 Task: Research Airbnb accommodation in Maldegem, Belgium from 1st December, 2023 to 8th December, 2023 for 2 adults, 1 child.1  bedroom having 1 bed and 1 bathroom. Property type can be hotel. Amenities needed are: heating. Booking option can be shelf check-in. Look for 3 properties as per requirement.
Action: Mouse moved to (429, 79)
Screenshot: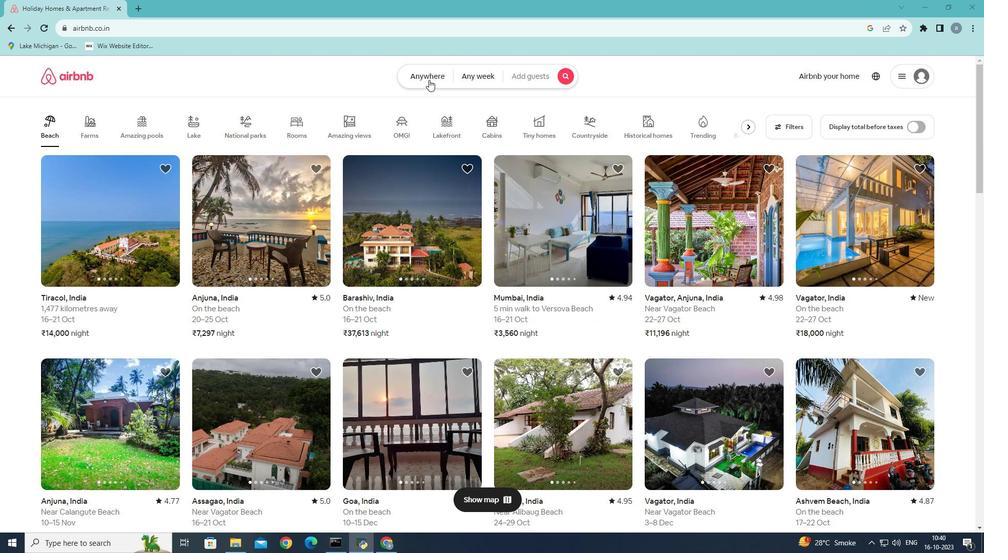 
Action: Mouse pressed left at (429, 79)
Screenshot: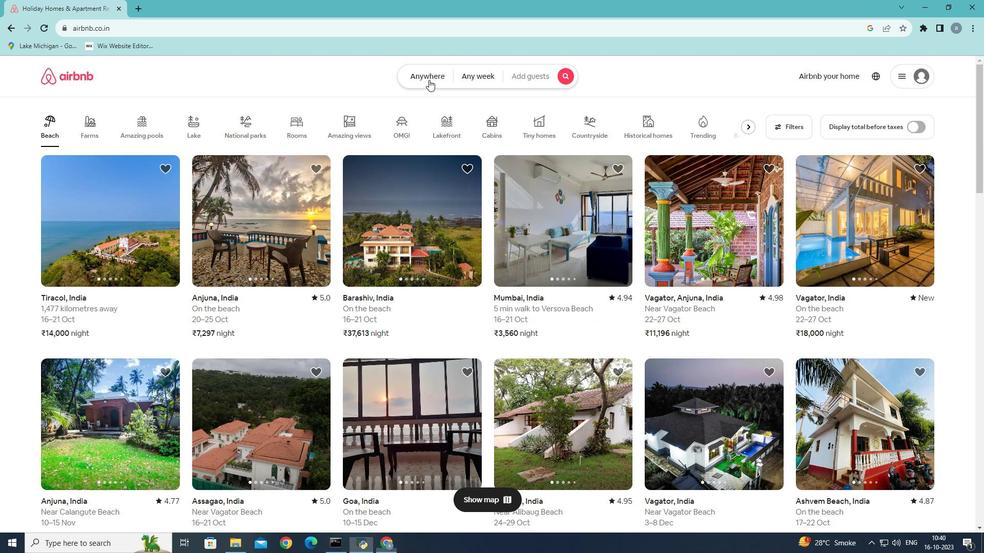 
Action: Mouse moved to (326, 116)
Screenshot: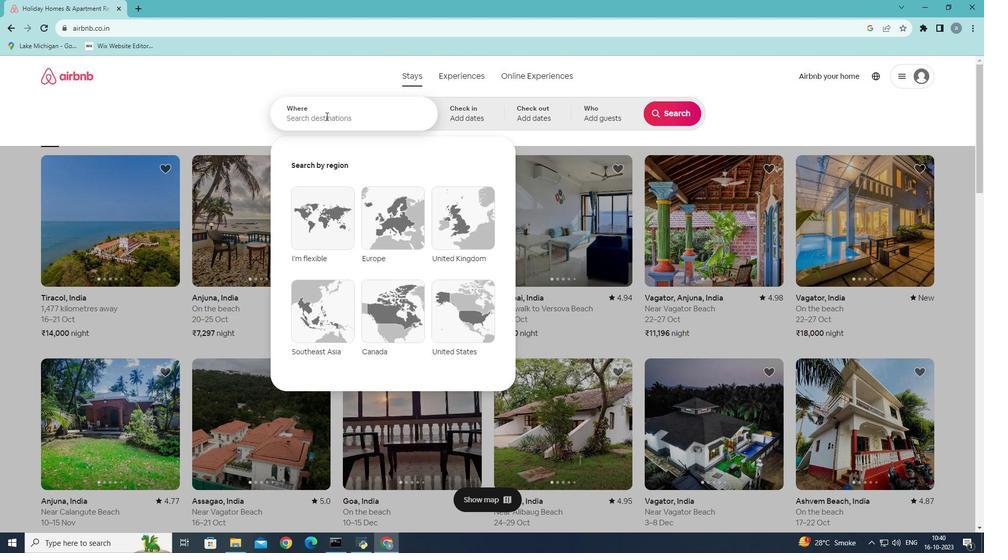 
Action: Mouse pressed left at (326, 116)
Screenshot: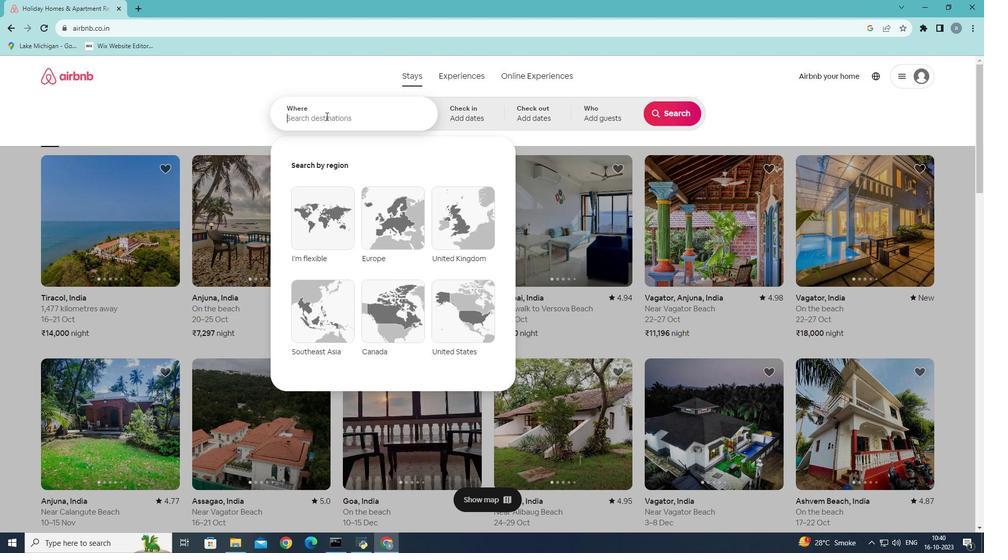 
Action: Mouse moved to (371, 101)
Screenshot: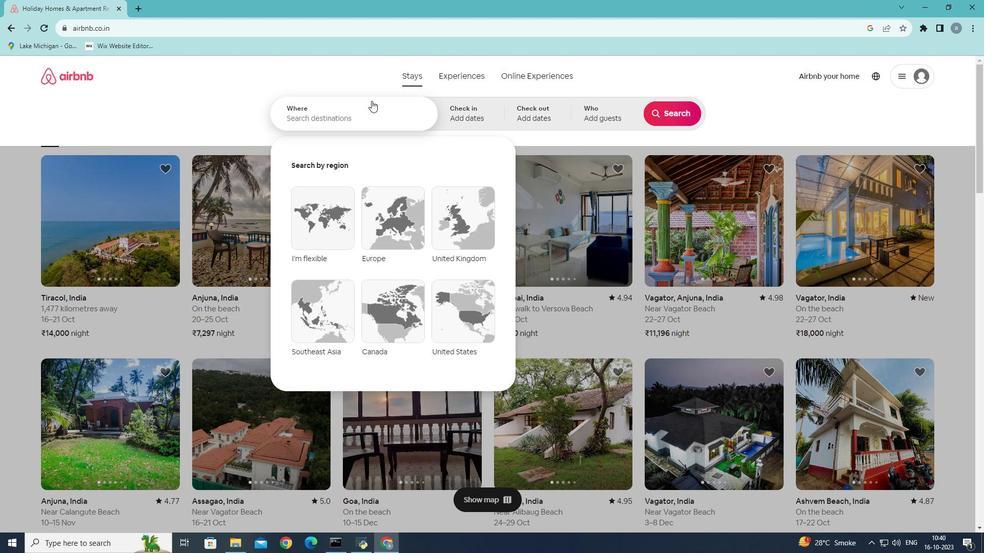 
Action: Key pressed <Key.shift>Maldegem
Screenshot: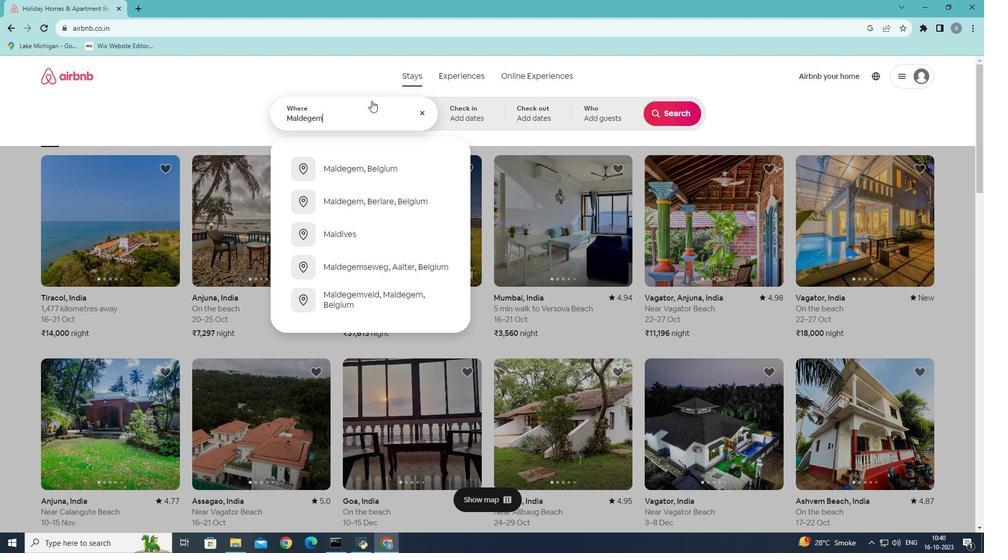 
Action: Mouse moved to (389, 202)
Screenshot: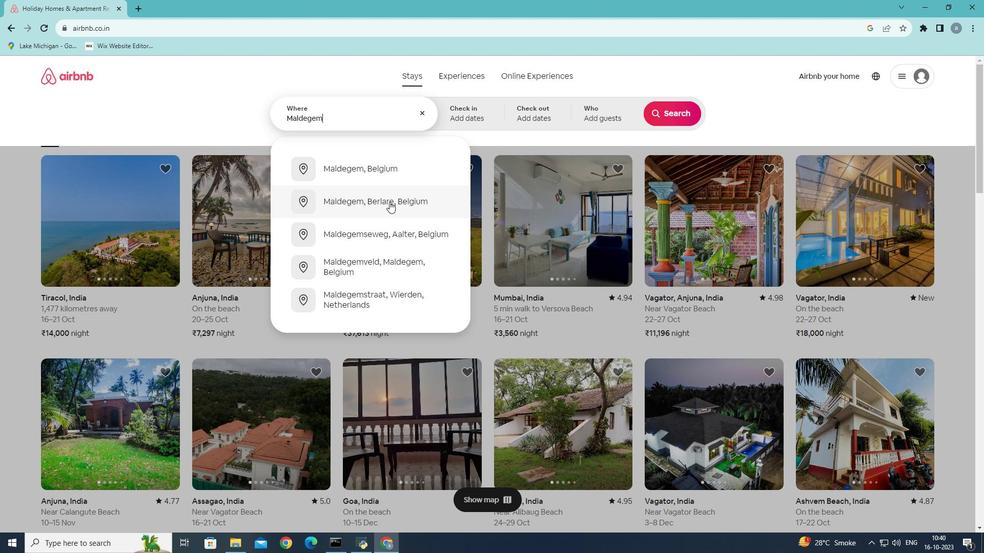 
Action: Mouse pressed left at (389, 202)
Screenshot: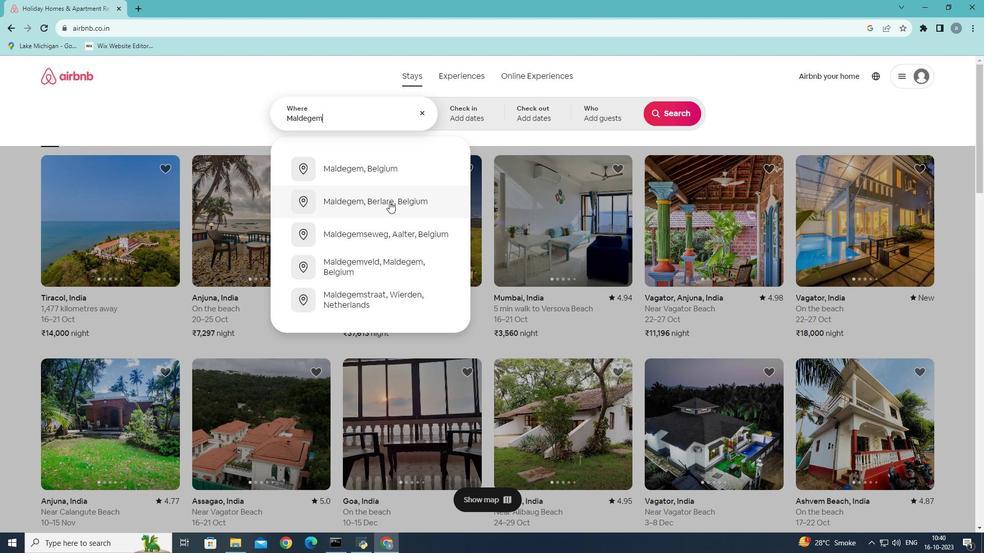 
Action: Mouse moved to (673, 196)
Screenshot: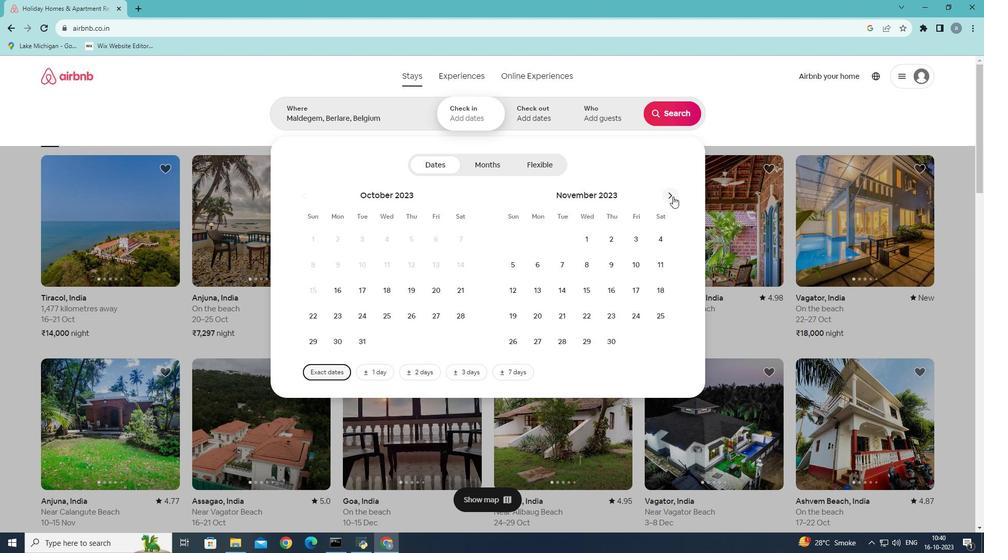 
Action: Mouse pressed left at (673, 196)
Screenshot: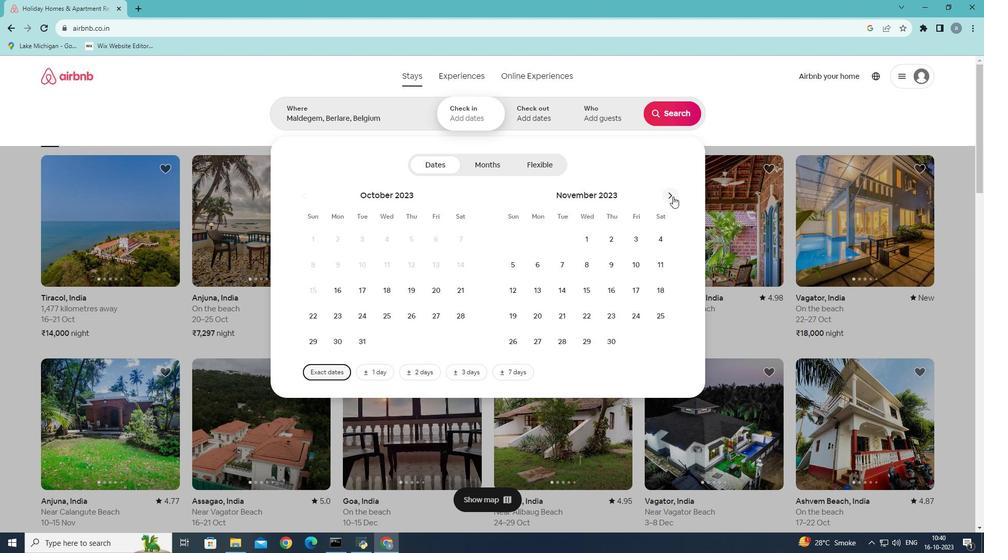 
Action: Mouse moved to (633, 237)
Screenshot: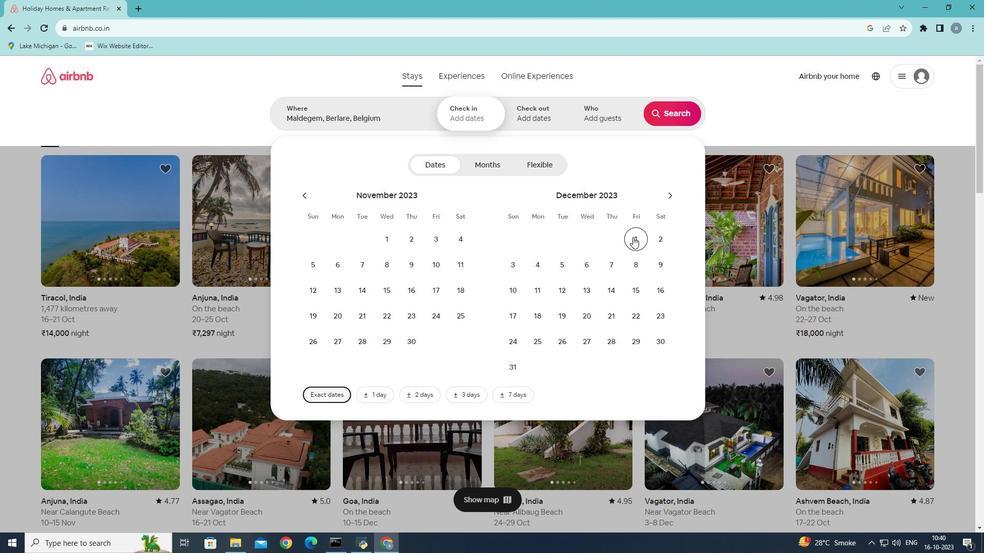 
Action: Mouse pressed left at (633, 237)
Screenshot: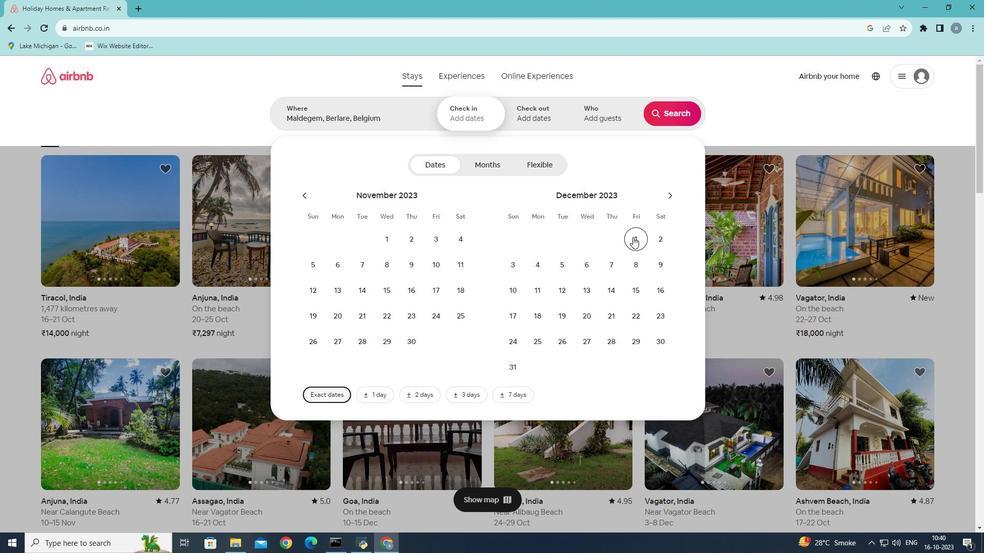 
Action: Mouse moved to (632, 266)
Screenshot: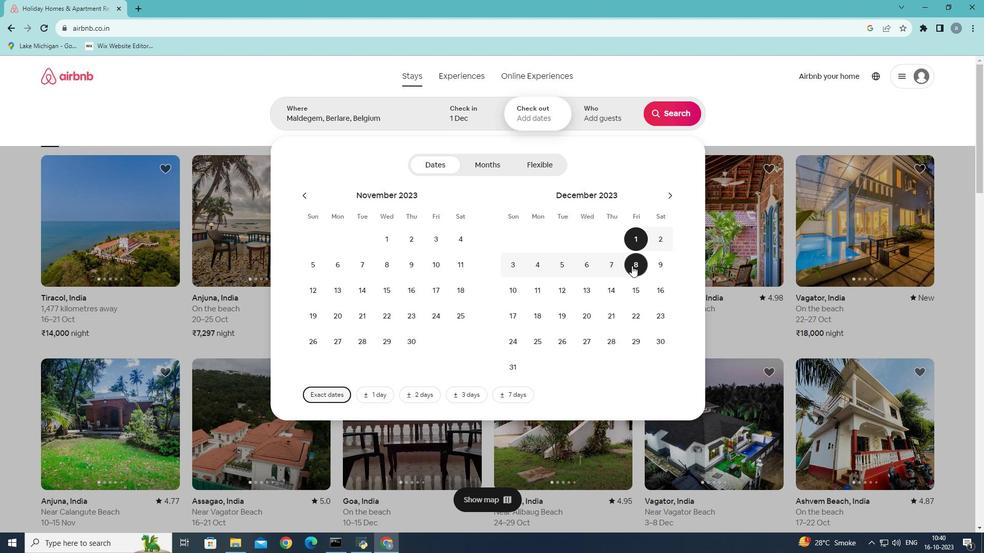 
Action: Mouse pressed left at (632, 266)
Screenshot: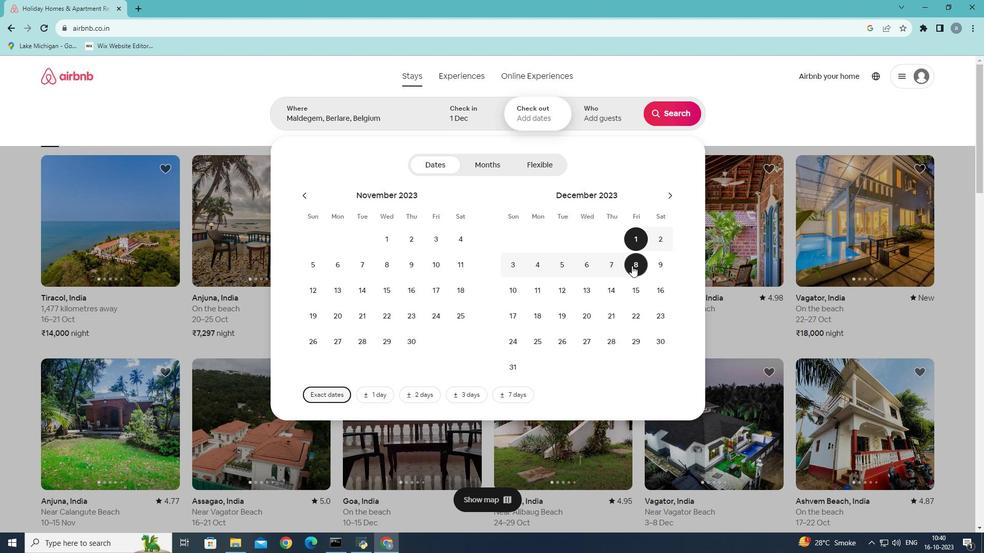 
Action: Mouse moved to (607, 122)
Screenshot: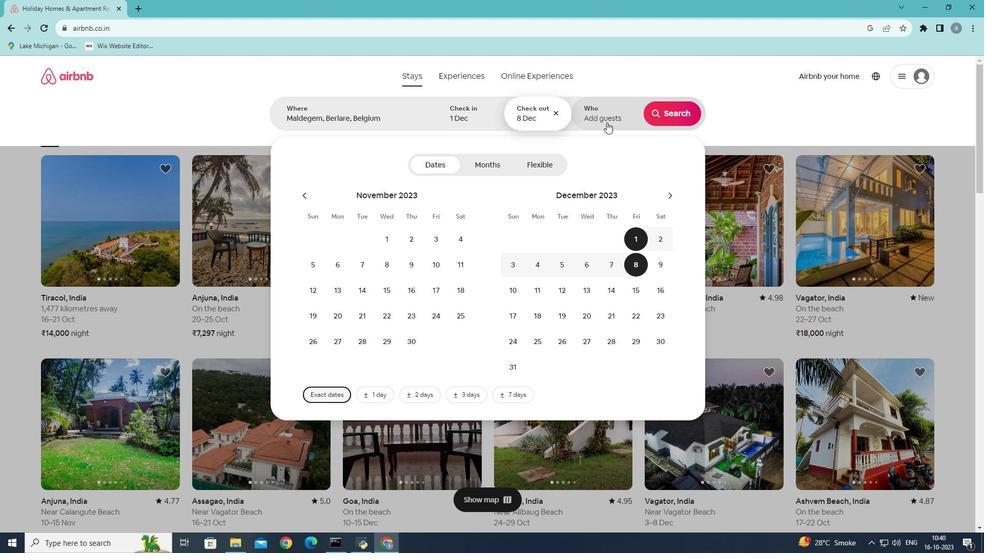 
Action: Mouse pressed left at (607, 122)
Screenshot: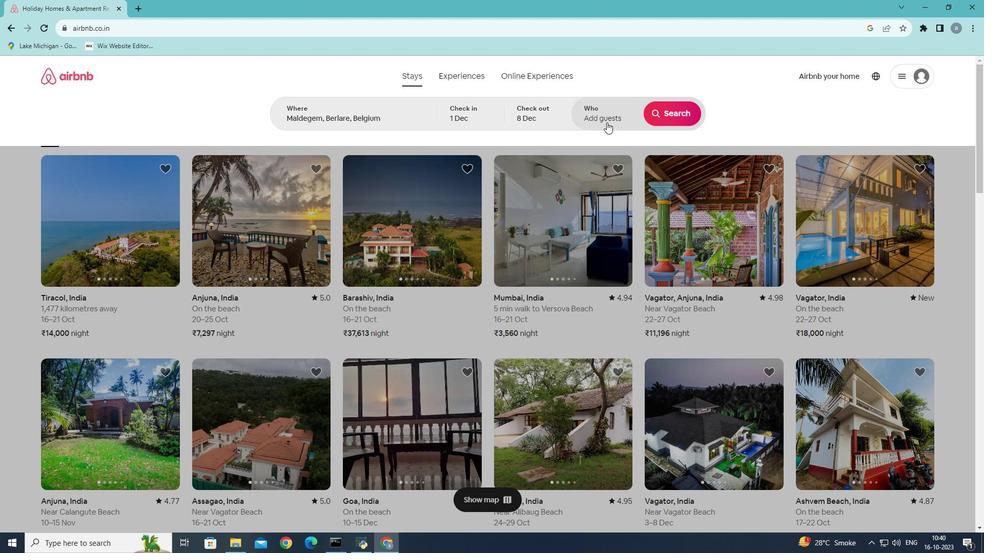 
Action: Mouse moved to (677, 165)
Screenshot: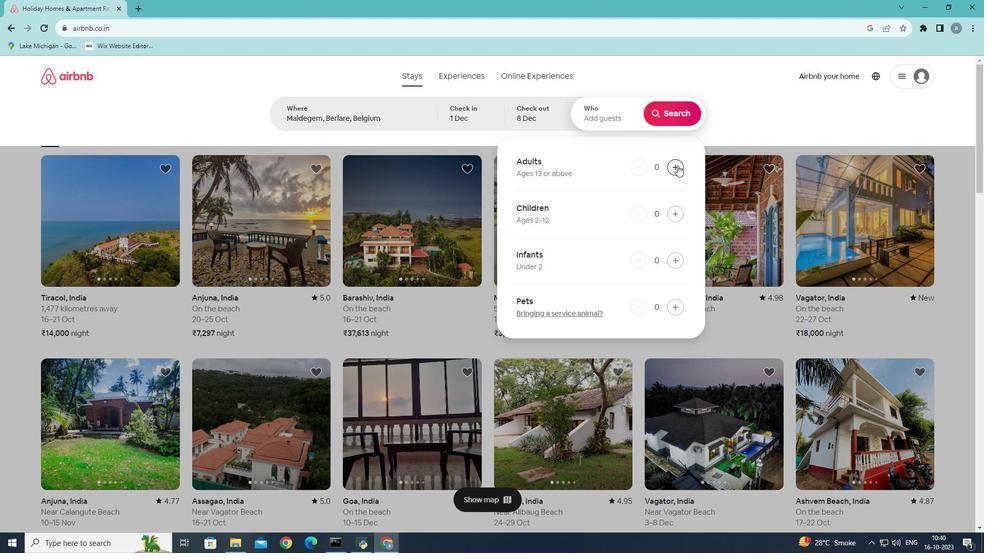 
Action: Mouse pressed left at (677, 165)
Screenshot: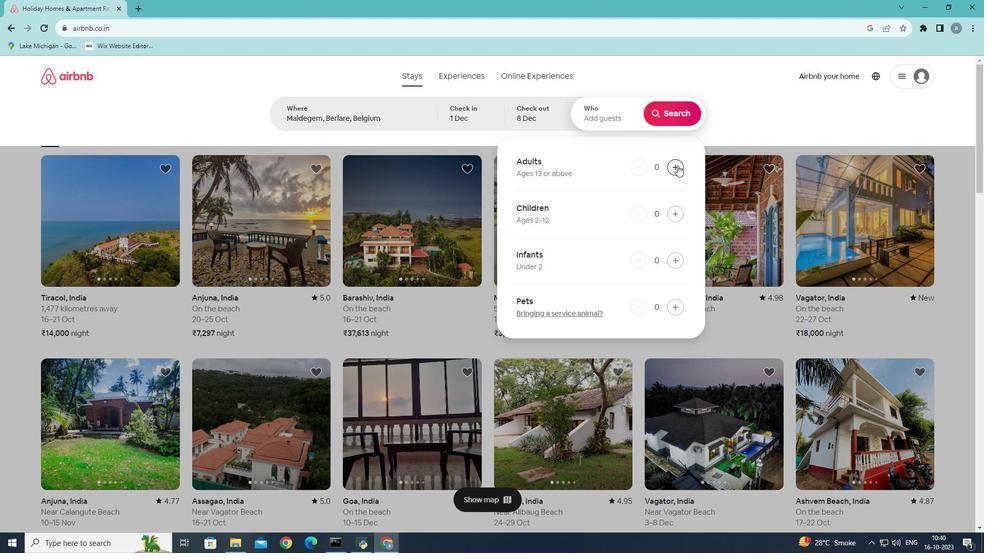 
Action: Mouse pressed left at (677, 165)
Screenshot: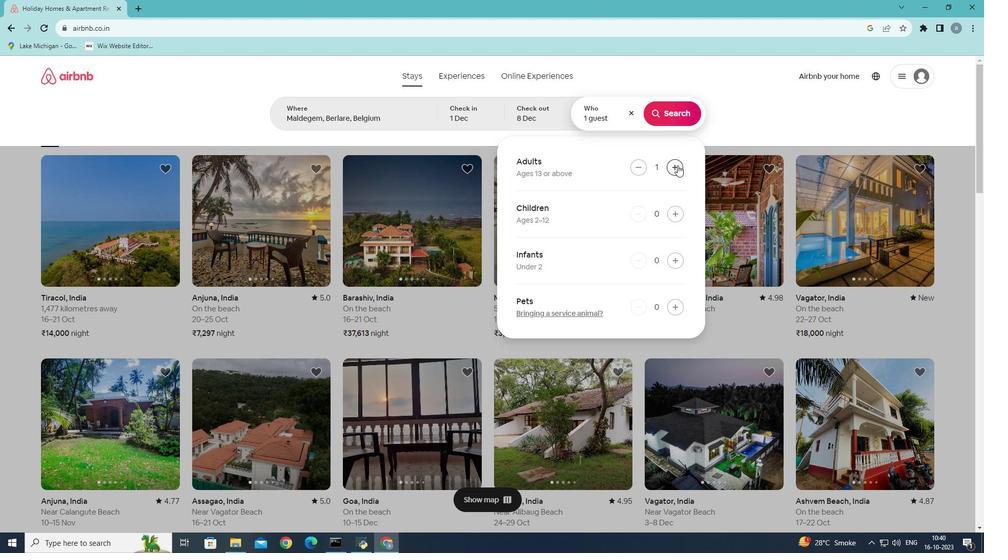 
Action: Mouse moved to (669, 217)
Screenshot: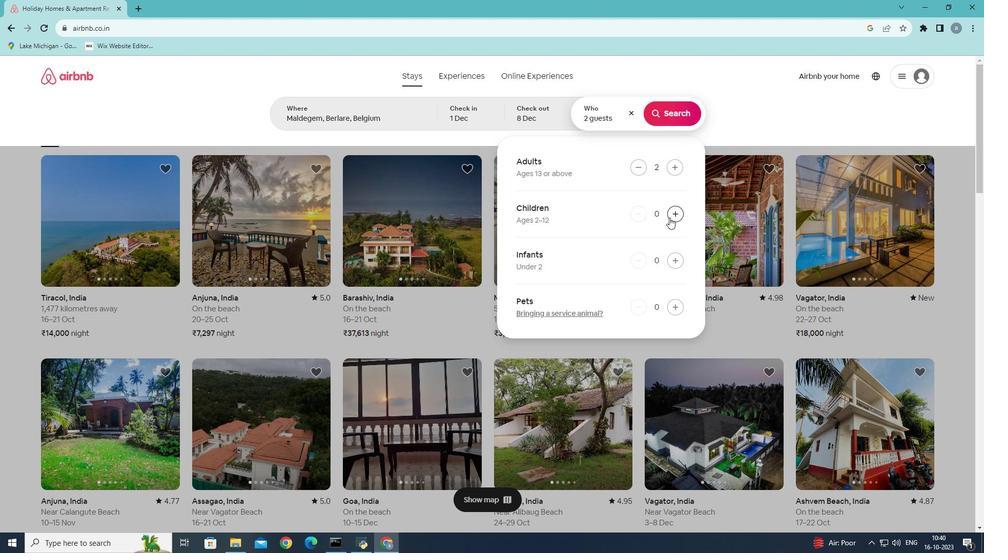 
Action: Mouse pressed left at (669, 217)
Screenshot: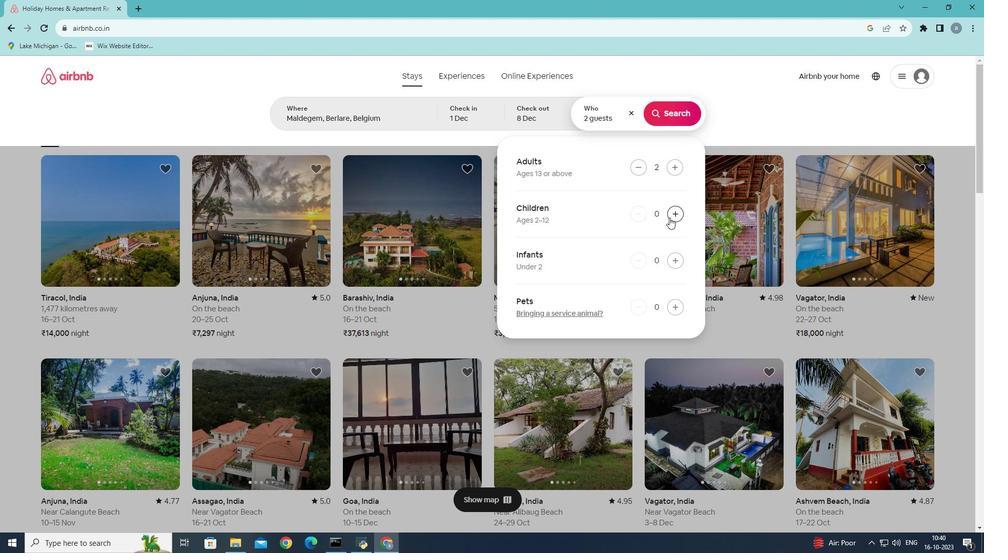 
Action: Mouse moved to (675, 116)
Screenshot: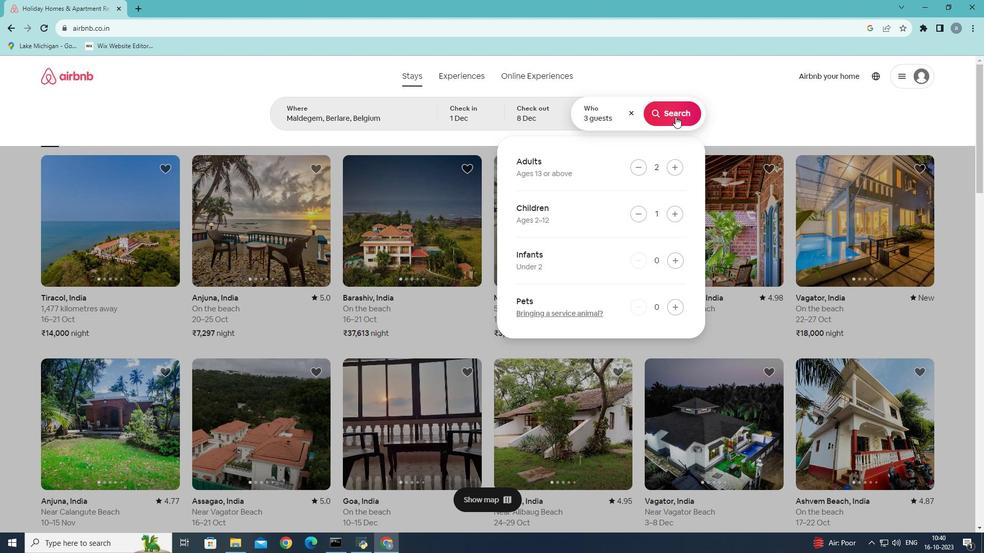 
Action: Mouse pressed left at (675, 116)
Screenshot: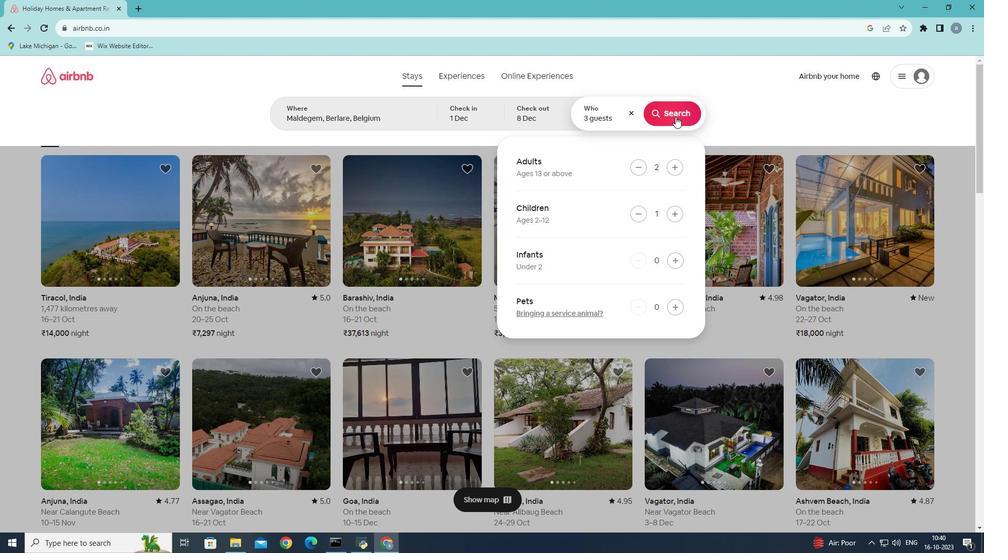 
Action: Mouse moved to (825, 118)
Screenshot: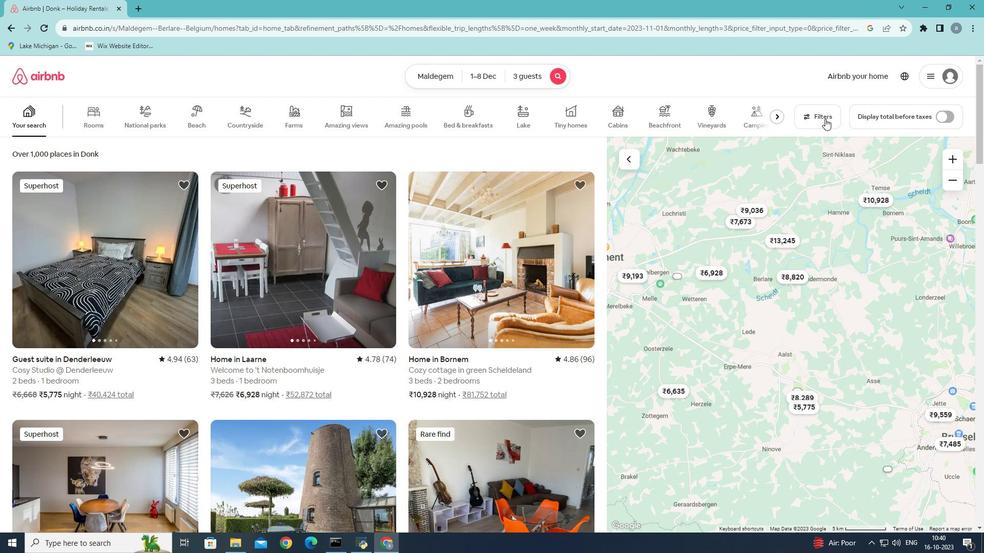 
Action: Mouse pressed left at (825, 118)
Screenshot: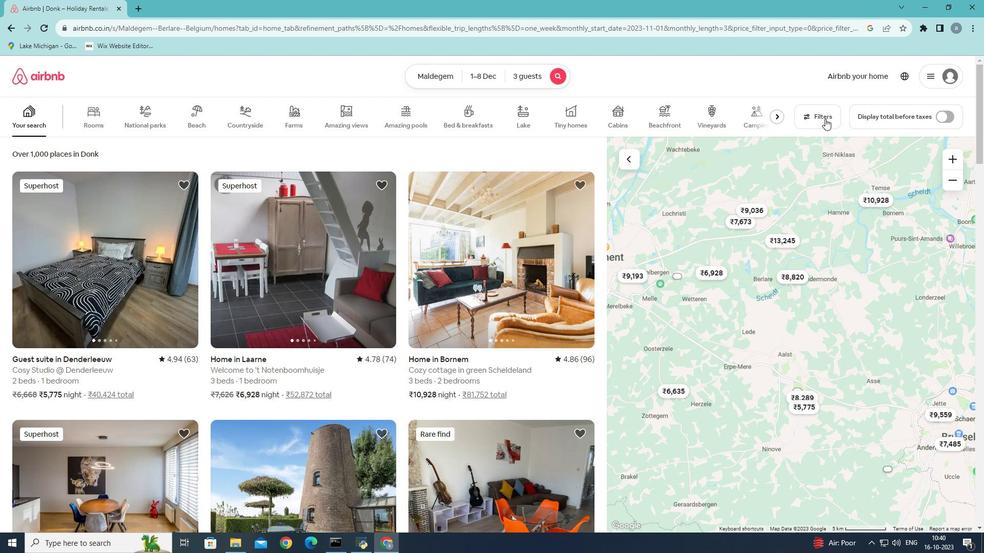 
Action: Mouse moved to (566, 257)
Screenshot: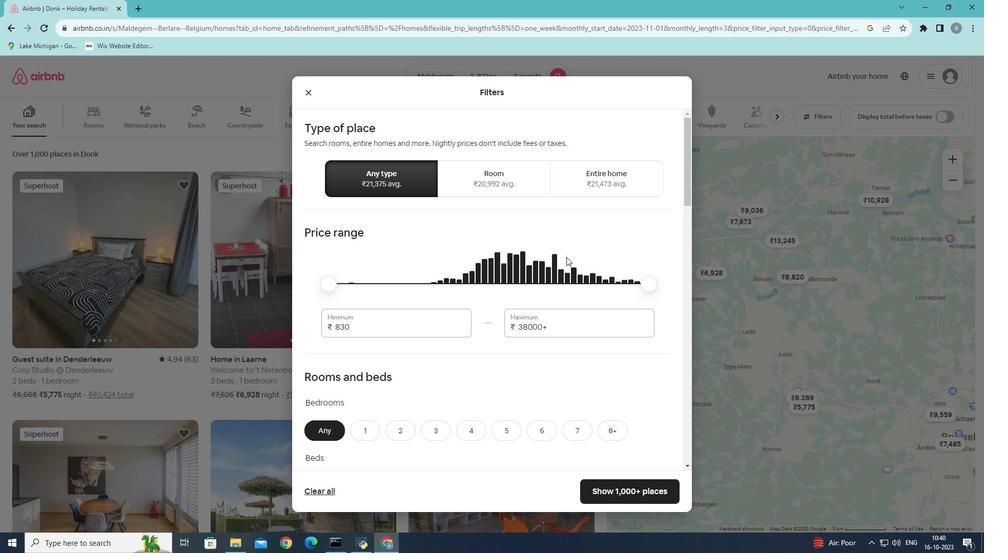 
Action: Mouse scrolled (566, 256) with delta (0, 0)
Screenshot: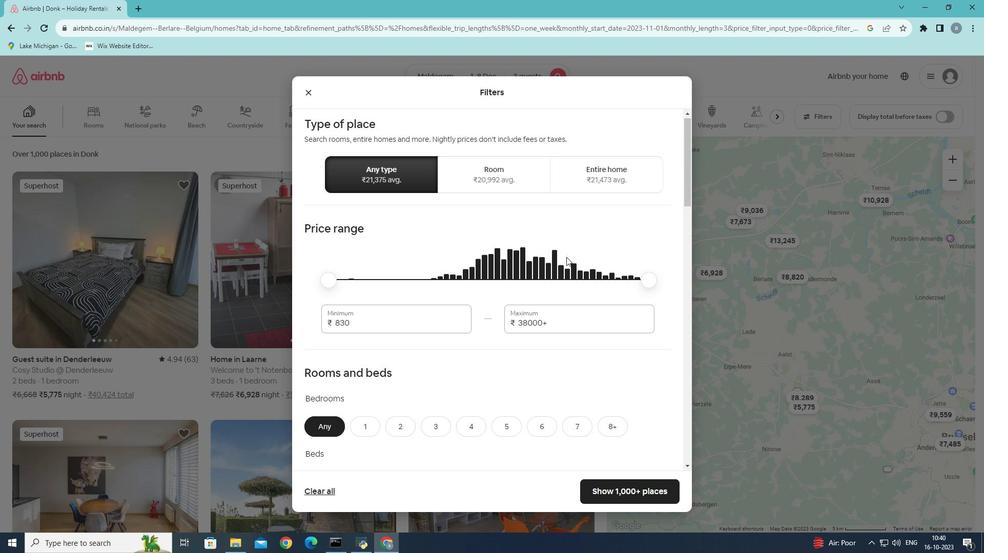 
Action: Mouse scrolled (566, 256) with delta (0, 0)
Screenshot: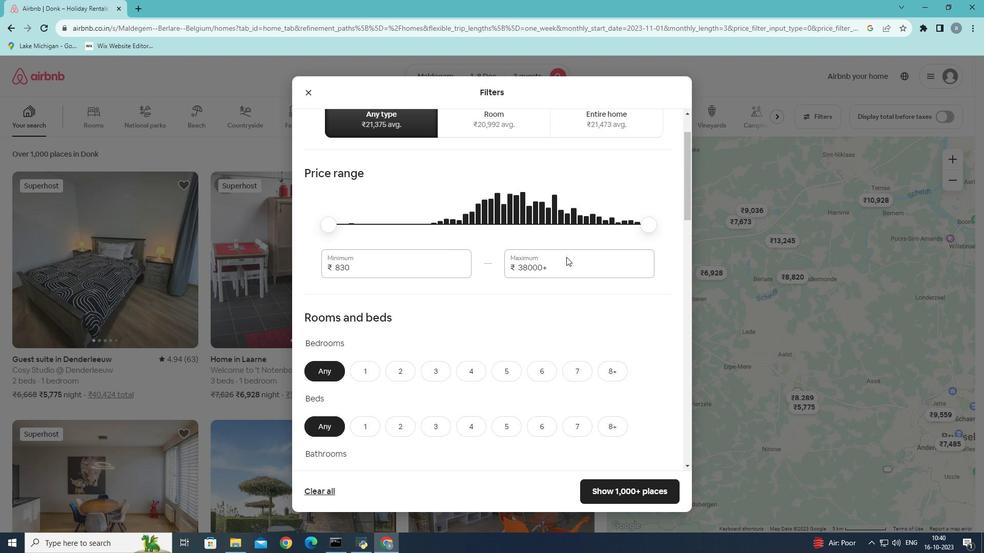 
Action: Mouse moved to (563, 257)
Screenshot: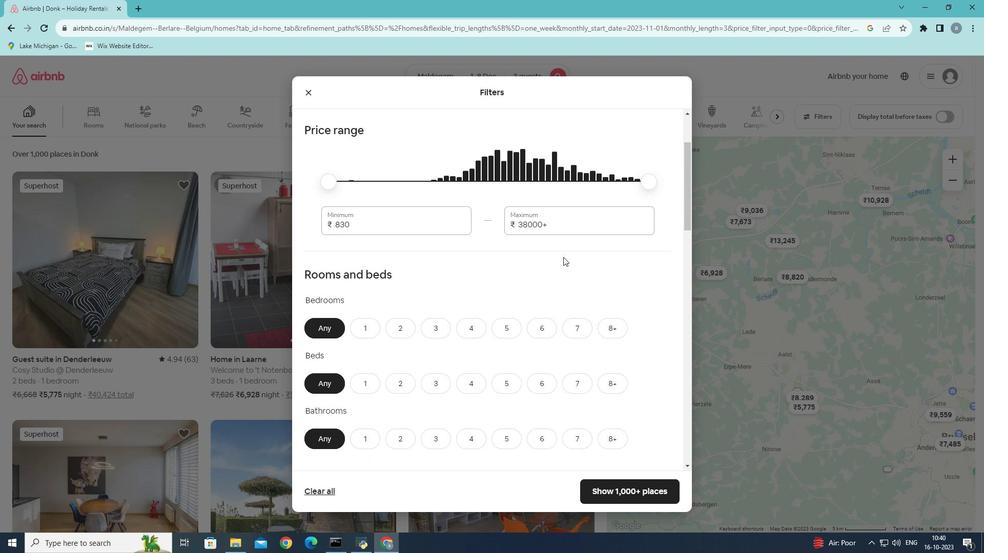 
Action: Mouse scrolled (563, 256) with delta (0, 0)
Screenshot: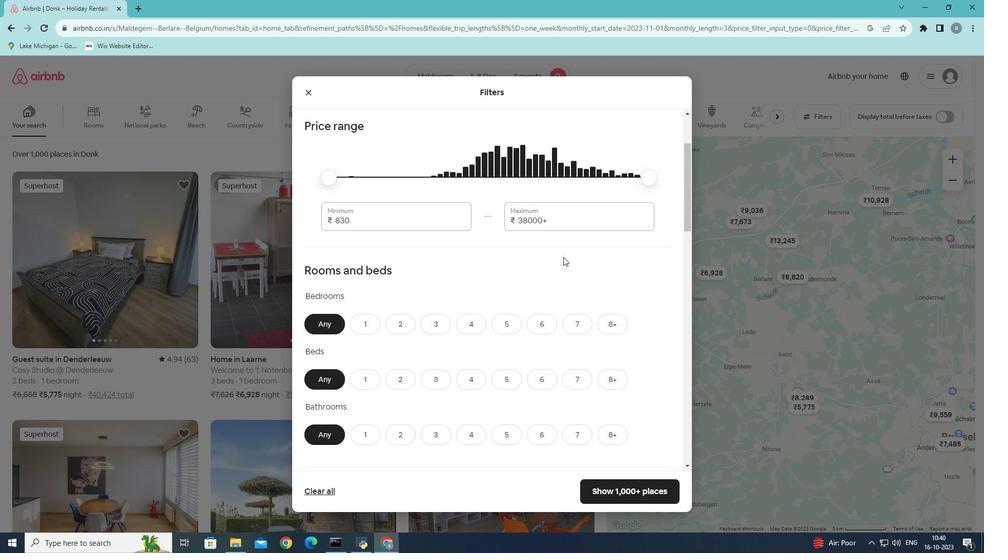 
Action: Mouse scrolled (563, 256) with delta (0, 0)
Screenshot: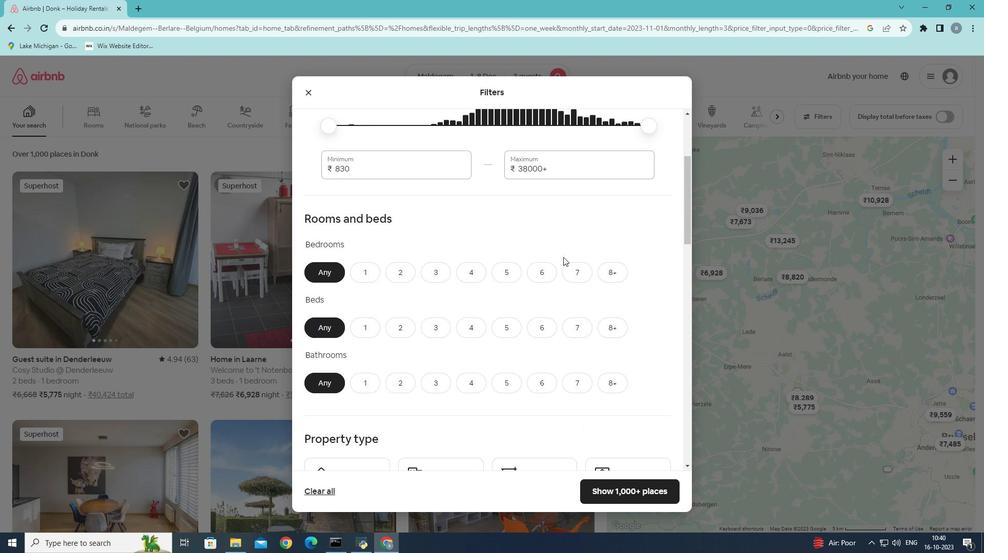 
Action: Mouse scrolled (563, 256) with delta (0, 0)
Screenshot: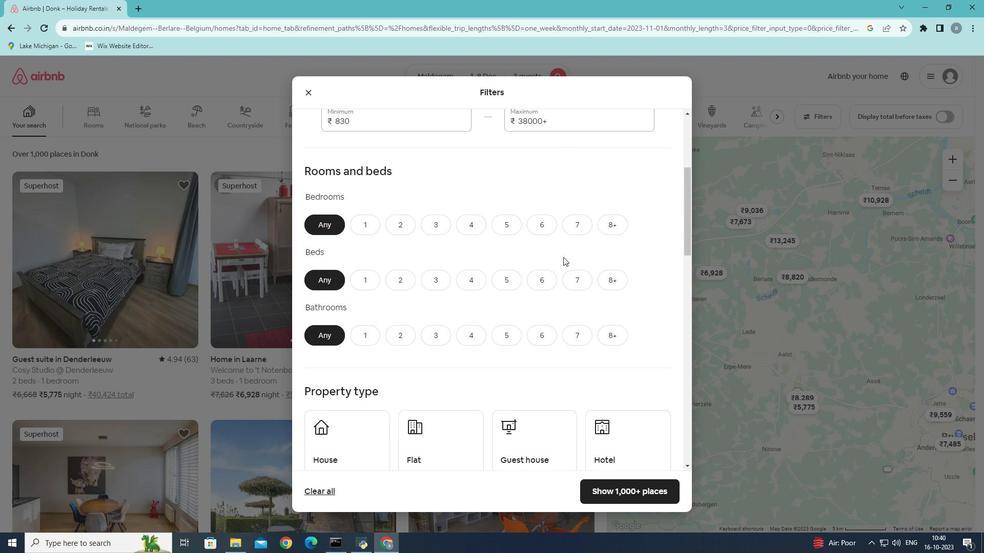 
Action: Mouse scrolled (563, 256) with delta (0, 0)
Screenshot: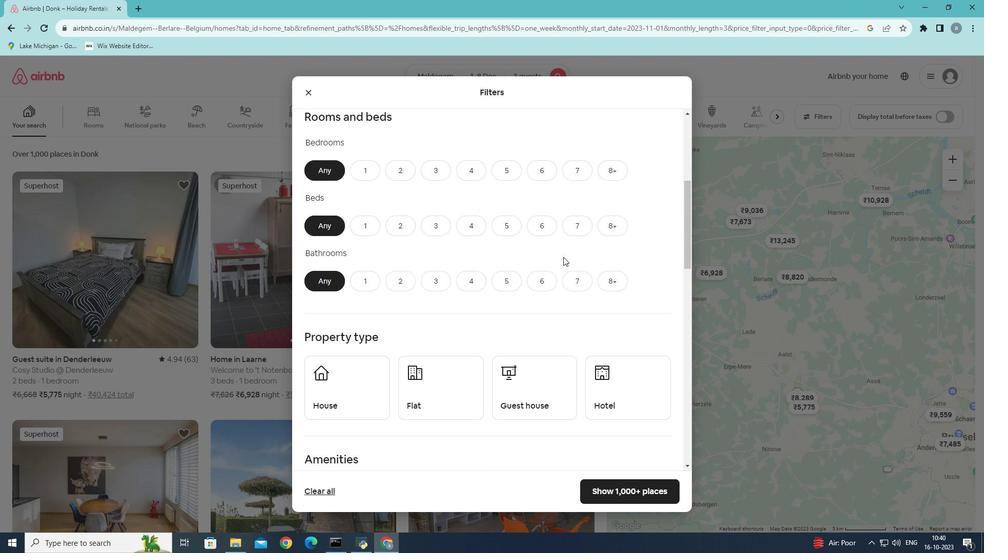 
Action: Mouse scrolled (563, 256) with delta (0, 0)
Screenshot: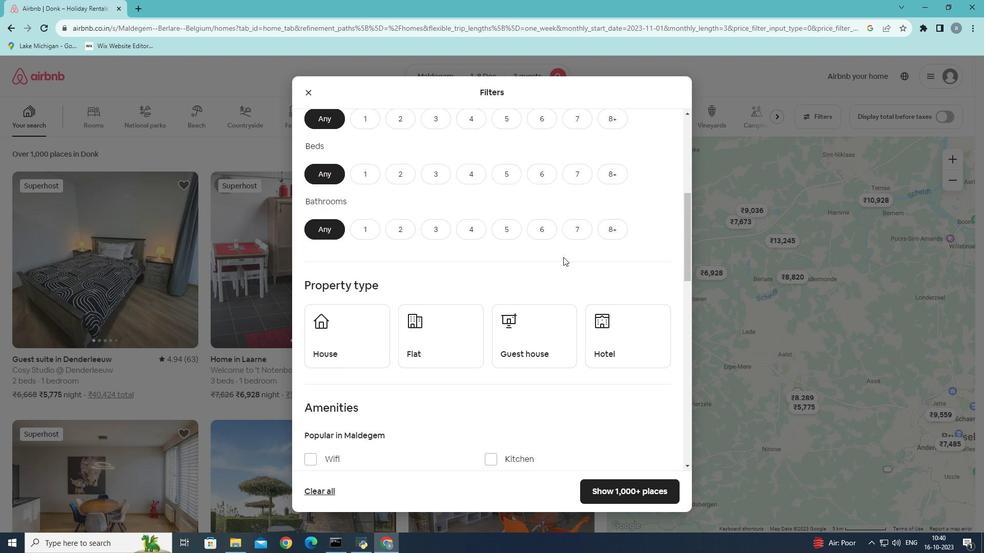 
Action: Mouse scrolled (563, 256) with delta (0, 0)
Screenshot: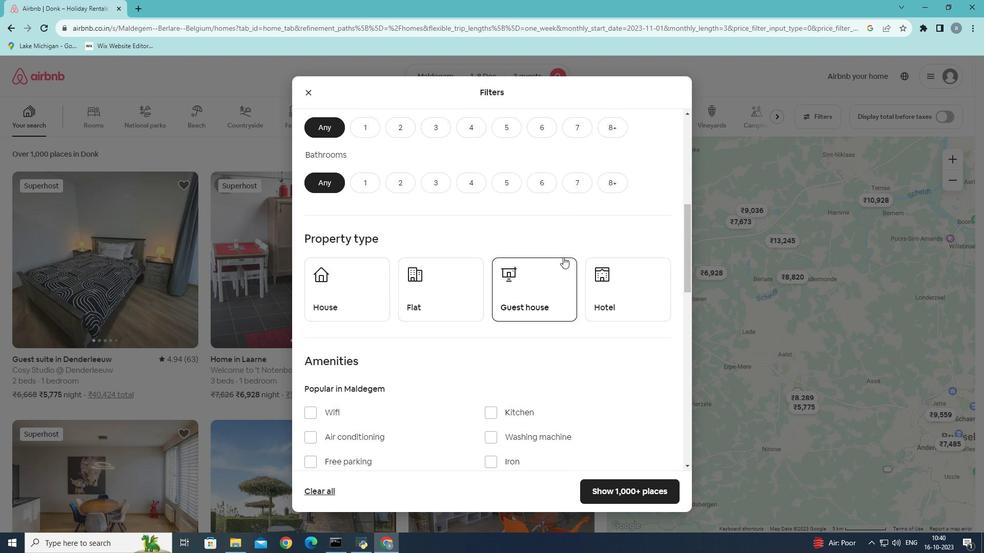 
Action: Mouse moved to (403, 213)
Screenshot: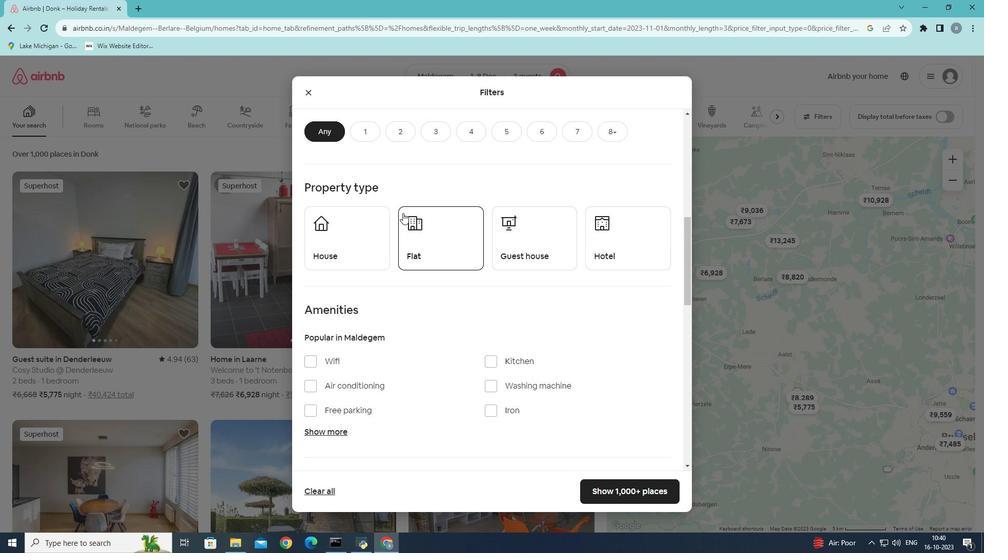 
Action: Mouse scrolled (403, 213) with delta (0, 0)
Screenshot: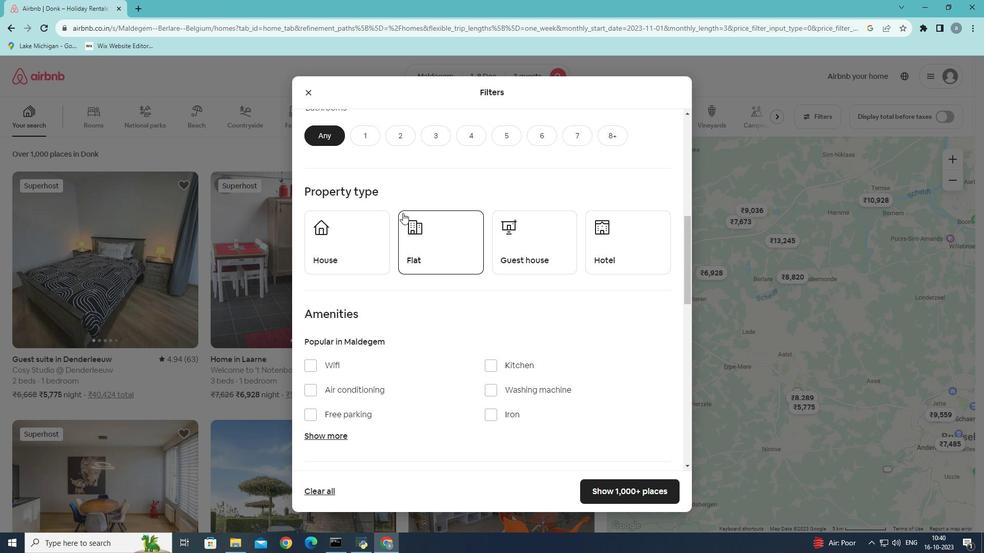 
Action: Mouse scrolled (403, 213) with delta (0, 0)
Screenshot: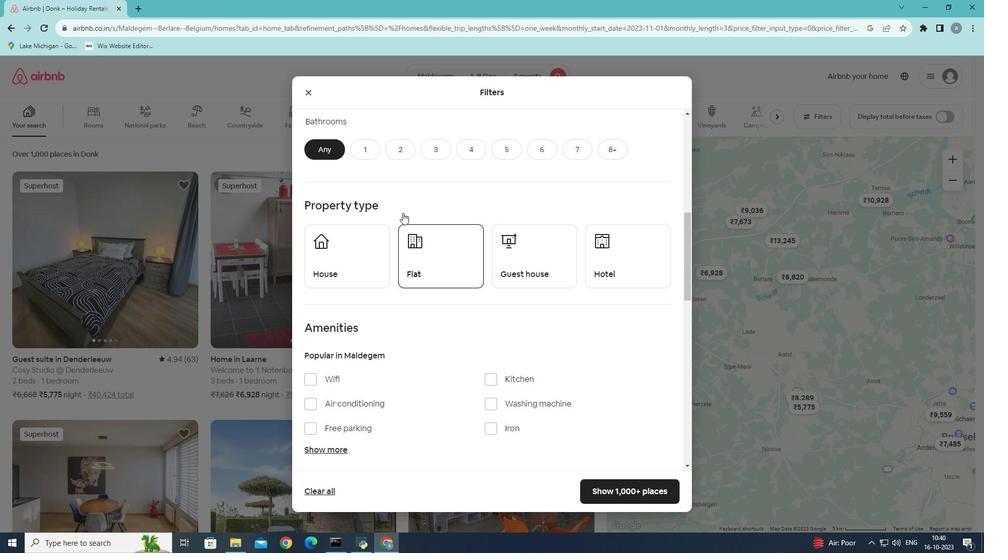 
Action: Mouse scrolled (403, 213) with delta (0, 0)
Screenshot: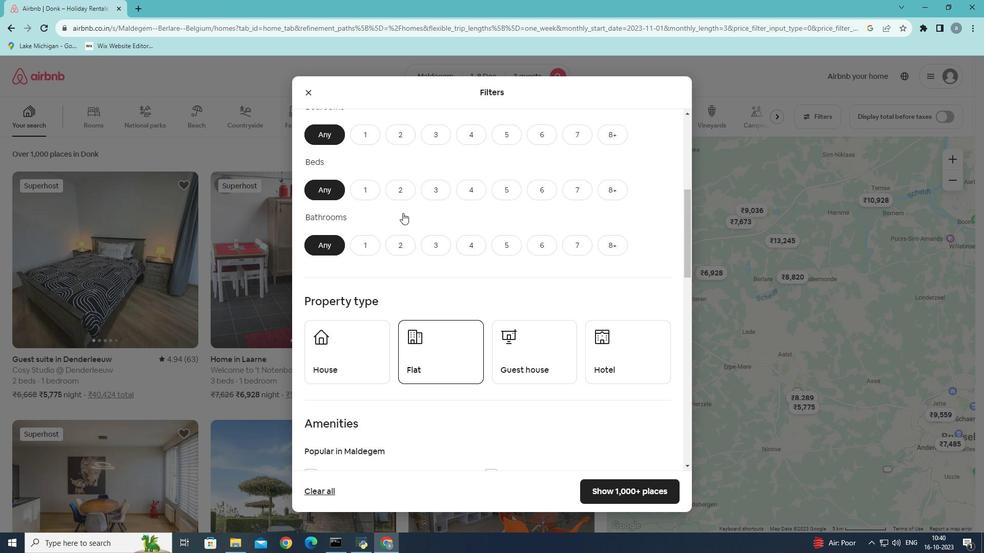 
Action: Mouse scrolled (403, 213) with delta (0, 0)
Screenshot: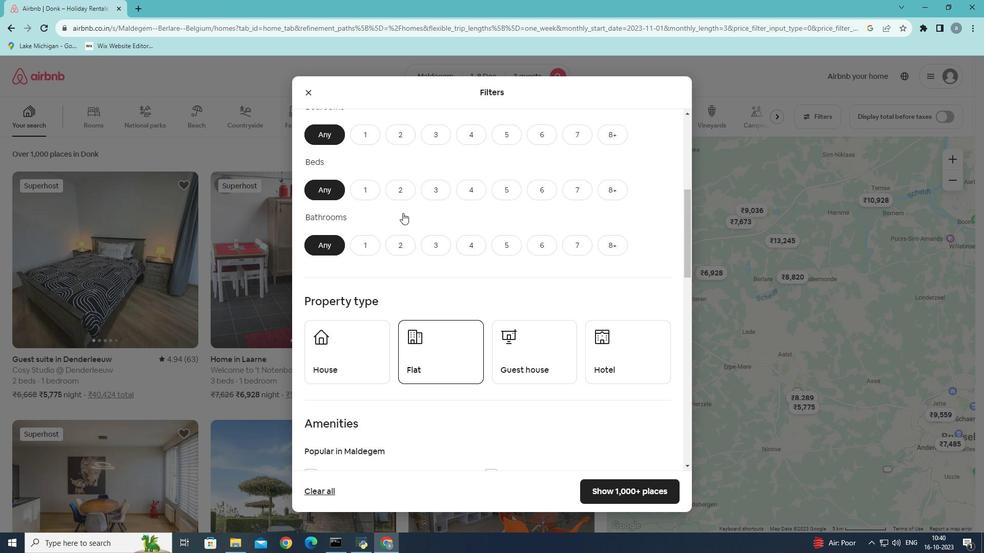 
Action: Mouse scrolled (403, 213) with delta (0, 0)
Screenshot: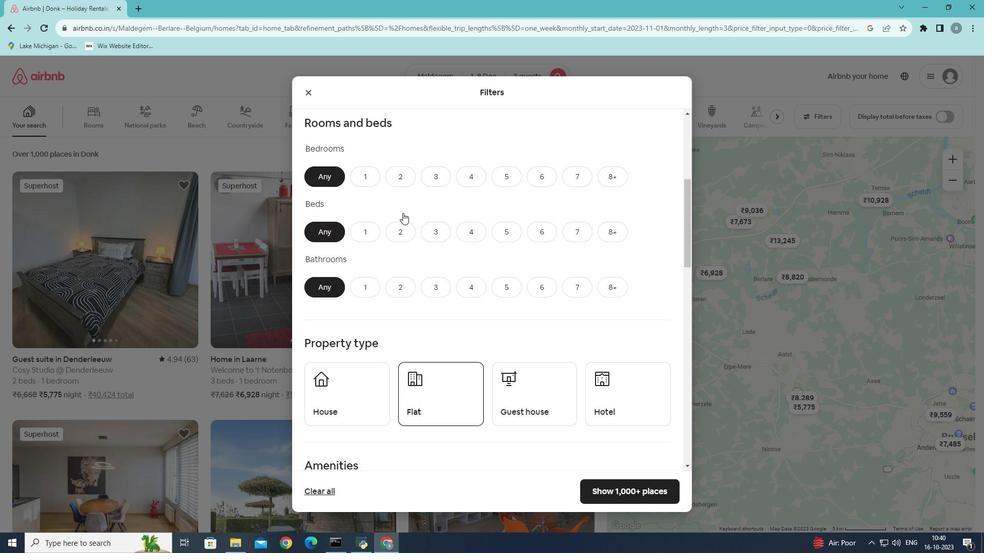 
Action: Mouse moved to (370, 273)
Screenshot: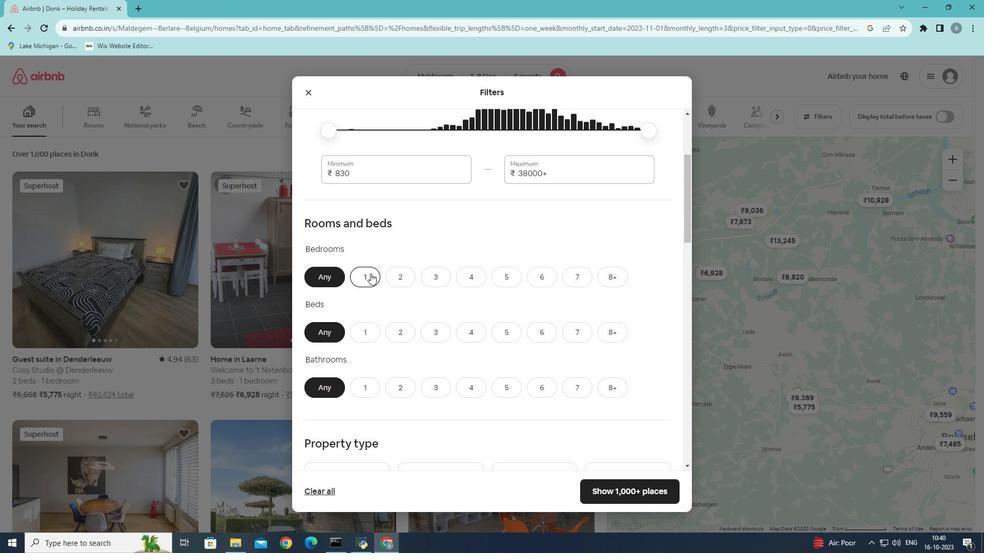 
Action: Mouse pressed left at (370, 273)
Screenshot: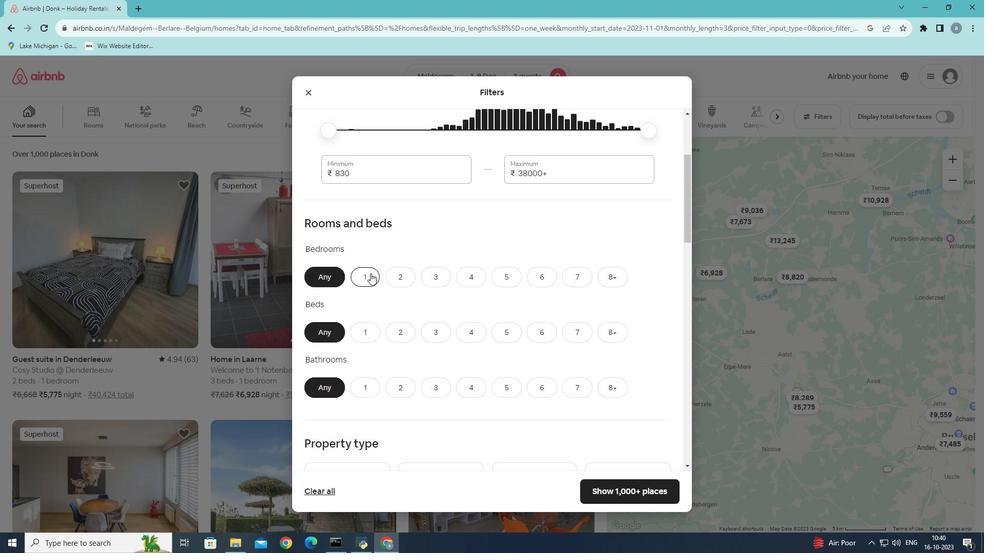 
Action: Mouse moved to (362, 334)
Screenshot: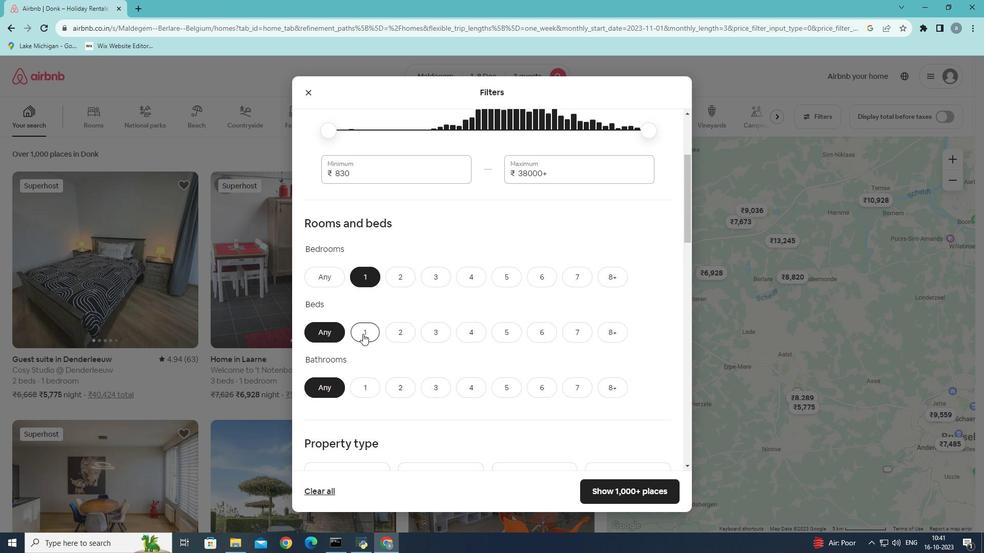 
Action: Mouse pressed left at (362, 334)
Screenshot: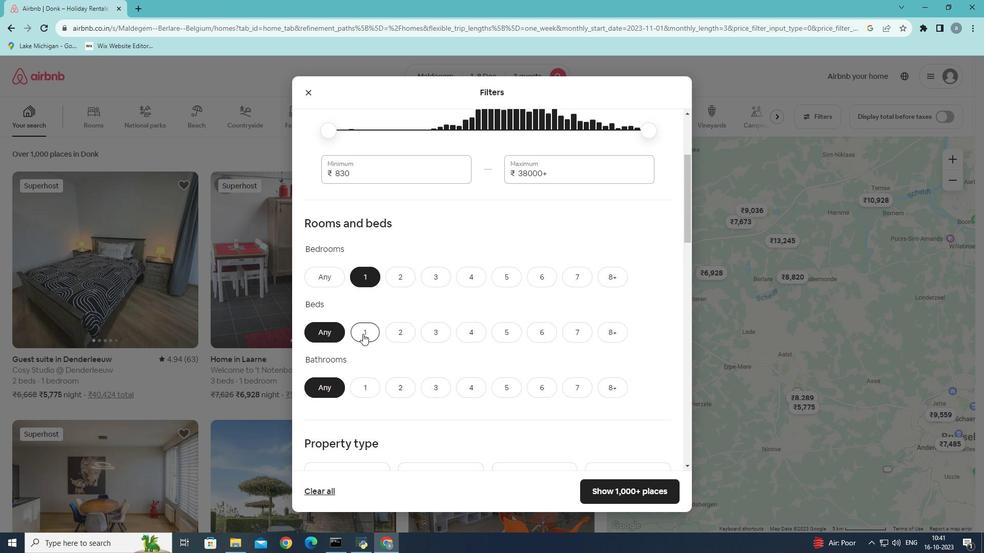 
Action: Mouse moved to (370, 387)
Screenshot: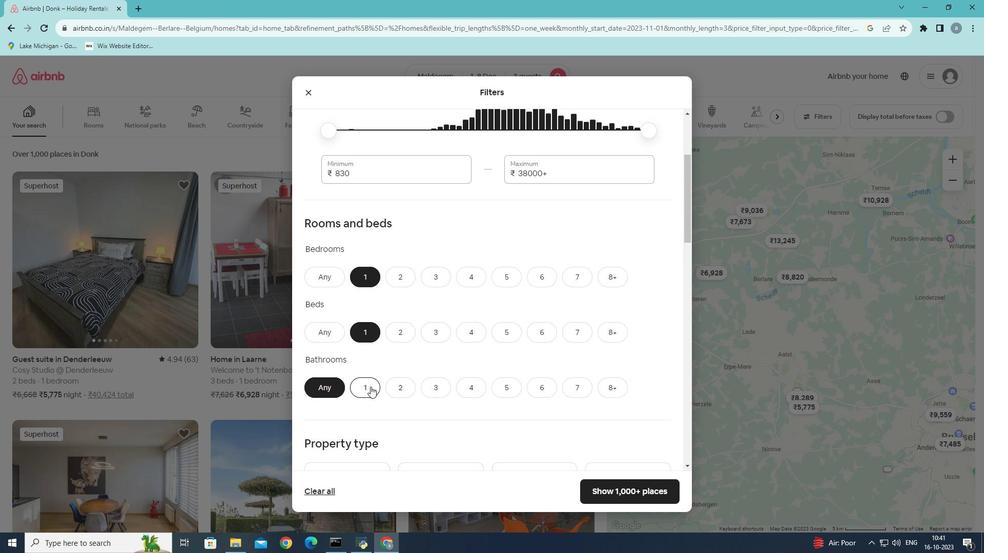 
Action: Mouse pressed left at (370, 387)
Screenshot: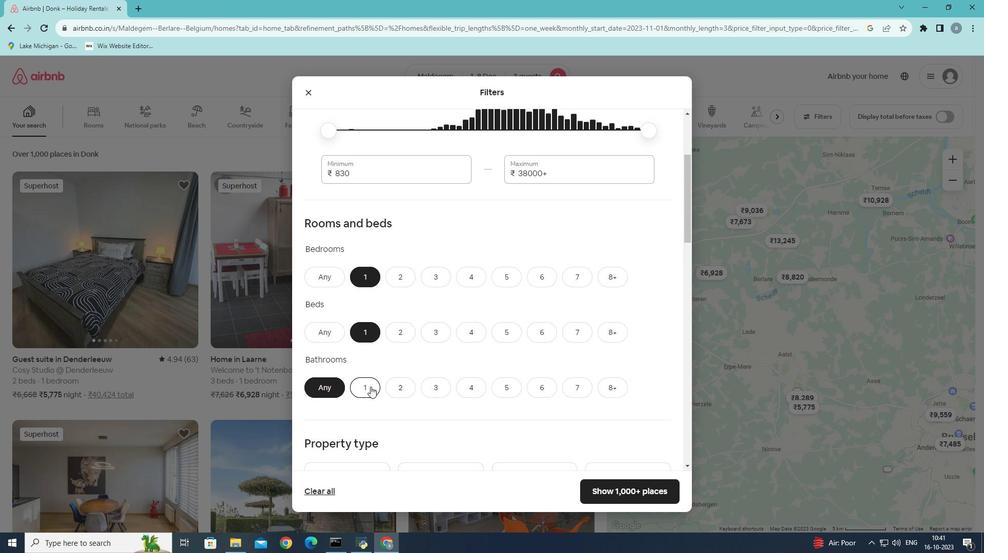 
Action: Mouse moved to (420, 319)
Screenshot: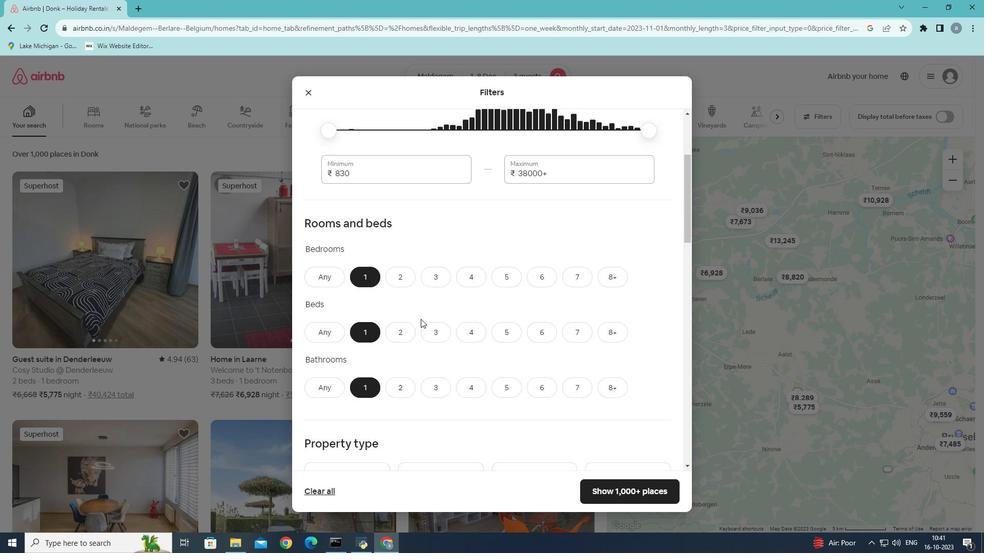 
Action: Mouse scrolled (420, 318) with delta (0, 0)
Screenshot: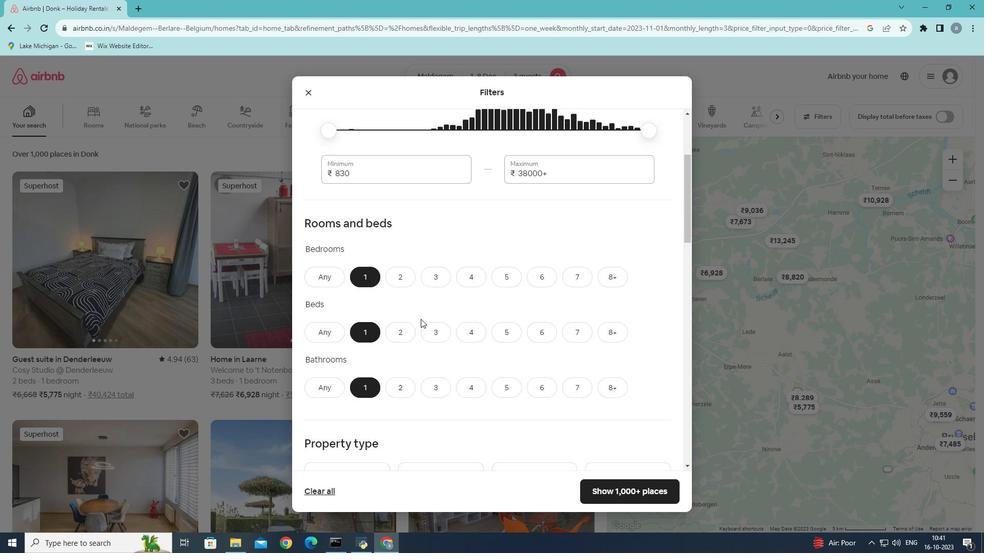 
Action: Mouse scrolled (420, 318) with delta (0, 0)
Screenshot: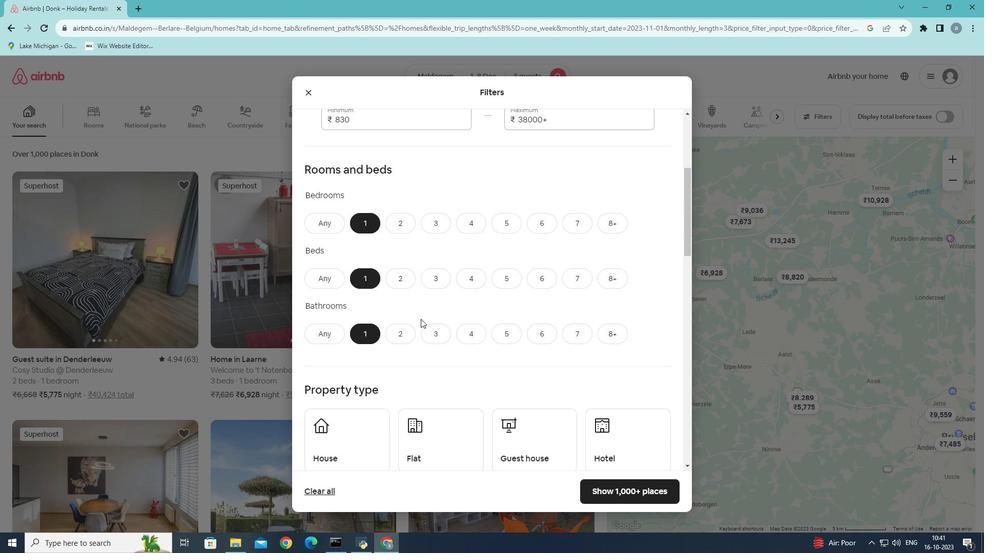 
Action: Mouse scrolled (420, 318) with delta (0, 0)
Screenshot: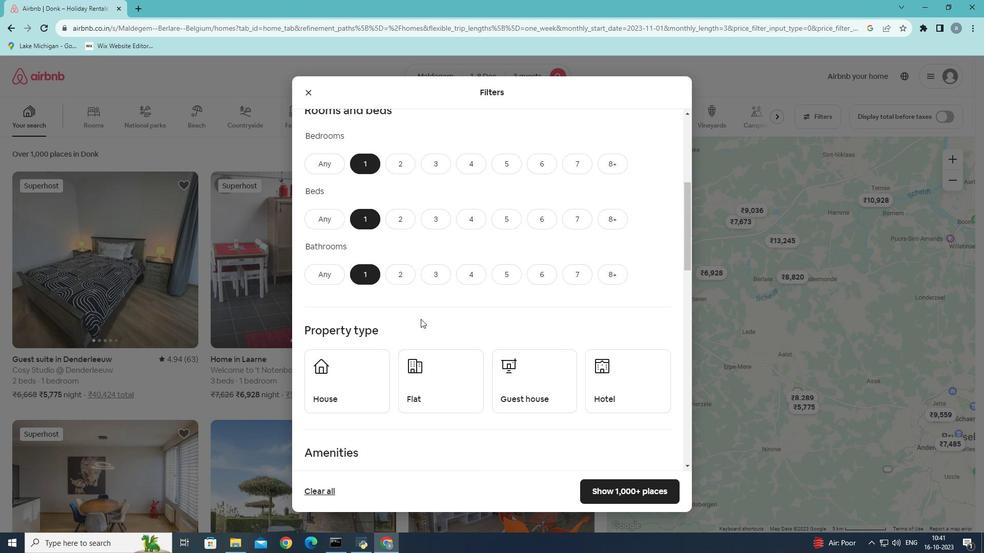 
Action: Mouse moved to (613, 333)
Screenshot: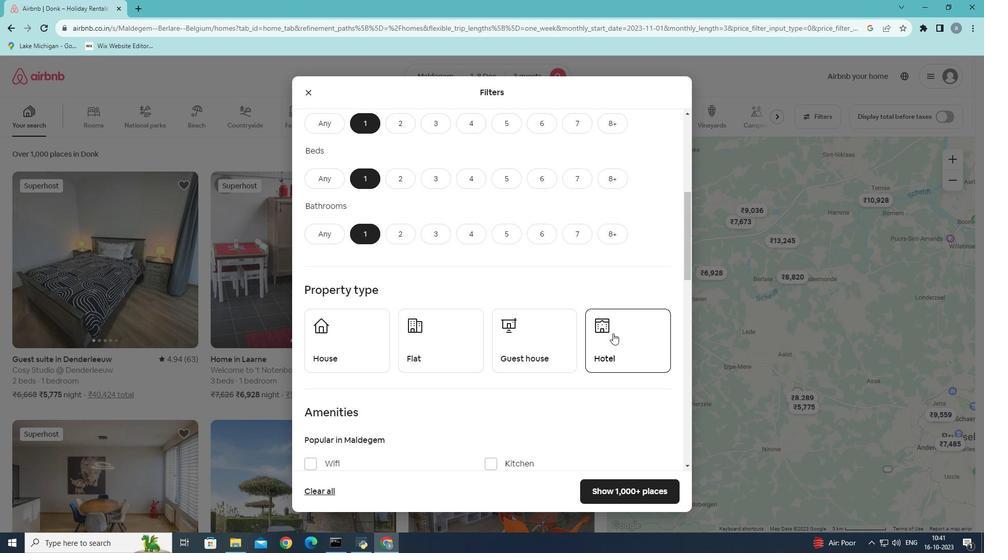 
Action: Mouse pressed left at (613, 333)
Screenshot: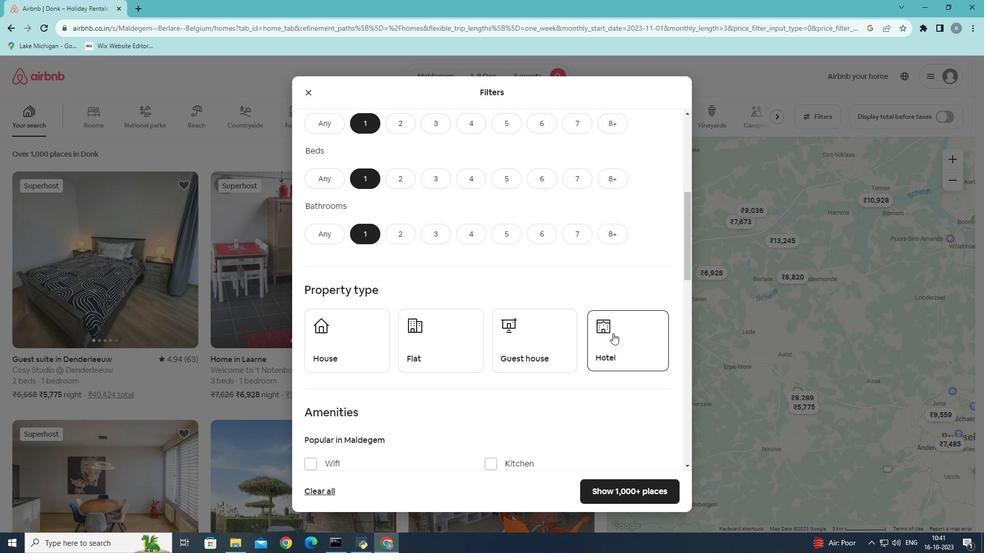 
Action: Mouse moved to (476, 324)
Screenshot: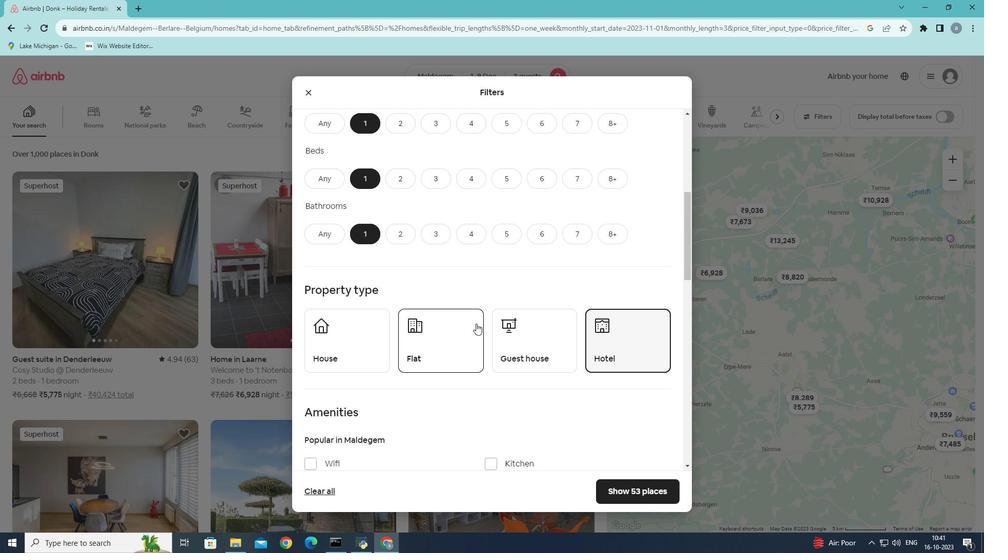 
Action: Mouse scrolled (476, 323) with delta (0, 0)
Screenshot: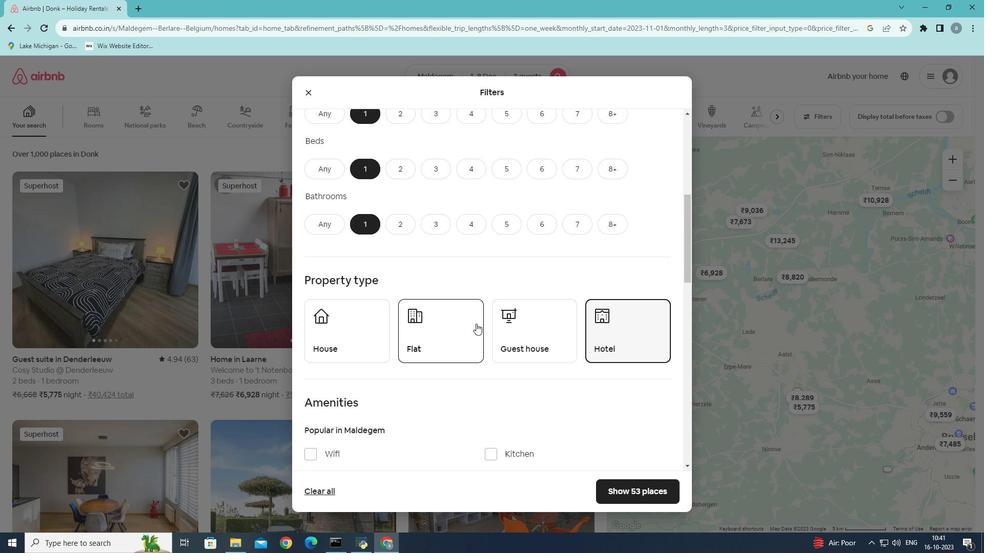 
Action: Mouse scrolled (476, 323) with delta (0, 0)
Screenshot: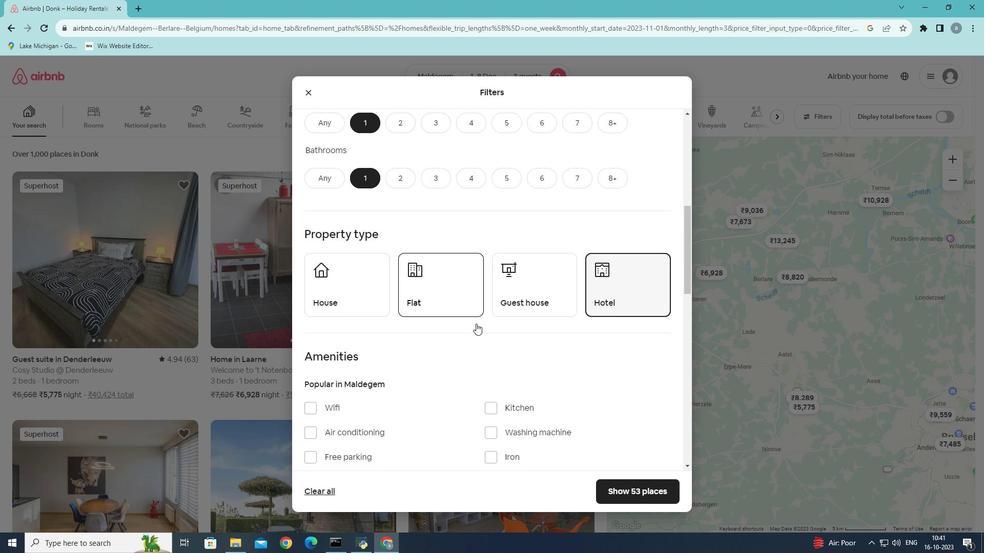 
Action: Mouse scrolled (476, 323) with delta (0, 0)
Screenshot: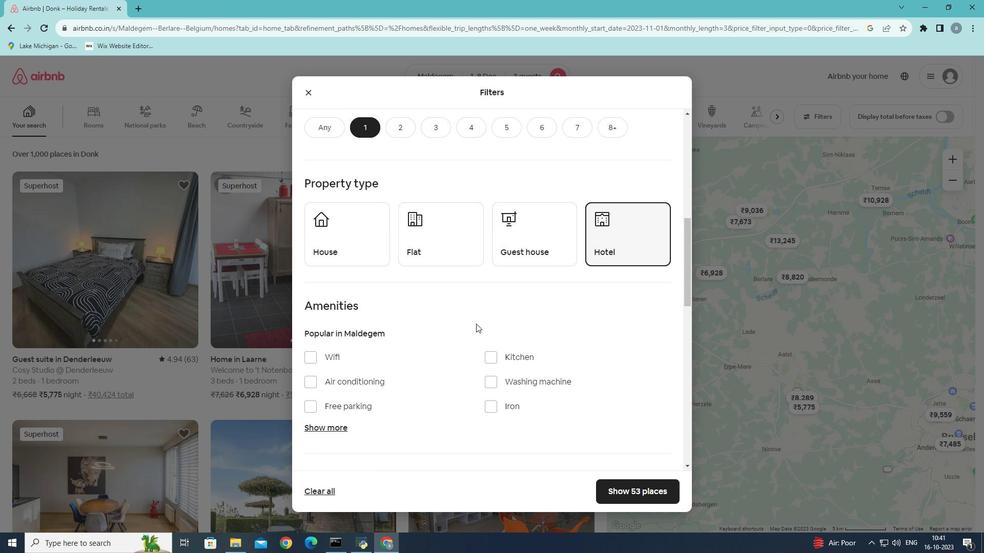 
Action: Mouse moved to (331, 378)
Screenshot: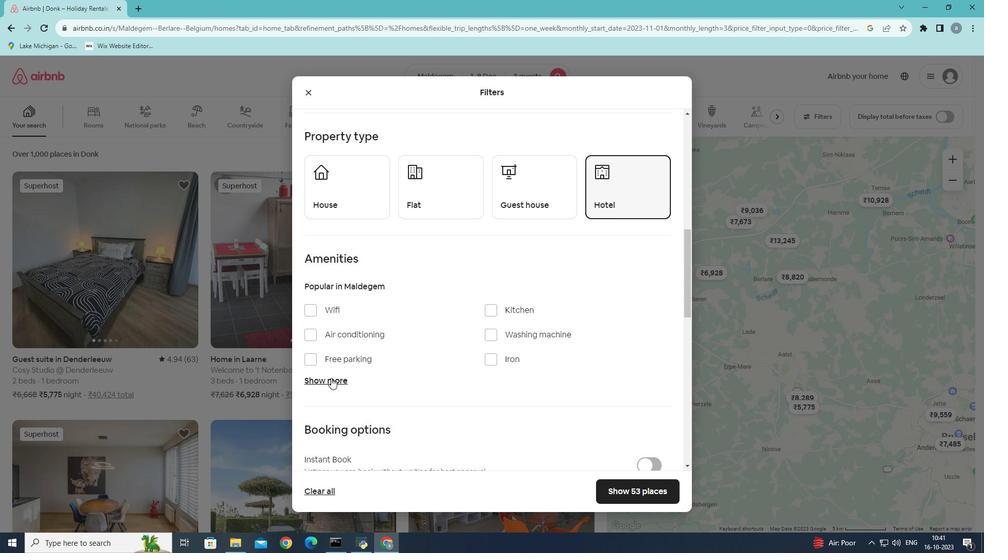 
Action: Mouse pressed left at (331, 378)
Screenshot: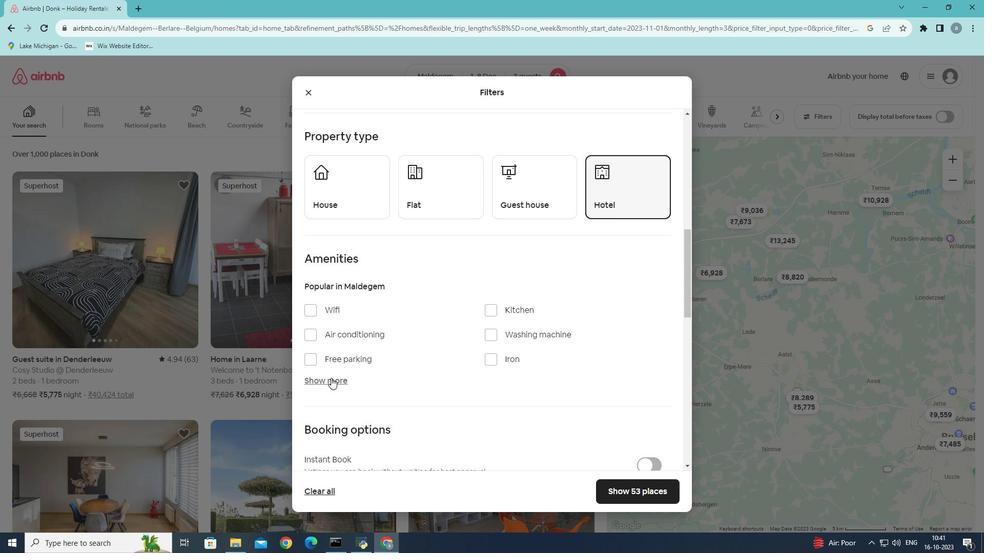 
Action: Mouse moved to (490, 416)
Screenshot: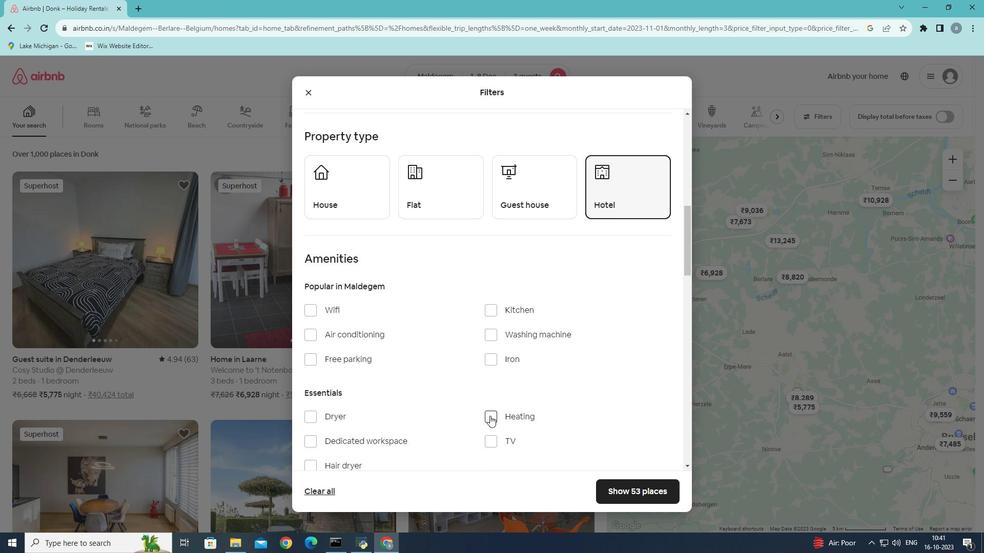 
Action: Mouse pressed left at (490, 416)
Screenshot: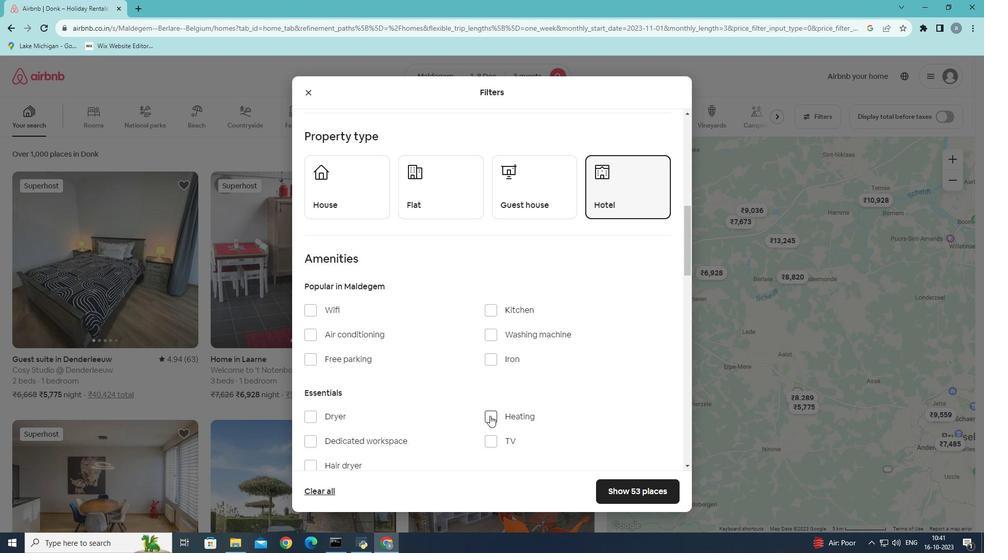 
Action: Mouse moved to (455, 363)
Screenshot: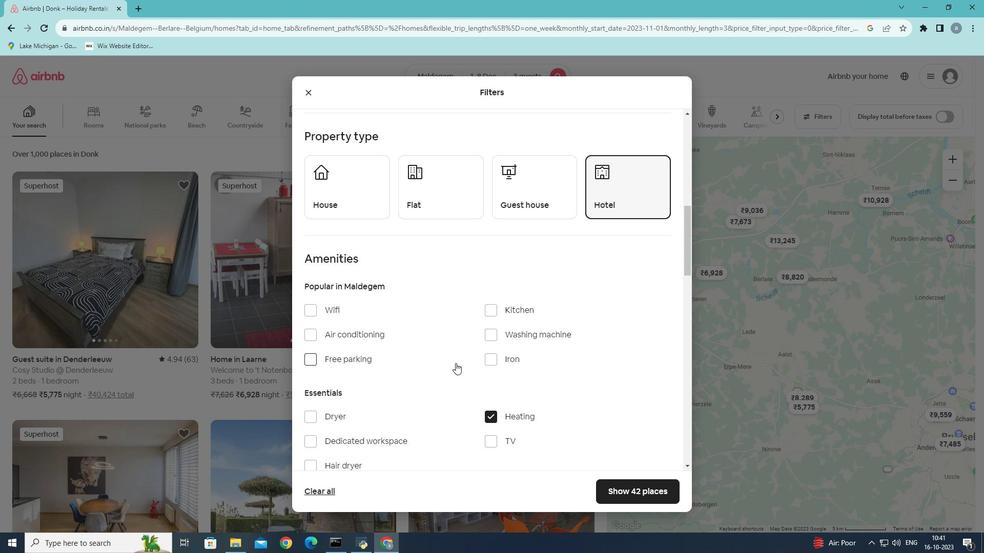 
Action: Mouse scrolled (455, 363) with delta (0, 0)
Screenshot: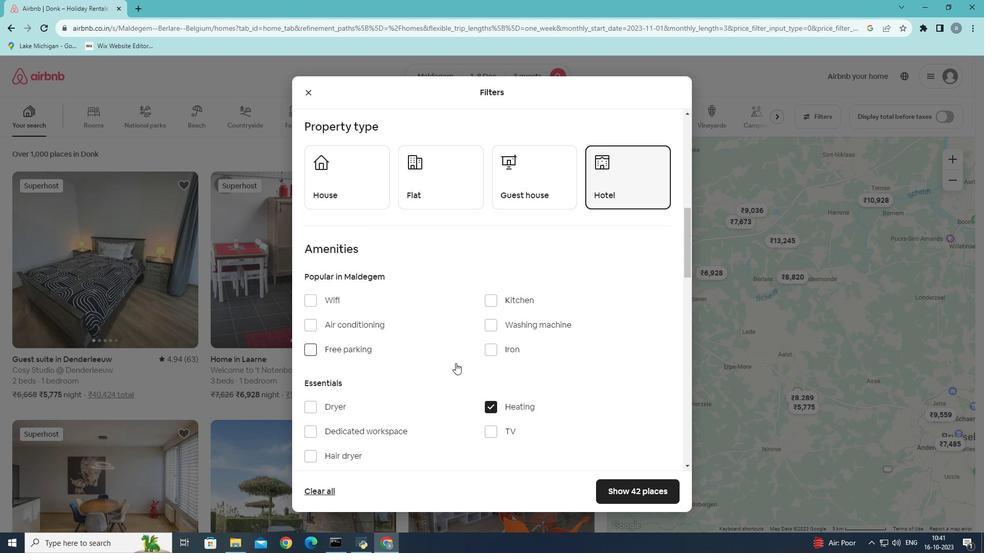 
Action: Mouse scrolled (455, 363) with delta (0, 0)
Screenshot: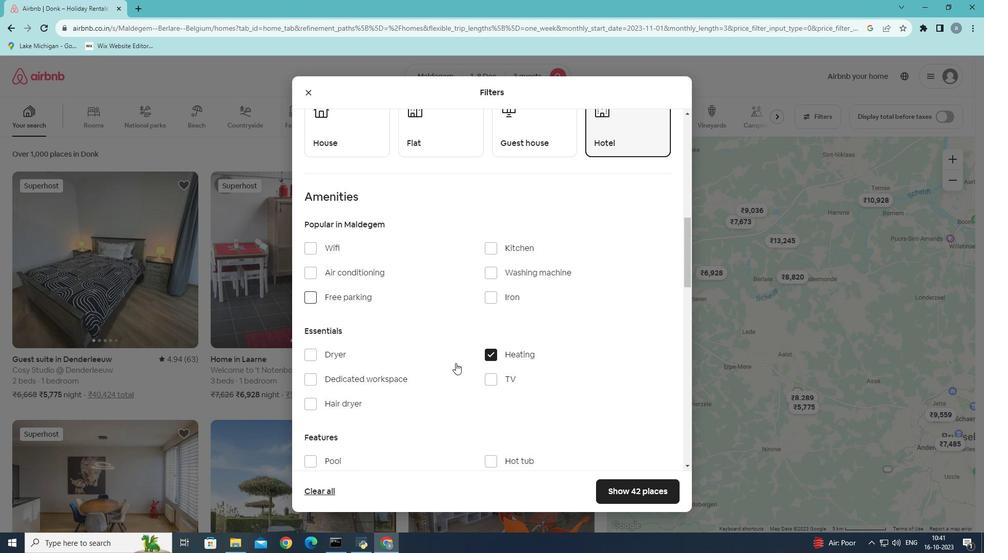 
Action: Mouse scrolled (455, 363) with delta (0, 0)
Screenshot: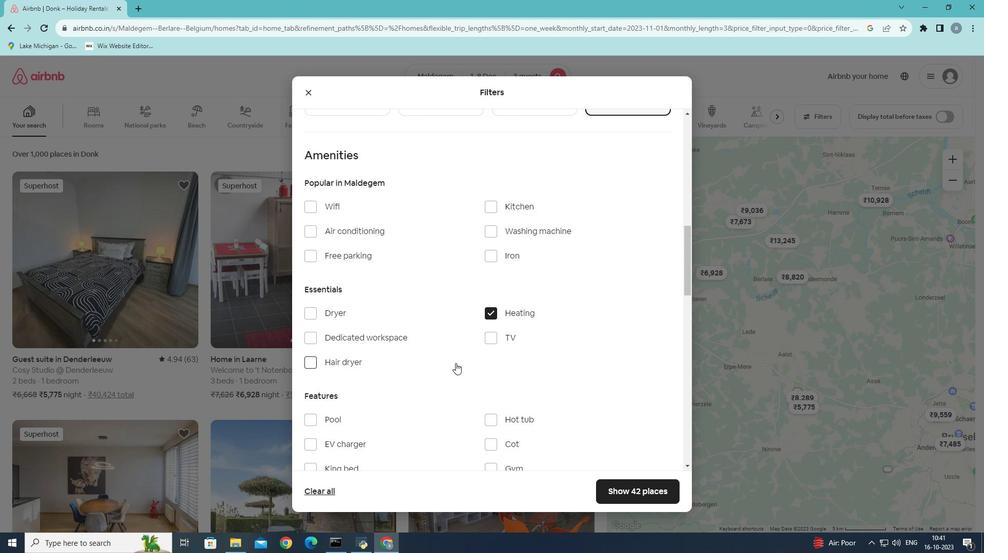 
Action: Mouse scrolled (455, 363) with delta (0, 0)
Screenshot: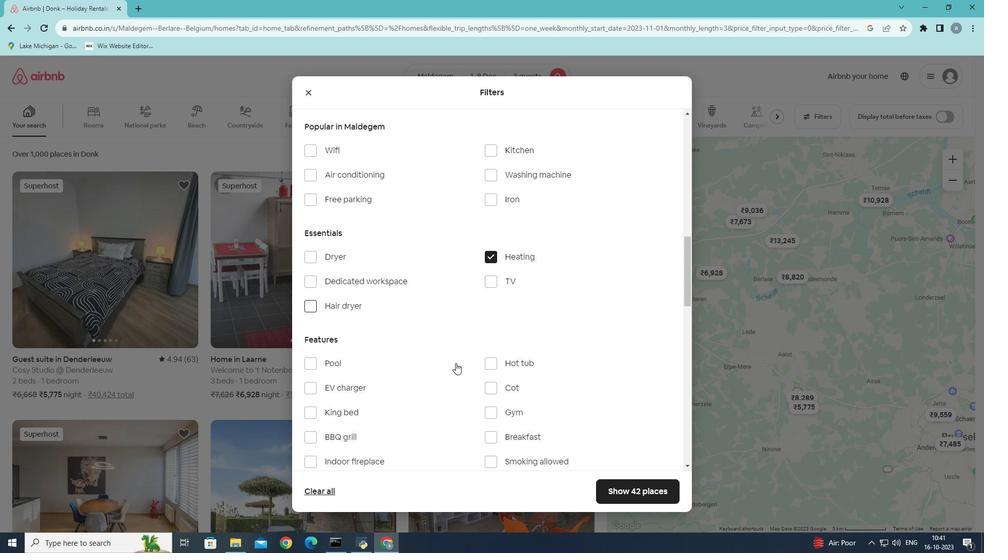 
Action: Mouse scrolled (455, 363) with delta (0, 0)
Screenshot: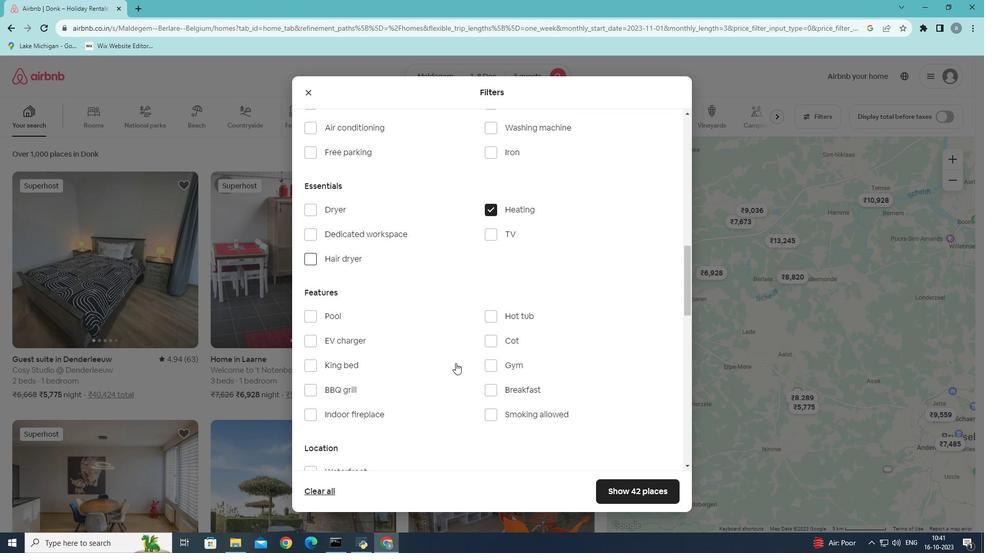 
Action: Mouse moved to (469, 339)
Screenshot: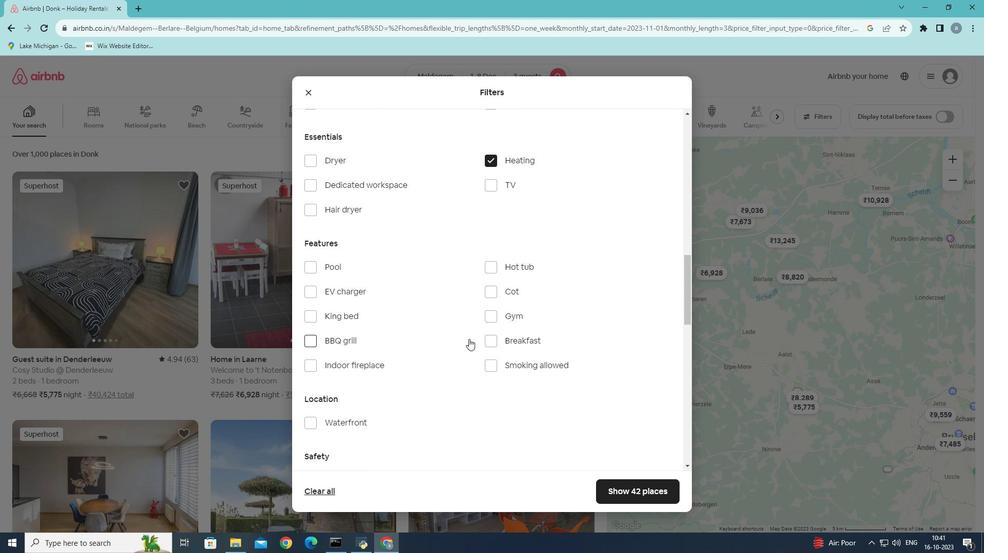 
Action: Mouse scrolled (469, 338) with delta (0, 0)
Screenshot: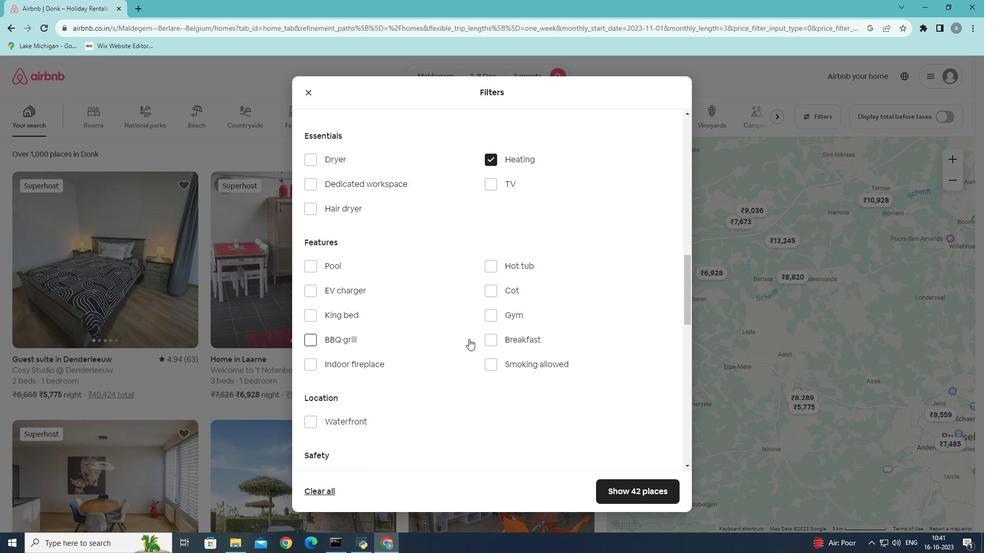
Action: Mouse scrolled (469, 338) with delta (0, 0)
Screenshot: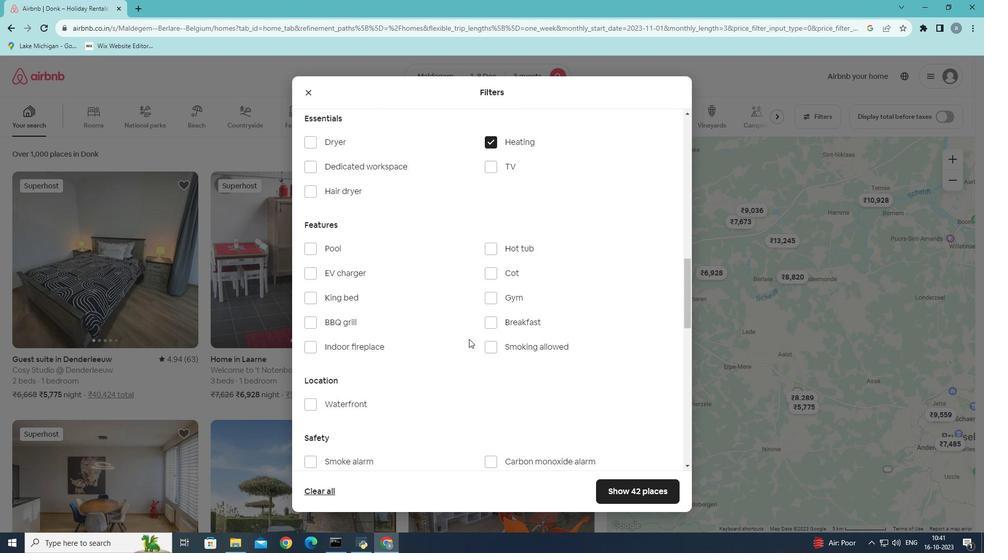 
Action: Mouse scrolled (469, 338) with delta (0, 0)
Screenshot: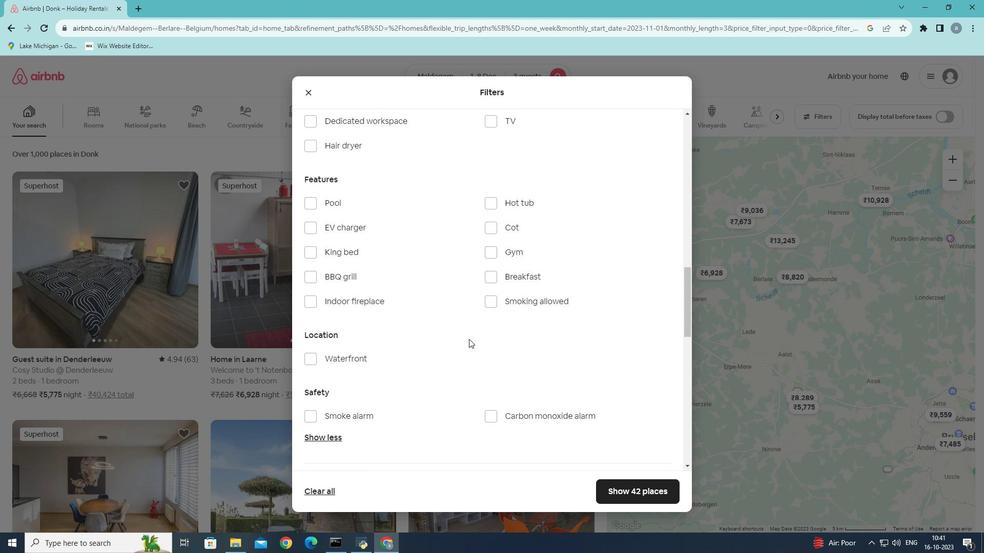 
Action: Mouse moved to (487, 339)
Screenshot: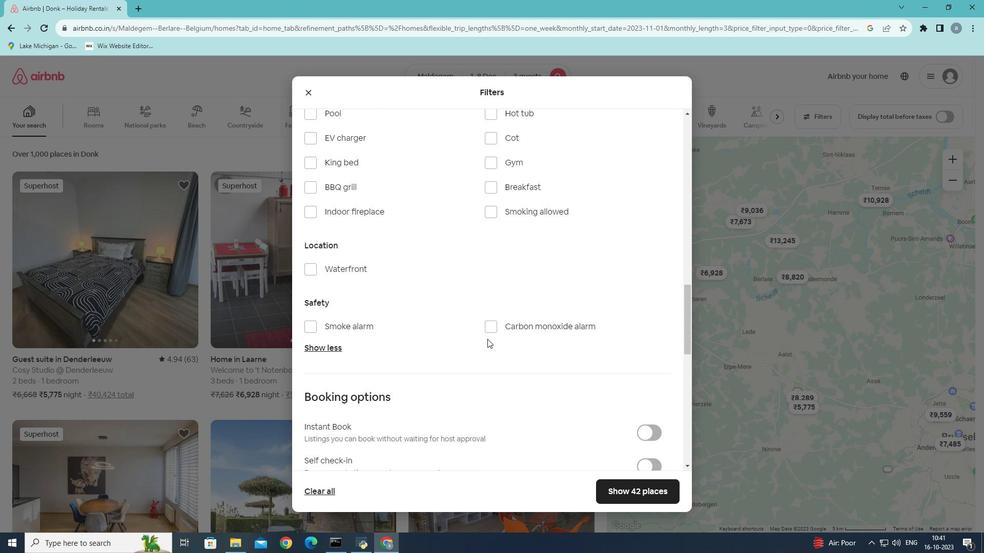 
Action: Mouse scrolled (487, 338) with delta (0, 0)
Screenshot: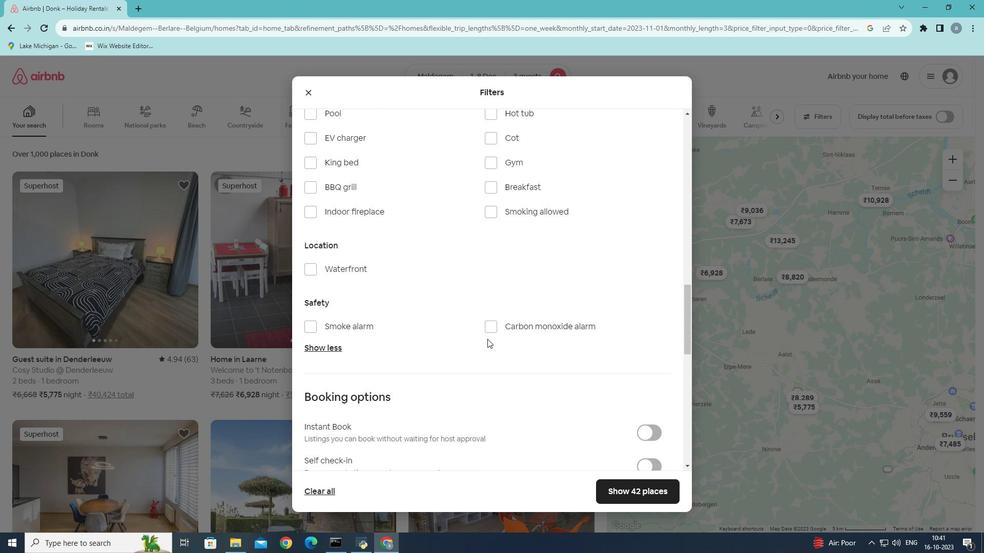 
Action: Mouse scrolled (487, 338) with delta (0, 0)
Screenshot: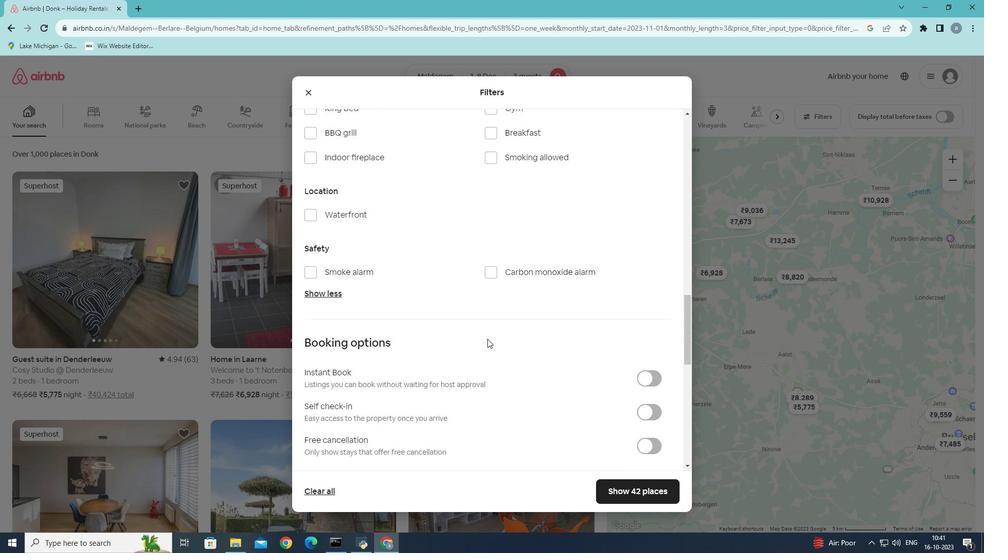 
Action: Mouse scrolled (487, 338) with delta (0, 0)
Screenshot: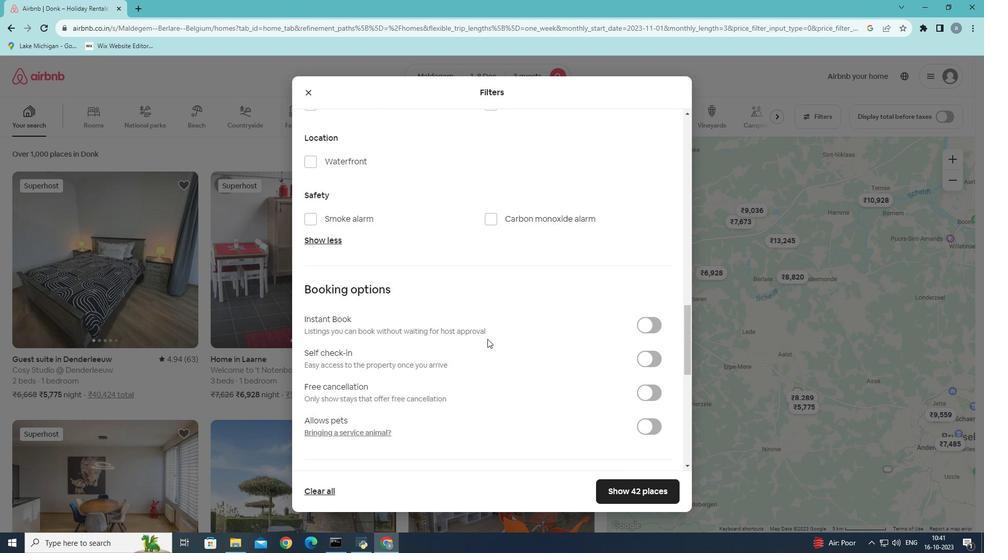 
Action: Mouse moved to (657, 315)
Screenshot: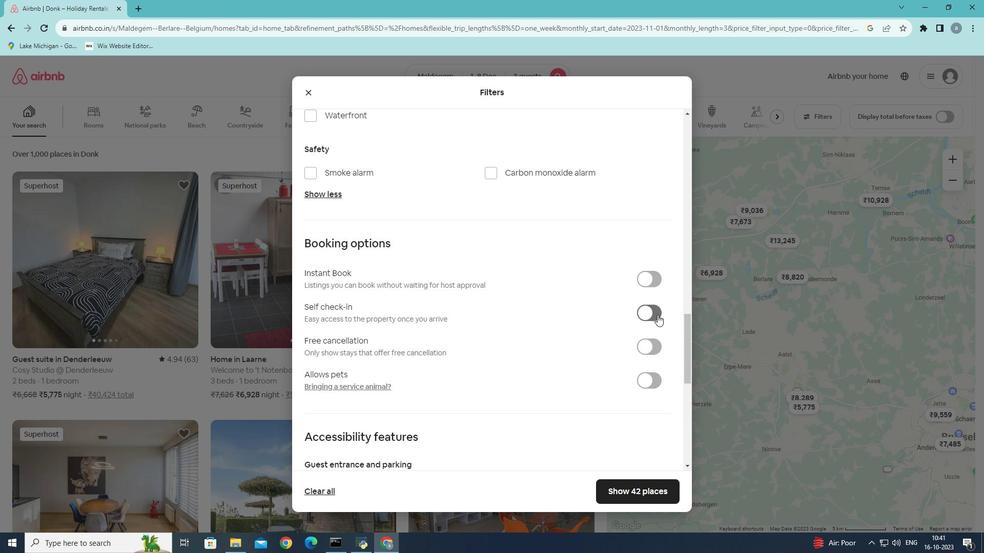 
Action: Mouse pressed left at (657, 315)
Screenshot: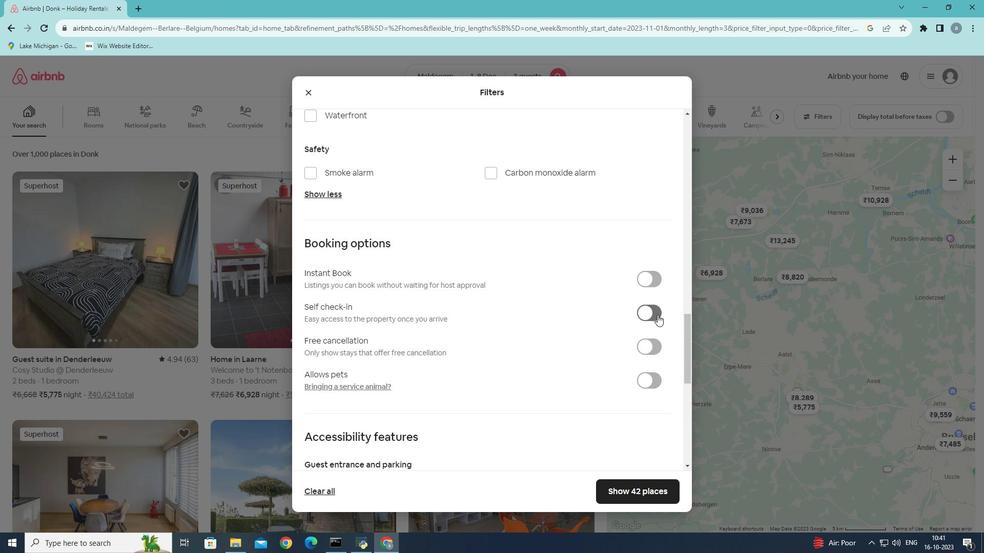 
Action: Mouse moved to (632, 493)
Screenshot: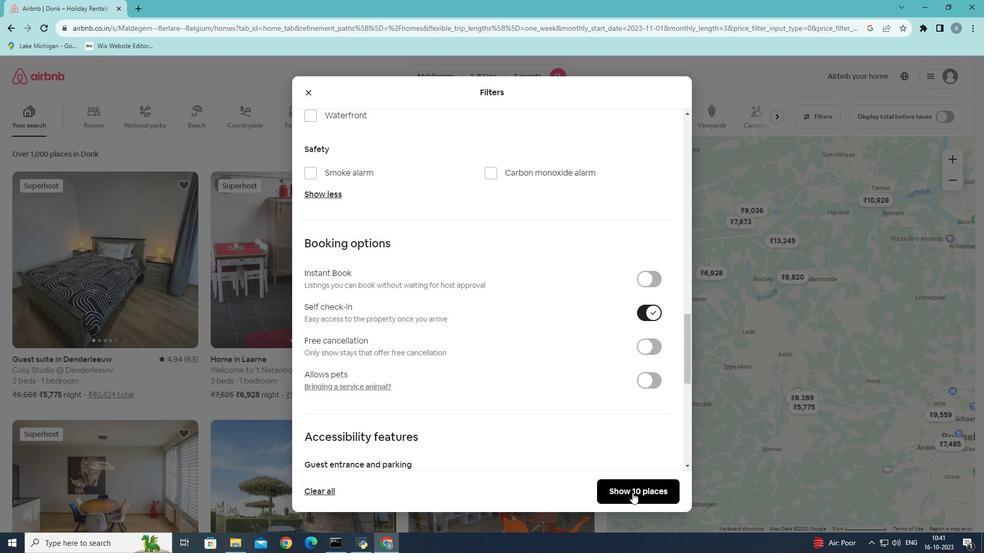 
Action: Mouse pressed left at (632, 493)
Screenshot: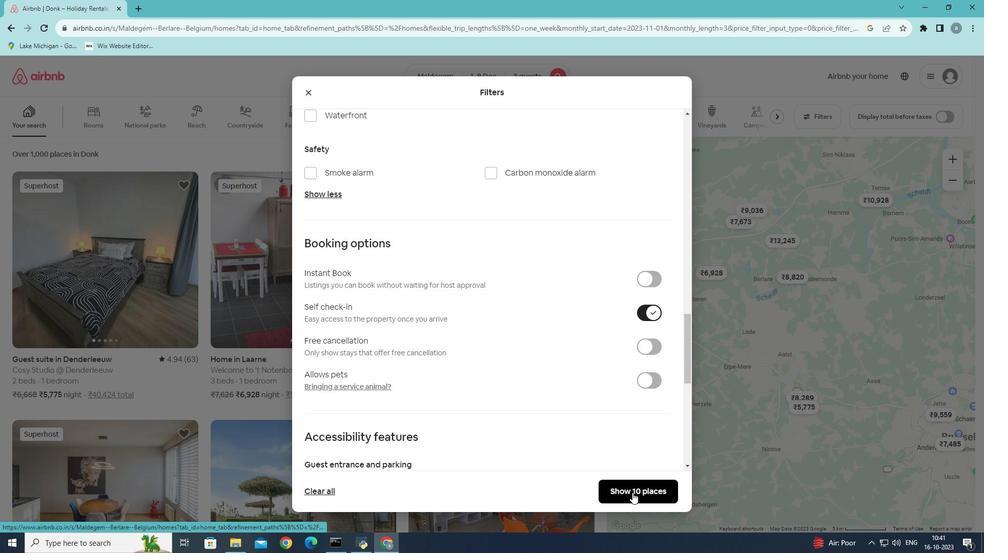 
Action: Mouse moved to (608, 490)
Screenshot: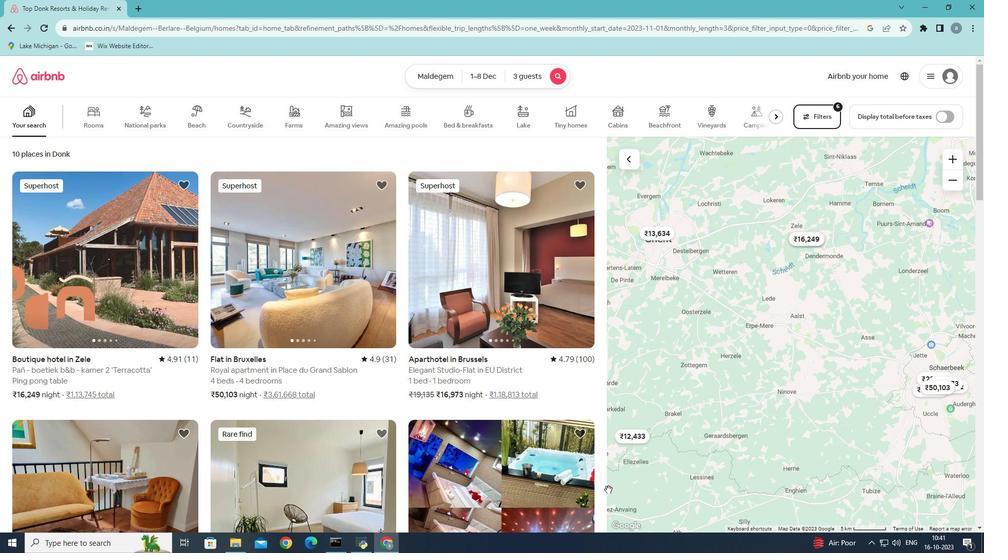 
Action: Mouse scrolled (608, 489) with delta (0, 0)
Screenshot: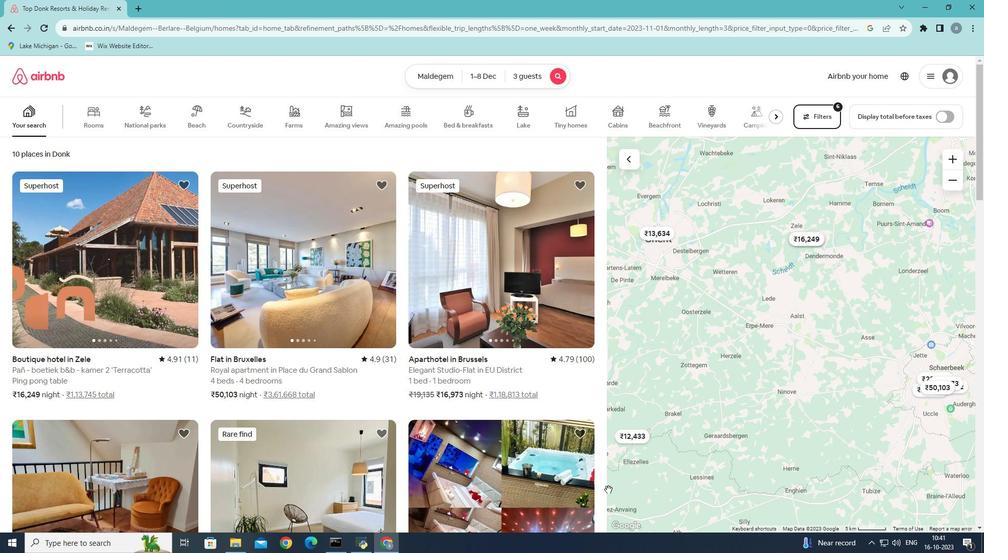 
Action: Mouse scrolled (608, 489) with delta (0, 0)
Screenshot: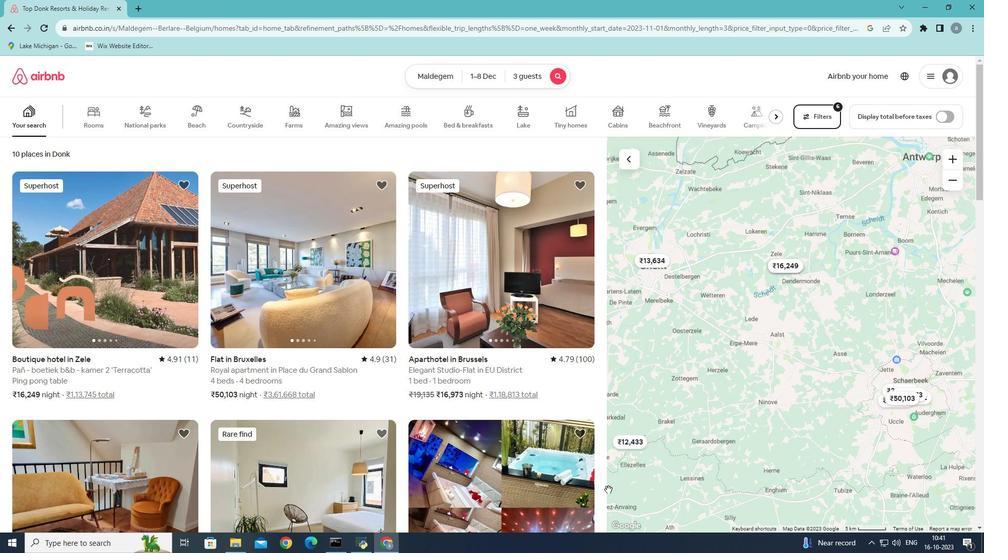 
Action: Mouse moved to (436, 386)
Screenshot: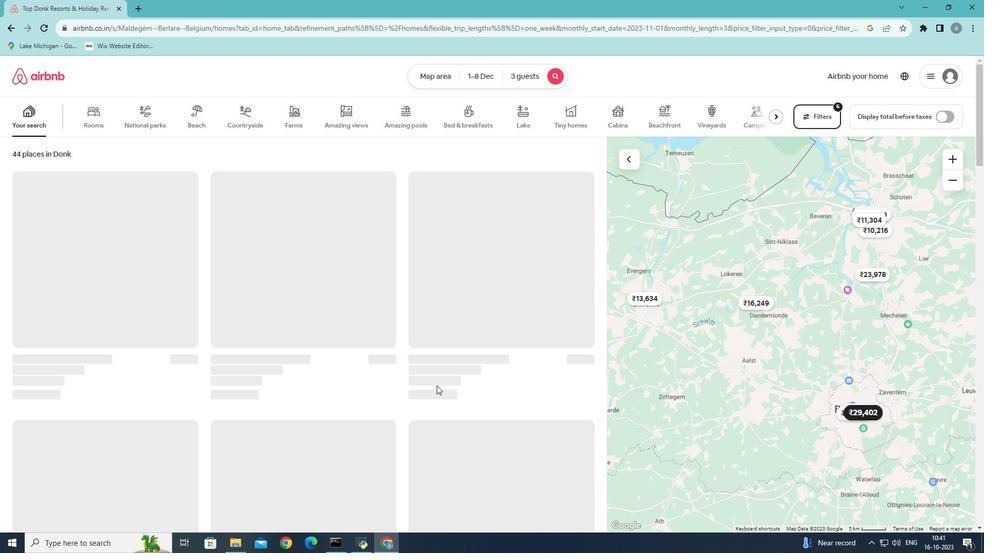 
Action: Mouse scrolled (436, 386) with delta (0, 0)
Screenshot: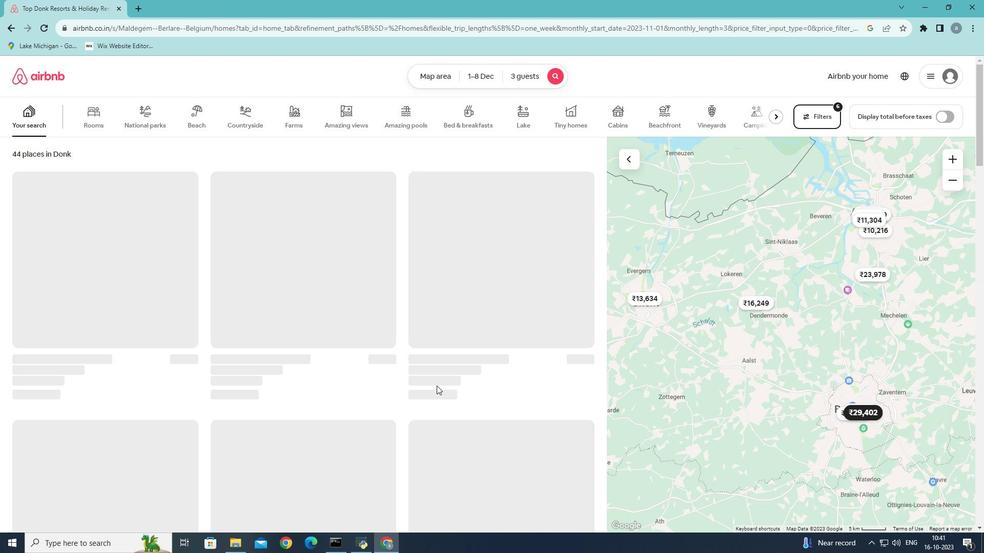 
Action: Mouse scrolled (436, 386) with delta (0, 0)
Screenshot: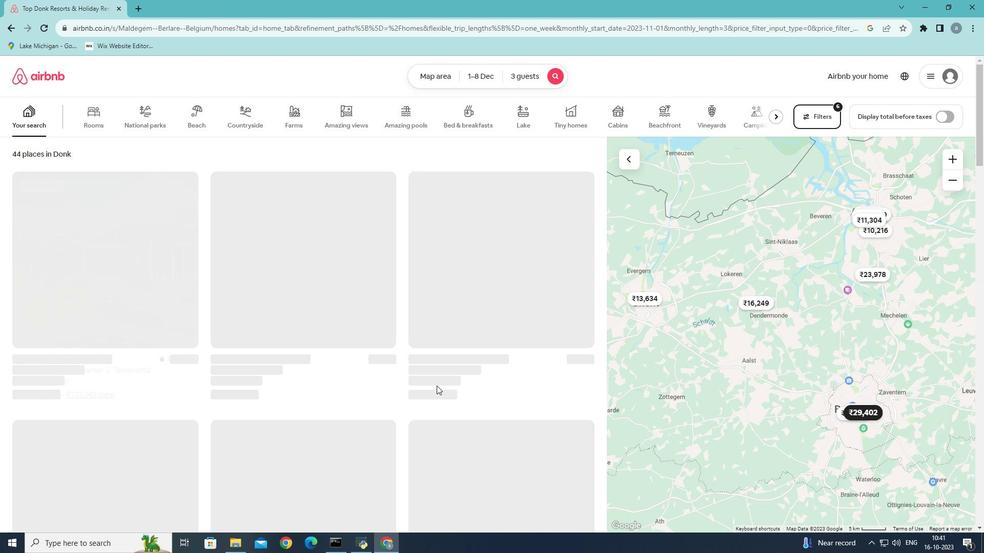 
Action: Mouse moved to (109, 320)
Screenshot: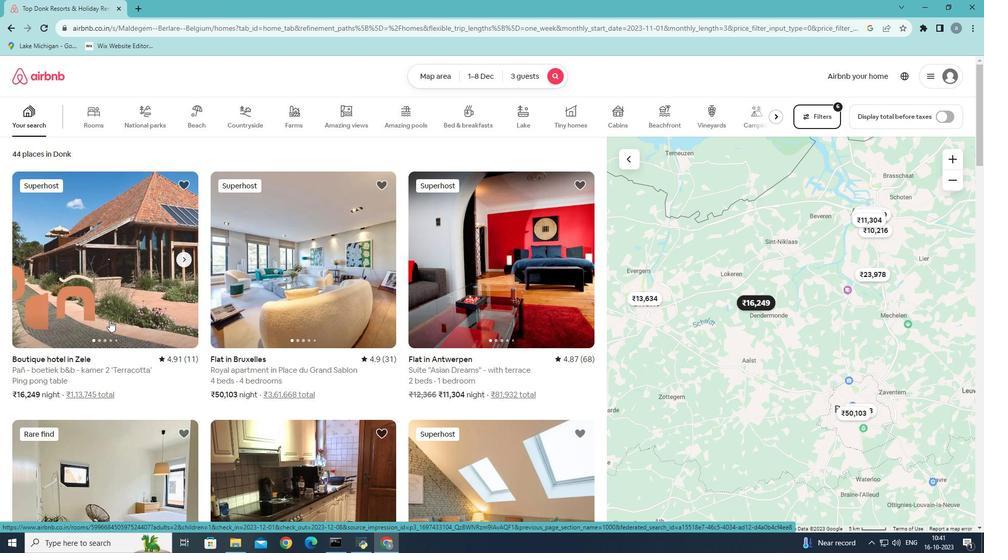 
Action: Mouse scrolled (109, 320) with delta (0, 0)
Screenshot: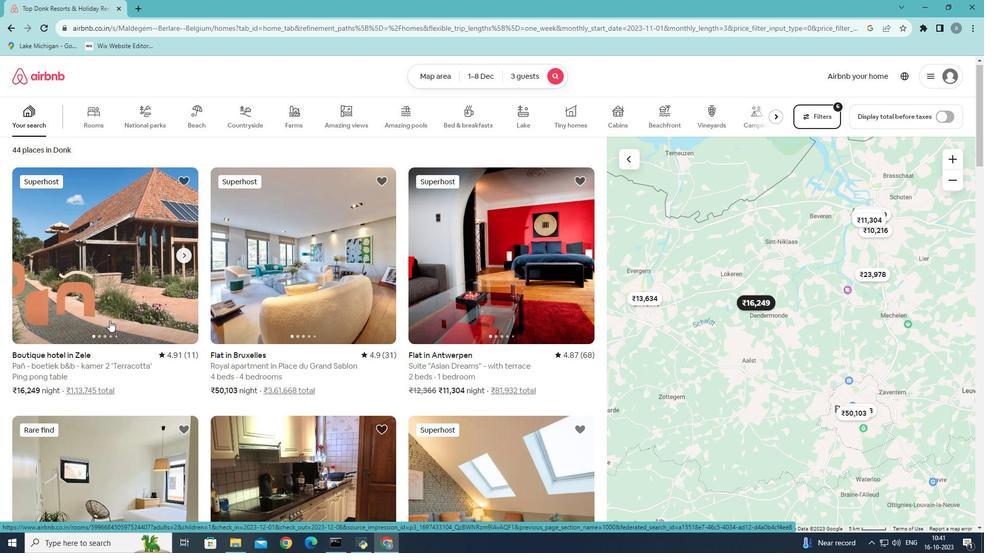 
Action: Mouse moved to (126, 266)
Screenshot: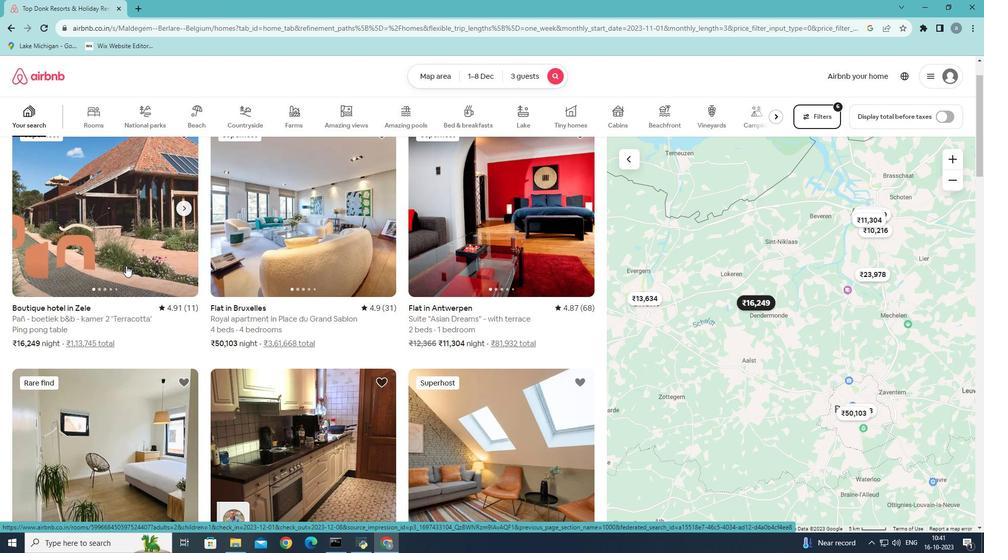 
Action: Mouse pressed left at (126, 266)
Screenshot: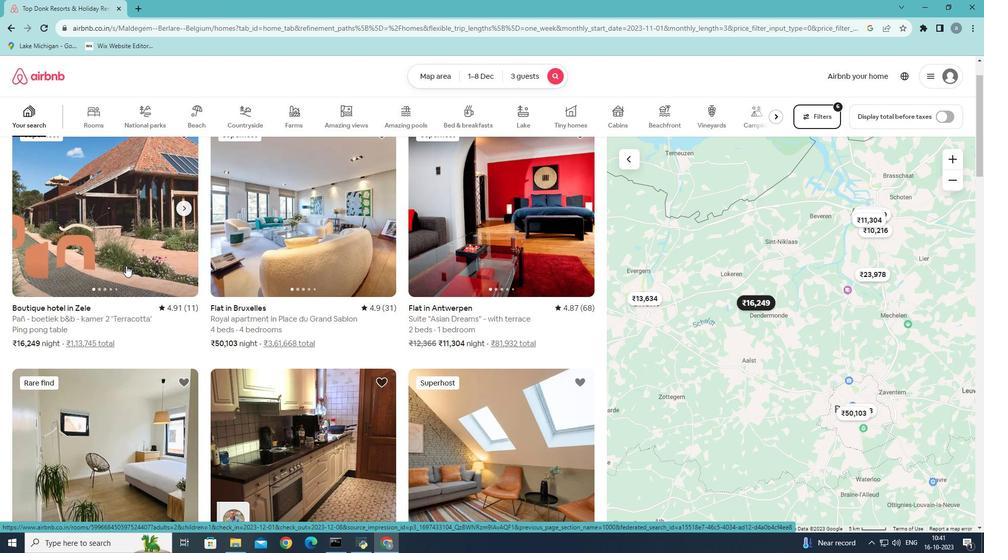 
Action: Mouse moved to (721, 381)
Screenshot: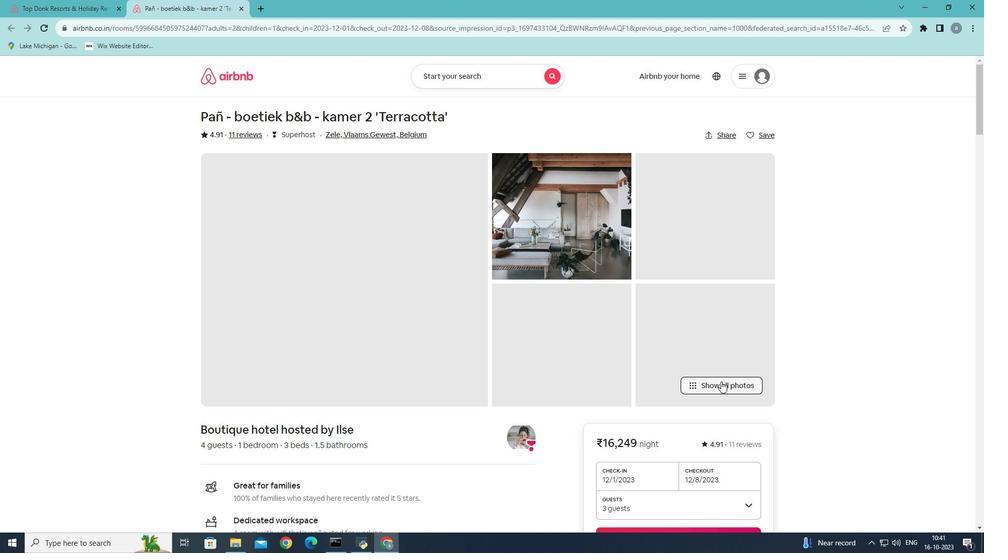 
Action: Mouse pressed left at (721, 381)
Screenshot: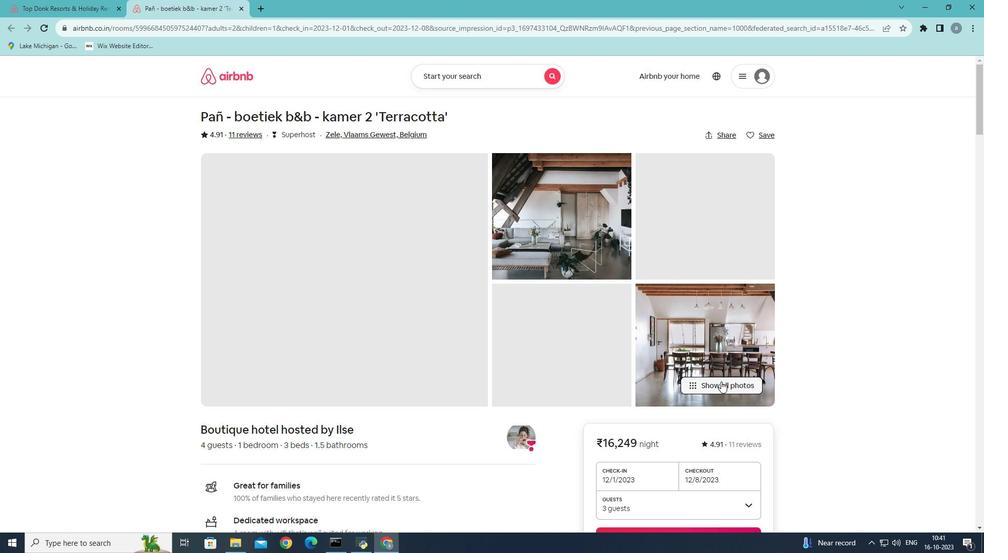 
Action: Mouse moved to (634, 294)
Screenshot: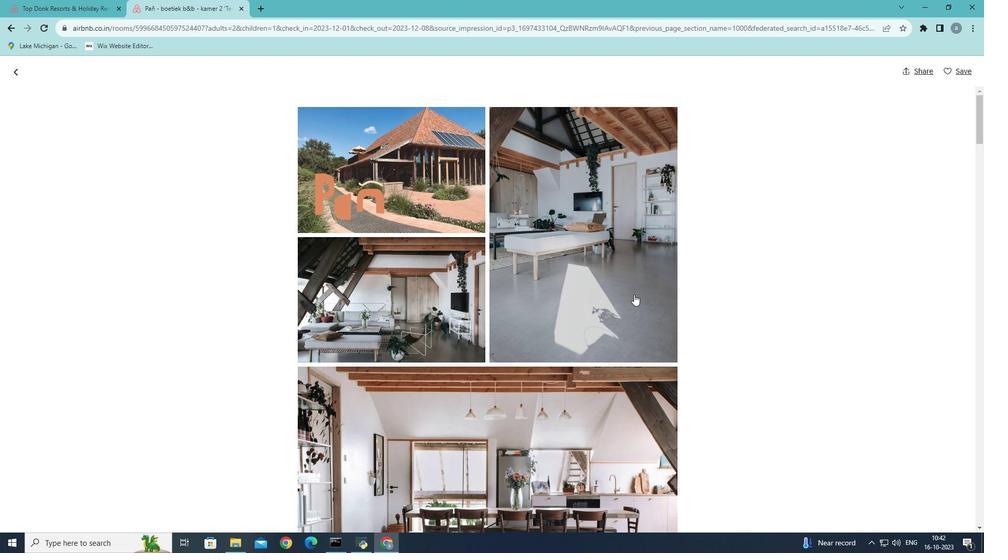 
Action: Mouse scrolled (634, 294) with delta (0, 0)
Screenshot: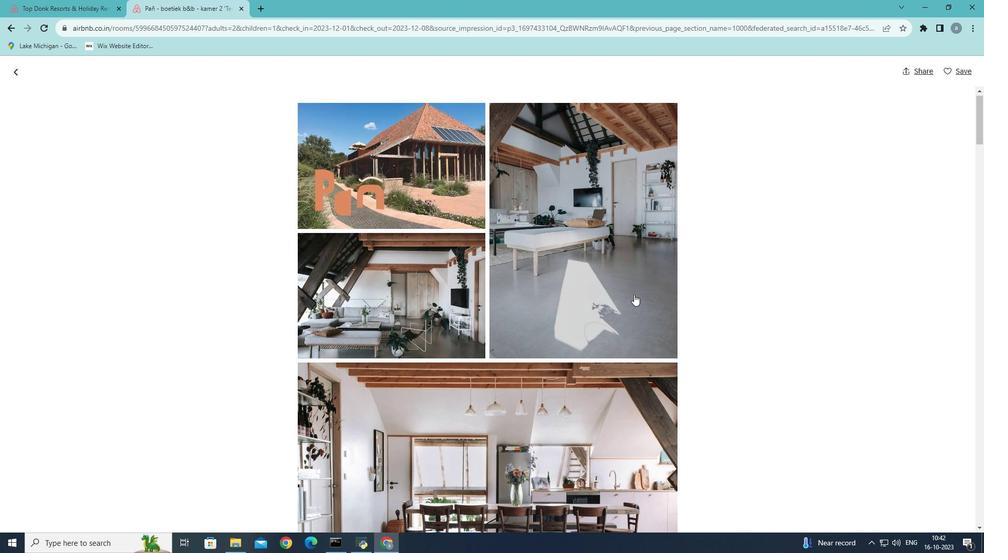
Action: Mouse scrolled (634, 294) with delta (0, 0)
Screenshot: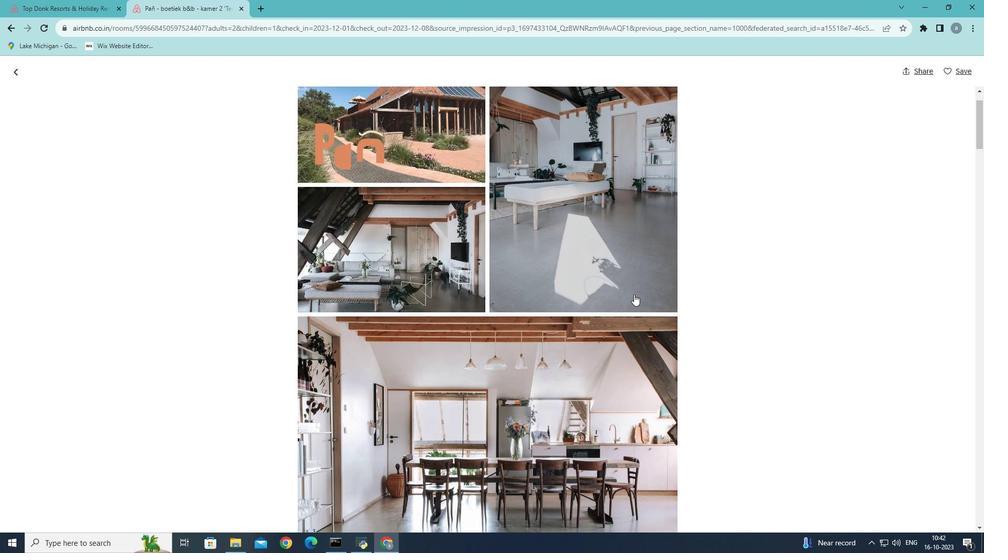 
Action: Mouse scrolled (634, 294) with delta (0, 0)
Screenshot: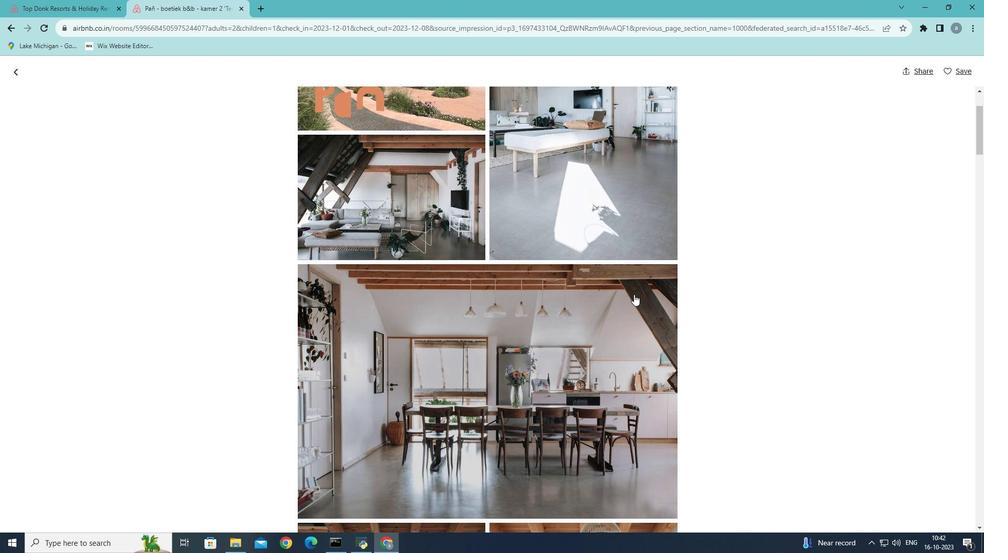 
Action: Mouse scrolled (634, 294) with delta (0, 0)
Screenshot: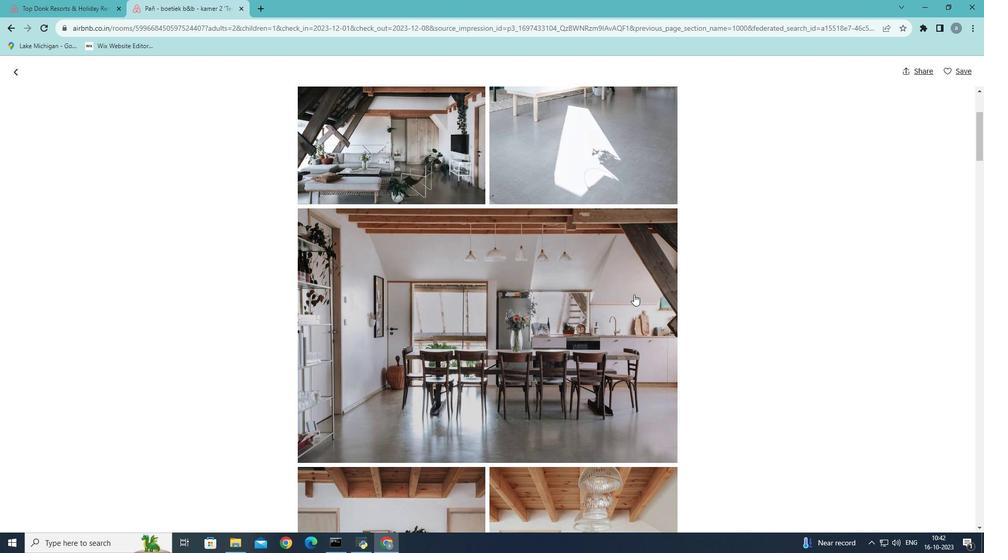 
Action: Mouse scrolled (634, 294) with delta (0, 0)
Screenshot: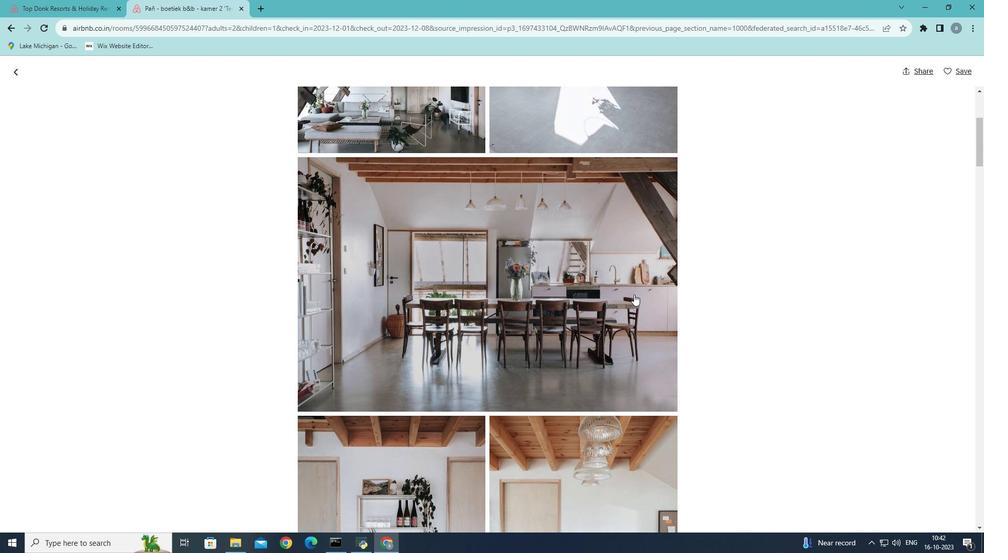 
Action: Mouse scrolled (634, 294) with delta (0, 0)
Screenshot: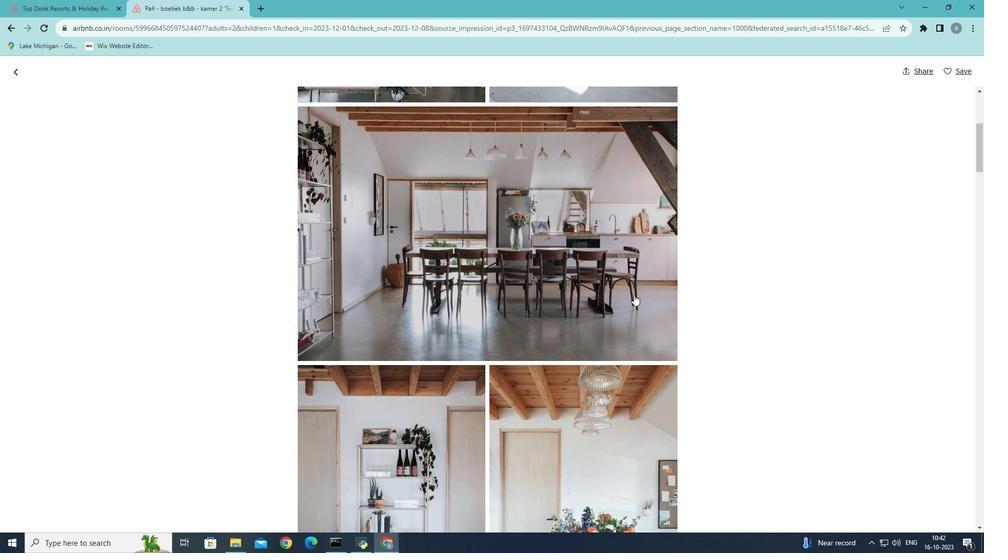 
Action: Mouse scrolled (634, 294) with delta (0, 0)
Screenshot: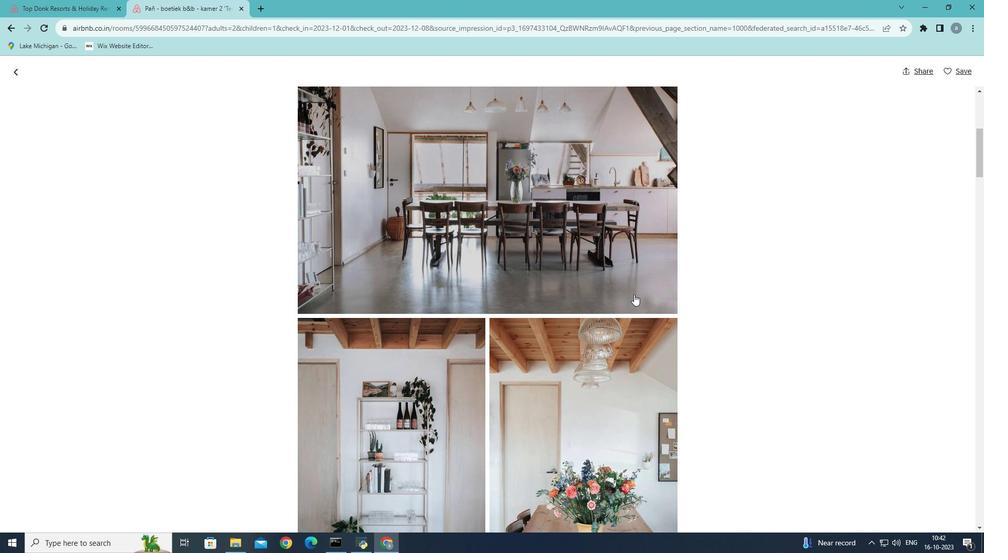 
Action: Mouse scrolled (634, 294) with delta (0, 0)
Screenshot: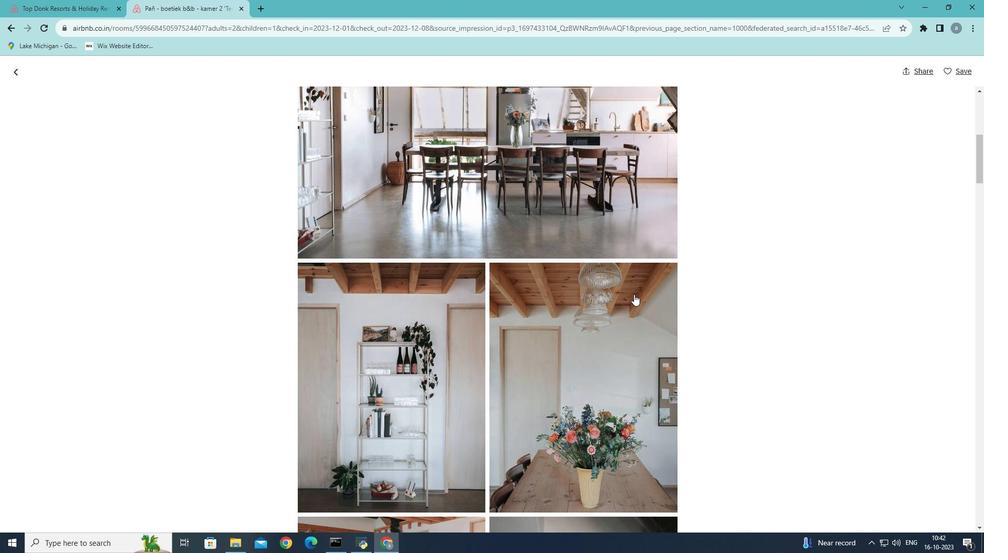 
Action: Mouse scrolled (634, 294) with delta (0, 0)
Screenshot: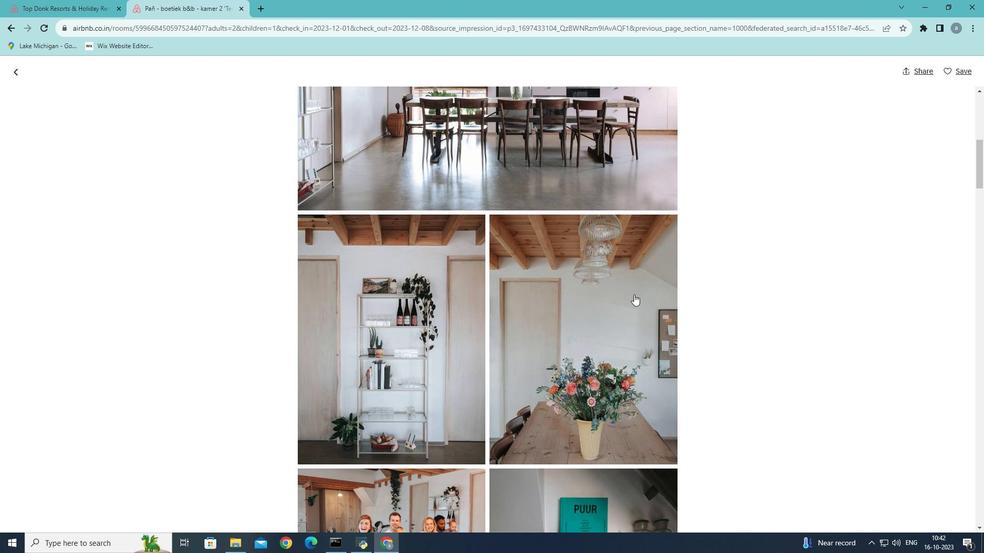 
Action: Mouse scrolled (634, 294) with delta (0, 0)
Screenshot: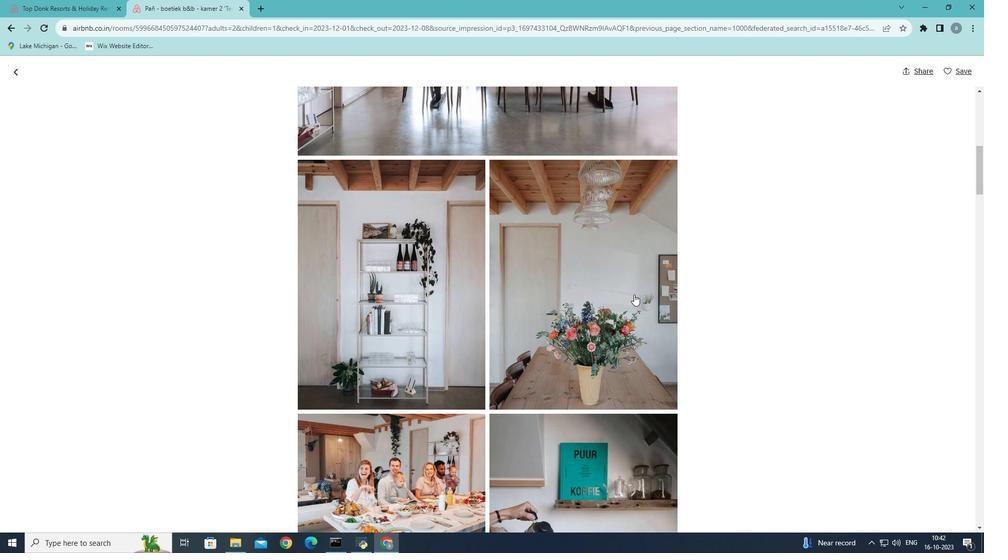 
Action: Mouse scrolled (634, 294) with delta (0, 0)
Screenshot: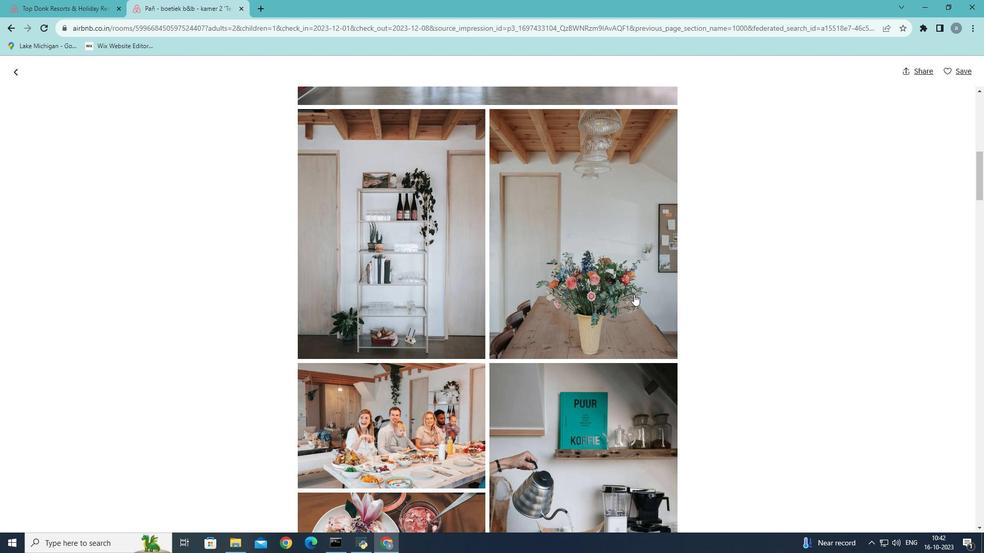
Action: Mouse scrolled (634, 294) with delta (0, 0)
Screenshot: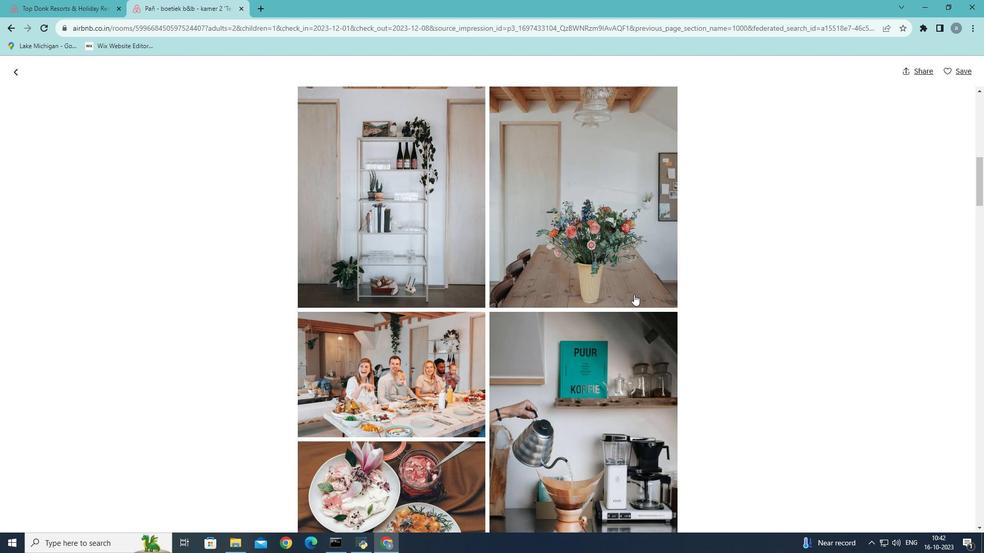 
Action: Mouse scrolled (634, 294) with delta (0, 0)
Screenshot: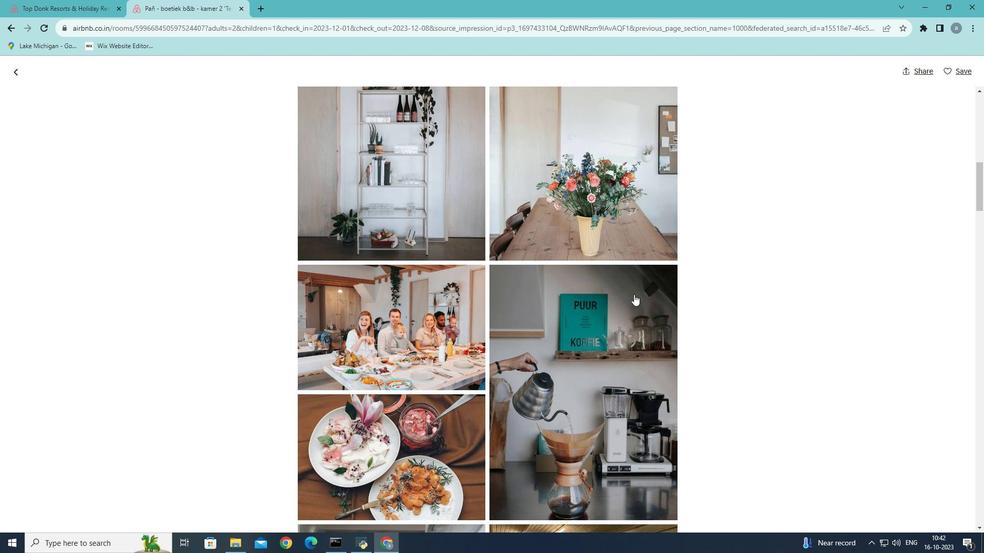 
Action: Mouse scrolled (634, 294) with delta (0, 0)
Screenshot: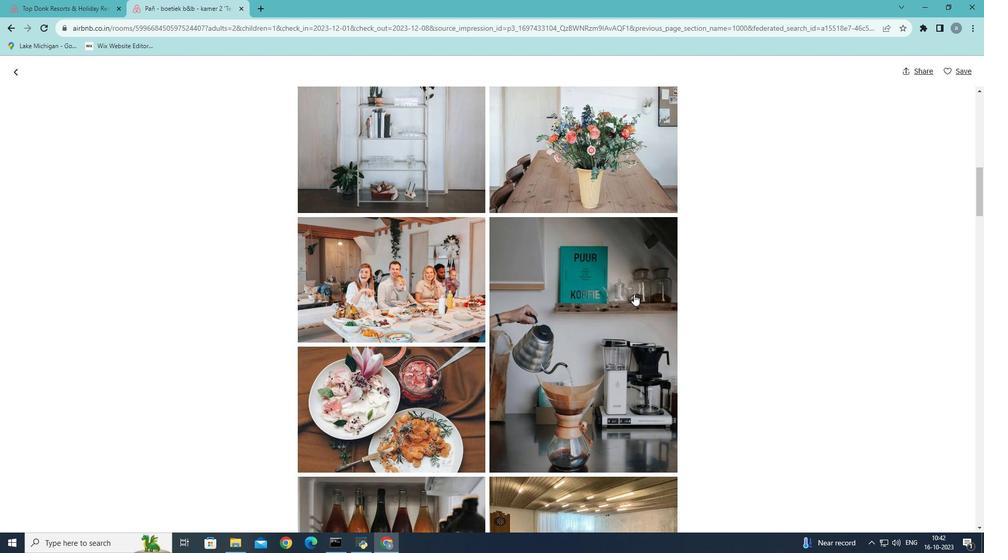 
Action: Mouse scrolled (634, 294) with delta (0, 0)
Screenshot: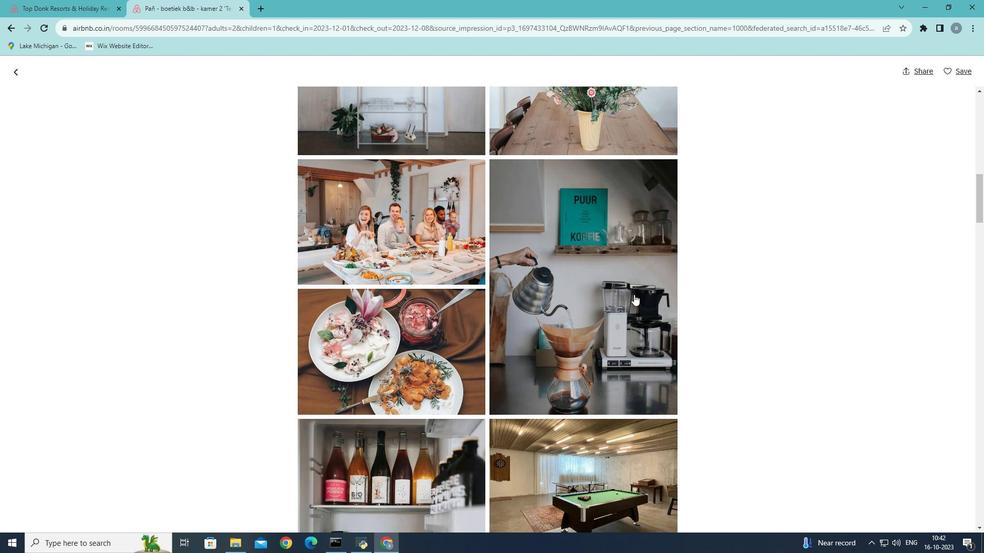 
Action: Mouse scrolled (634, 294) with delta (0, 0)
Screenshot: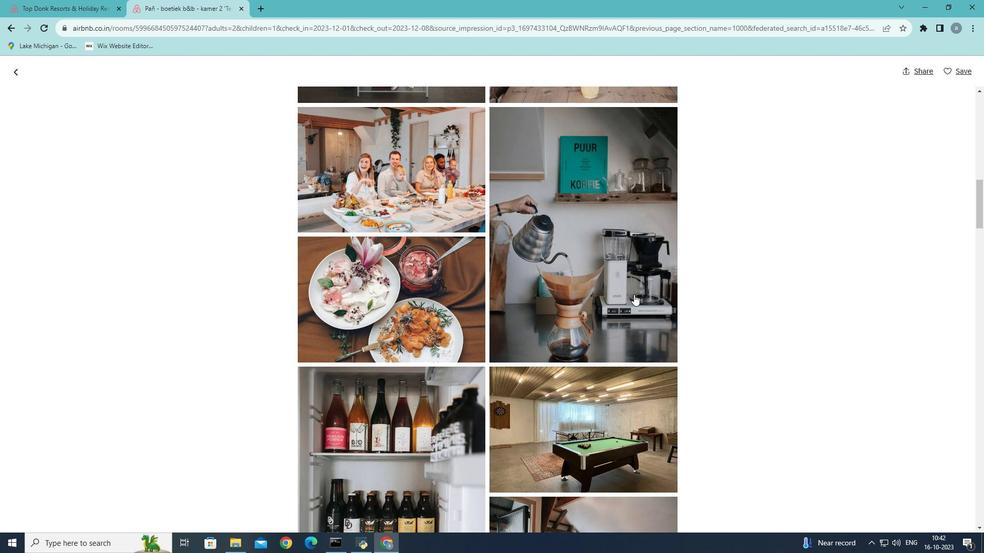 
Action: Mouse scrolled (634, 294) with delta (0, 0)
Screenshot: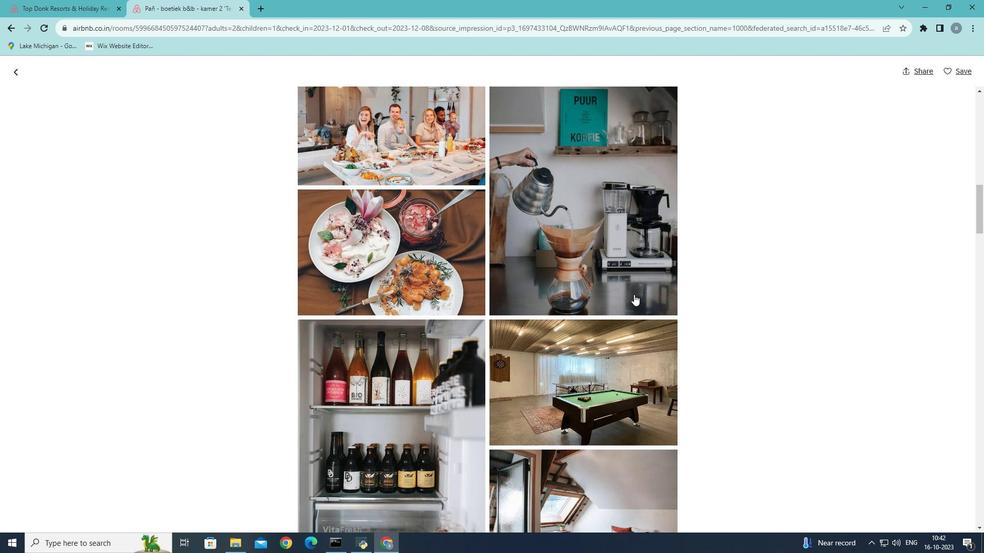 
Action: Mouse scrolled (634, 294) with delta (0, 0)
Screenshot: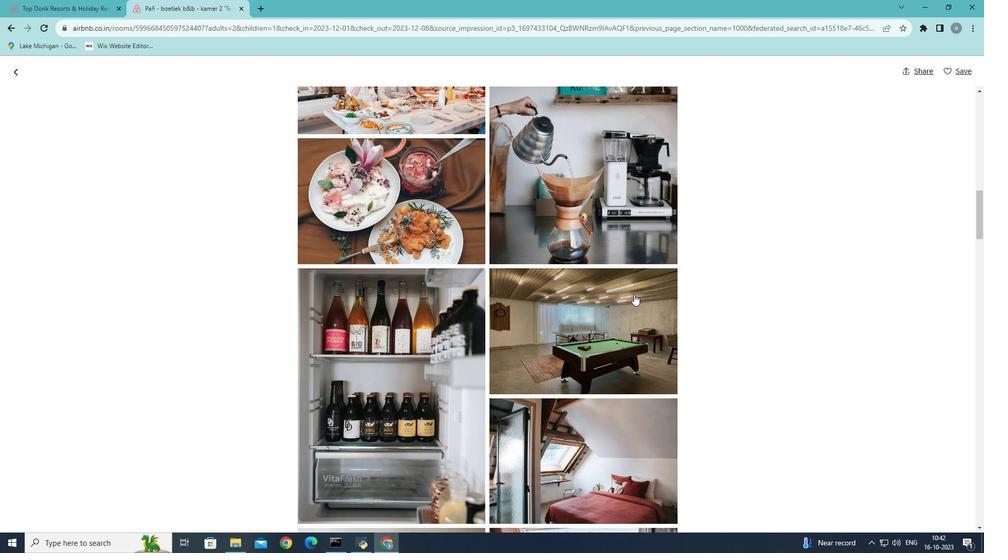 
Action: Mouse scrolled (634, 294) with delta (0, 0)
Screenshot: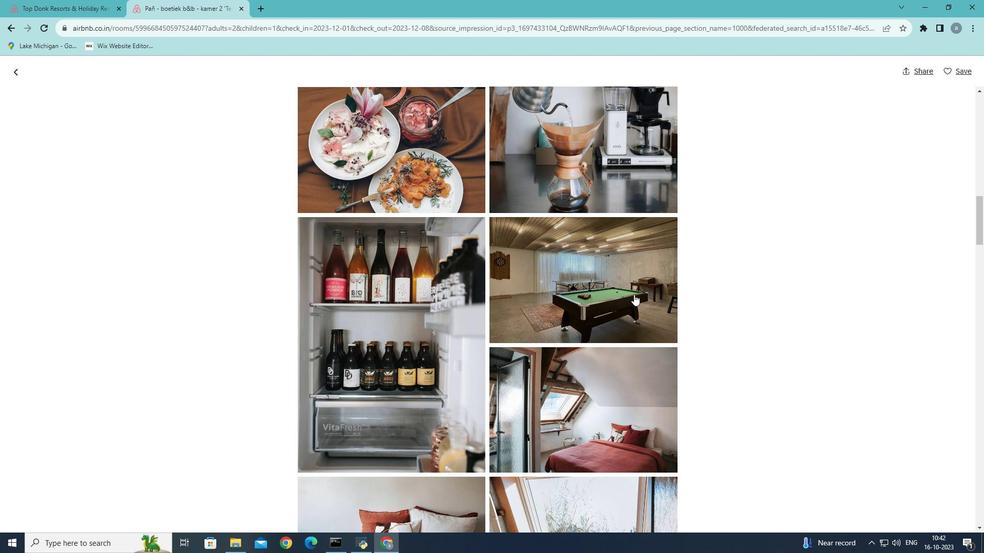 
Action: Mouse scrolled (634, 294) with delta (0, 0)
Screenshot: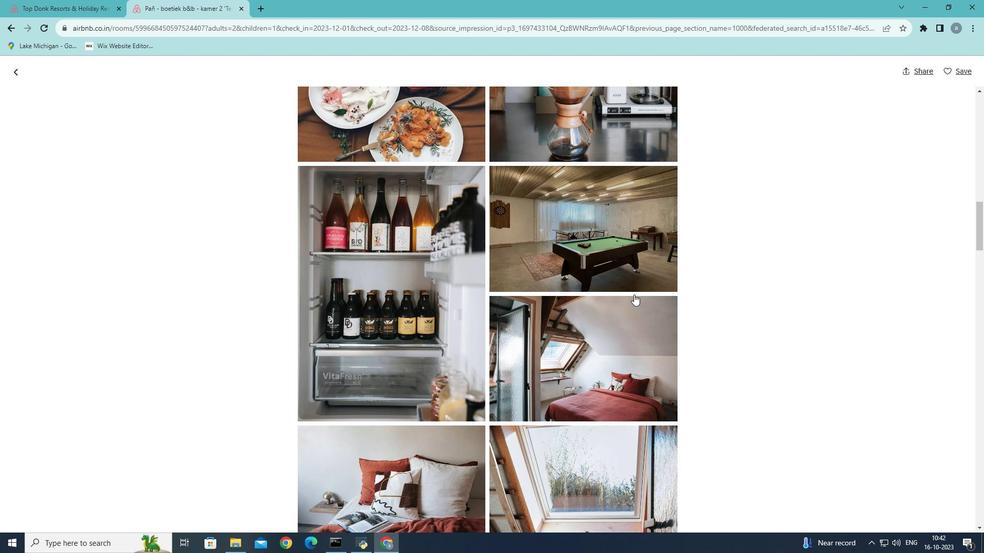 
Action: Mouse scrolled (634, 294) with delta (0, 0)
Screenshot: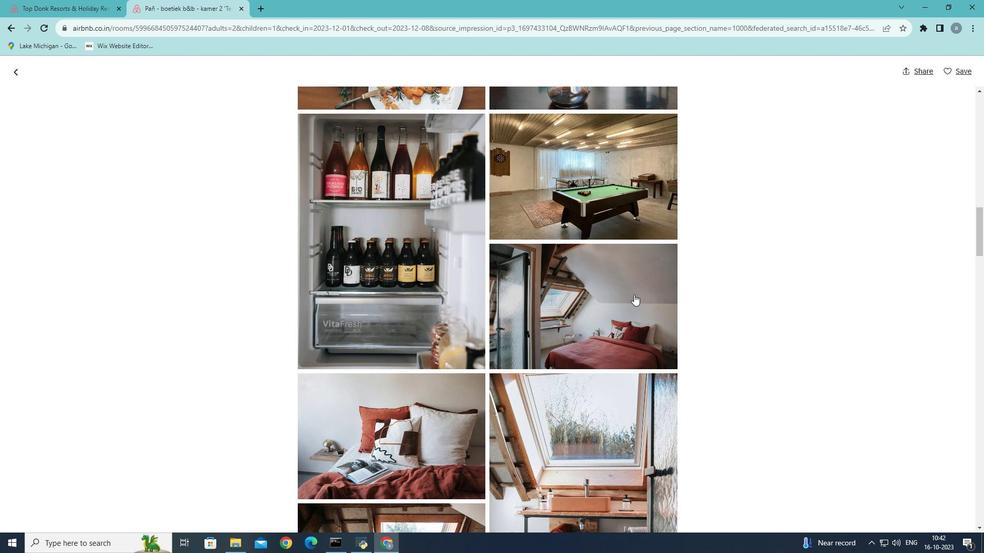 
Action: Mouse scrolled (634, 294) with delta (0, 0)
Screenshot: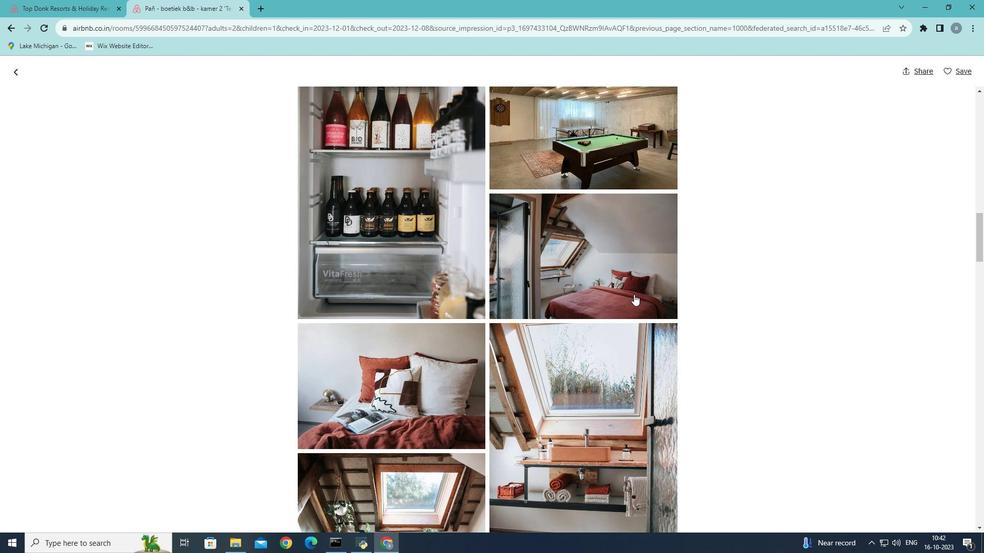 
Action: Mouse scrolled (634, 294) with delta (0, 0)
Screenshot: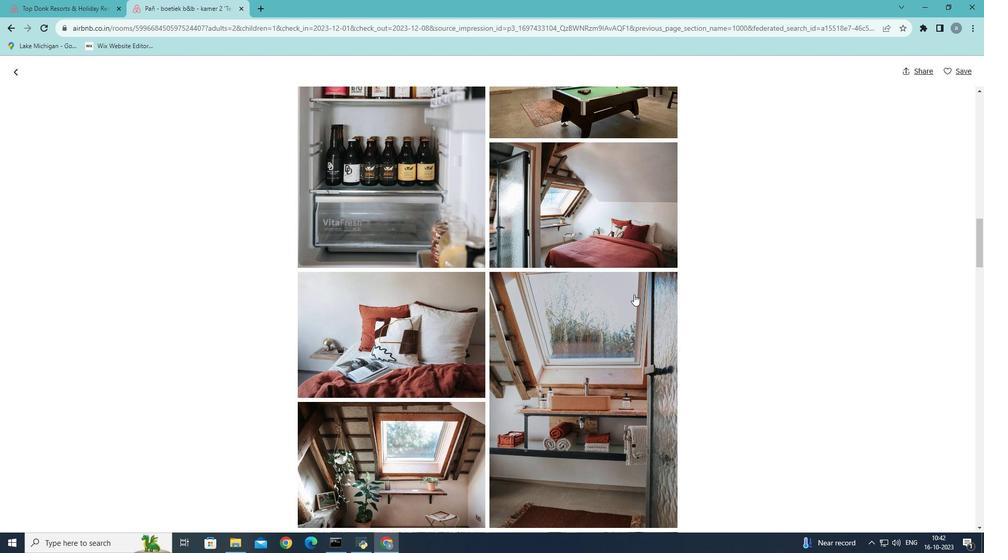 
Action: Mouse scrolled (634, 294) with delta (0, 0)
Screenshot: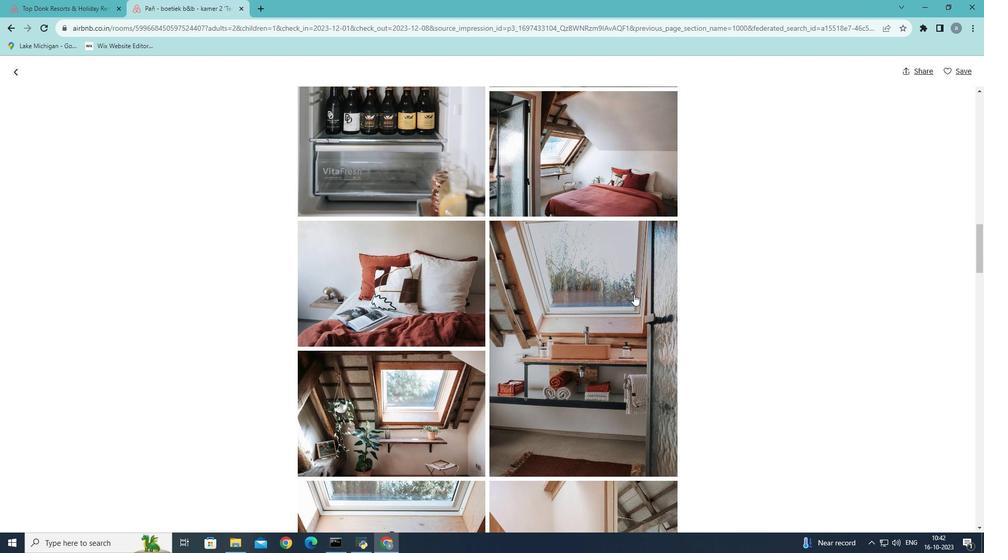 
Action: Mouse scrolled (634, 294) with delta (0, 0)
Screenshot: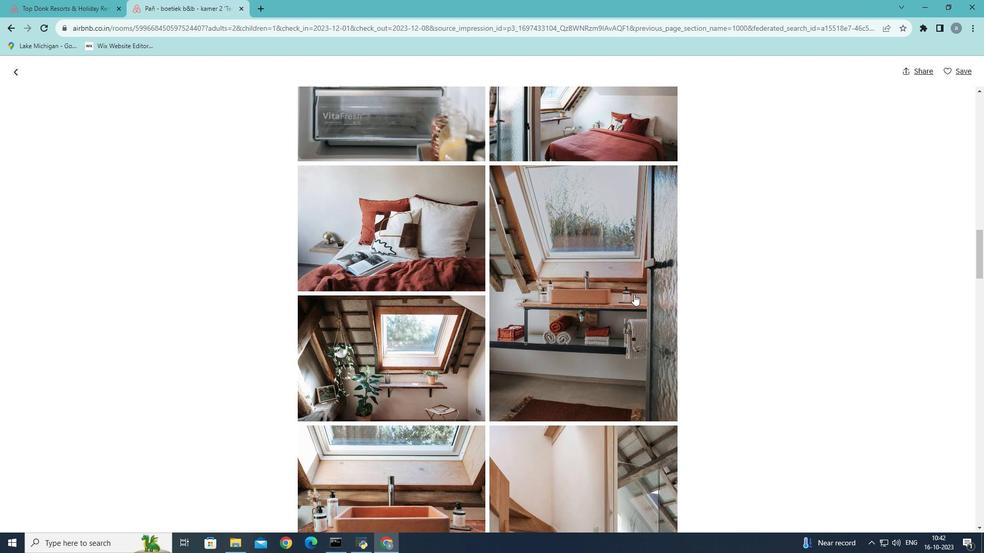
Action: Mouse scrolled (634, 294) with delta (0, 0)
Screenshot: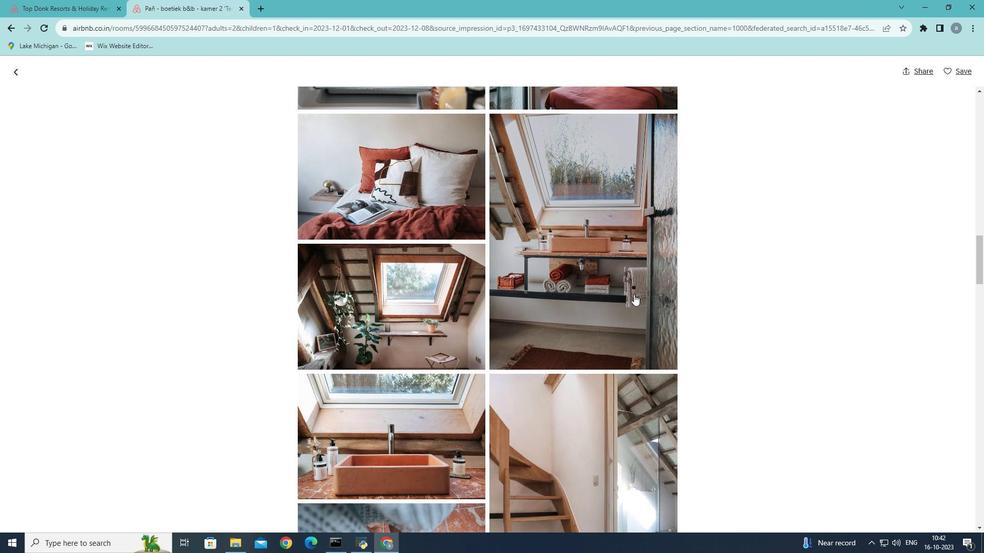 
Action: Mouse scrolled (634, 294) with delta (0, 0)
Screenshot: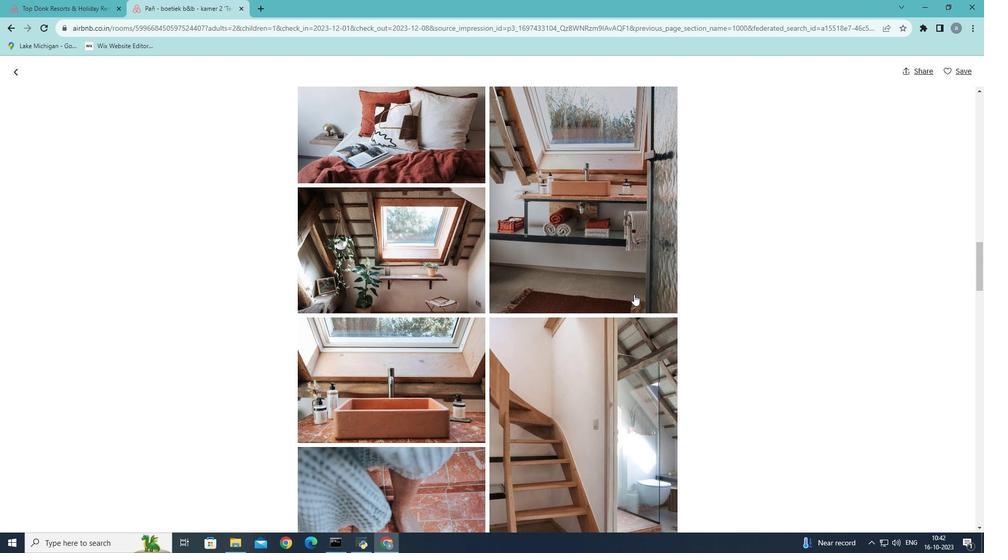 
Action: Mouse scrolled (634, 294) with delta (0, 0)
Screenshot: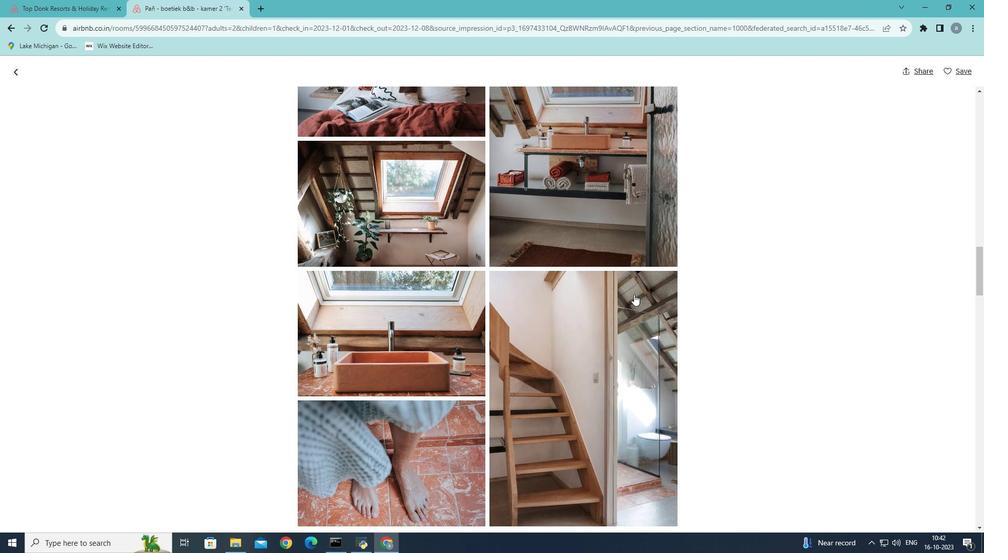
Action: Mouse scrolled (634, 294) with delta (0, 0)
Screenshot: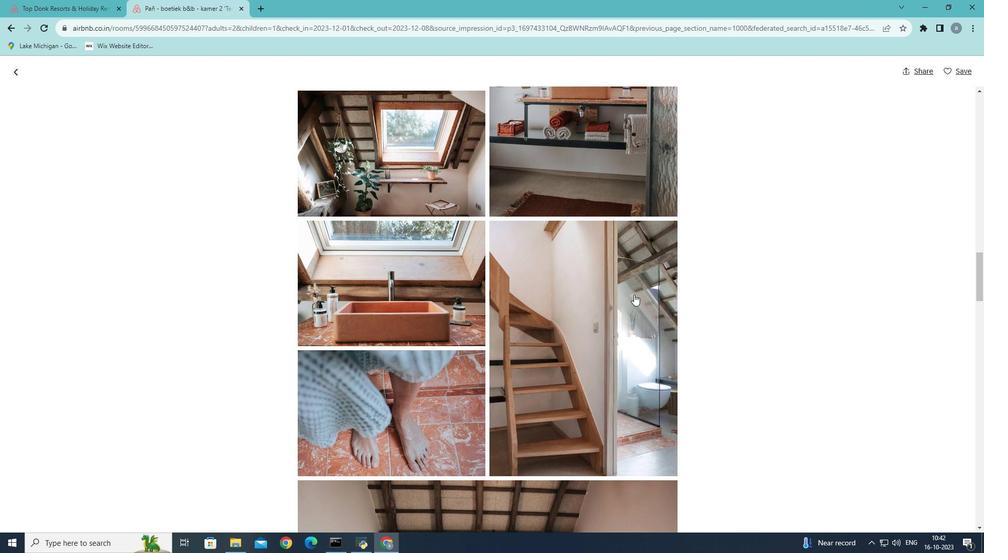 
Action: Mouse scrolled (634, 294) with delta (0, 0)
Screenshot: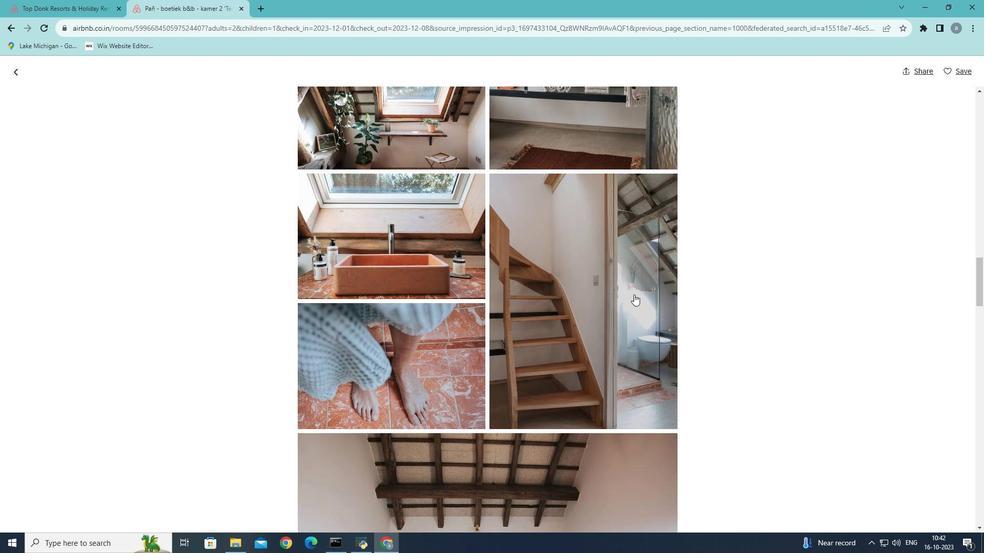 
Action: Mouse scrolled (634, 294) with delta (0, 0)
Screenshot: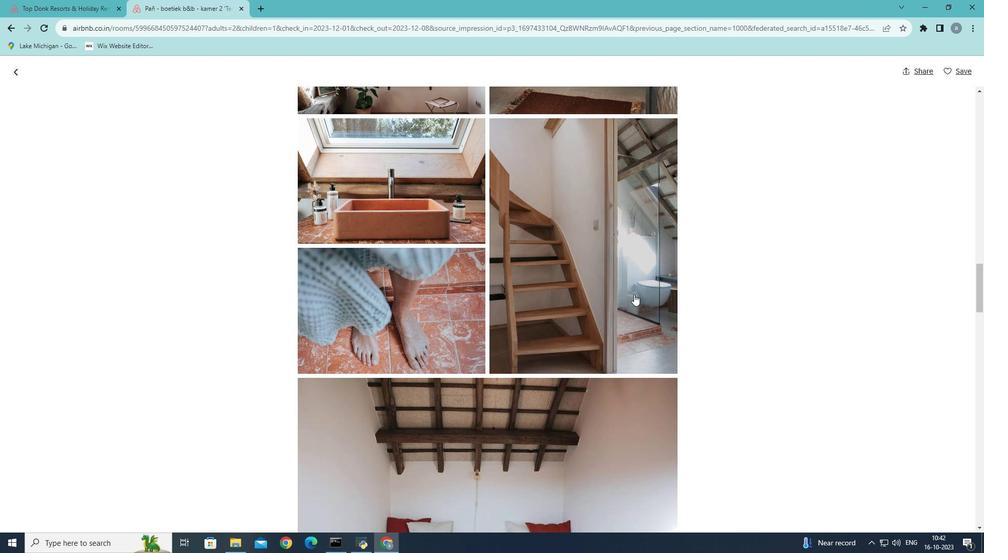 
Action: Mouse scrolled (634, 294) with delta (0, 0)
Screenshot: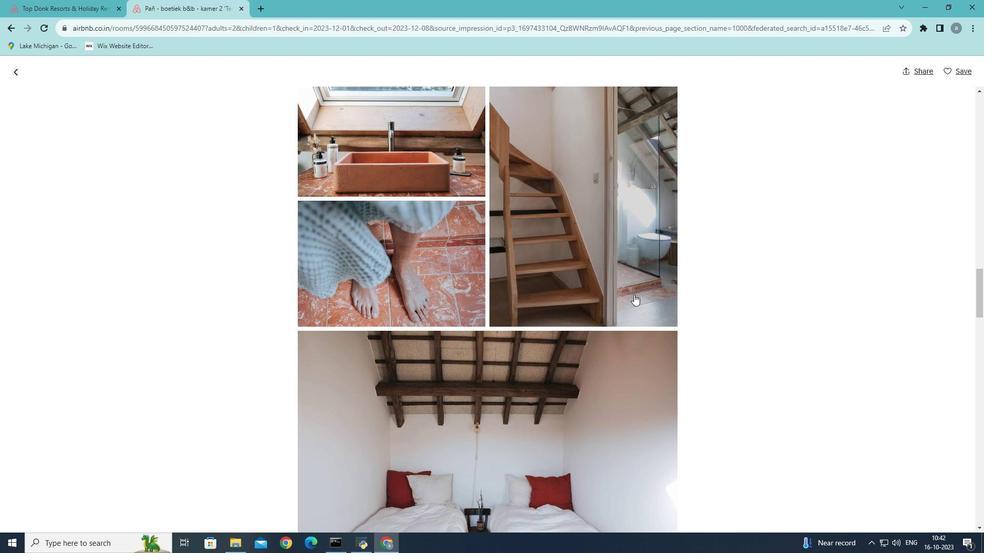 
Action: Mouse scrolled (634, 294) with delta (0, 0)
Screenshot: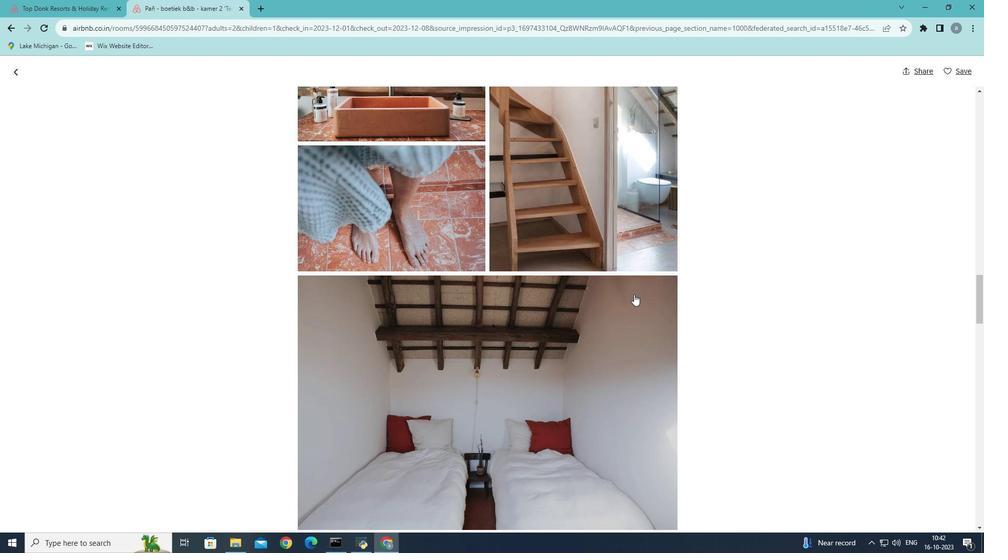 
Action: Mouse scrolled (634, 294) with delta (0, 0)
Screenshot: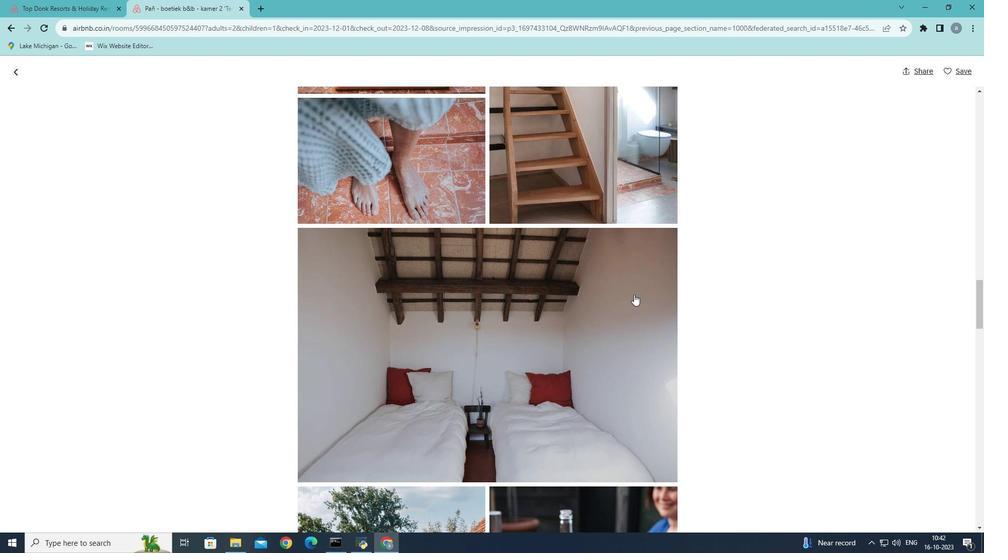 
Action: Mouse scrolled (634, 294) with delta (0, 0)
Screenshot: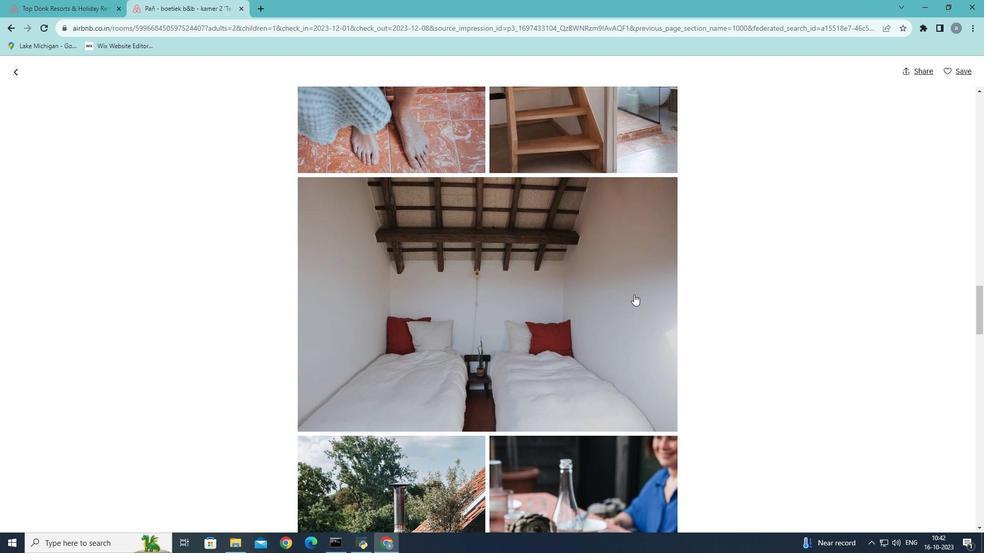 
Action: Mouse scrolled (634, 294) with delta (0, 0)
Screenshot: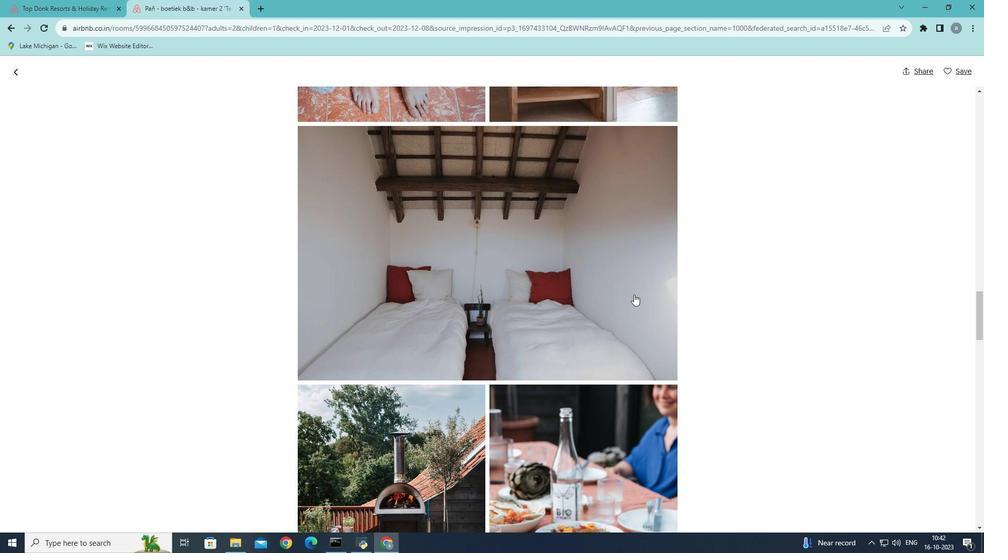 
Action: Mouse scrolled (634, 294) with delta (0, 0)
Screenshot: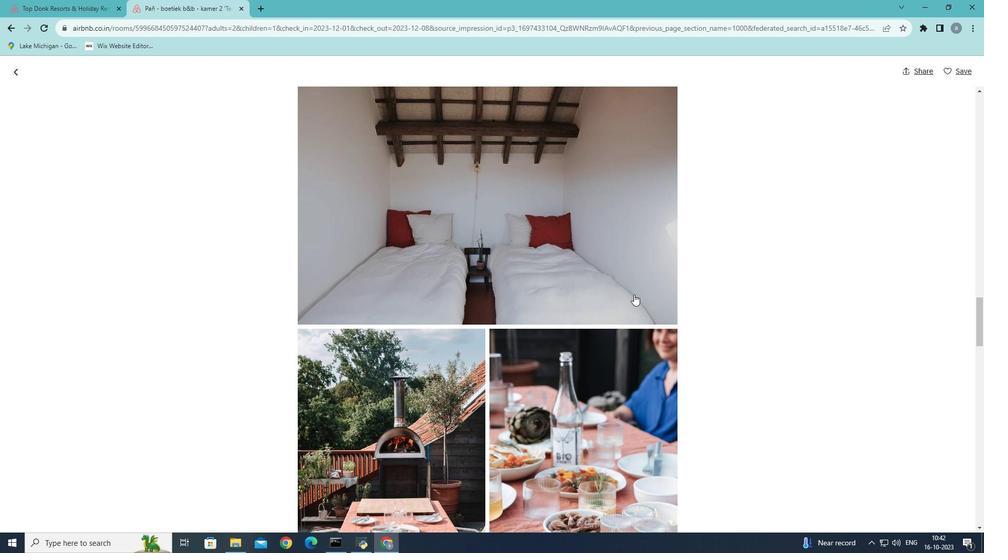 
Action: Mouse scrolled (634, 294) with delta (0, 0)
Screenshot: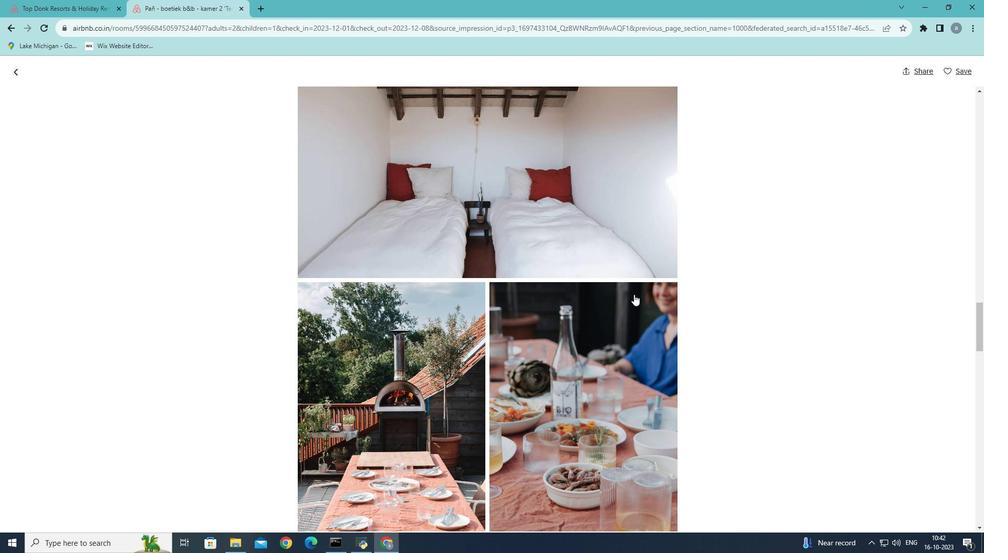 
Action: Mouse scrolled (634, 294) with delta (0, 0)
Screenshot: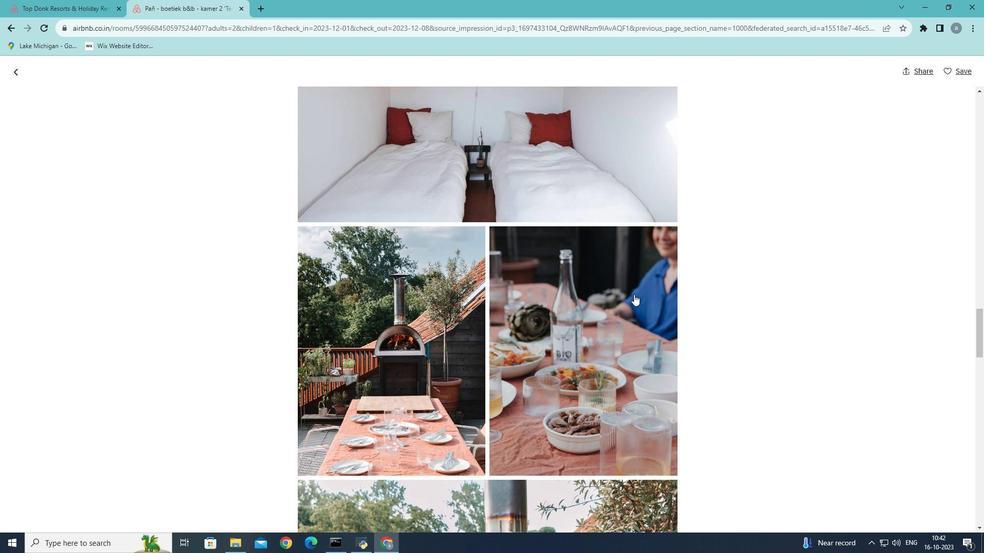 
Action: Mouse scrolled (634, 294) with delta (0, 0)
Screenshot: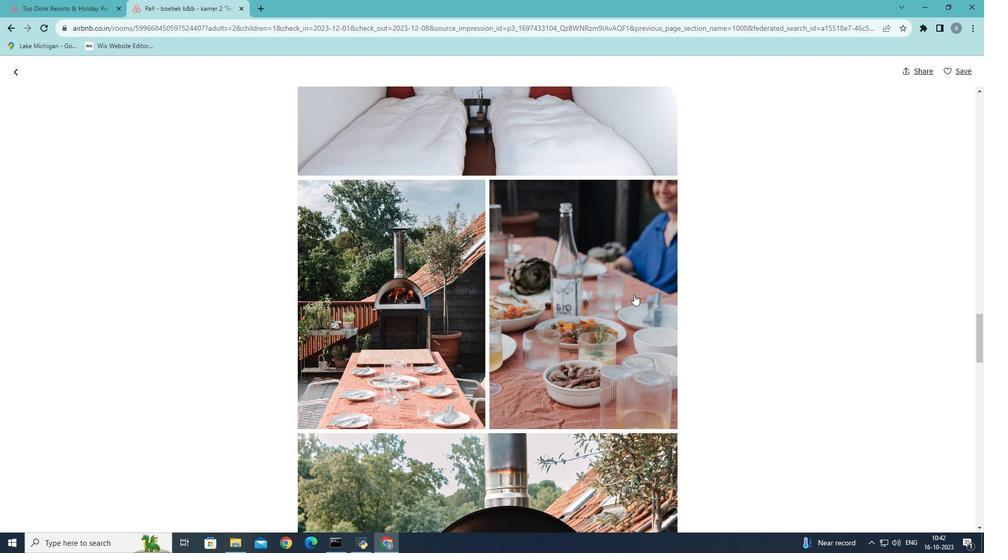 
Action: Mouse scrolled (634, 294) with delta (0, 0)
Screenshot: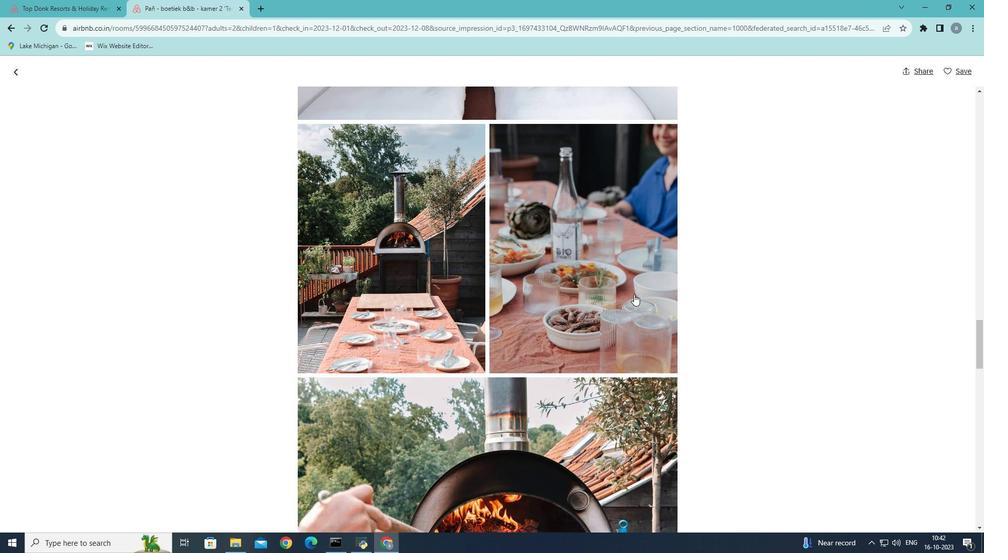 
Action: Mouse scrolled (634, 294) with delta (0, 0)
Screenshot: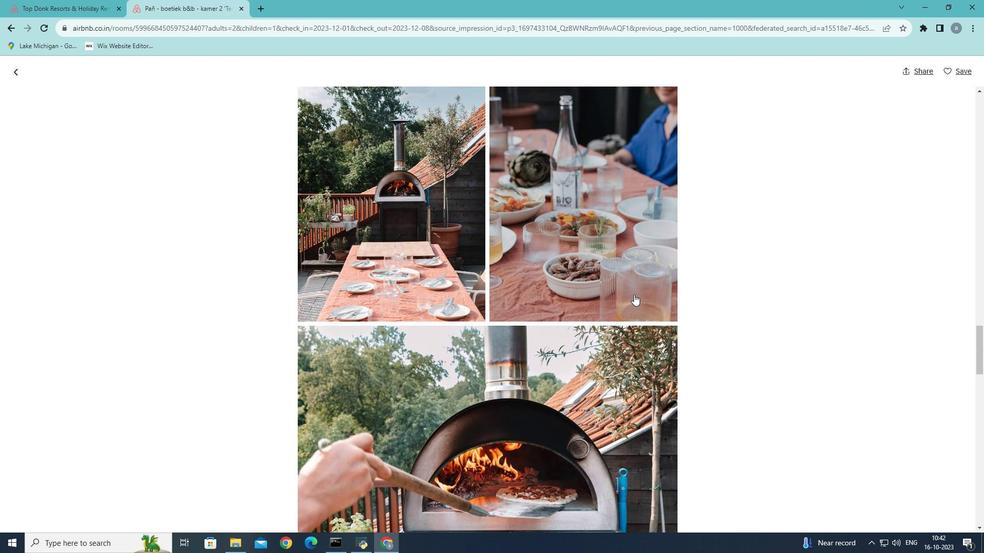 
Action: Mouse scrolled (634, 294) with delta (0, 0)
Screenshot: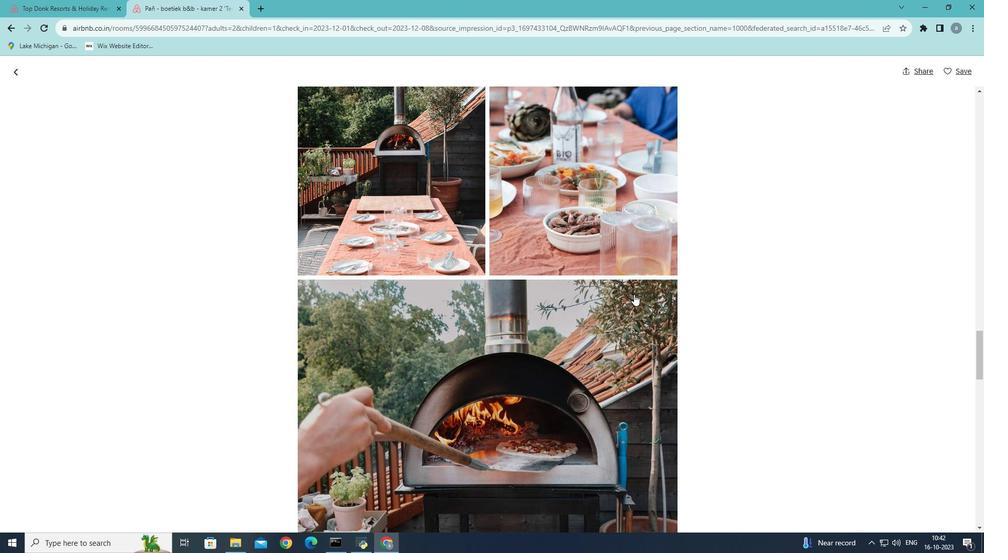 
Action: Mouse scrolled (634, 294) with delta (0, 0)
Screenshot: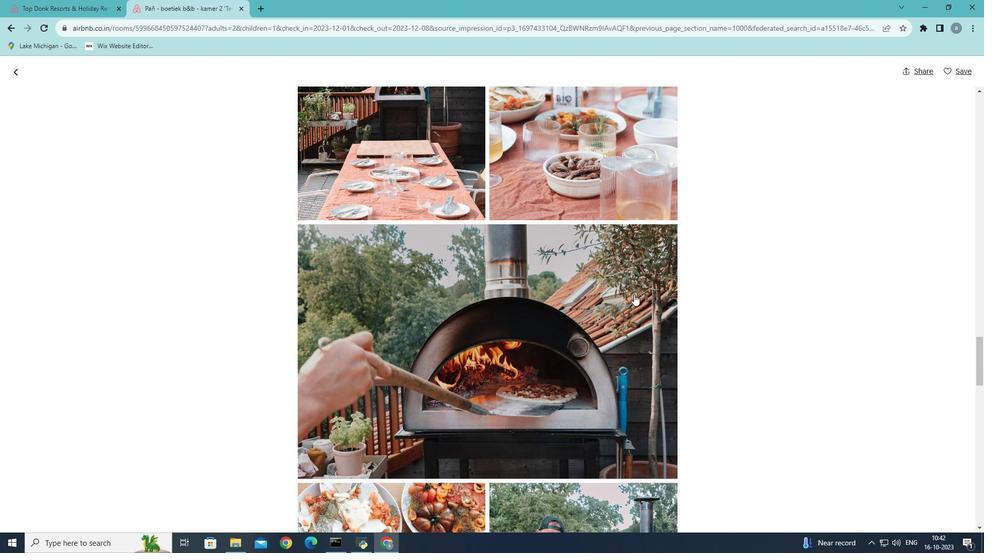 
Action: Mouse scrolled (634, 294) with delta (0, 0)
Screenshot: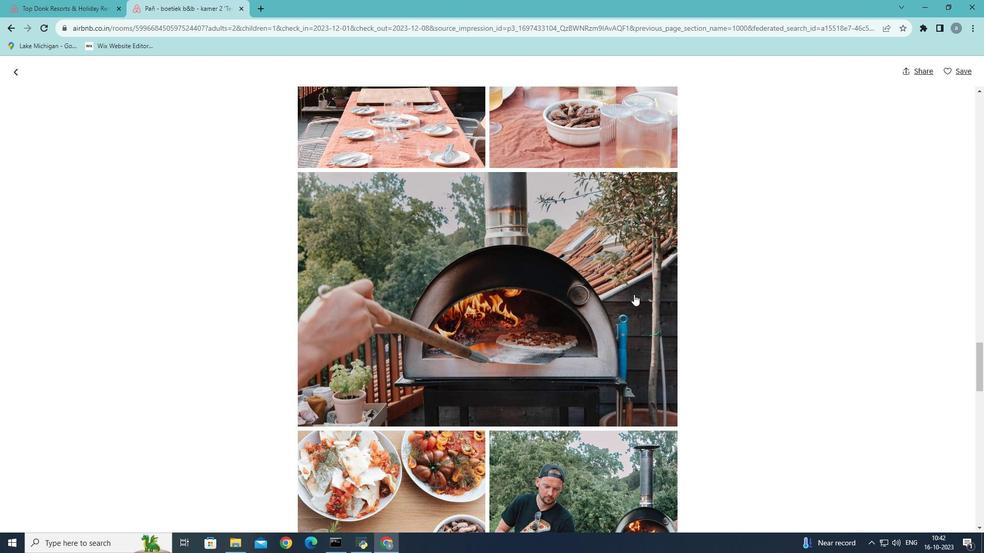 
Action: Mouse scrolled (634, 294) with delta (0, 0)
Screenshot: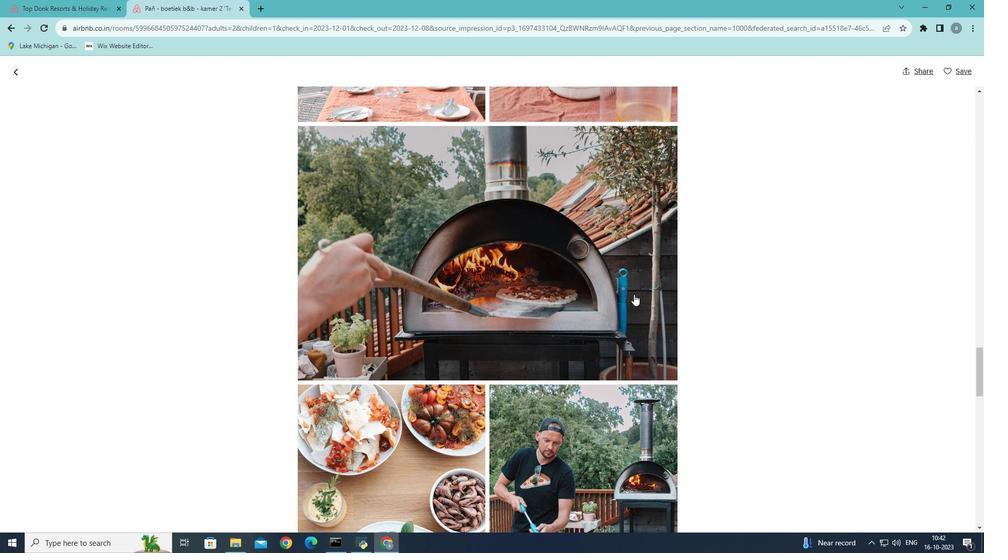 
Action: Mouse scrolled (634, 294) with delta (0, 0)
Screenshot: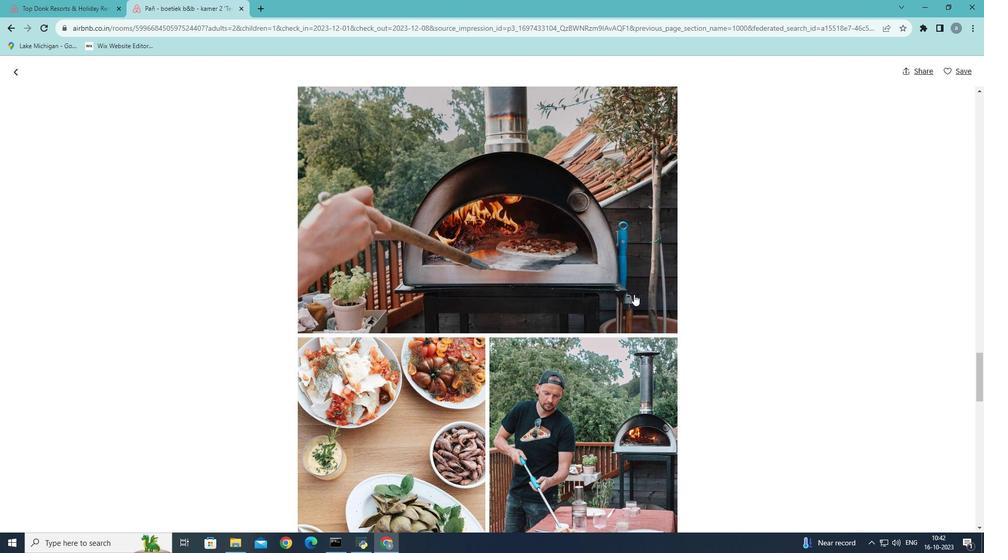 
Action: Mouse scrolled (634, 294) with delta (0, 0)
Screenshot: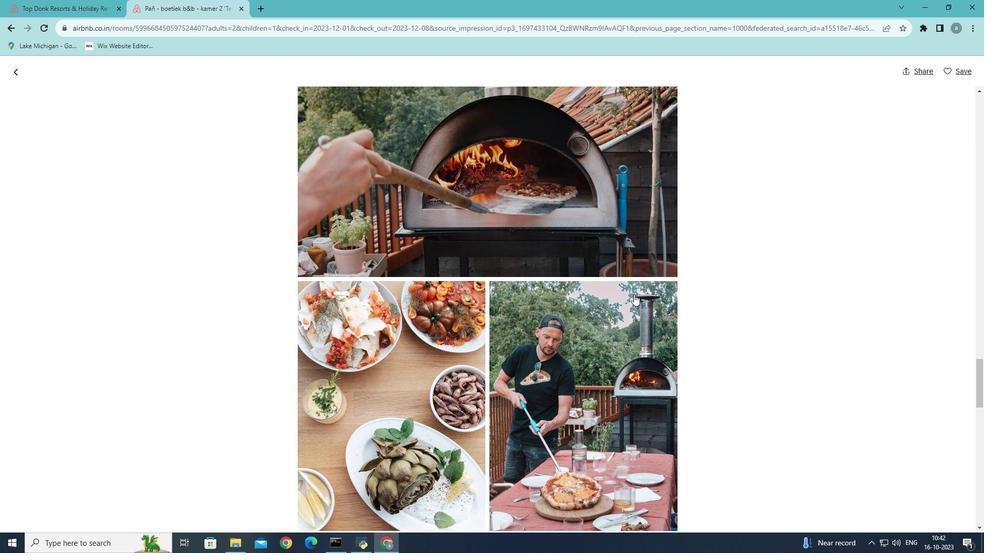 
Action: Mouse scrolled (634, 294) with delta (0, 0)
Screenshot: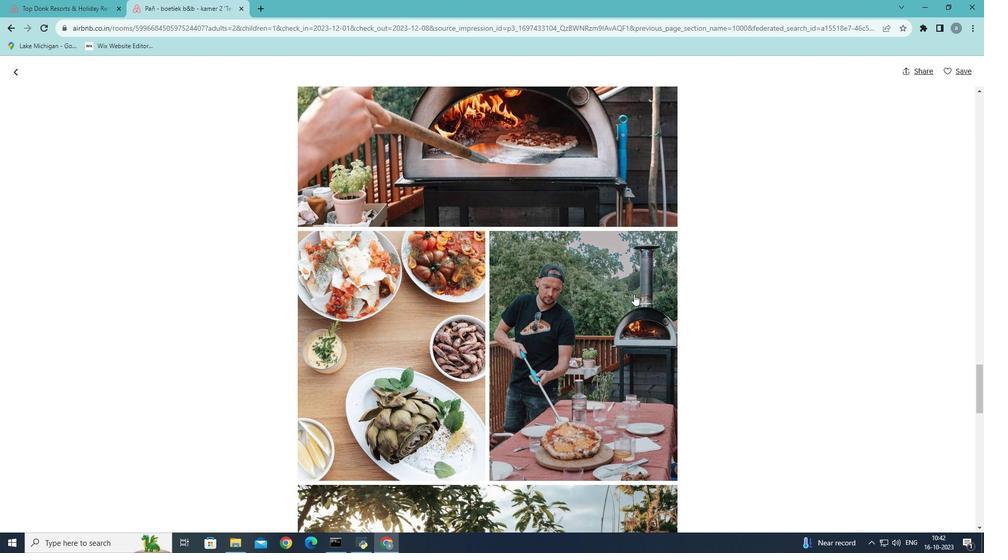 
Action: Mouse scrolled (634, 294) with delta (0, 0)
Screenshot: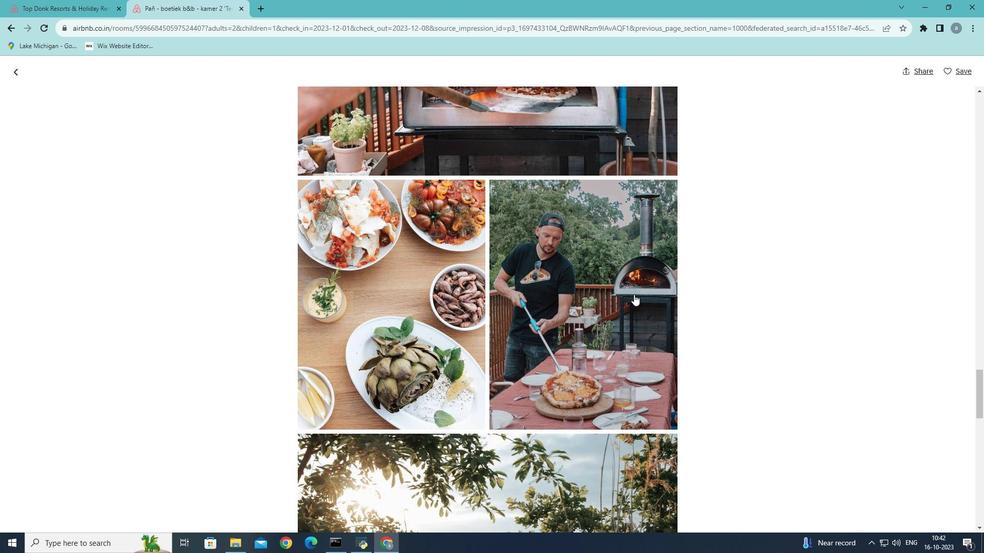 
Action: Mouse scrolled (634, 294) with delta (0, 0)
Screenshot: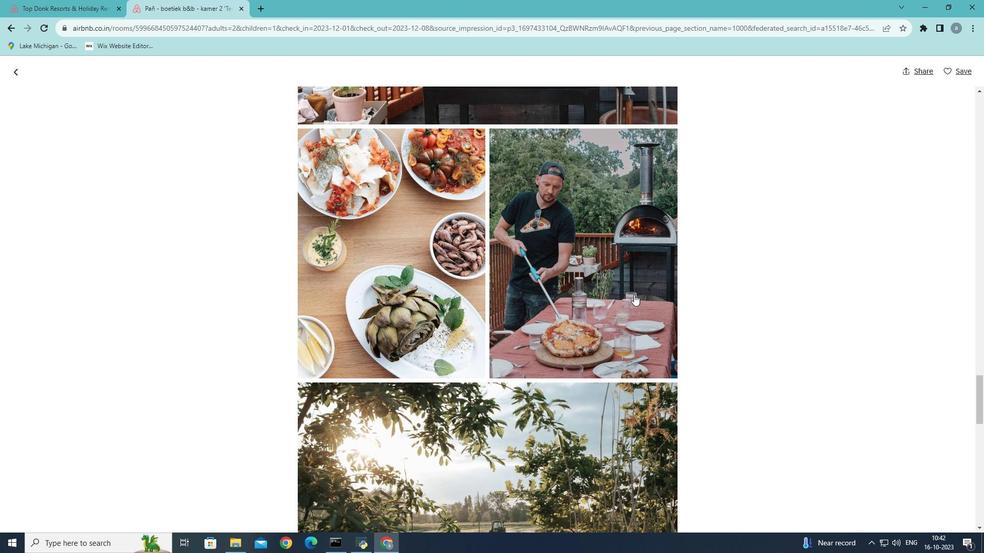 
Action: Mouse scrolled (634, 294) with delta (0, 0)
Screenshot: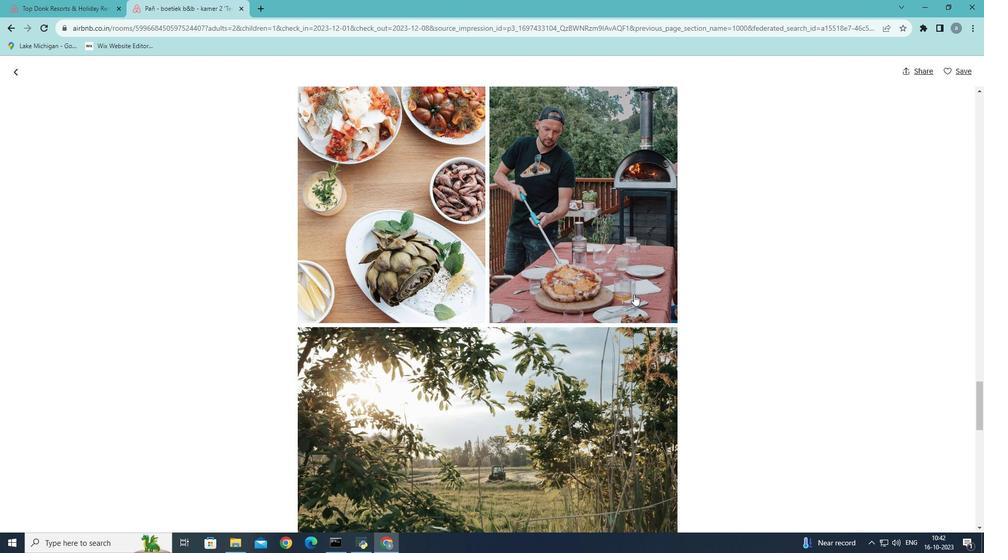 
Action: Mouse scrolled (634, 294) with delta (0, 0)
Screenshot: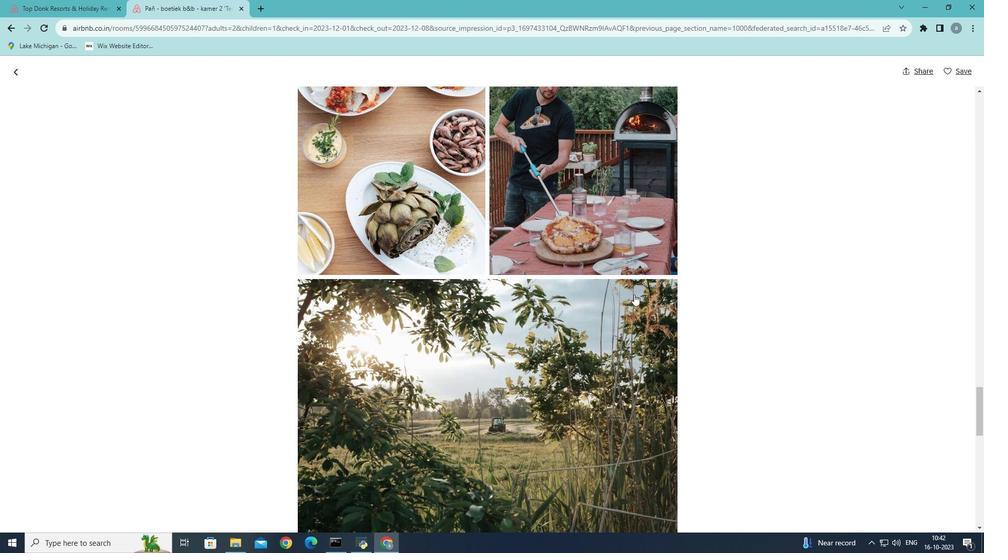 
Action: Mouse moved to (634, 298)
Screenshot: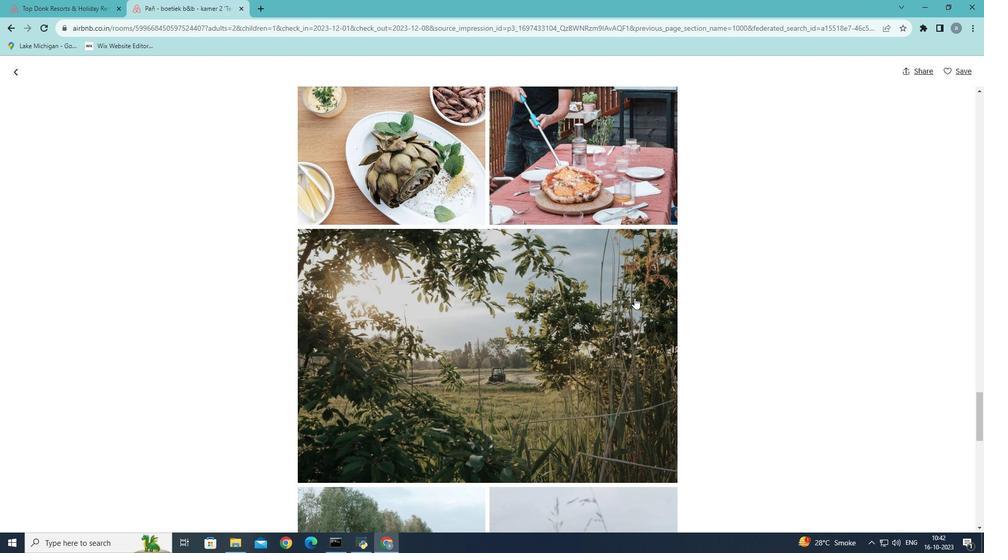 
Action: Mouse scrolled (634, 297) with delta (0, 0)
Screenshot: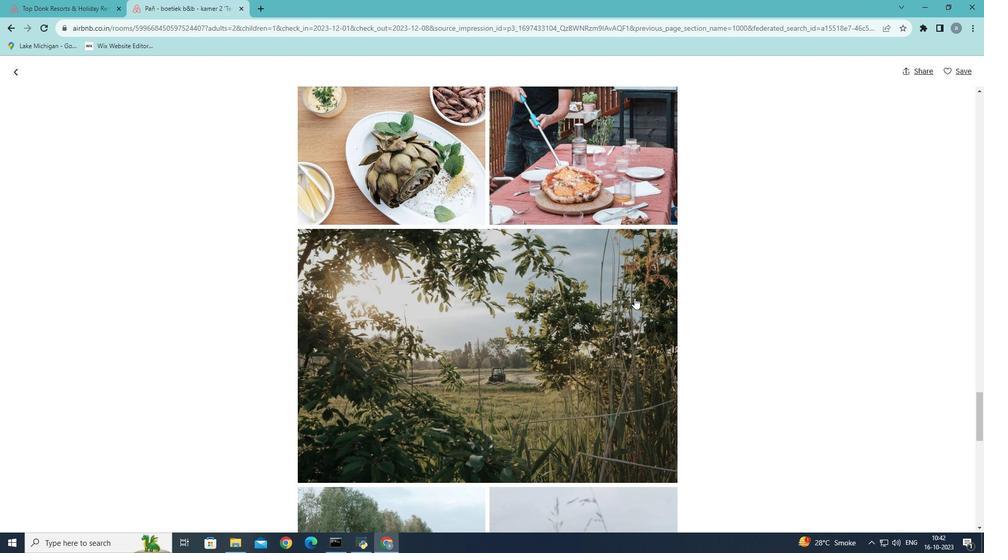 
Action: Mouse scrolled (634, 297) with delta (0, 0)
Screenshot: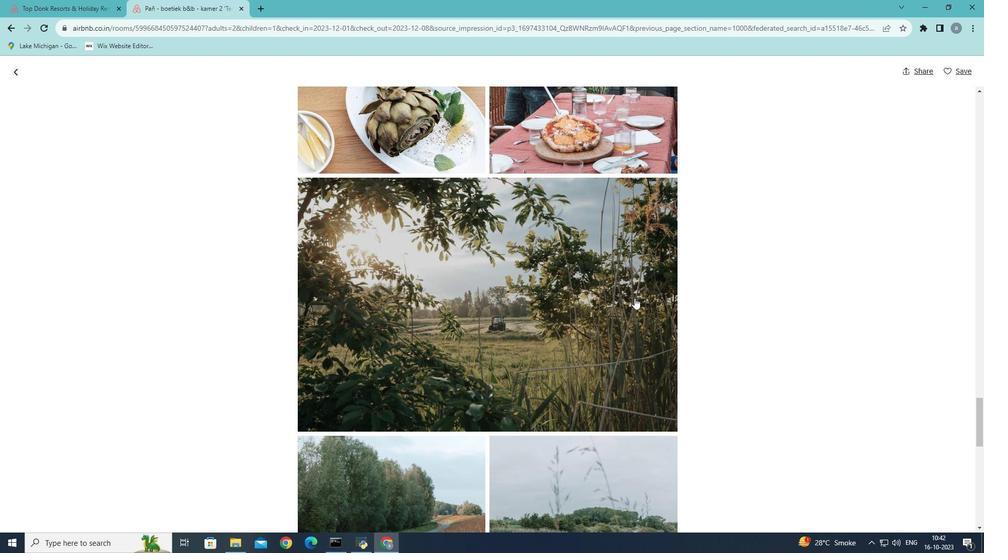 
Action: Mouse scrolled (634, 297) with delta (0, 0)
Screenshot: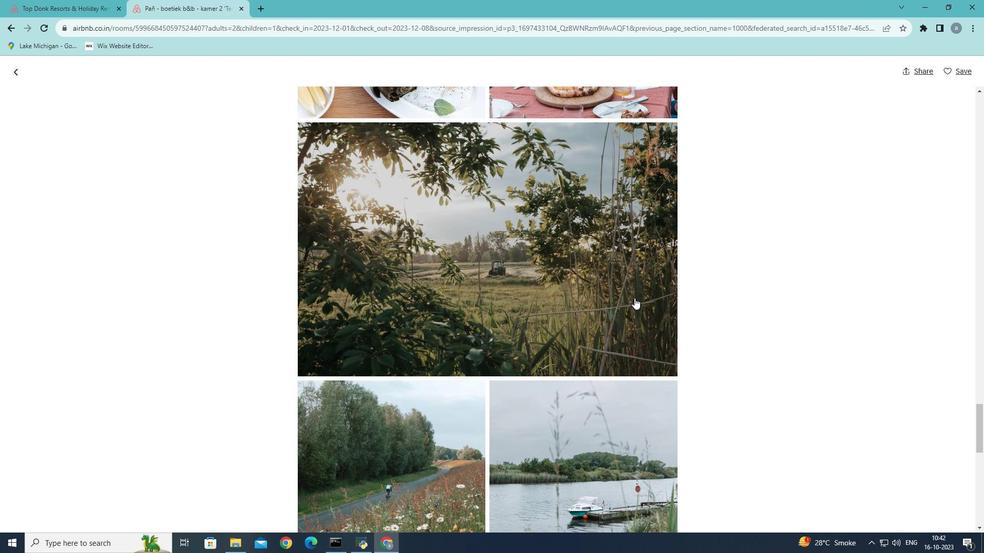 
Action: Mouse scrolled (634, 297) with delta (0, 0)
Screenshot: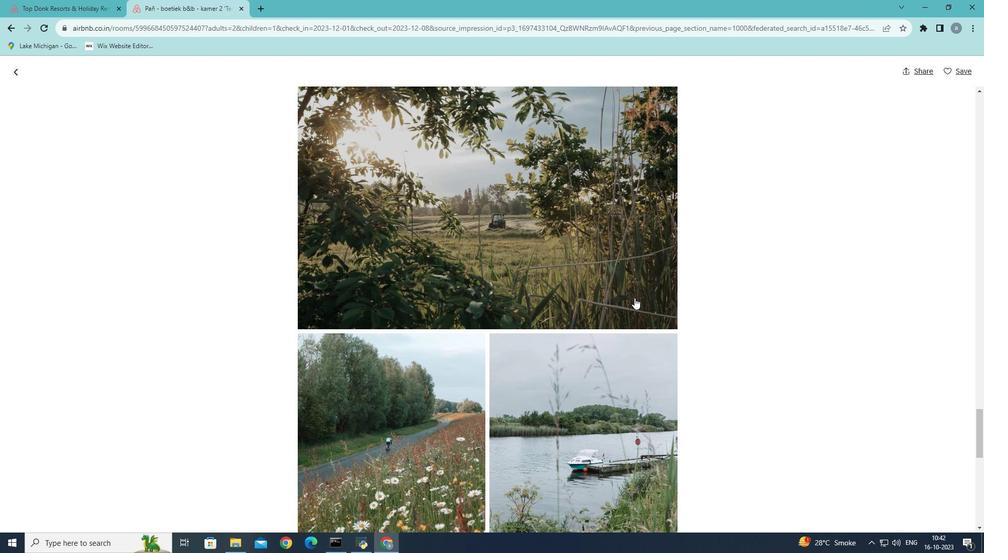 
Action: Mouse scrolled (634, 297) with delta (0, 0)
Screenshot: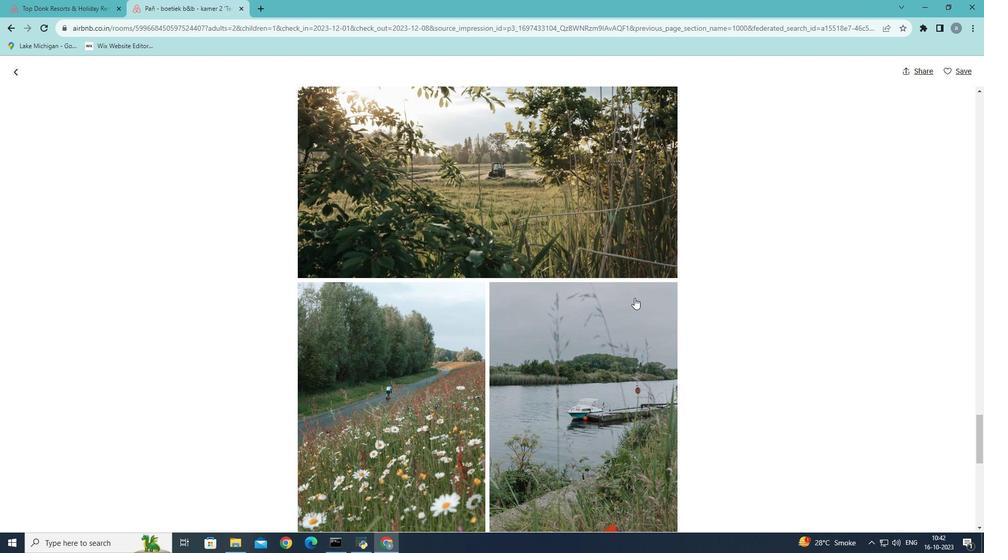 
Action: Mouse scrolled (634, 297) with delta (0, 0)
Screenshot: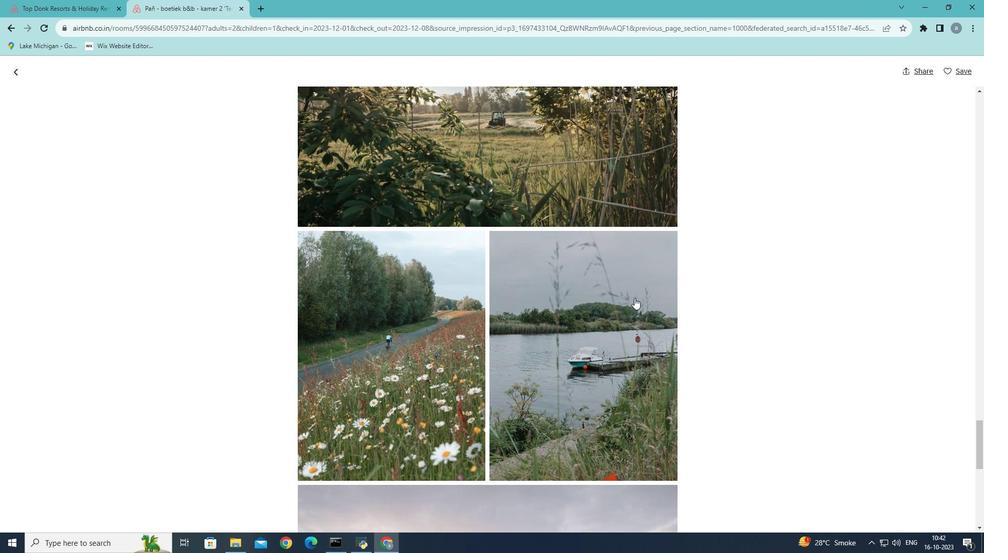 
Action: Mouse scrolled (634, 297) with delta (0, 0)
Screenshot: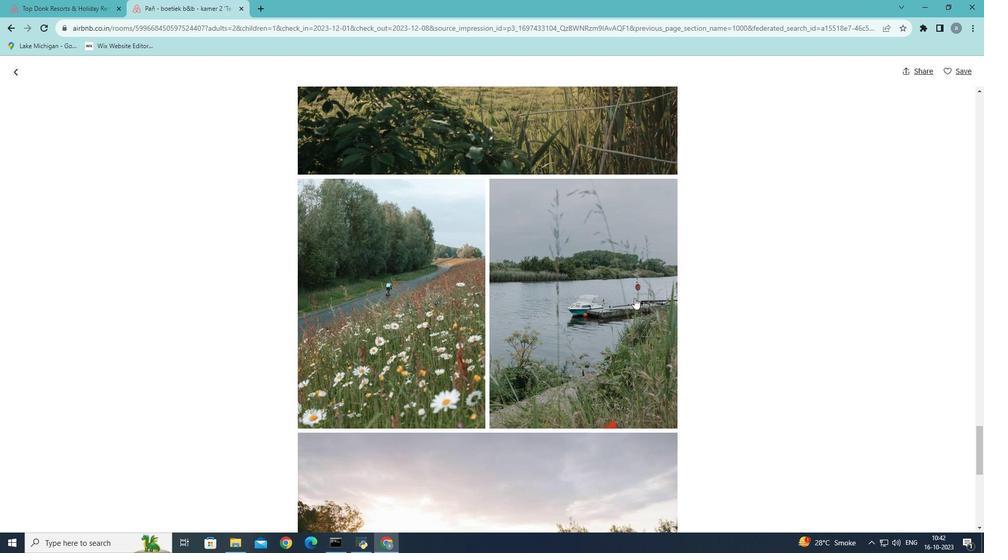
Action: Mouse scrolled (634, 297) with delta (0, 0)
Screenshot: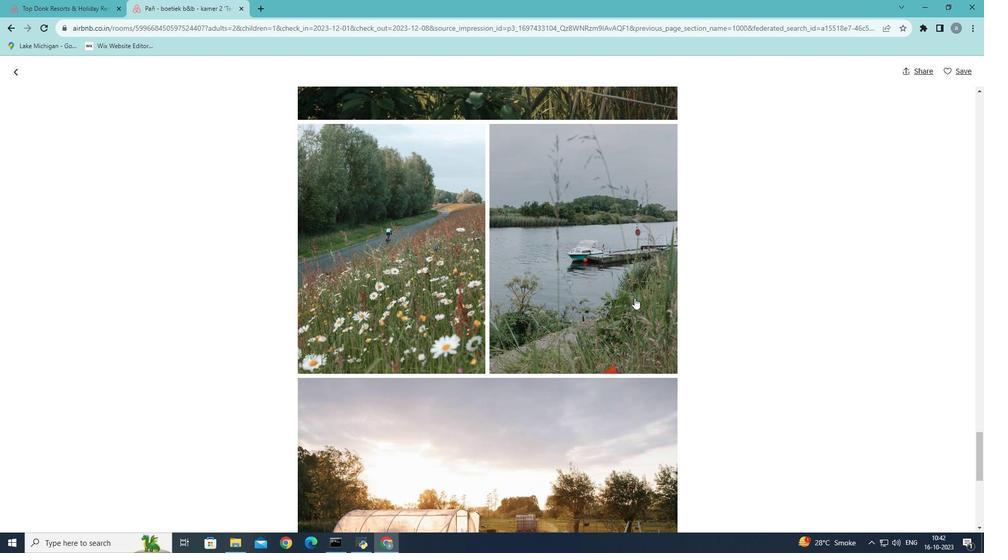 
Action: Mouse scrolled (634, 297) with delta (0, 0)
Screenshot: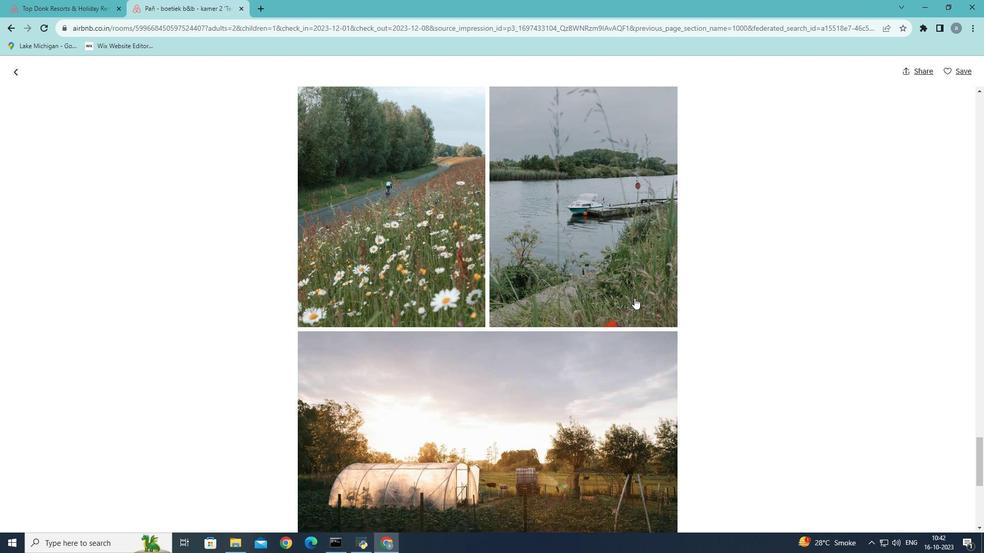 
Action: Mouse scrolled (634, 297) with delta (0, 0)
Screenshot: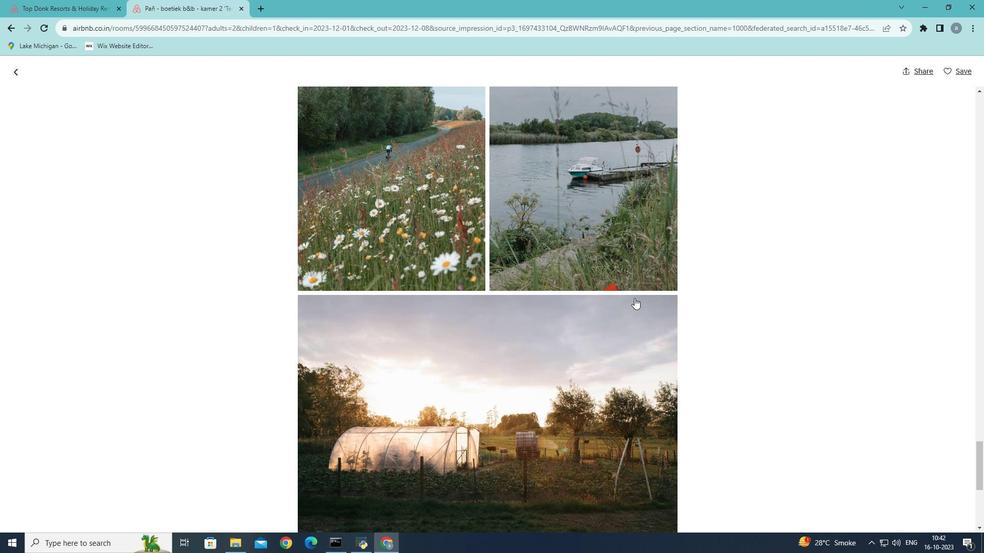 
Action: Mouse scrolled (634, 297) with delta (0, 0)
Screenshot: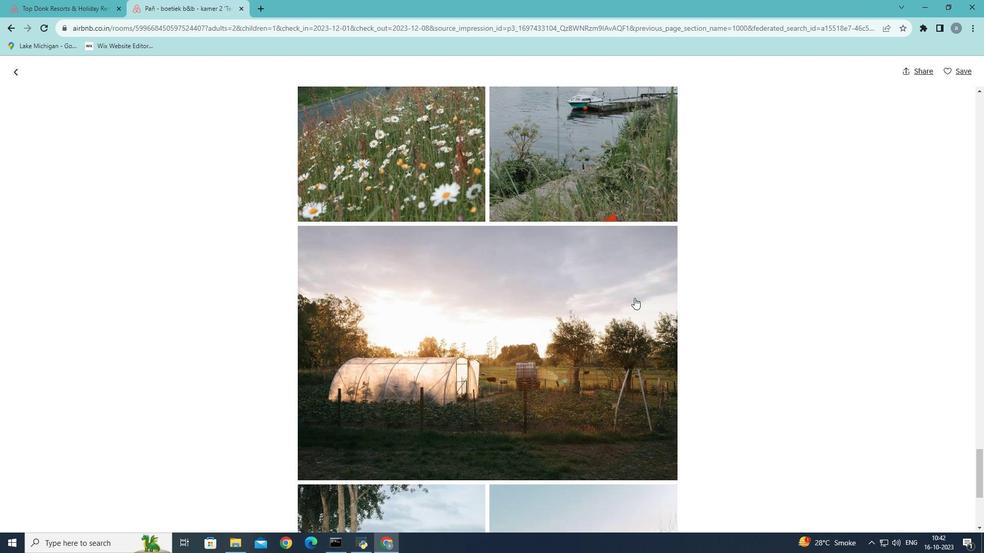 
Action: Mouse scrolled (634, 297) with delta (0, 0)
Screenshot: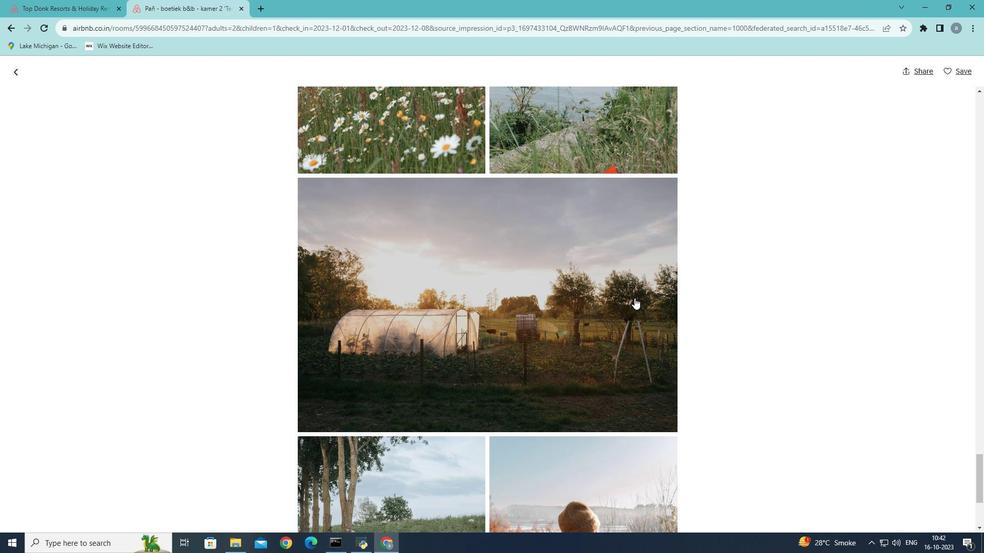 
Action: Mouse scrolled (634, 297) with delta (0, 0)
Screenshot: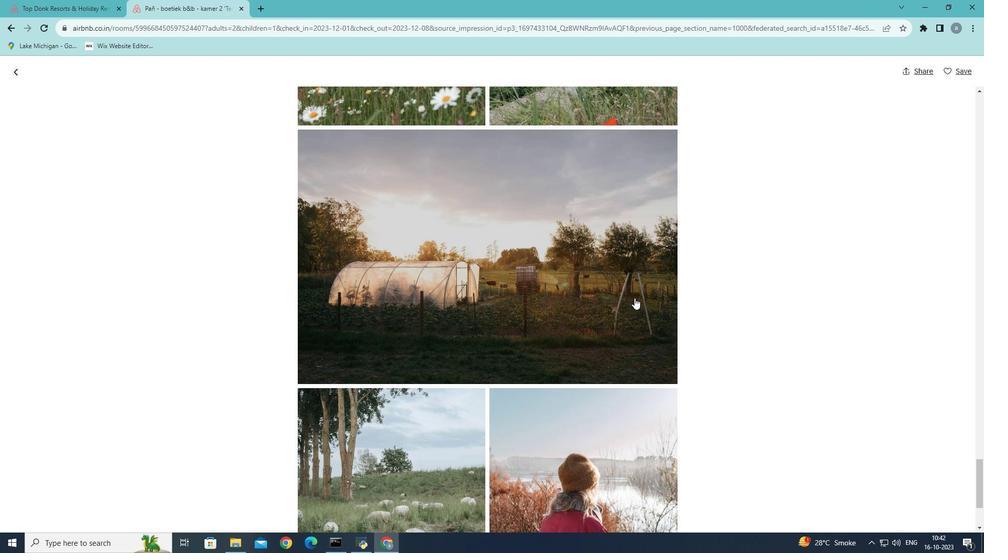 
Action: Mouse scrolled (634, 297) with delta (0, 0)
Screenshot: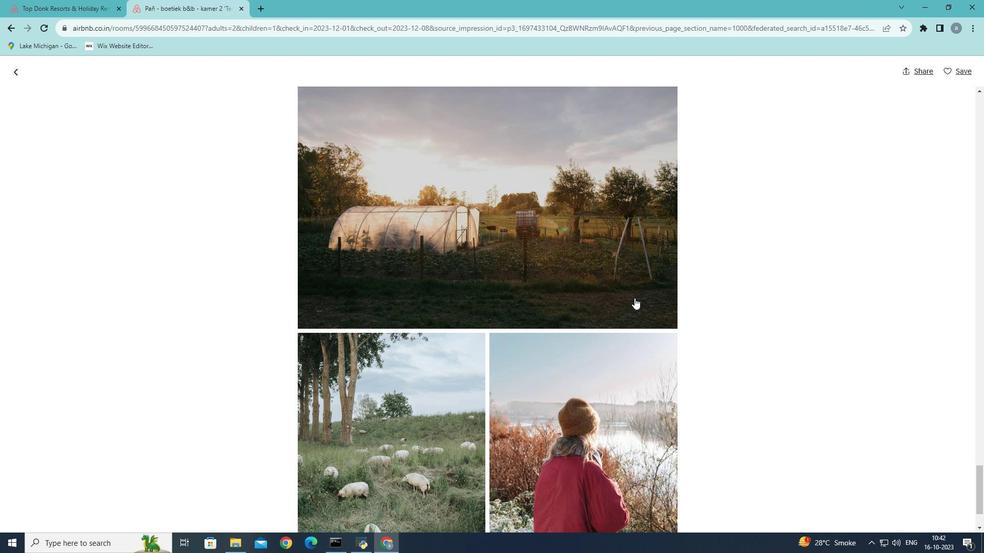 
Action: Mouse scrolled (634, 297) with delta (0, 0)
Screenshot: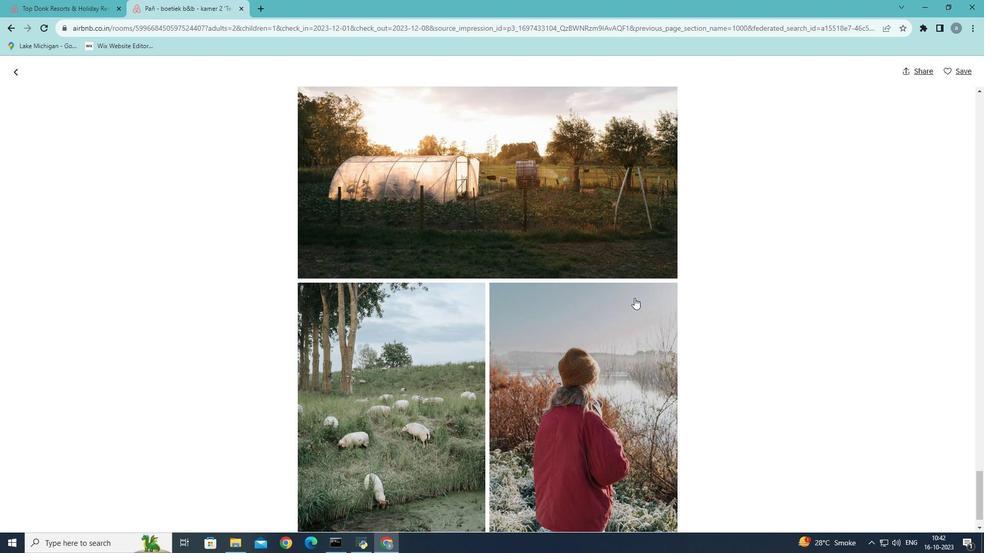 
Action: Mouse scrolled (634, 297) with delta (0, 0)
Screenshot: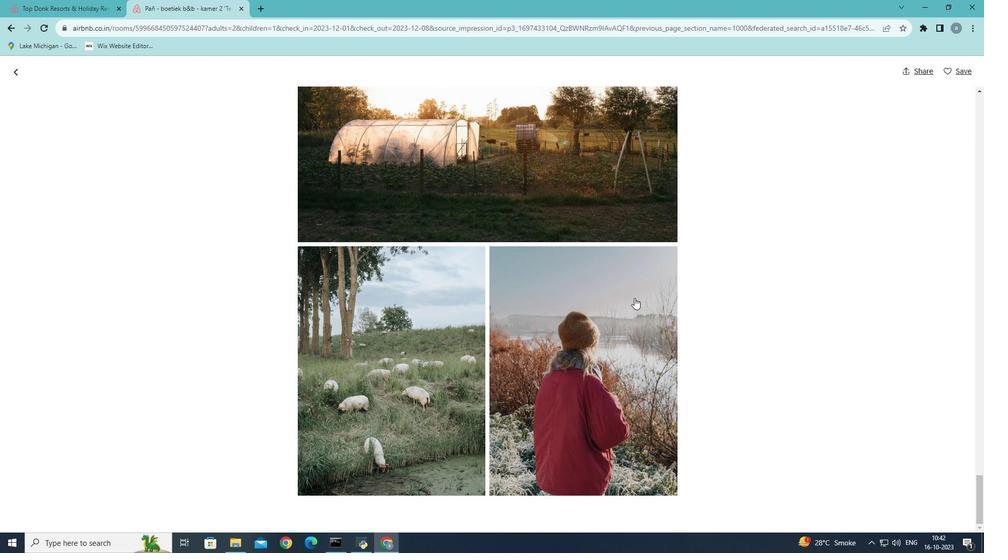 
Action: Mouse scrolled (634, 297) with delta (0, 0)
Screenshot: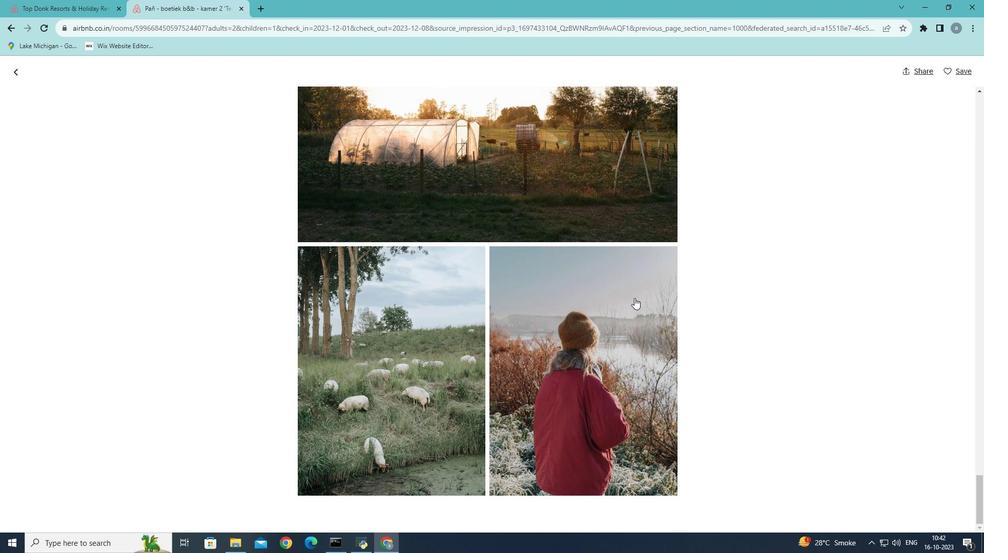 
Action: Mouse scrolled (634, 297) with delta (0, 0)
Screenshot: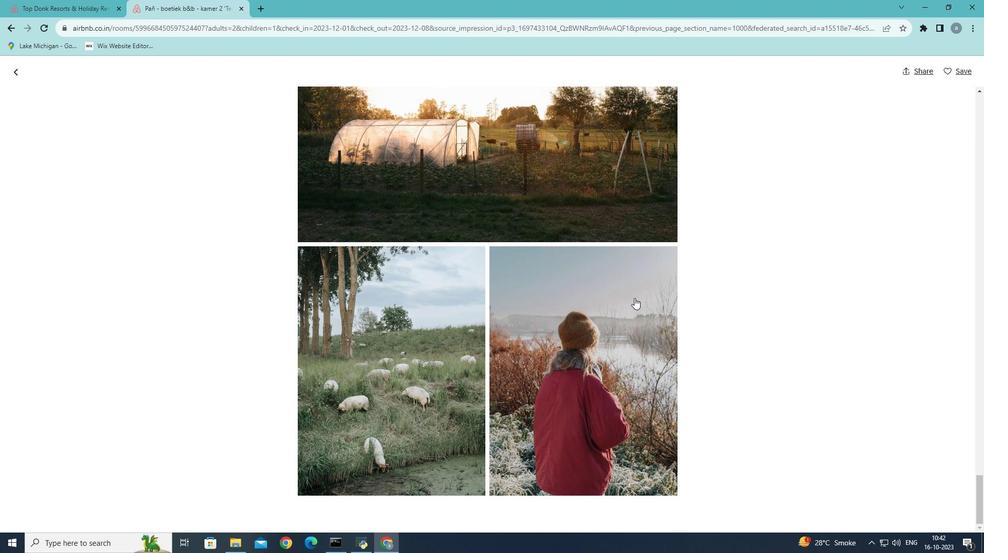 
Action: Mouse scrolled (634, 297) with delta (0, 0)
Screenshot: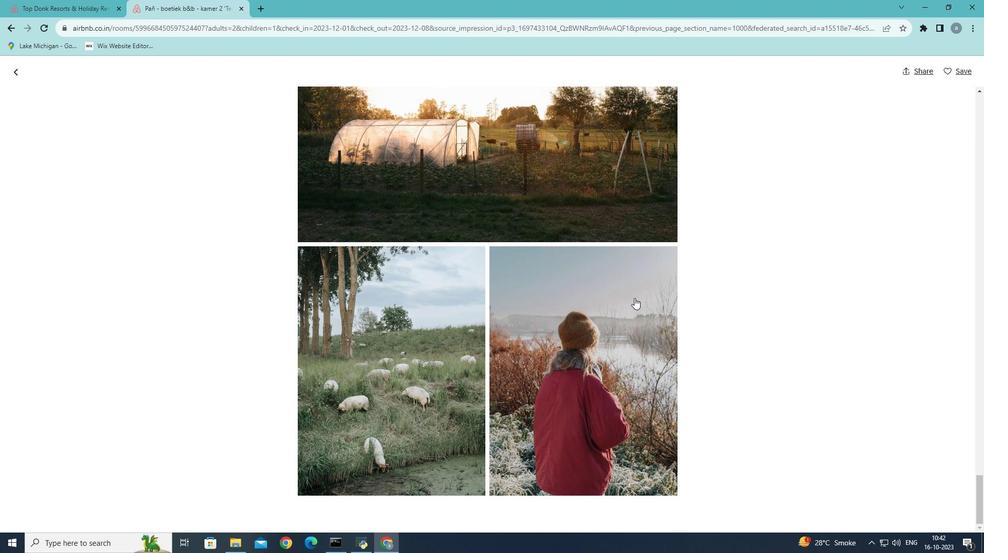 
Action: Mouse scrolled (634, 297) with delta (0, 0)
Screenshot: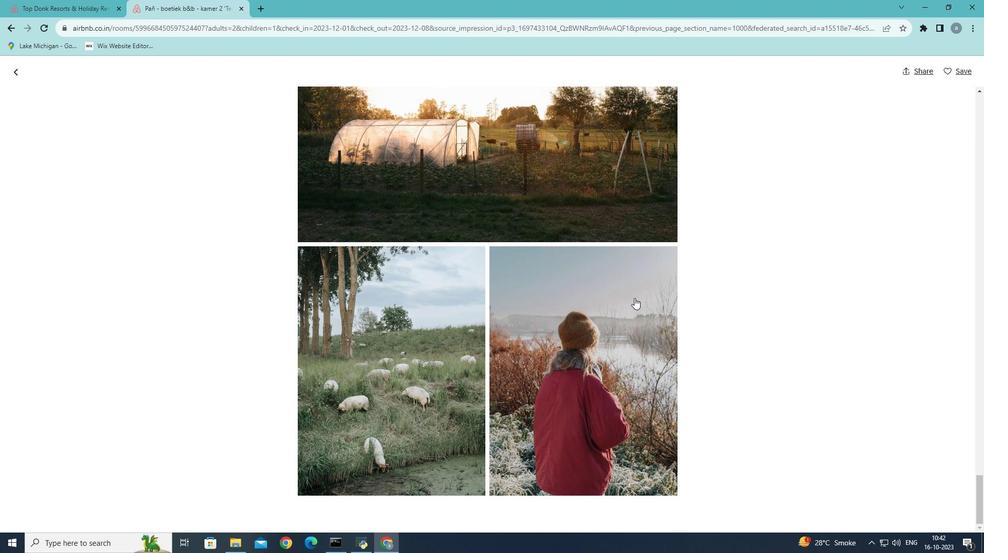 
Action: Mouse scrolled (634, 297) with delta (0, 0)
Screenshot: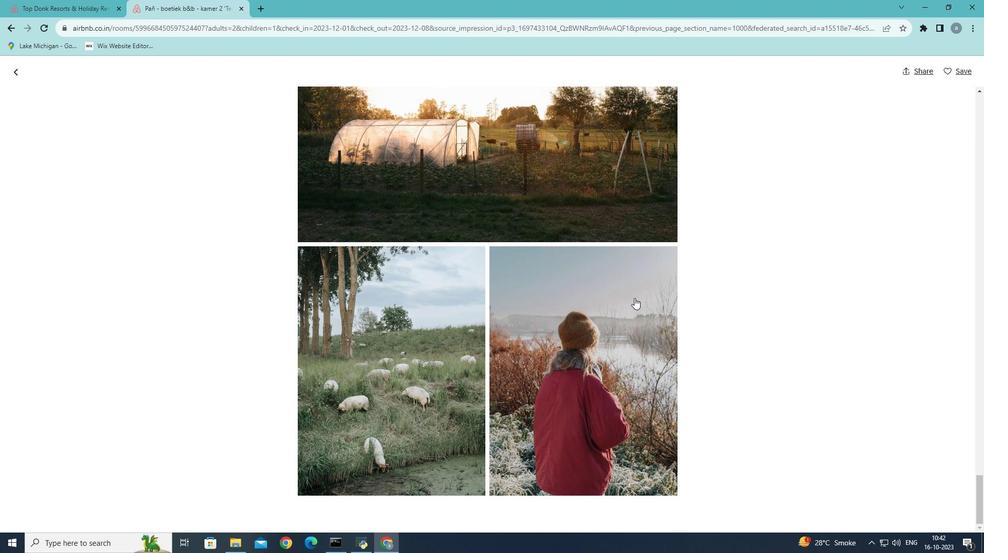 
Action: Mouse scrolled (634, 297) with delta (0, 0)
Screenshot: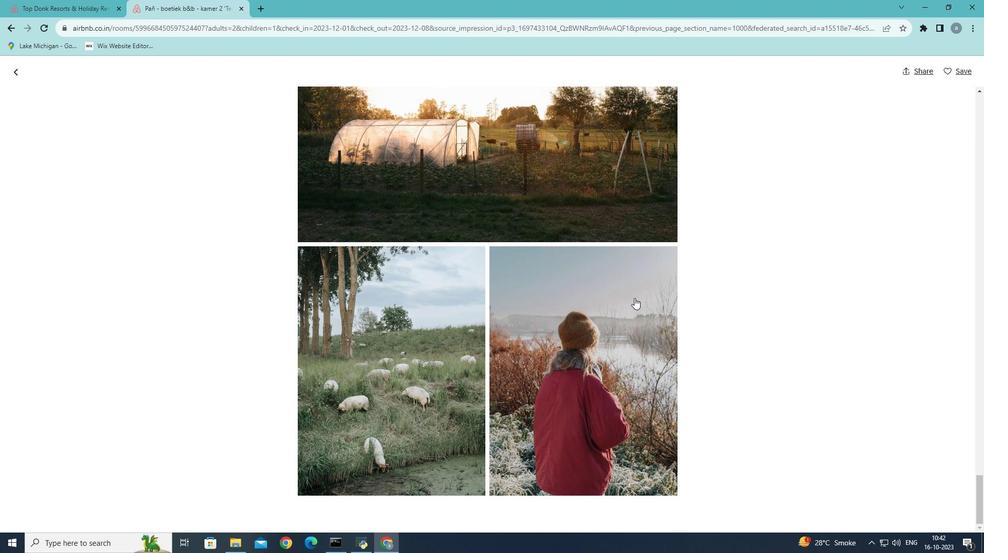 
Action: Mouse scrolled (634, 297) with delta (0, 0)
Screenshot: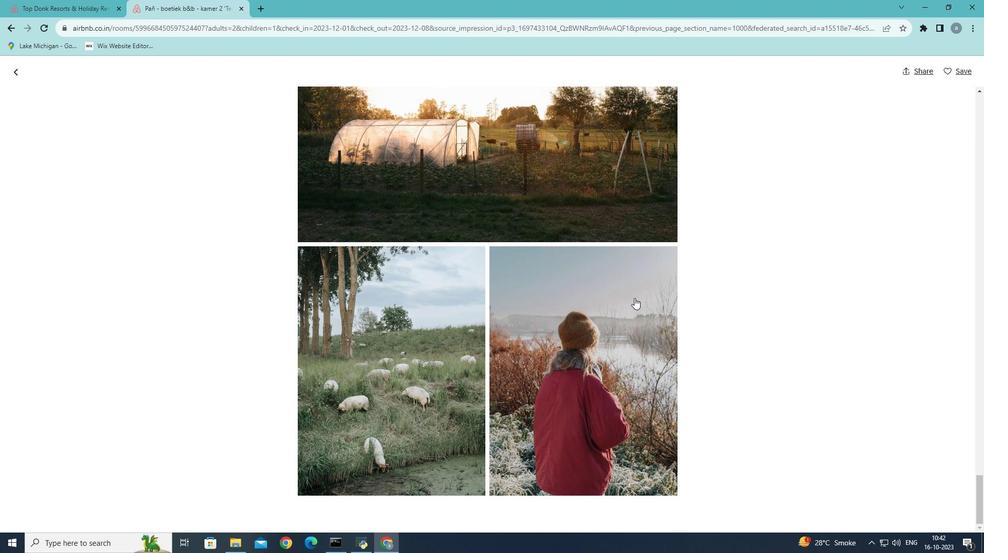 
Action: Mouse moved to (13, 67)
Screenshot: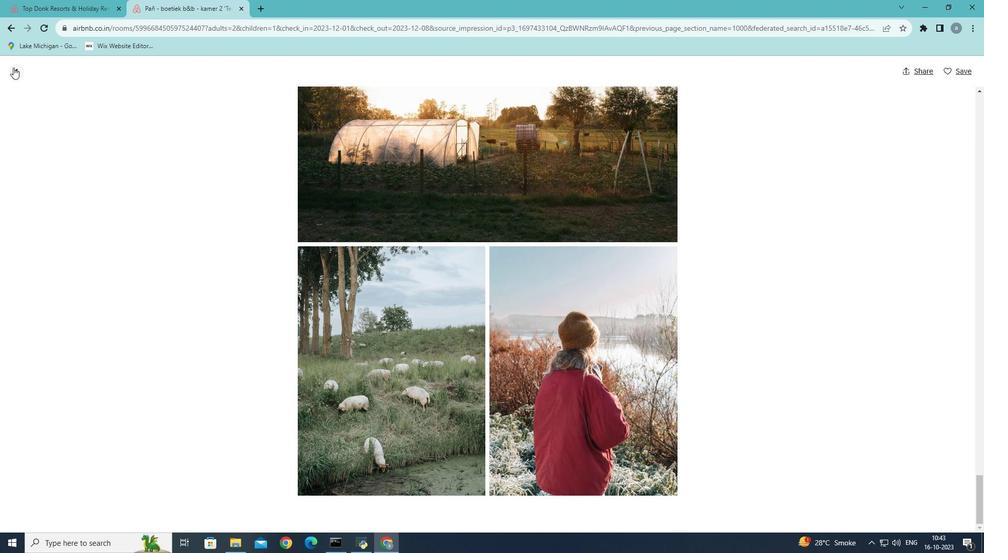 
Action: Mouse pressed left at (13, 67)
Screenshot: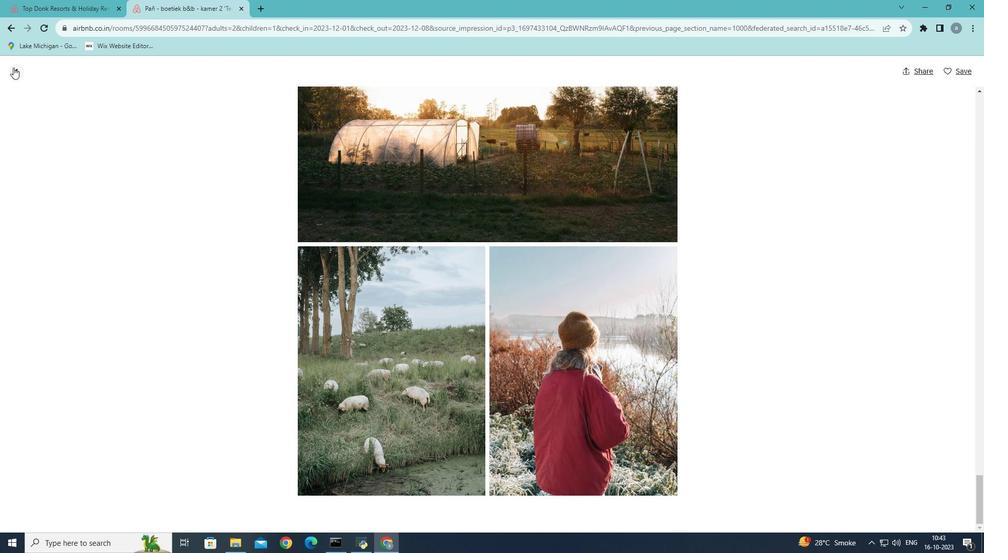 
Action: Mouse moved to (182, 137)
Screenshot: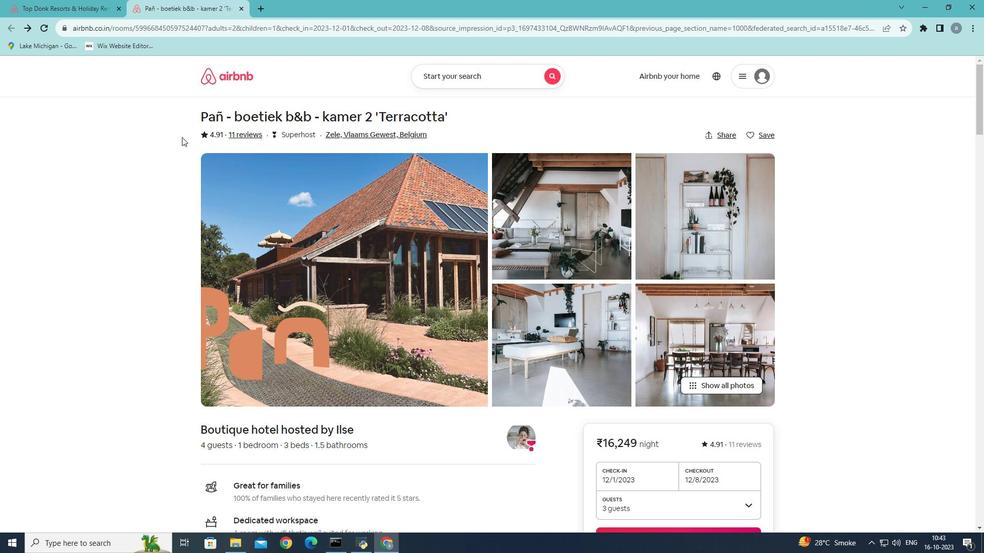 
Action: Mouse scrolled (182, 136) with delta (0, 0)
Screenshot: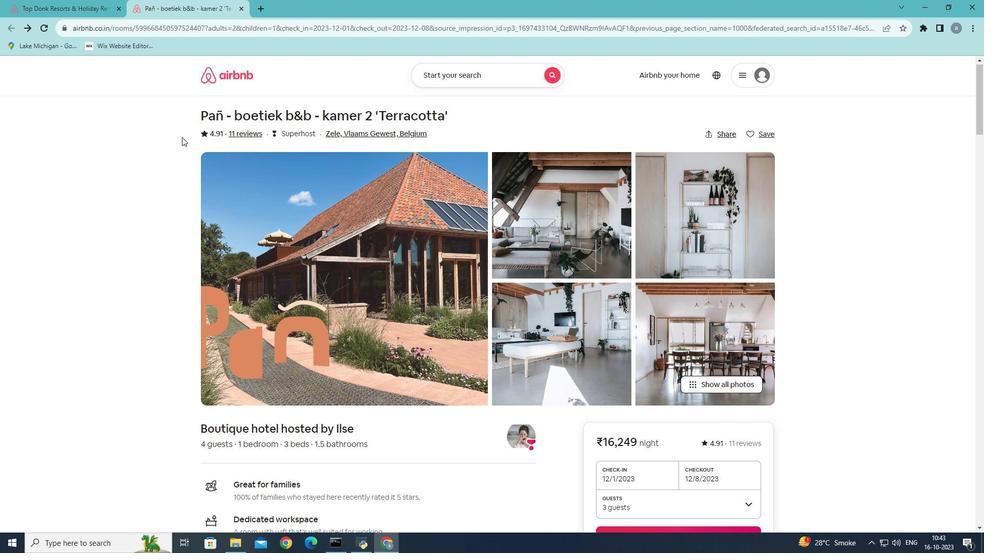 
Action: Mouse scrolled (182, 136) with delta (0, 0)
Screenshot: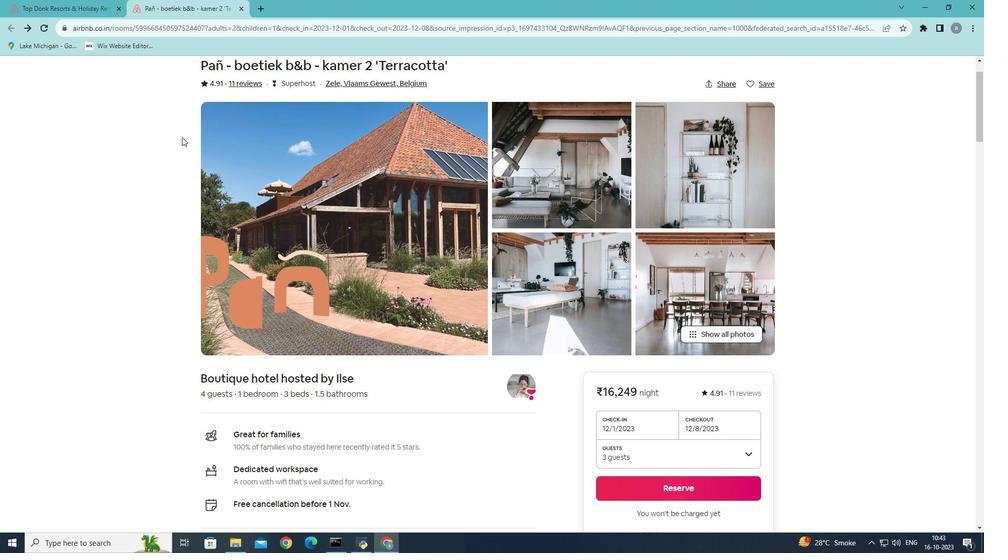 
Action: Mouse scrolled (182, 136) with delta (0, 0)
Screenshot: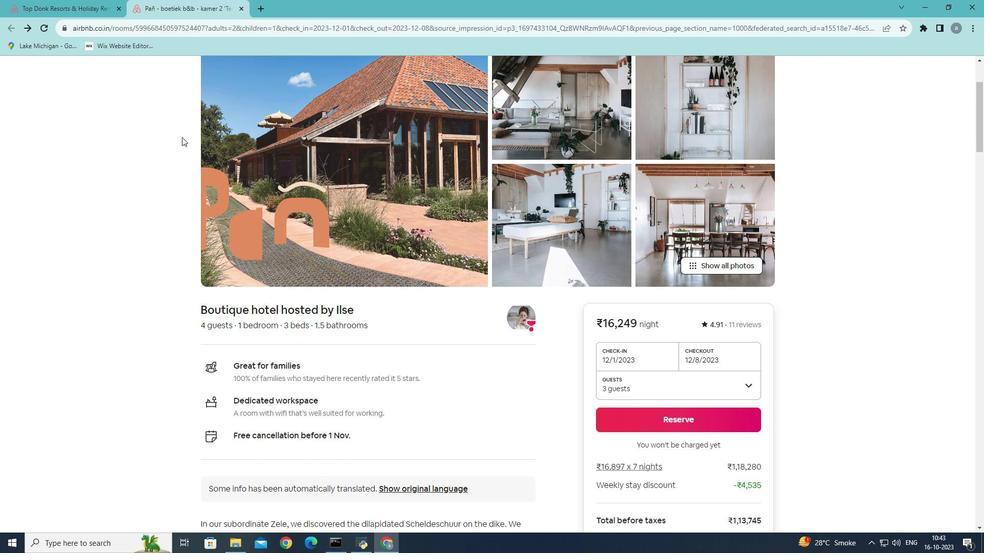 
Action: Mouse scrolled (182, 136) with delta (0, 0)
Screenshot: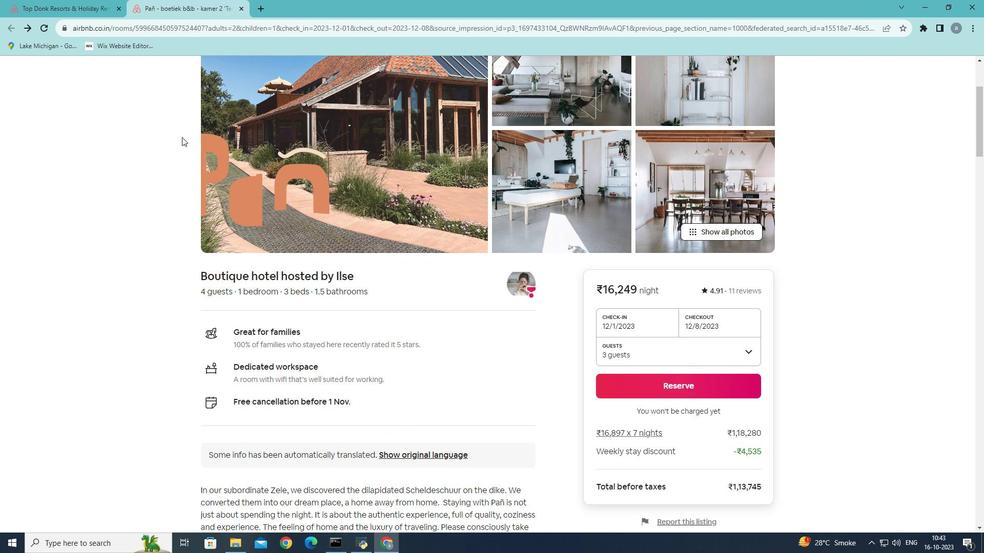 
Action: Mouse moved to (204, 169)
Screenshot: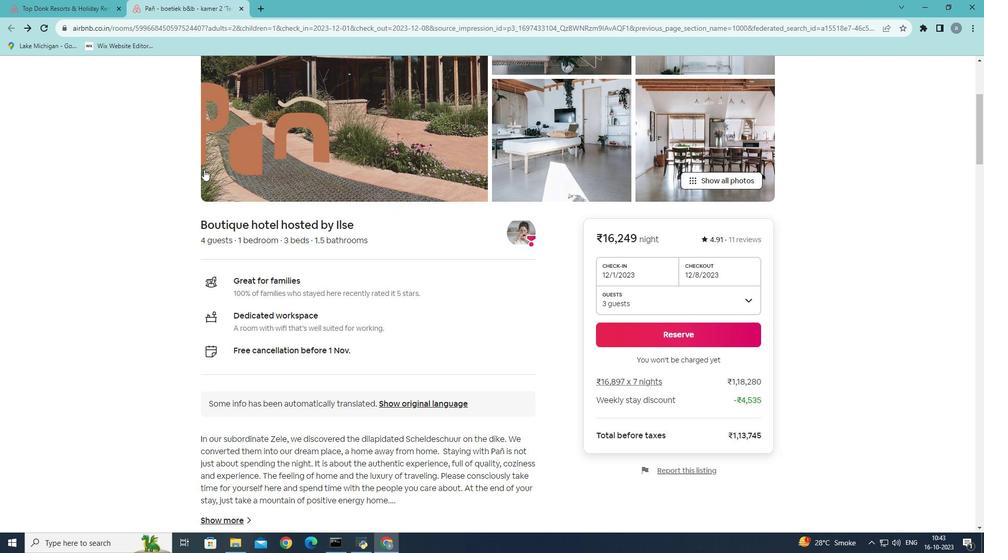 
Action: Mouse scrolled (204, 169) with delta (0, 0)
Screenshot: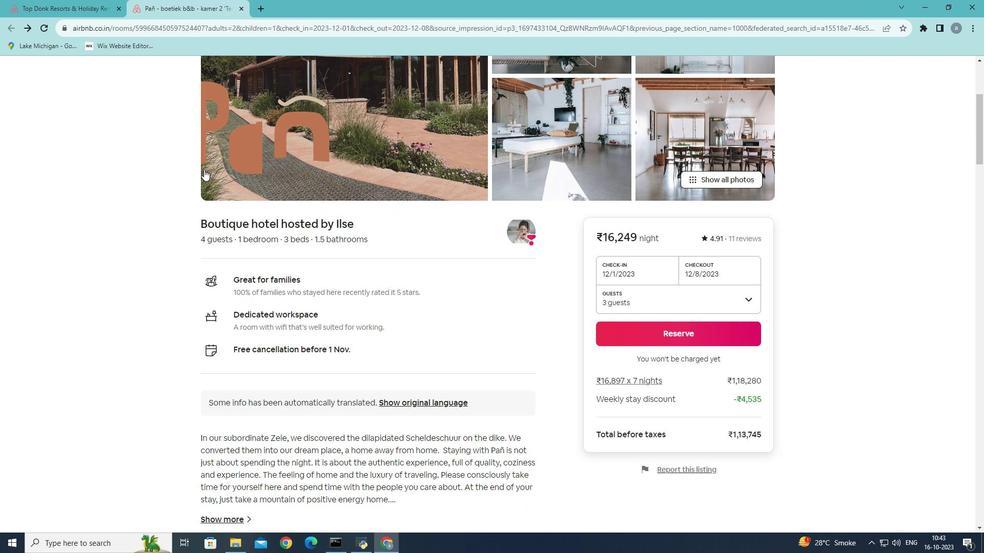 
Action: Mouse scrolled (204, 169) with delta (0, 0)
Screenshot: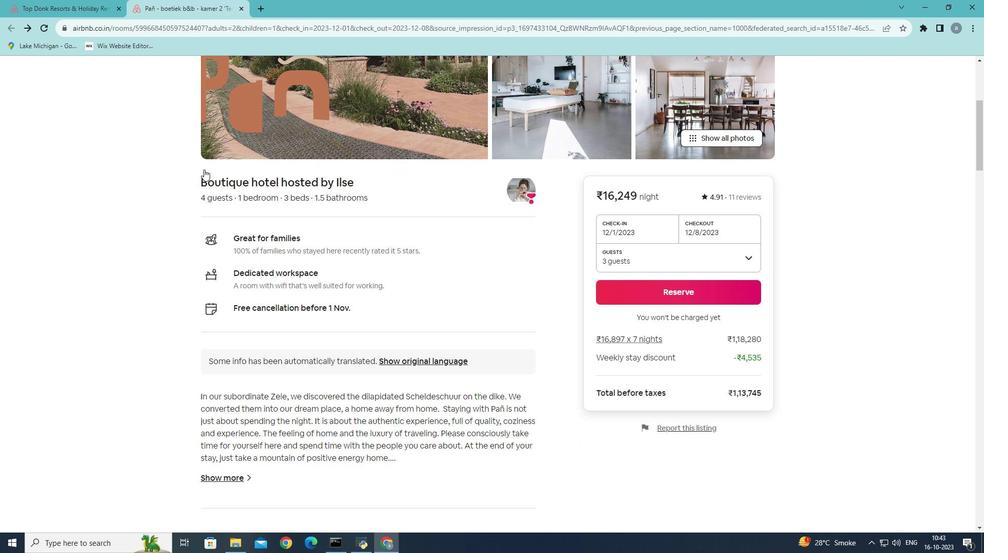 
Action: Mouse scrolled (204, 169) with delta (0, 0)
Screenshot: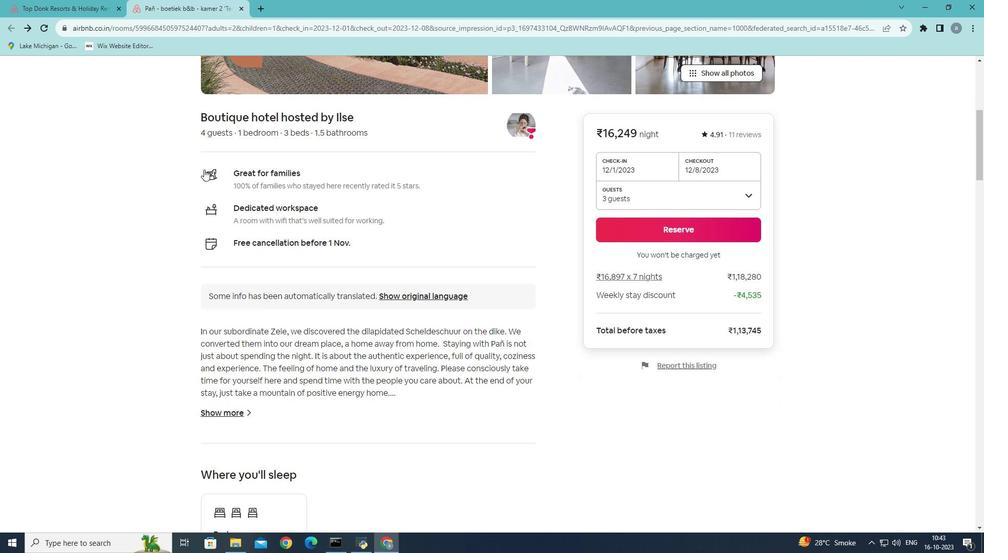
Action: Mouse moved to (238, 379)
Screenshot: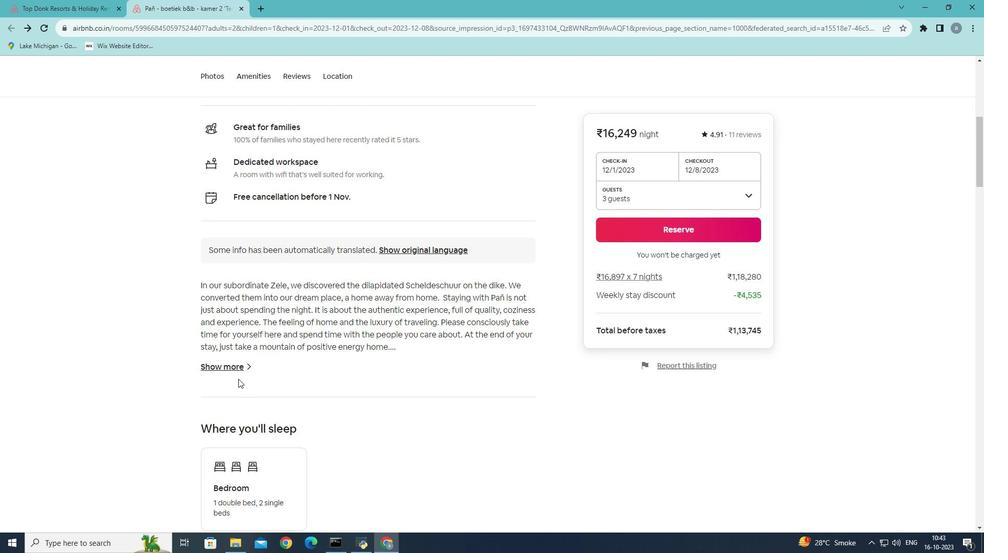 
Action: Mouse scrolled (238, 378) with delta (0, 0)
Screenshot: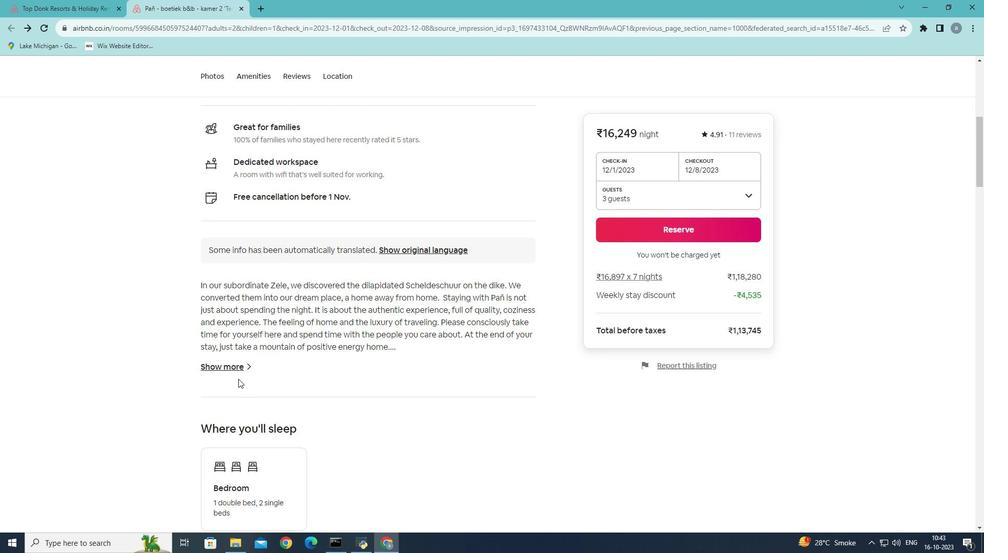 
Action: Mouse scrolled (238, 378) with delta (0, 0)
Screenshot: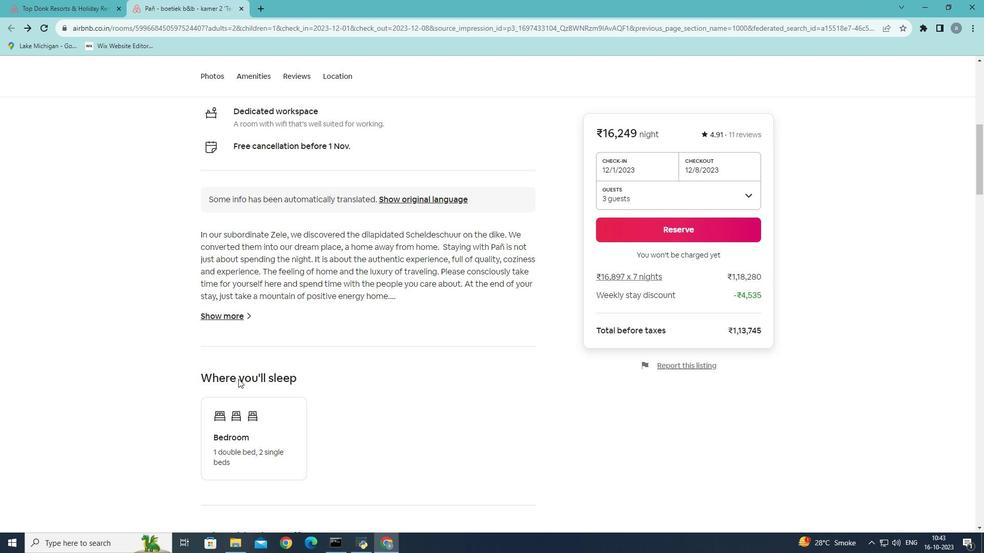 
Action: Mouse scrolled (238, 378) with delta (0, 0)
Screenshot: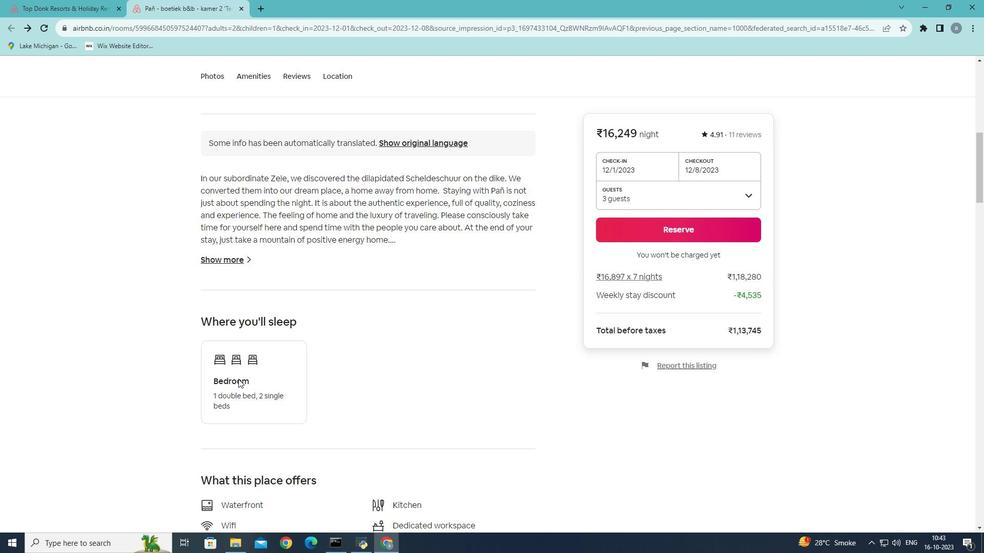 
Action: Mouse moved to (240, 374)
Screenshot: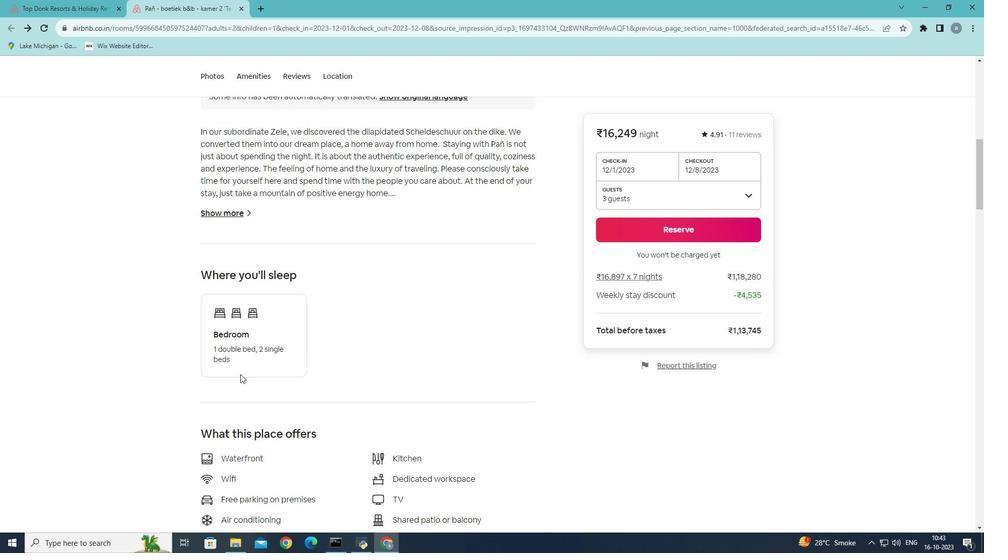 
Action: Mouse scrolled (240, 374) with delta (0, 0)
Screenshot: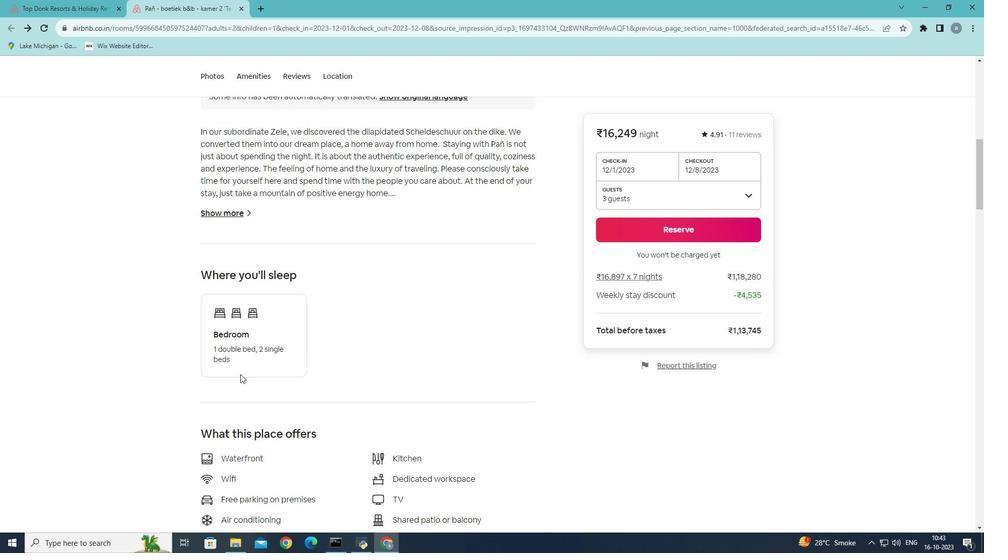 
Action: Mouse scrolled (240, 374) with delta (0, 0)
Screenshot: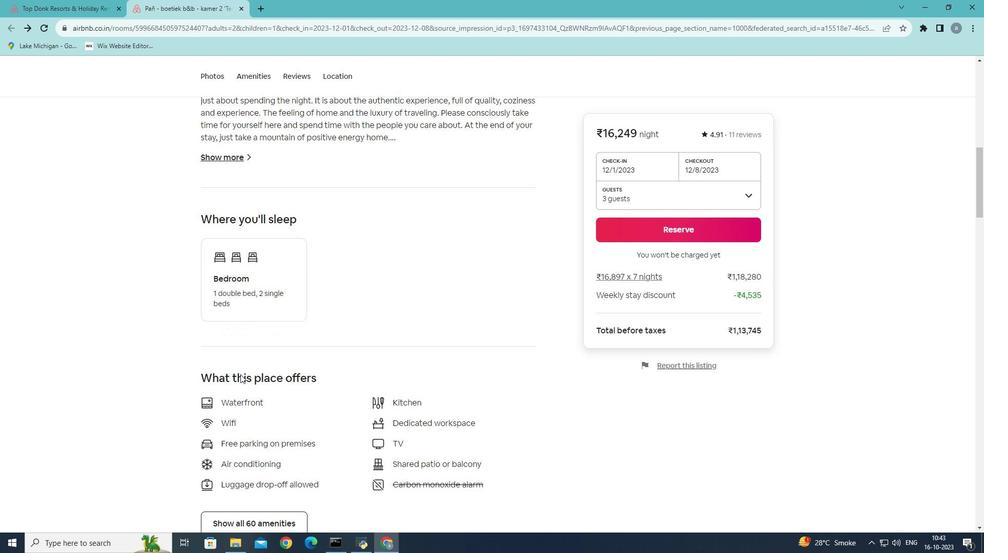 
Action: Mouse moved to (235, 478)
Screenshot: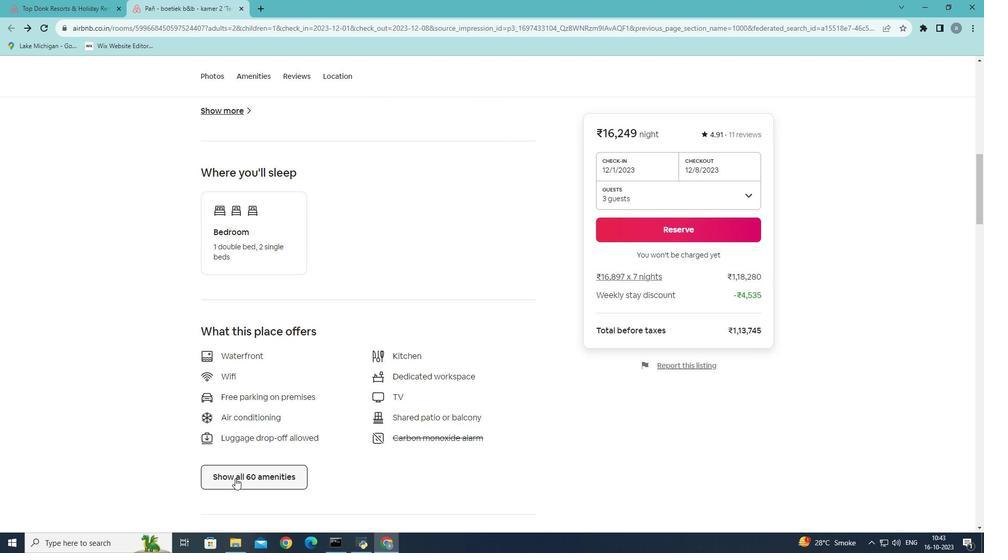 
Action: Mouse pressed left at (235, 478)
Screenshot: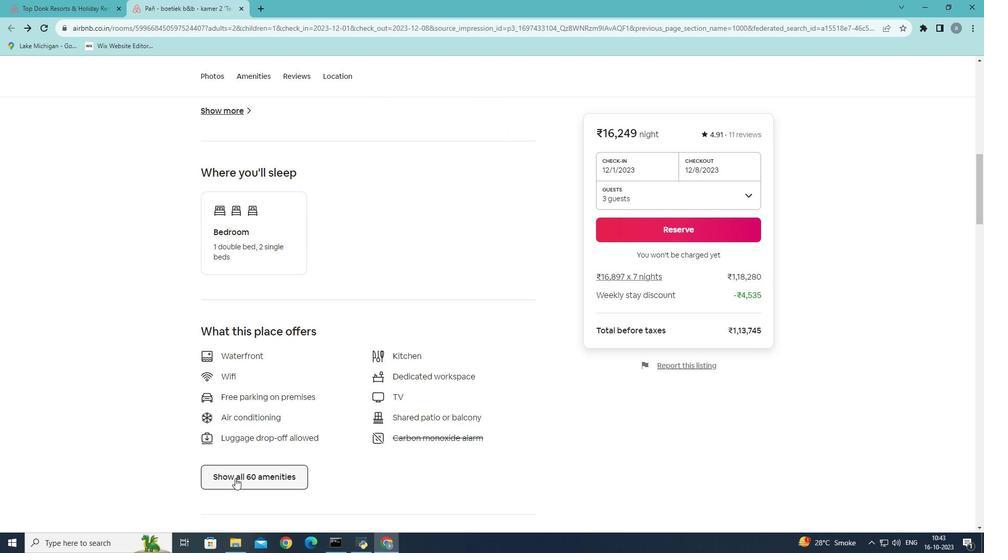 
Action: Mouse moved to (325, 421)
Screenshot: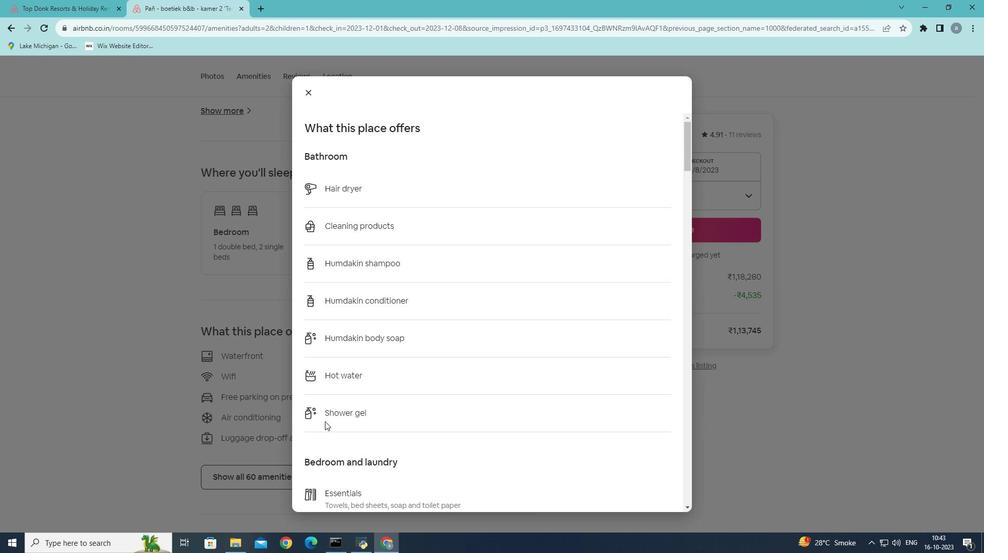 
Action: Mouse scrolled (325, 421) with delta (0, 0)
Screenshot: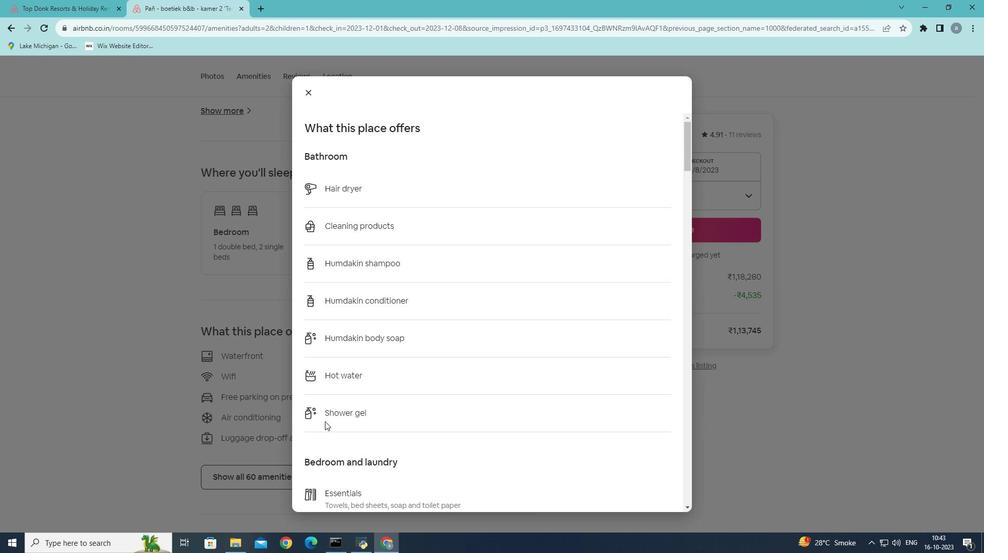 
Action: Mouse scrolled (325, 421) with delta (0, 0)
Screenshot: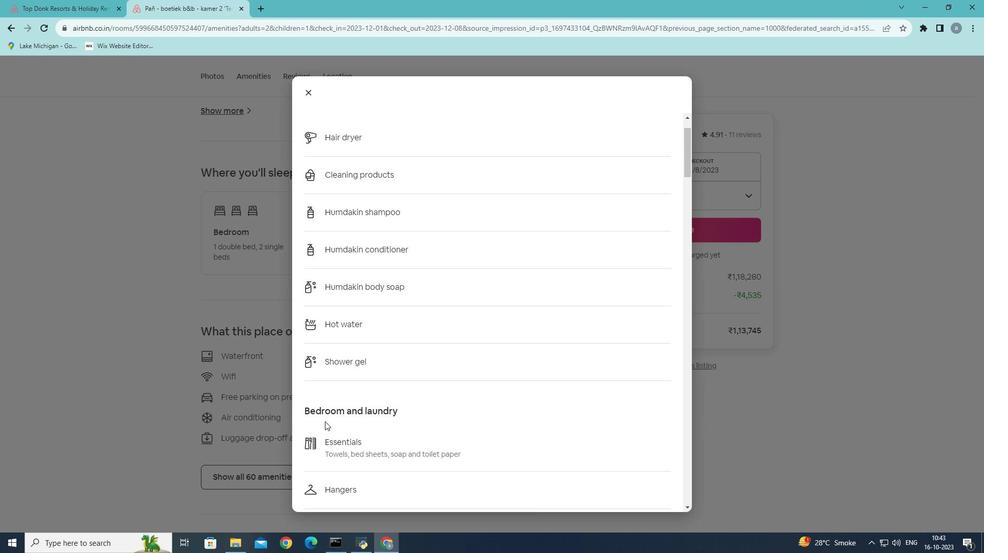 
Action: Mouse scrolled (325, 421) with delta (0, 0)
Screenshot: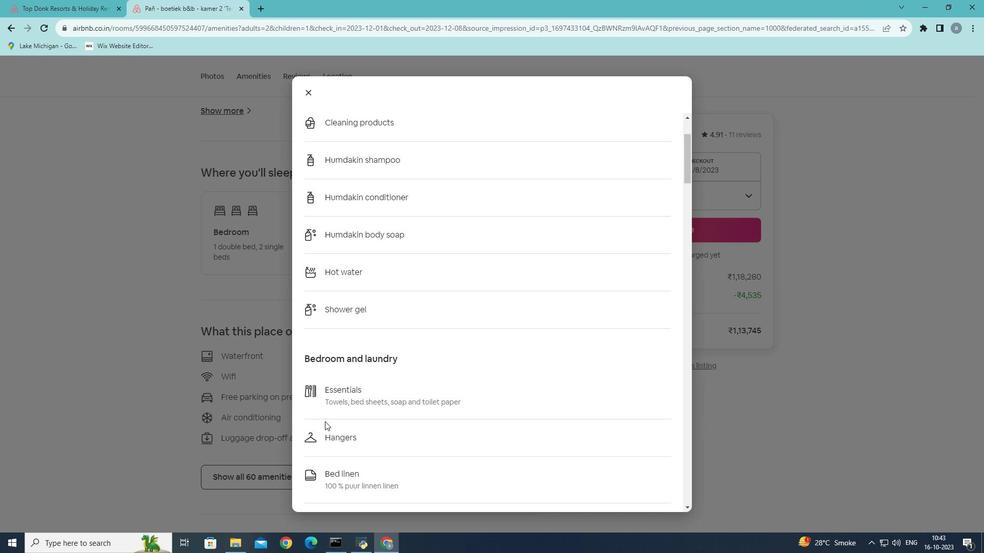 
Action: Mouse scrolled (325, 421) with delta (0, 0)
Screenshot: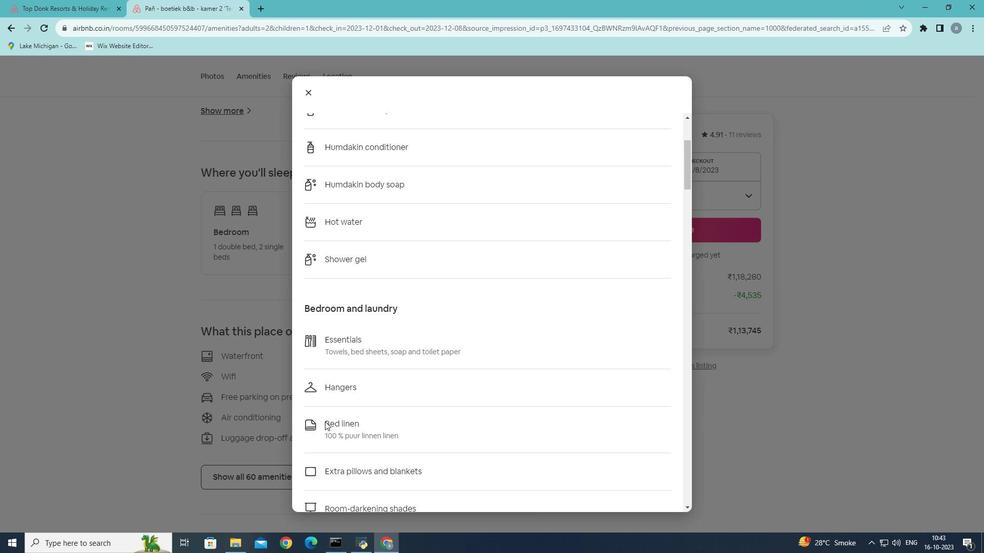 
Action: Mouse scrolled (325, 421) with delta (0, 0)
Screenshot: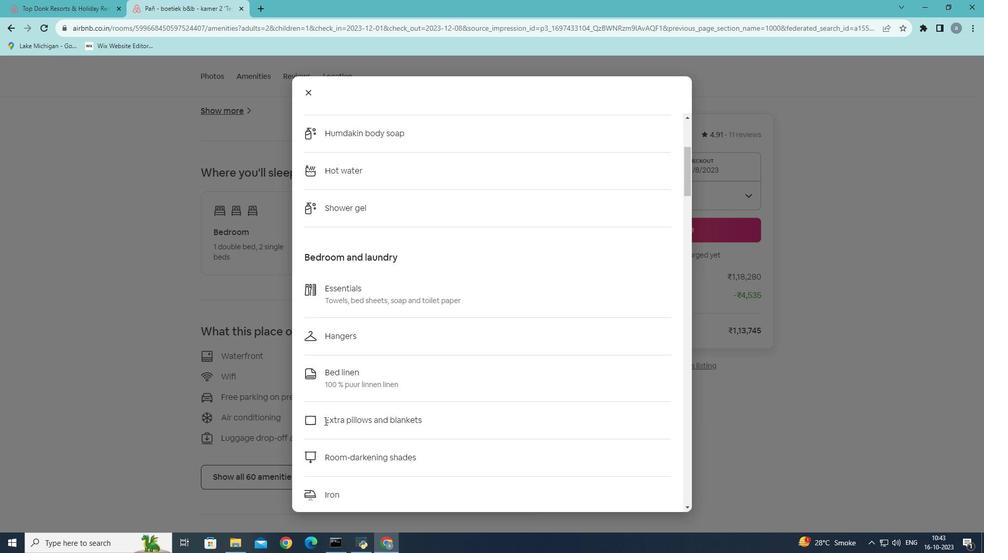 
Action: Mouse moved to (325, 421)
Screenshot: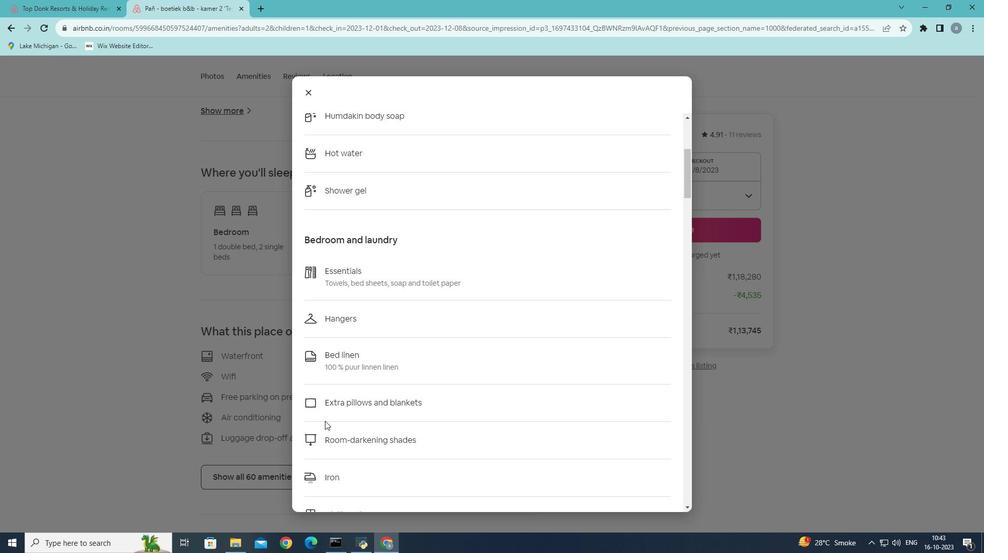 
Action: Mouse scrolled (325, 420) with delta (0, 0)
Screenshot: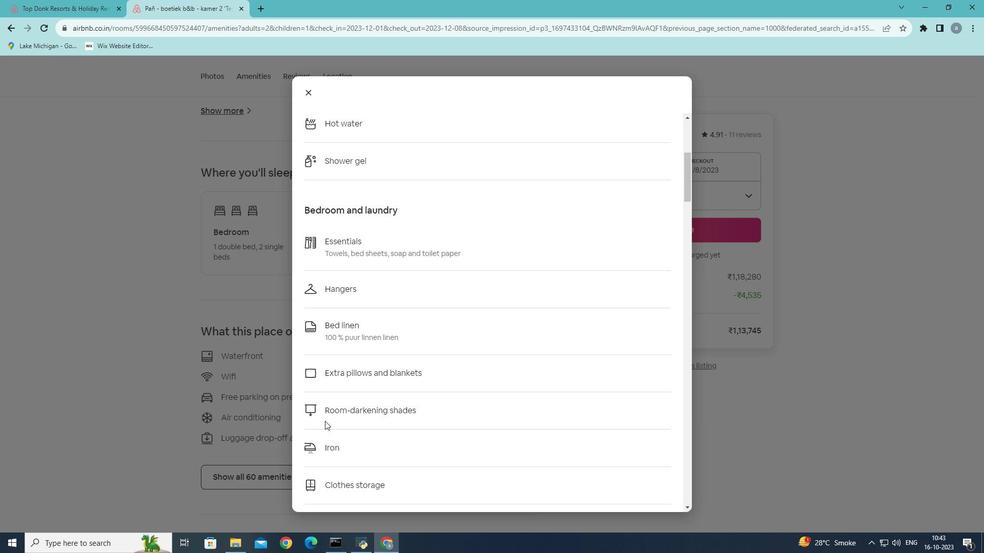 
Action: Mouse scrolled (325, 420) with delta (0, 0)
Screenshot: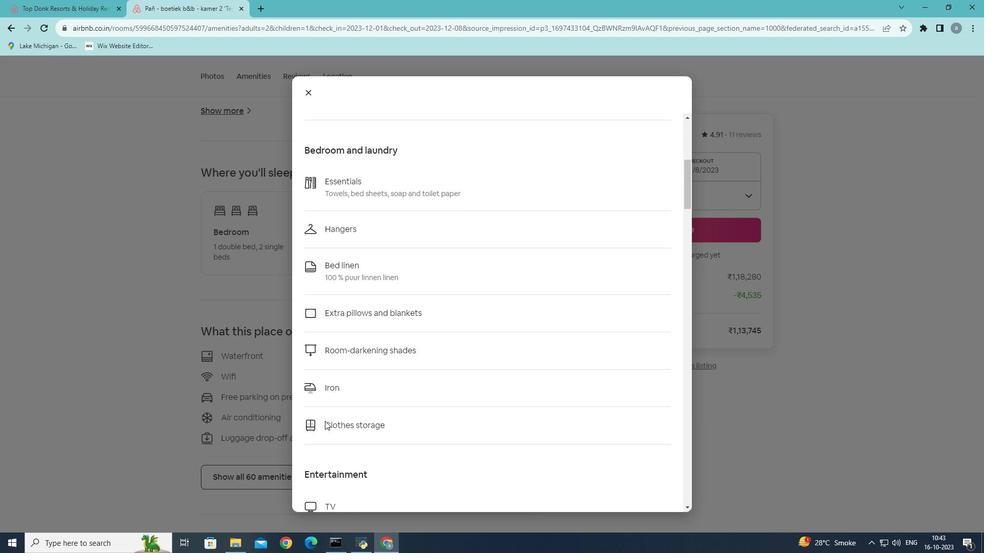 
Action: Mouse scrolled (325, 420) with delta (0, 0)
Screenshot: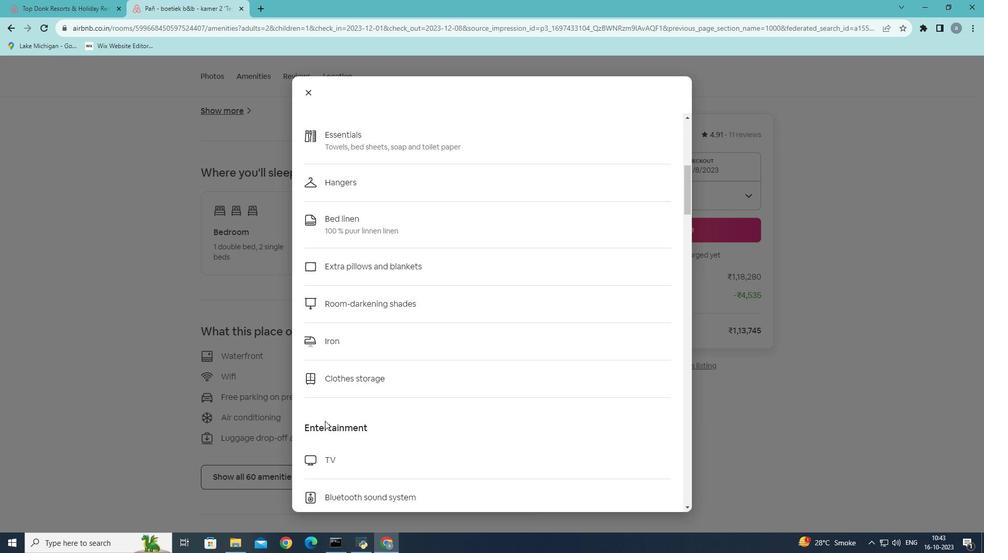 
Action: Mouse scrolled (325, 420) with delta (0, 0)
Screenshot: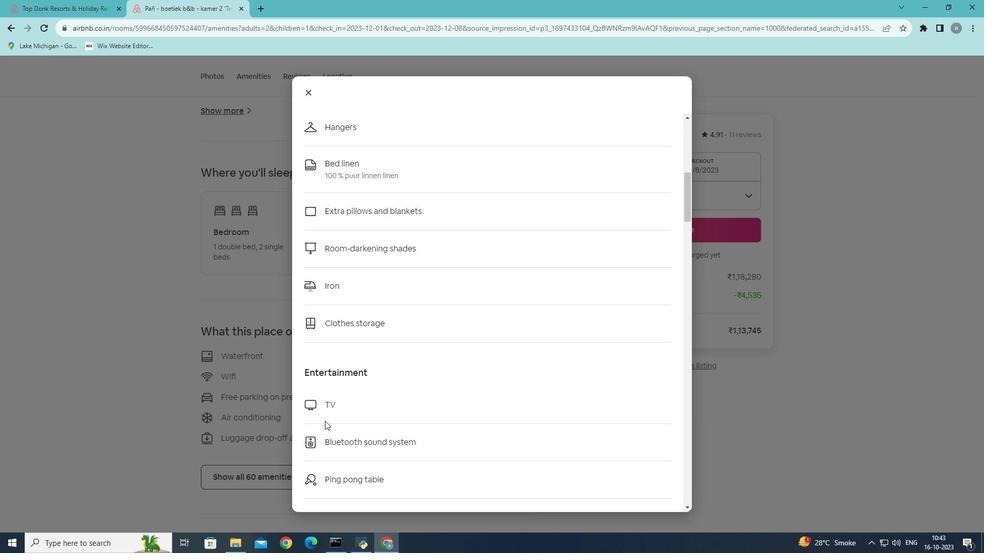 
Action: Mouse scrolled (325, 420) with delta (0, 0)
Screenshot: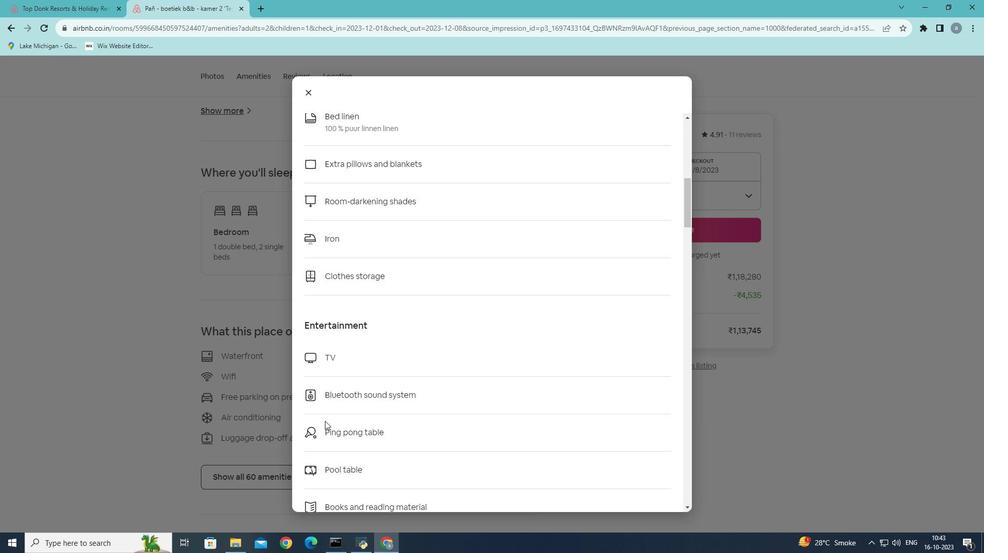 
Action: Mouse scrolled (325, 420) with delta (0, 0)
Screenshot: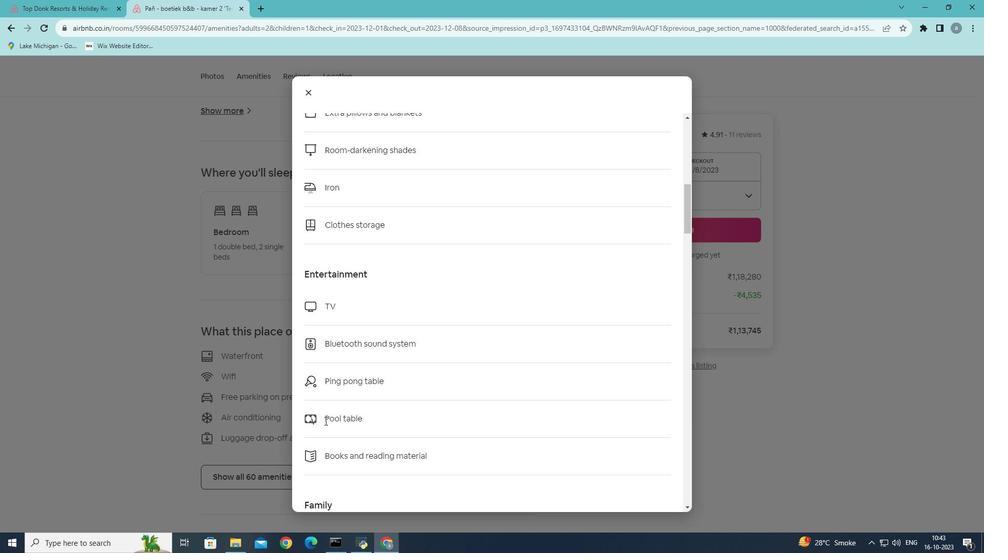 
Action: Mouse scrolled (325, 420) with delta (0, 0)
Screenshot: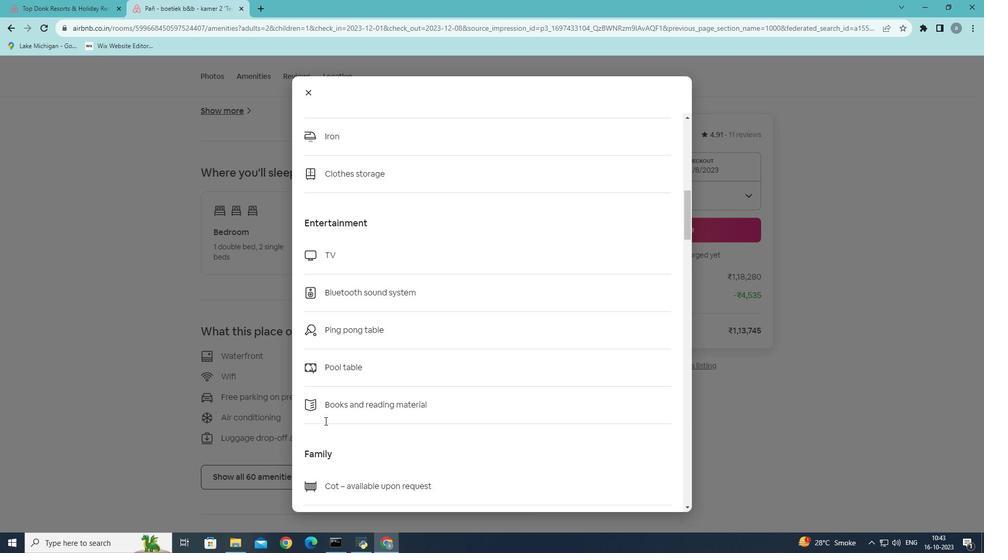 
Action: Mouse scrolled (325, 420) with delta (0, 0)
Screenshot: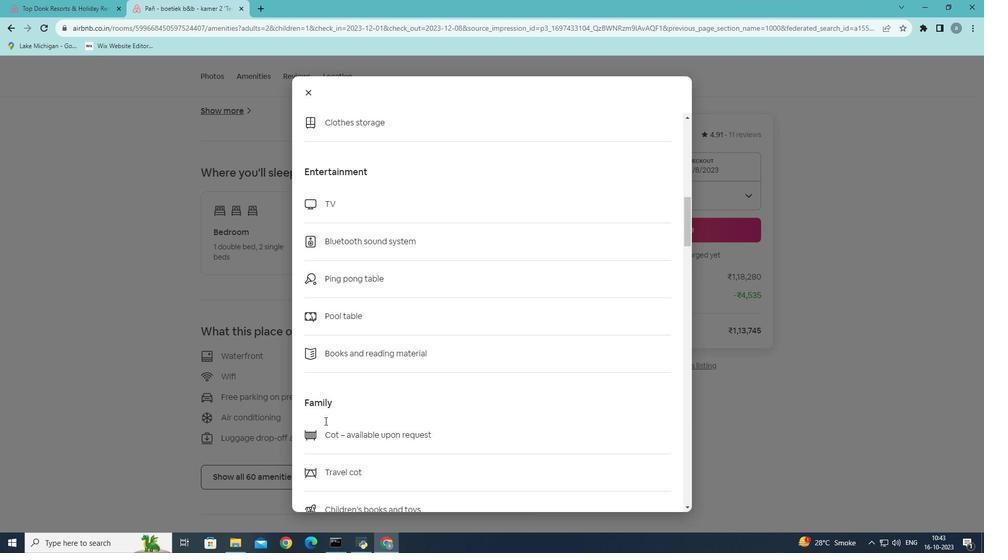 
Action: Mouse scrolled (325, 420) with delta (0, 0)
Screenshot: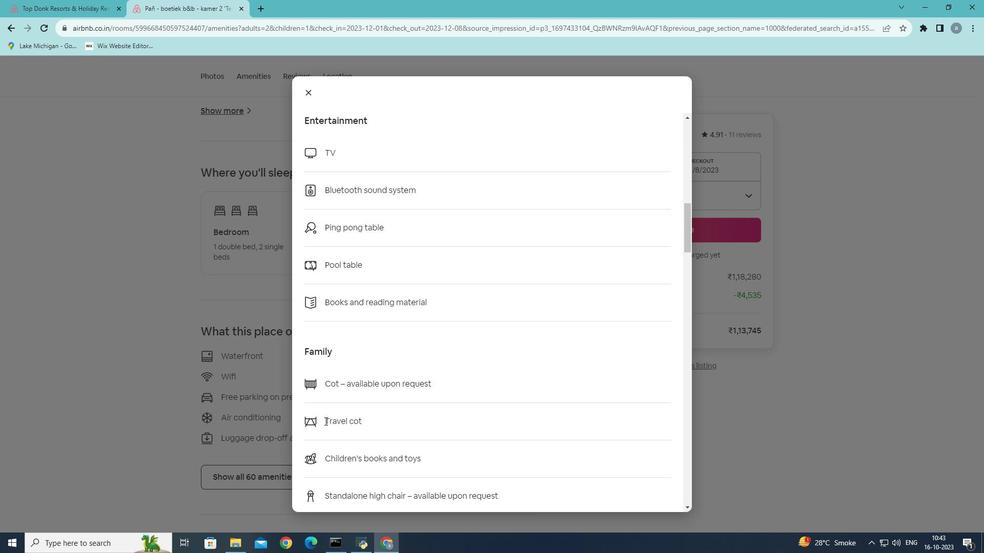 
Action: Mouse moved to (325, 421)
Screenshot: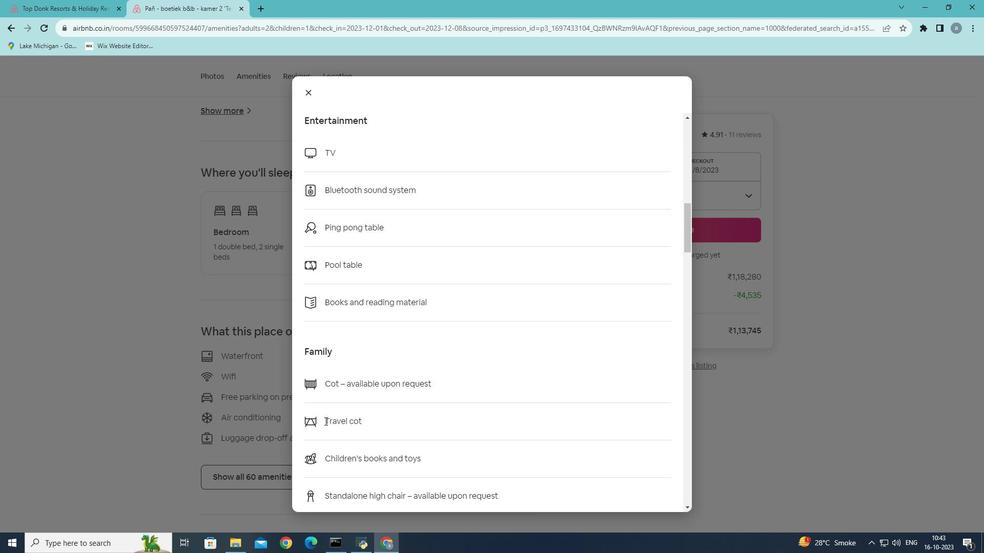 
Action: Mouse scrolled (325, 420) with delta (0, 0)
Screenshot: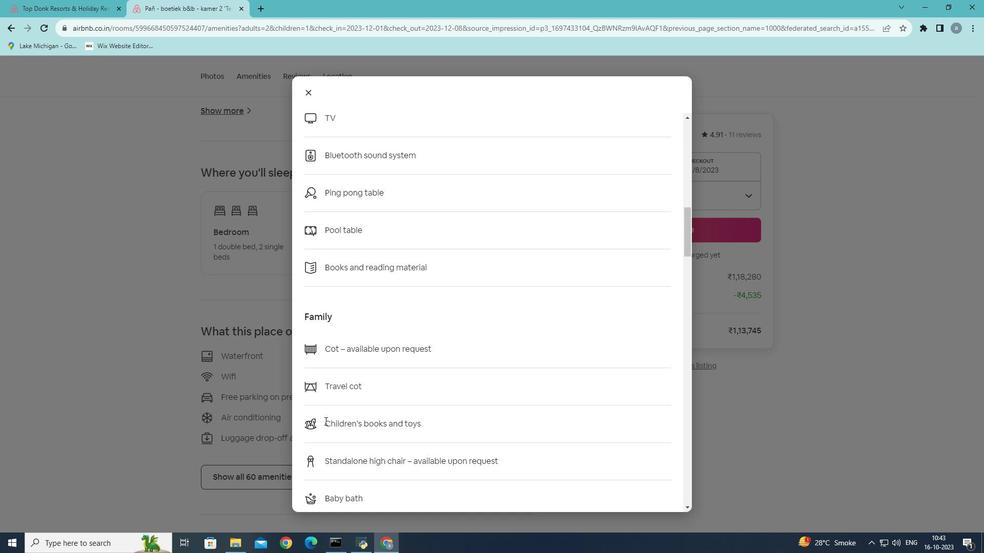 
Action: Mouse scrolled (325, 420) with delta (0, 0)
Screenshot: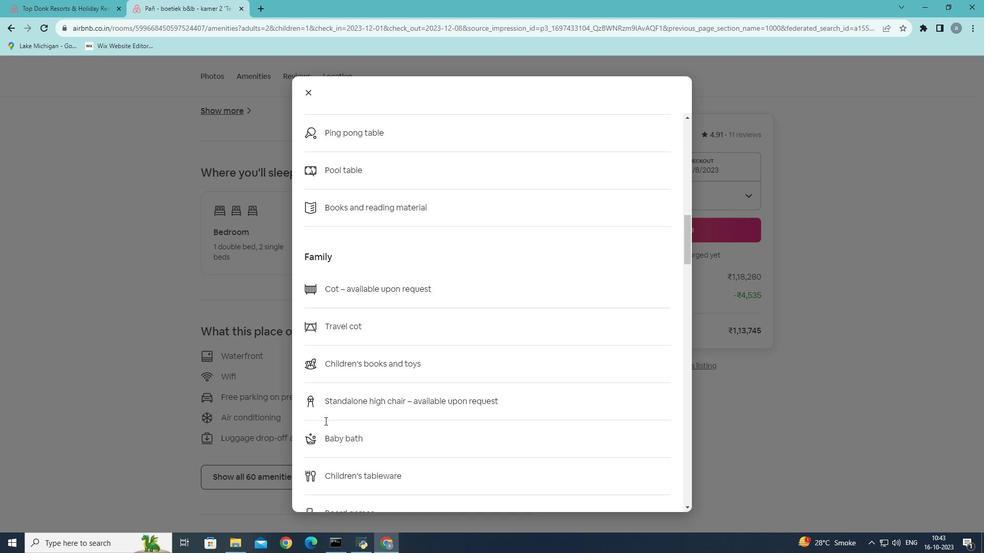 
Action: Mouse moved to (325, 421)
Screenshot: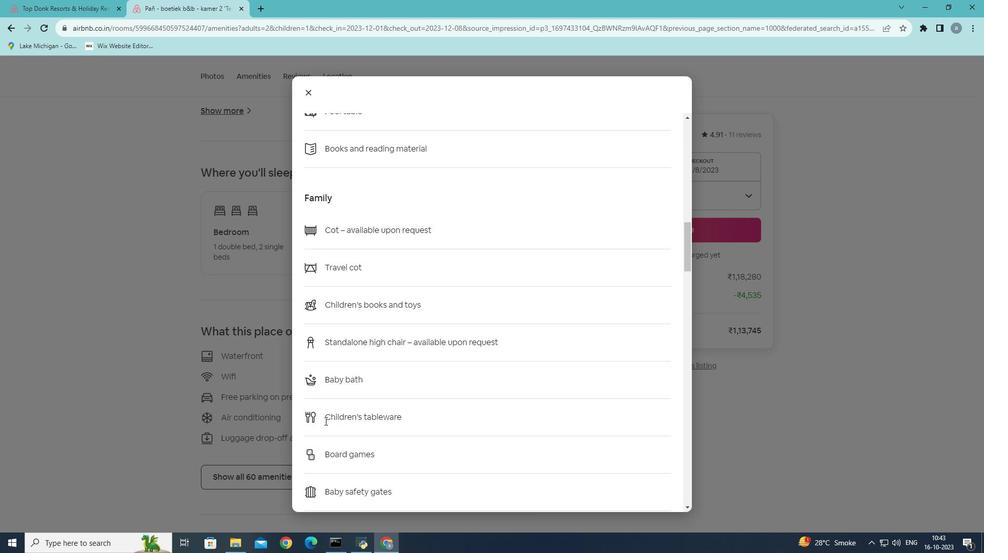 
Action: Mouse scrolled (325, 420) with delta (0, 0)
Screenshot: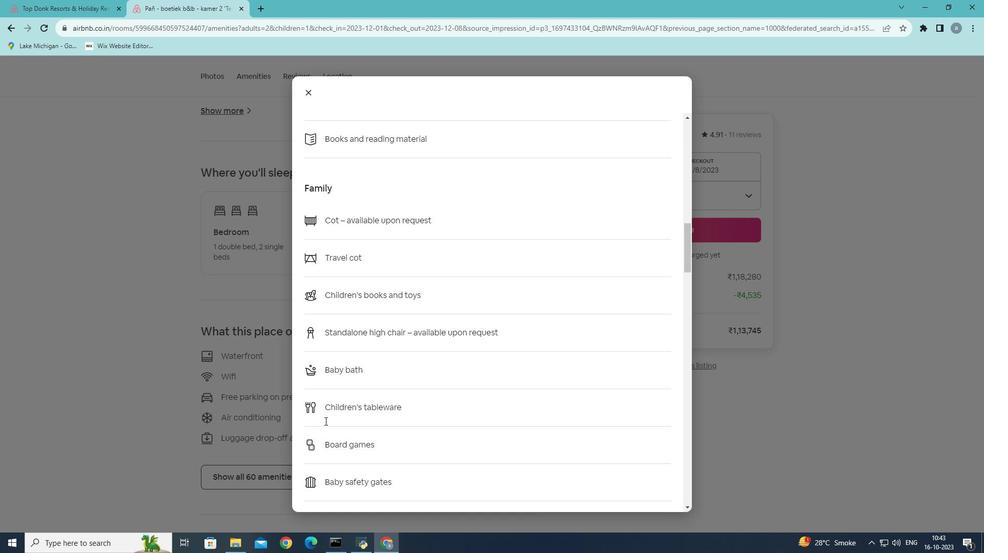 
Action: Mouse scrolled (325, 420) with delta (0, 0)
Screenshot: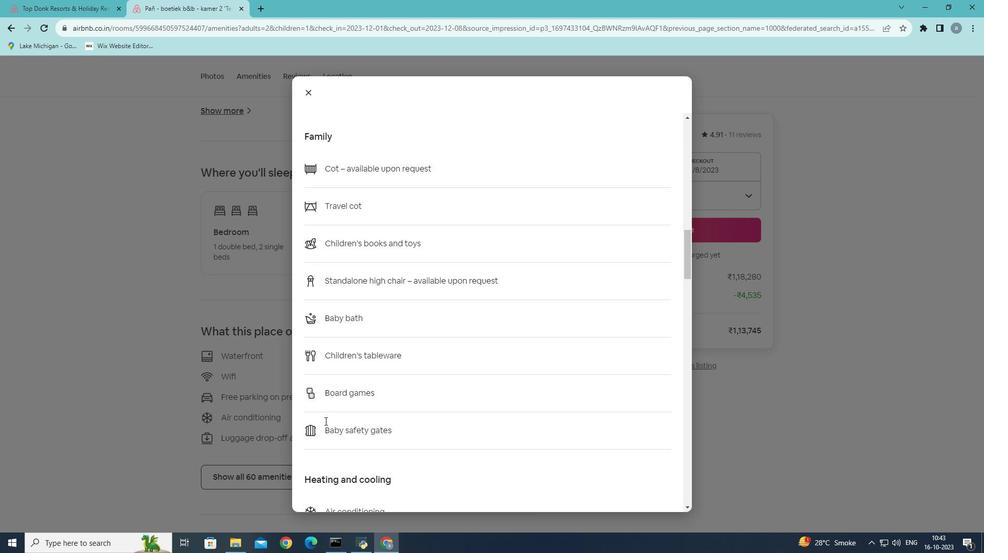
Action: Mouse scrolled (325, 420) with delta (0, 0)
Screenshot: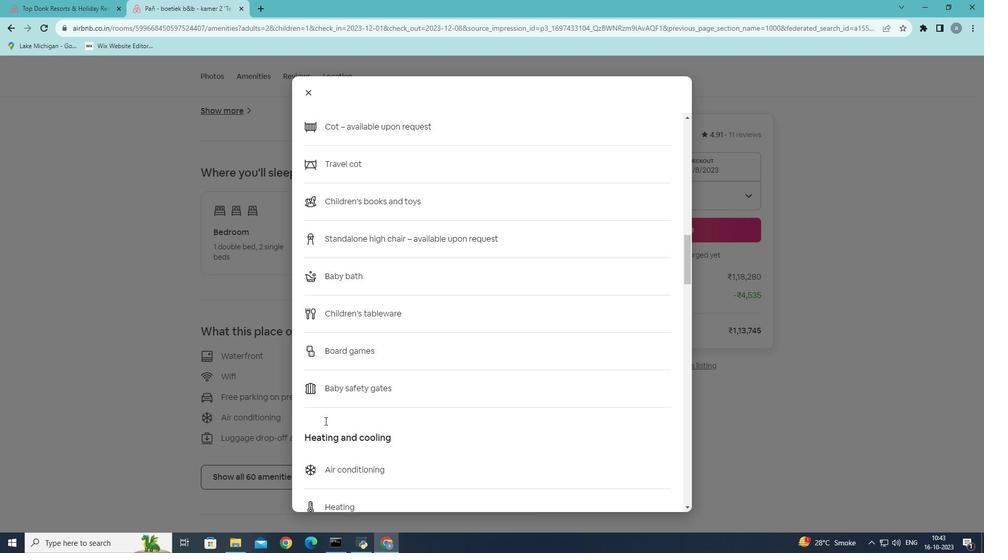 
Action: Mouse moved to (325, 420)
Screenshot: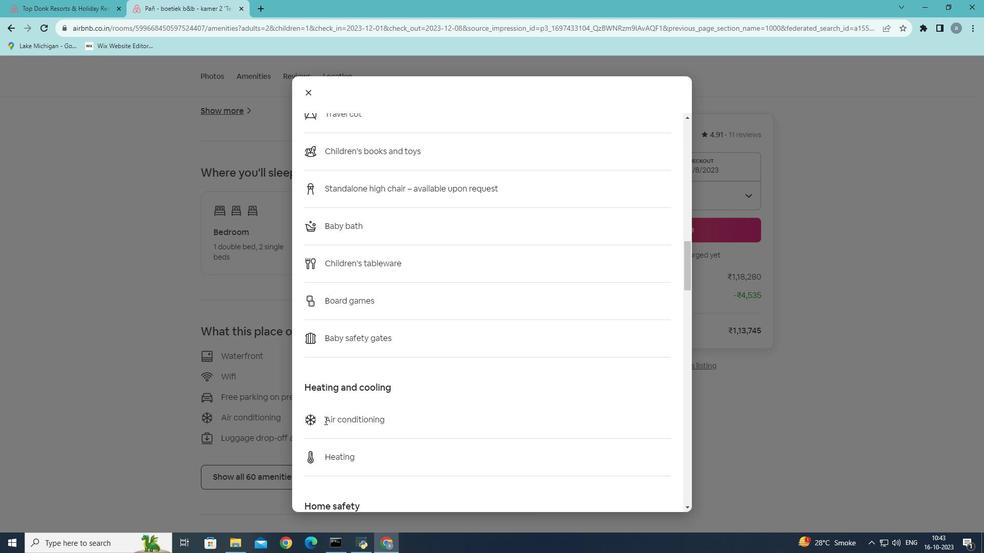 
Action: Mouse scrolled (325, 420) with delta (0, 0)
Screenshot: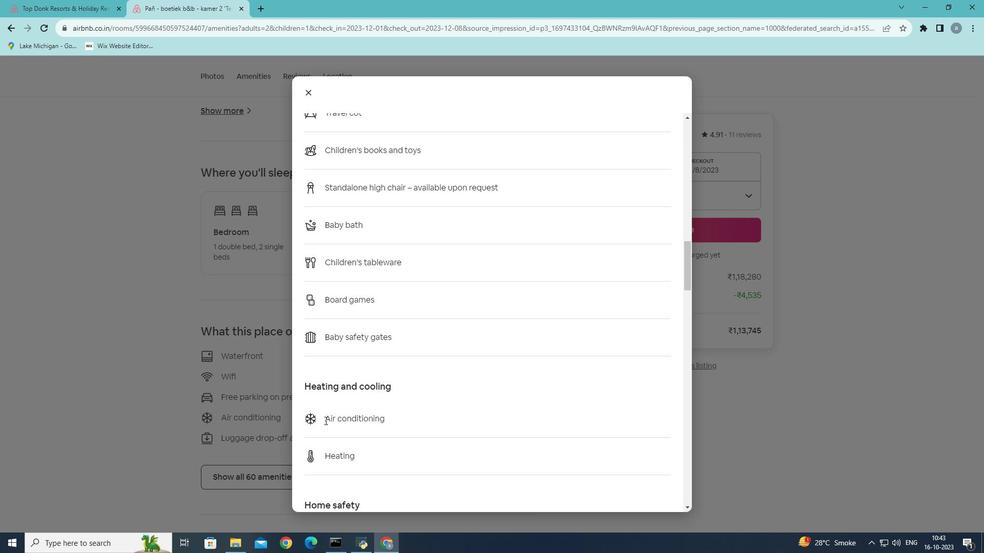 
Action: Mouse scrolled (325, 420) with delta (0, 0)
Screenshot: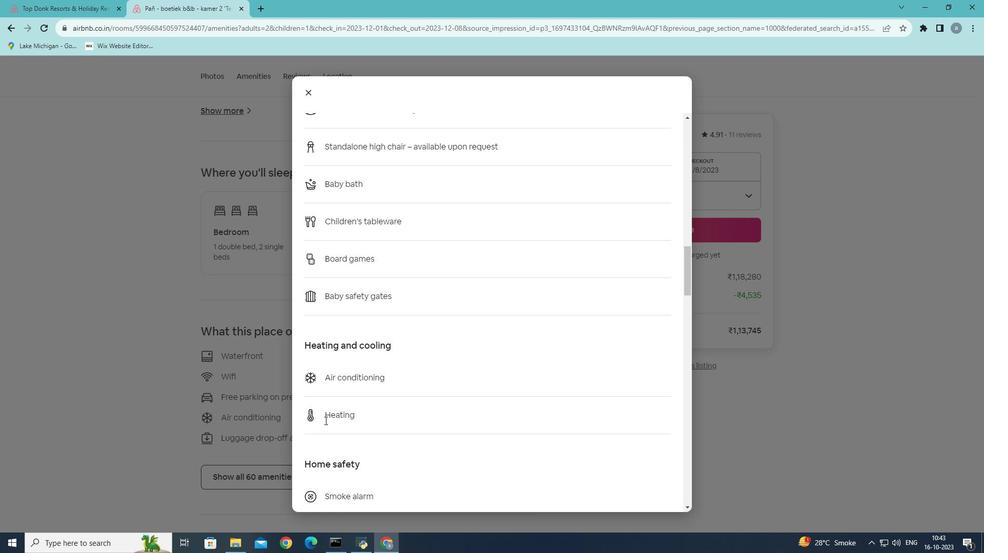 
Action: Mouse scrolled (325, 420) with delta (0, 0)
Screenshot: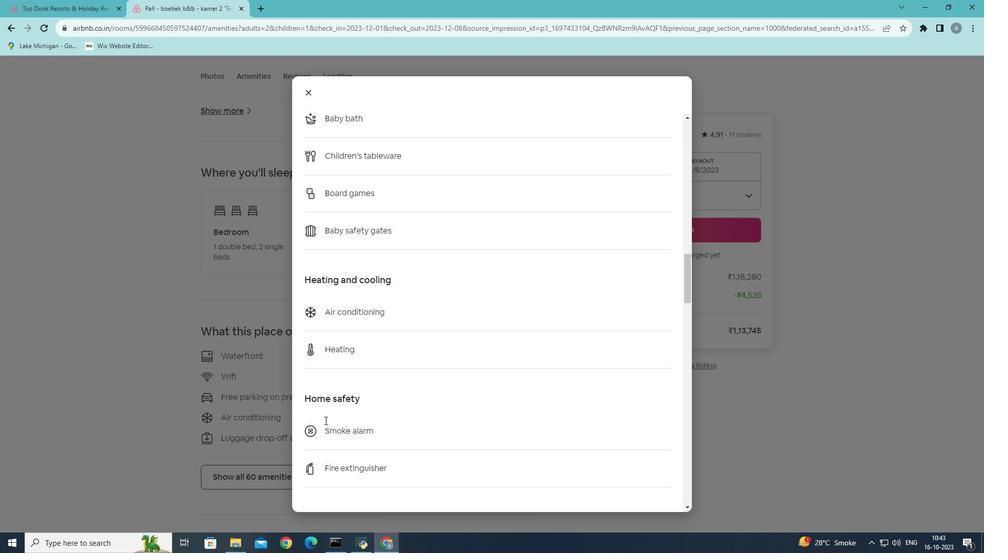 
Action: Mouse scrolled (325, 420) with delta (0, 0)
Screenshot: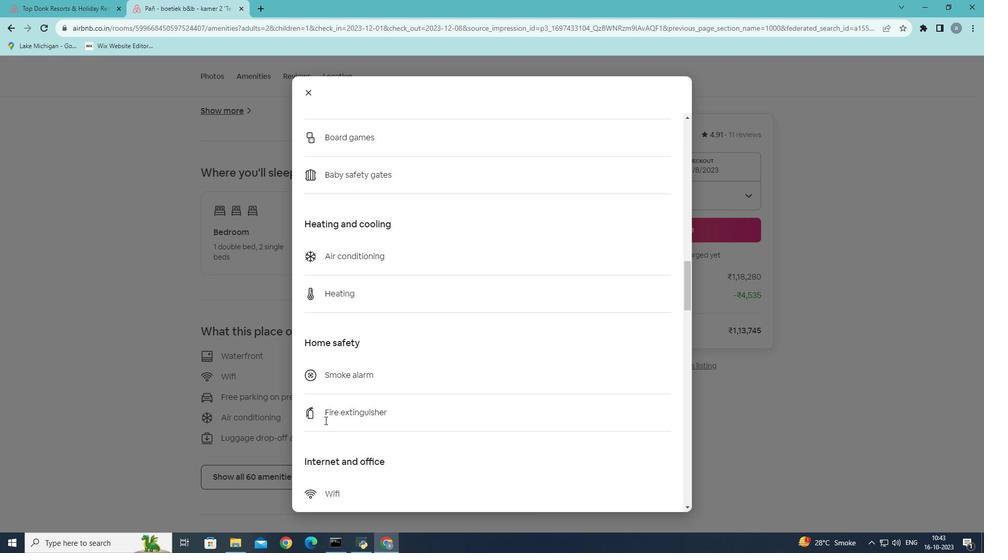 
Action: Mouse scrolled (325, 420) with delta (0, 0)
Screenshot: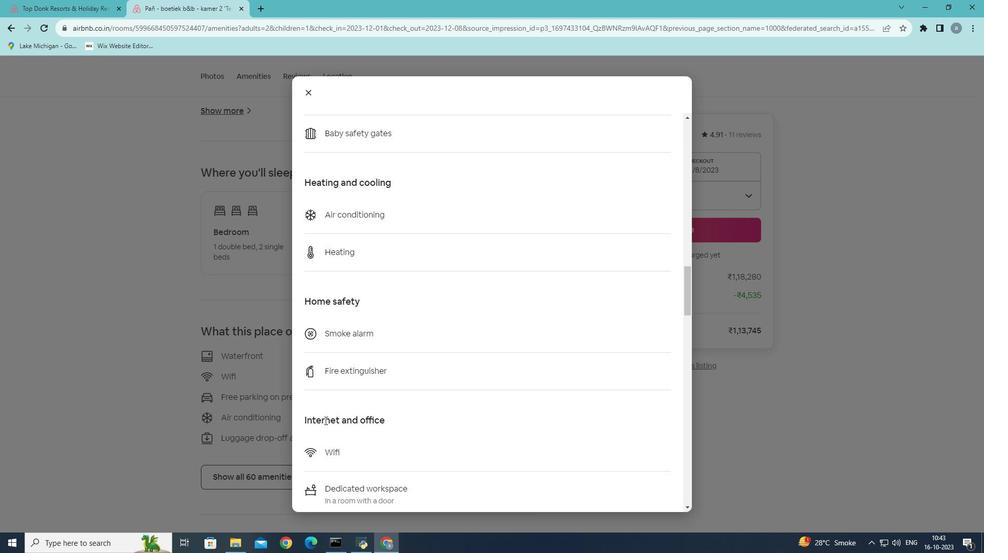 
Action: Mouse scrolled (325, 420) with delta (0, 0)
Screenshot: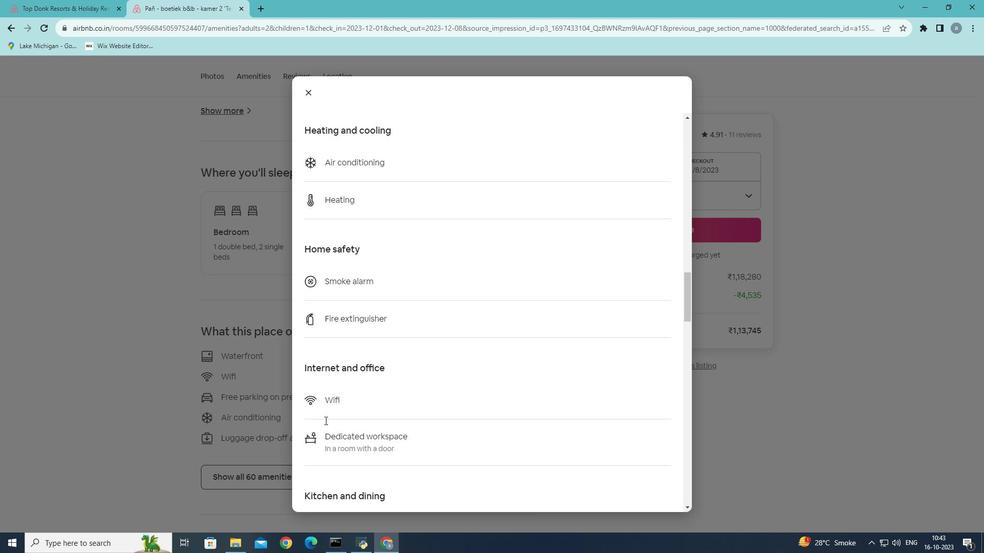 
Action: Mouse scrolled (325, 420) with delta (0, 0)
Screenshot: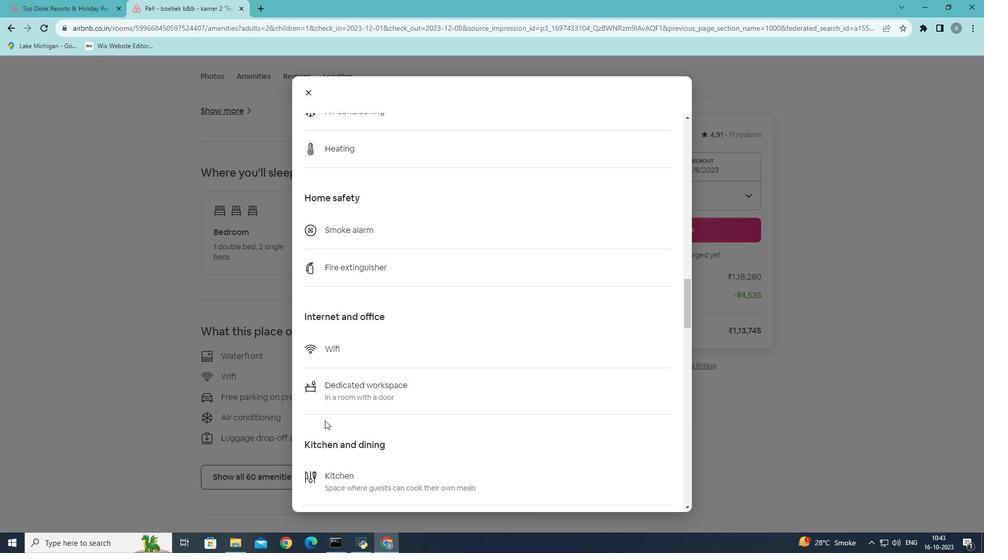 
Action: Mouse scrolled (325, 420) with delta (0, 0)
Screenshot: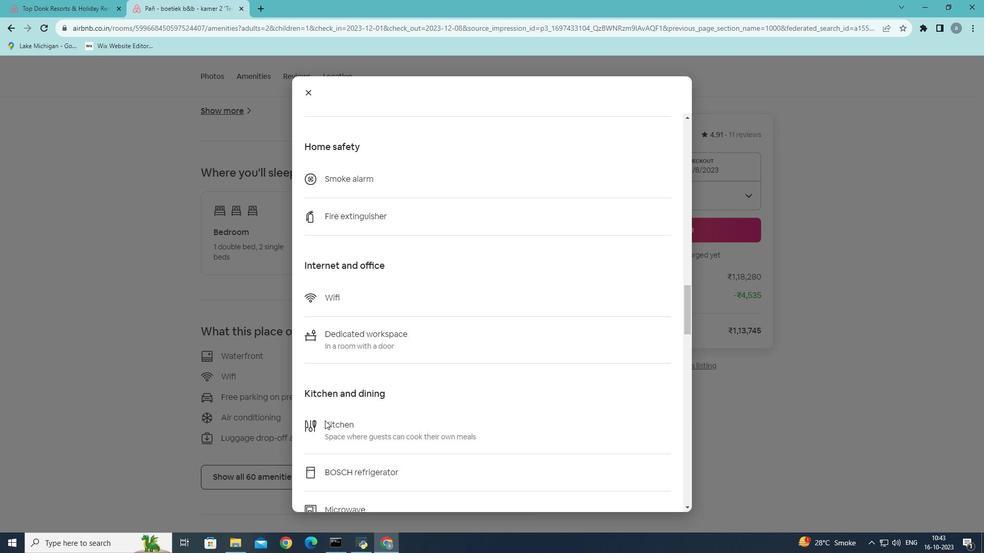 
Action: Mouse scrolled (325, 420) with delta (0, 0)
Screenshot: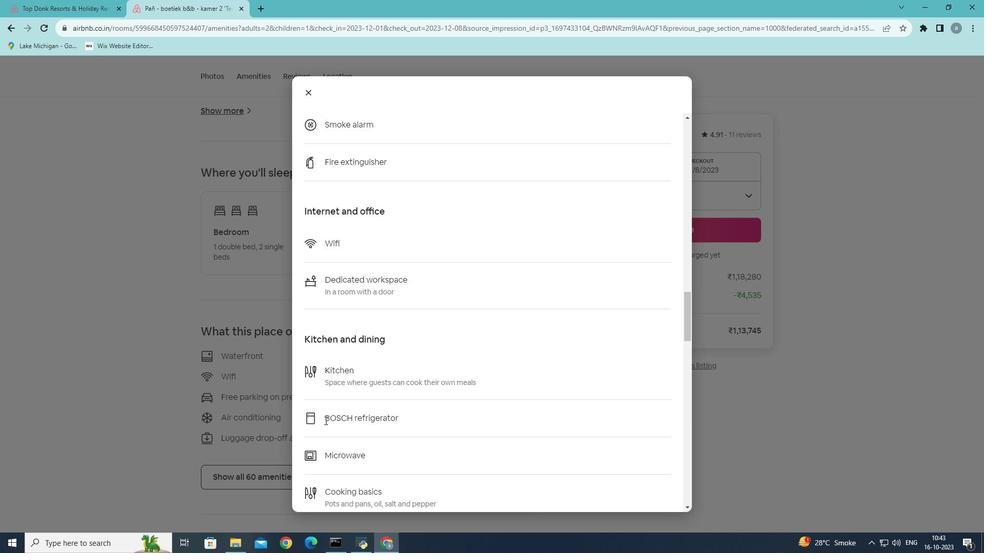 
Action: Mouse scrolled (325, 420) with delta (0, 0)
Screenshot: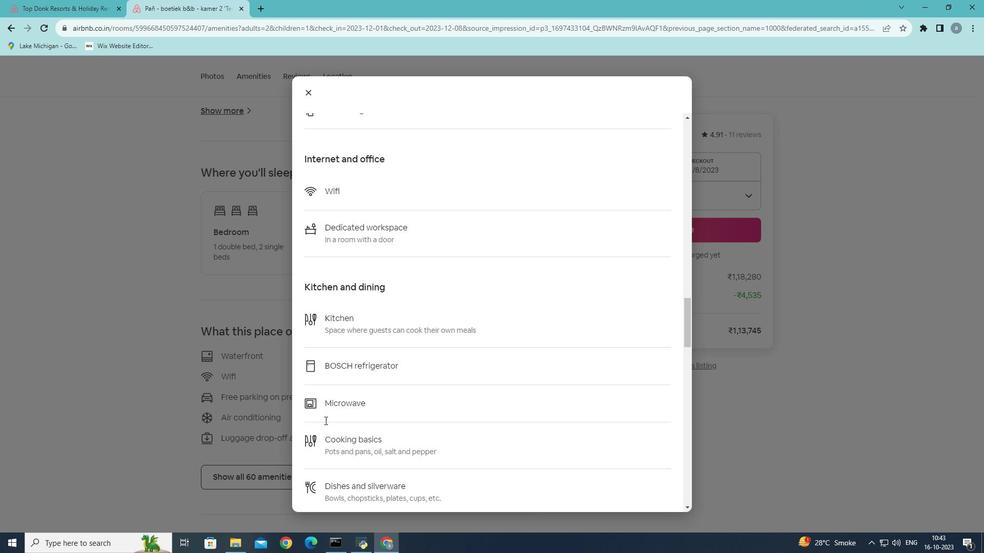 
Action: Mouse scrolled (325, 420) with delta (0, 0)
Screenshot: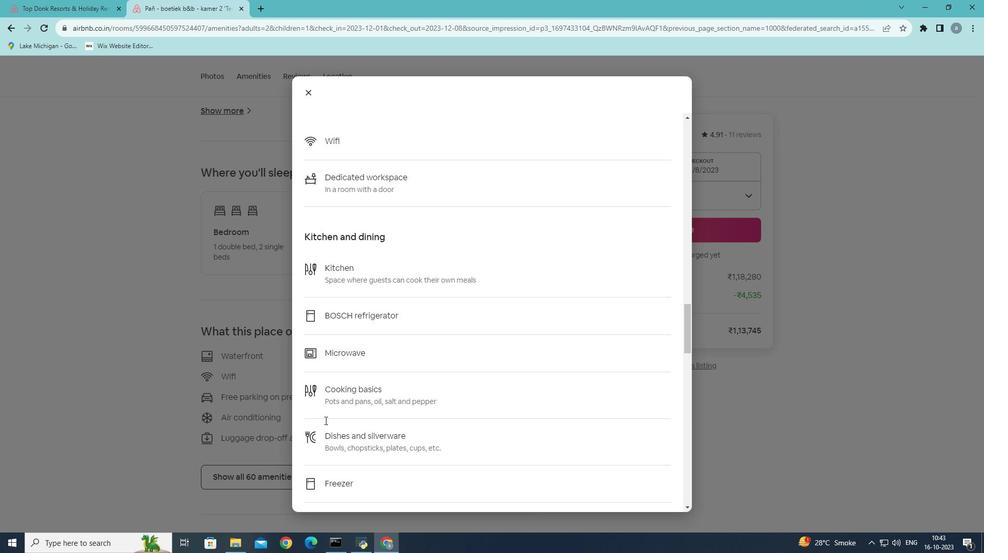 
Action: Mouse scrolled (325, 420) with delta (0, 0)
Screenshot: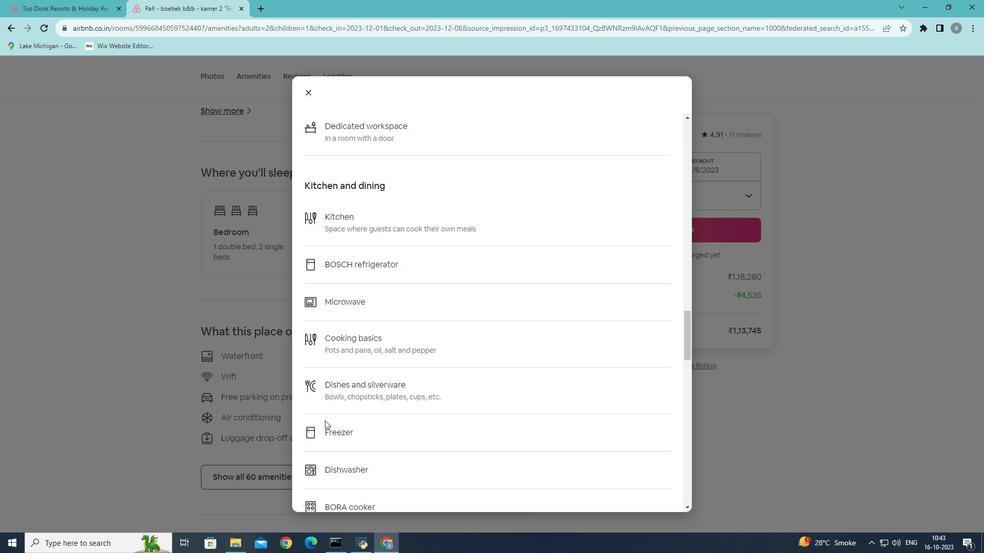 
Action: Mouse scrolled (325, 420) with delta (0, 0)
Screenshot: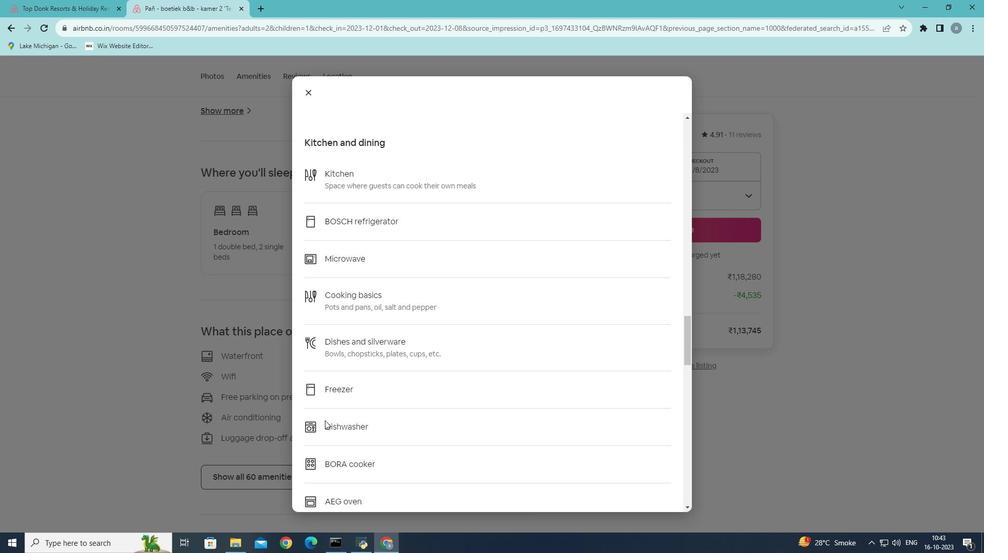 
Action: Mouse scrolled (325, 420) with delta (0, 0)
Screenshot: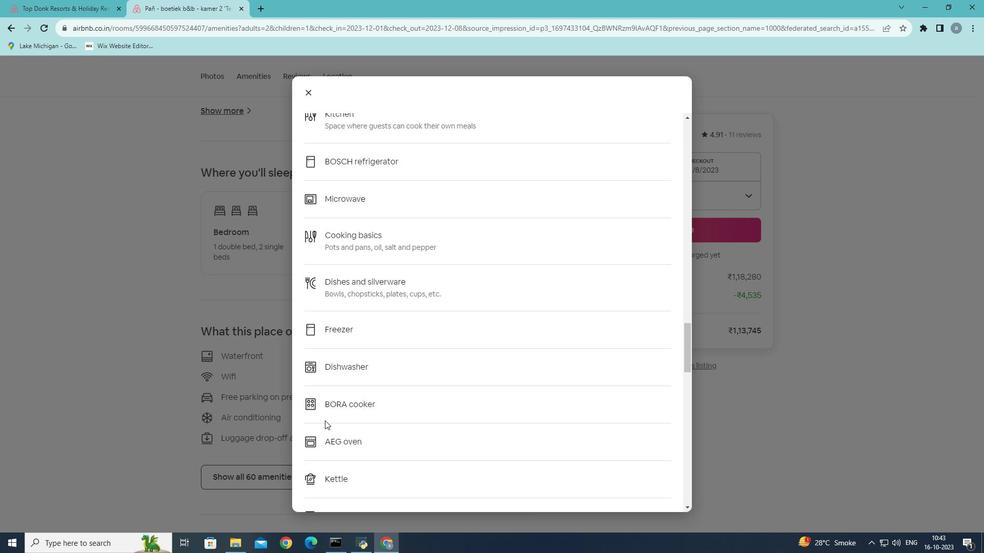 
Action: Mouse scrolled (325, 420) with delta (0, 0)
Screenshot: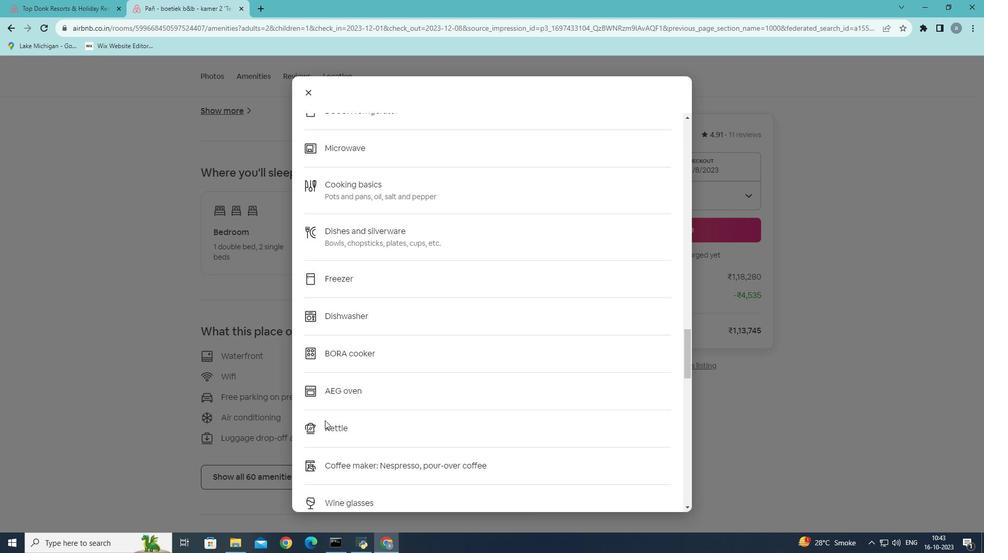 
Action: Mouse scrolled (325, 420) with delta (0, 0)
Screenshot: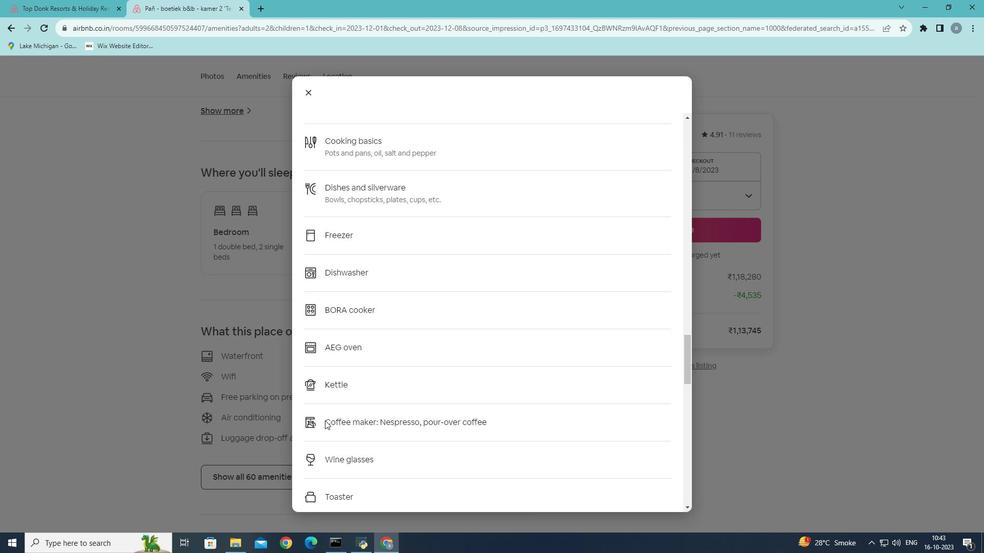
Action: Mouse scrolled (325, 420) with delta (0, 0)
Screenshot: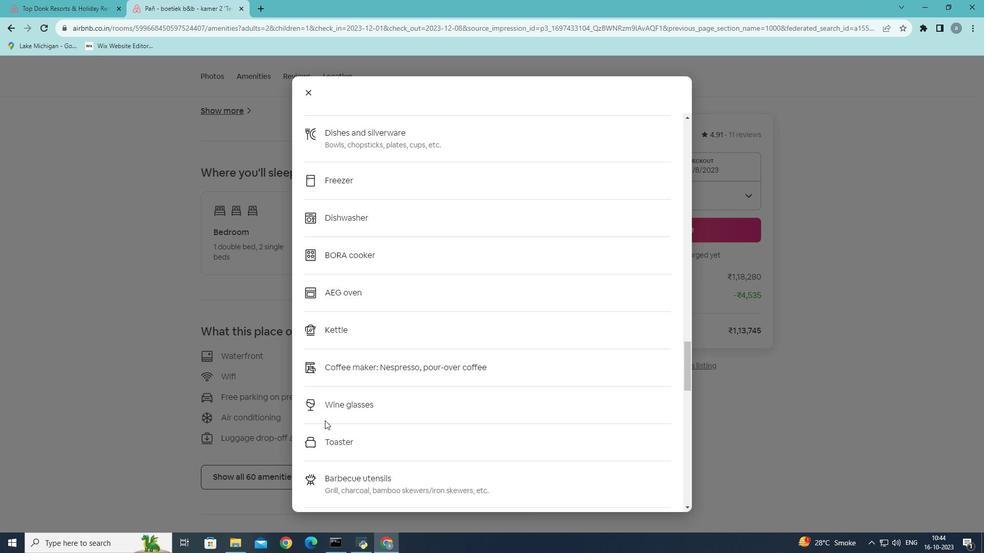 
Action: Mouse scrolled (325, 420) with delta (0, 0)
Screenshot: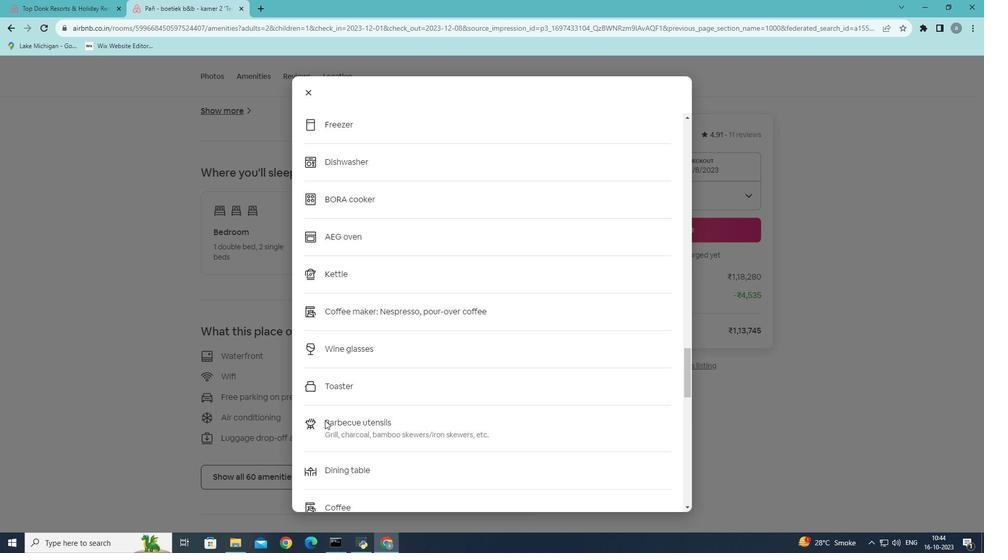 
Action: Mouse scrolled (325, 420) with delta (0, 0)
Screenshot: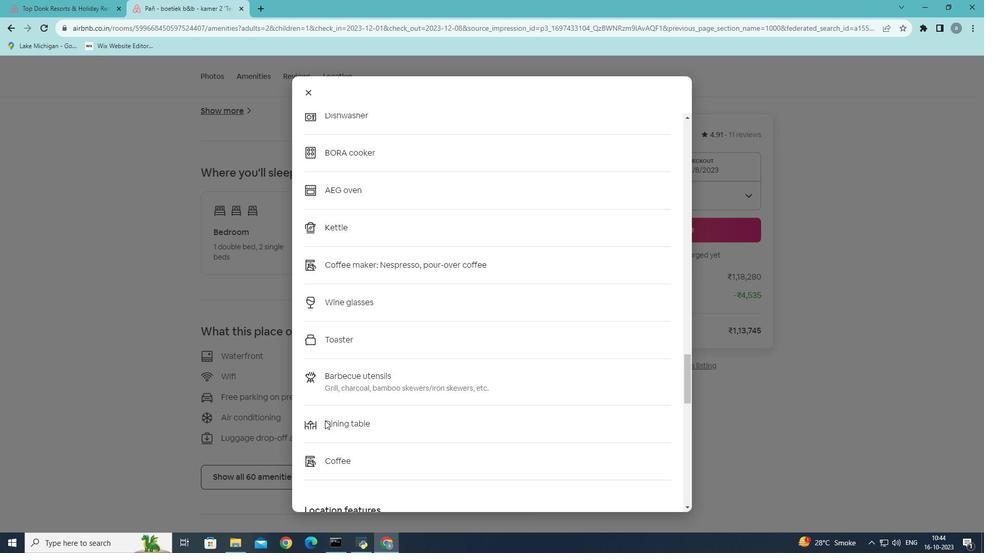 
Action: Mouse scrolled (325, 420) with delta (0, 0)
Screenshot: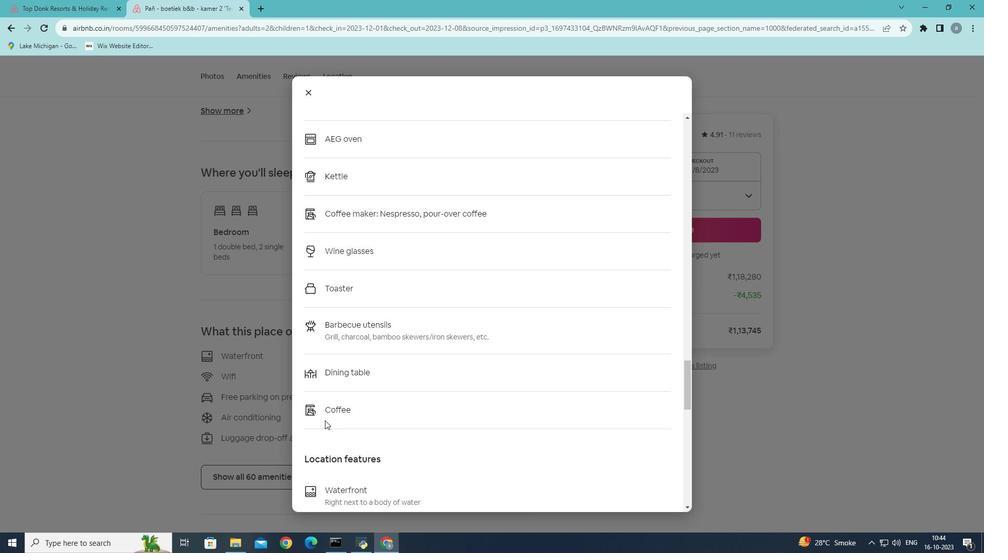 
Action: Mouse scrolled (325, 420) with delta (0, 0)
Screenshot: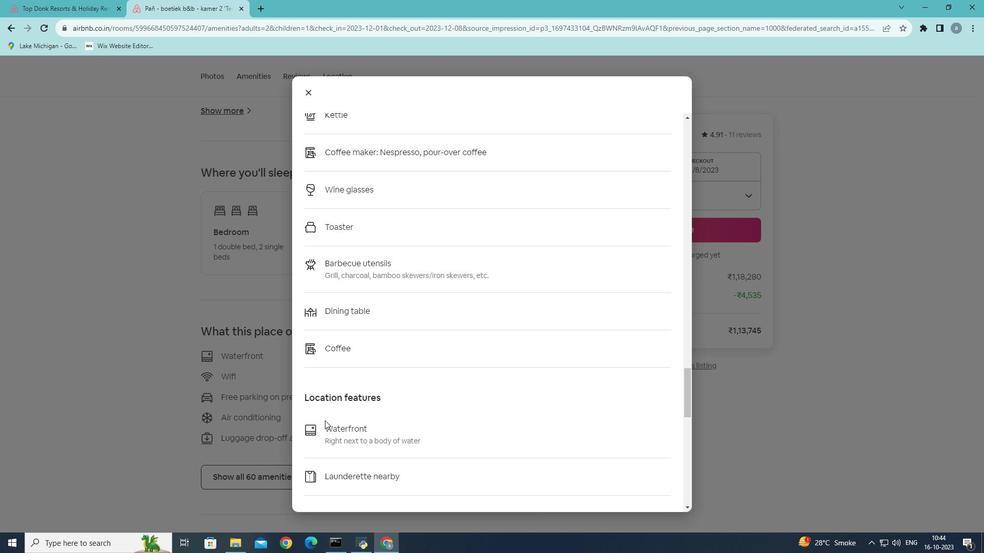 
Action: Mouse scrolled (325, 420) with delta (0, 0)
Screenshot: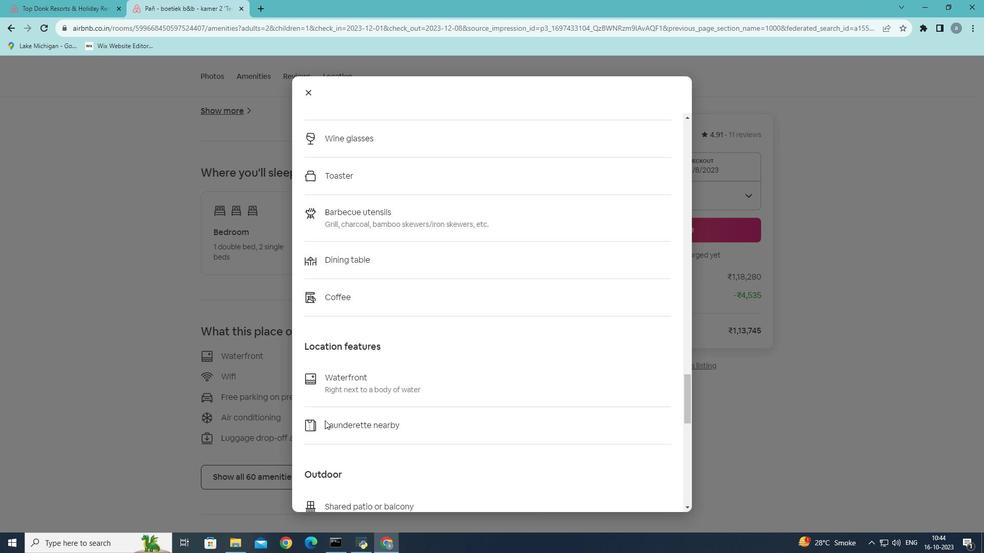 
Action: Mouse scrolled (325, 420) with delta (0, 0)
Screenshot: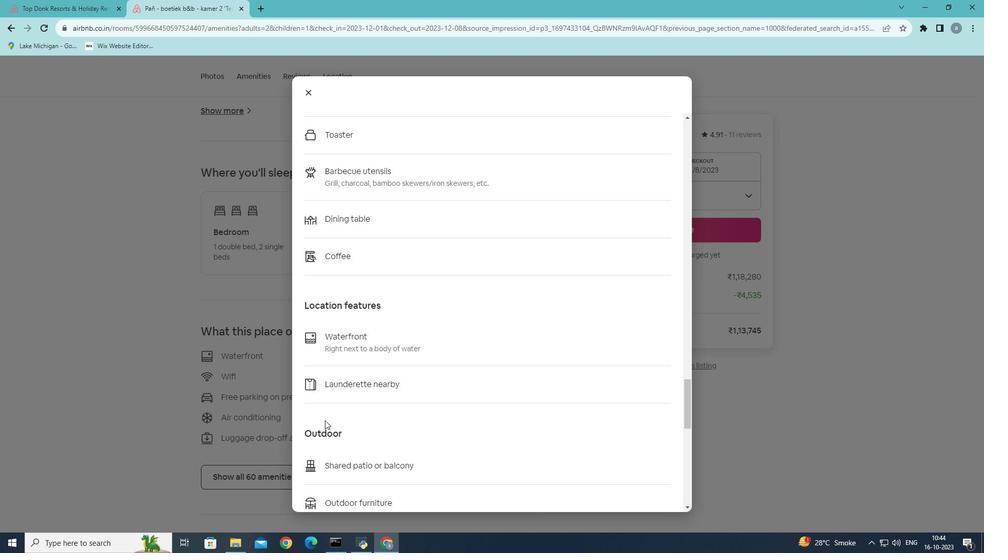 
Action: Mouse scrolled (325, 420) with delta (0, 0)
Screenshot: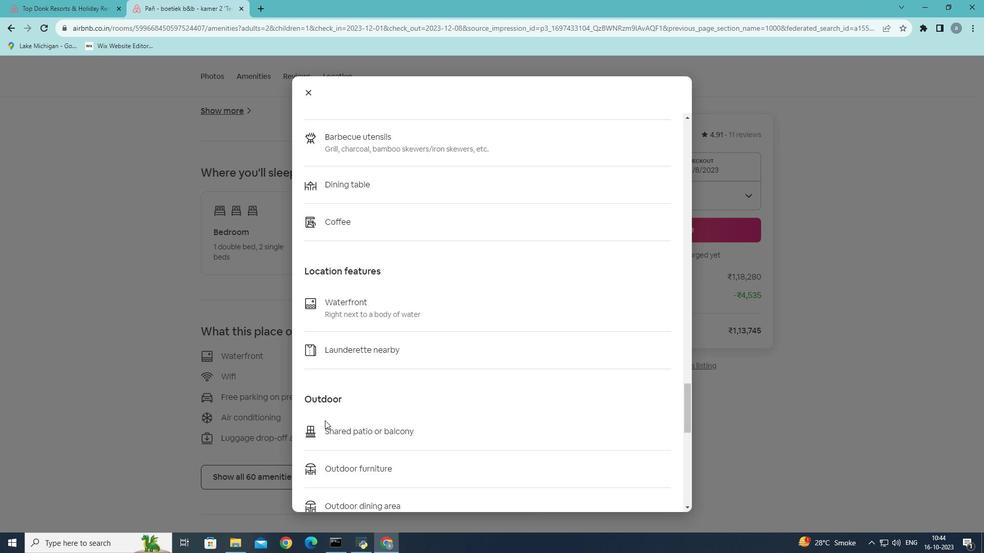 
Action: Mouse scrolled (325, 420) with delta (0, 0)
Screenshot: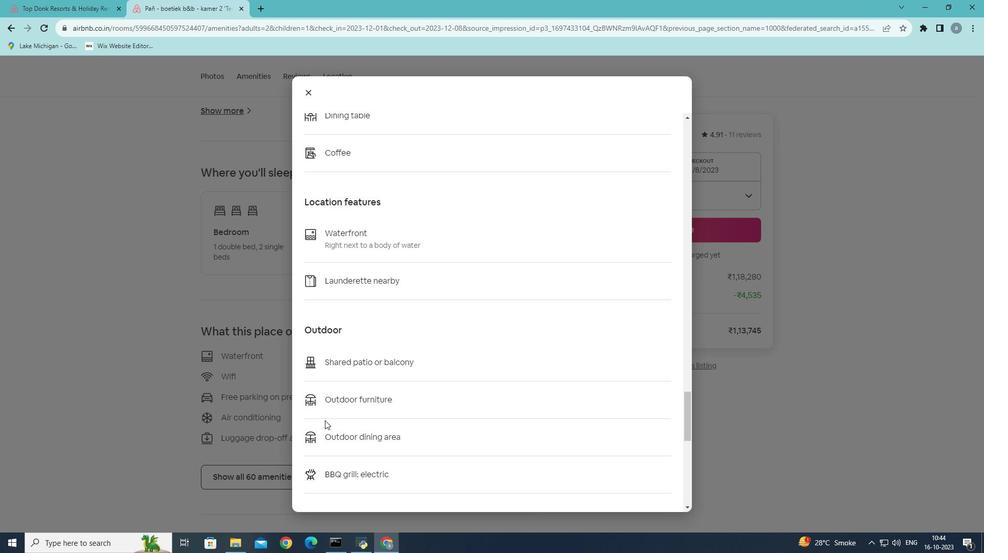 
Action: Mouse scrolled (325, 420) with delta (0, 0)
Screenshot: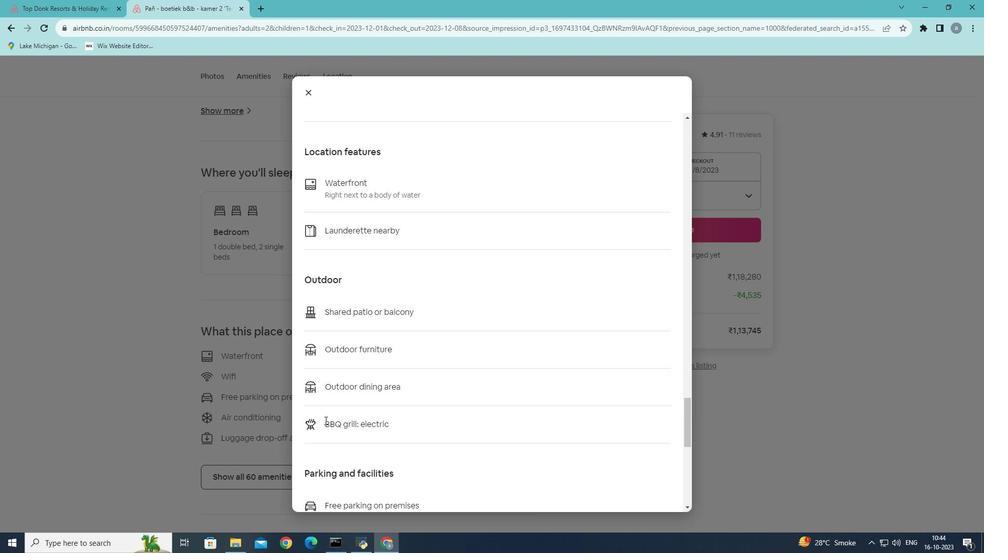 
Action: Mouse scrolled (325, 420) with delta (0, 0)
Screenshot: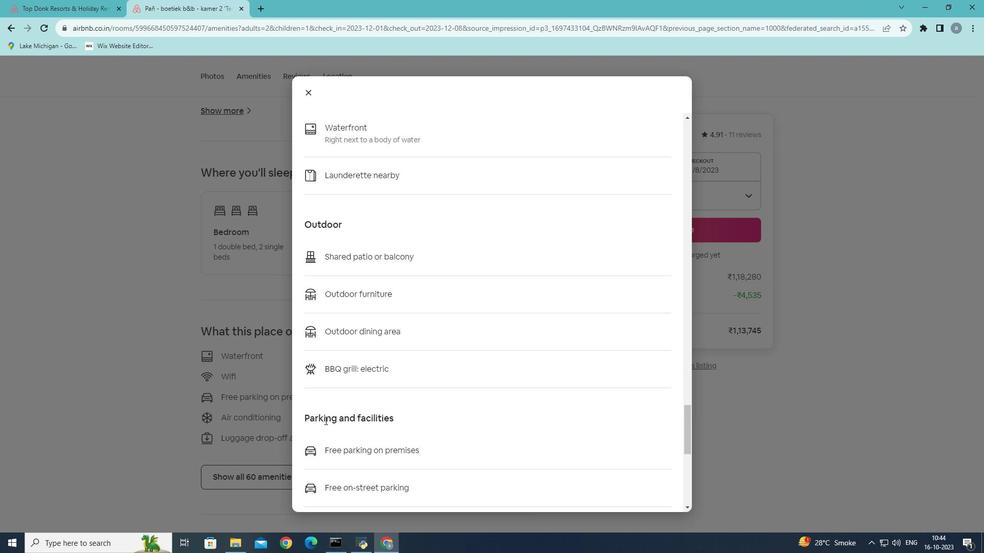 
Action: Mouse scrolled (325, 420) with delta (0, 0)
Screenshot: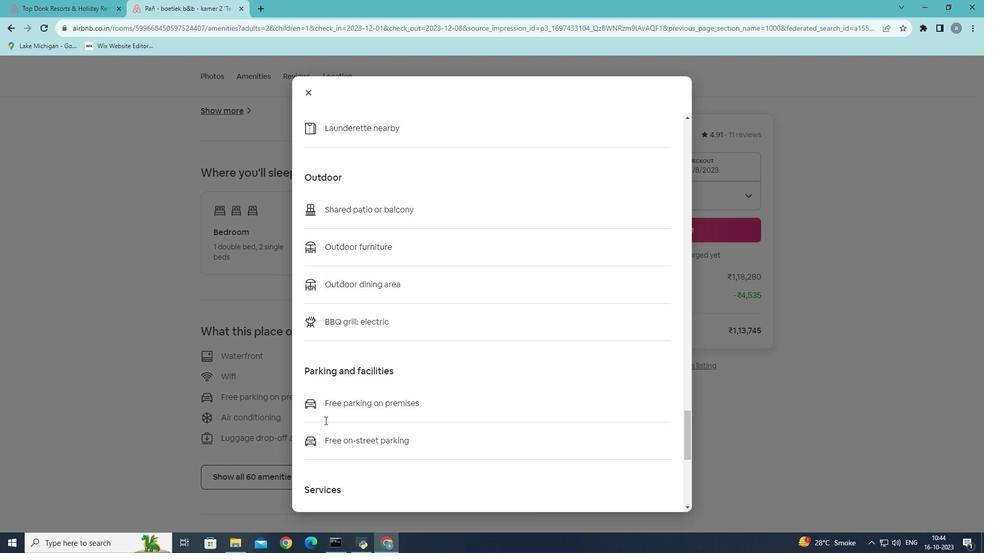 
Action: Mouse scrolled (325, 420) with delta (0, 0)
Screenshot: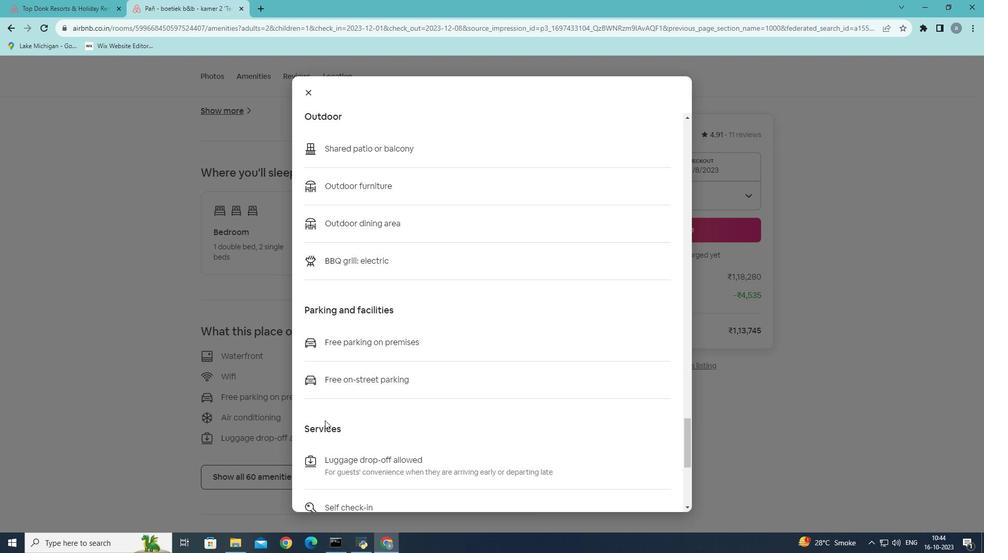 
Action: Mouse scrolled (325, 420) with delta (0, 0)
Screenshot: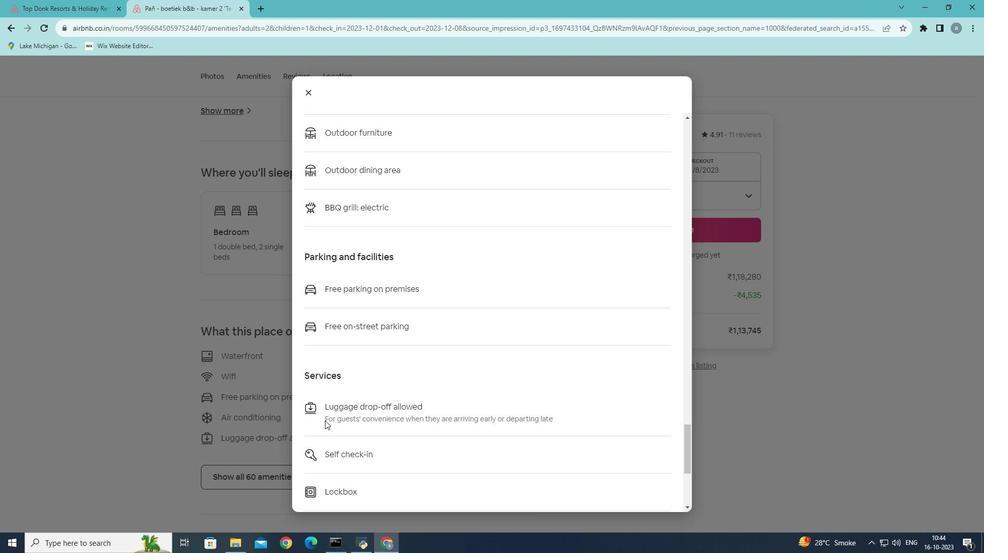 
Action: Mouse scrolled (325, 420) with delta (0, 0)
Screenshot: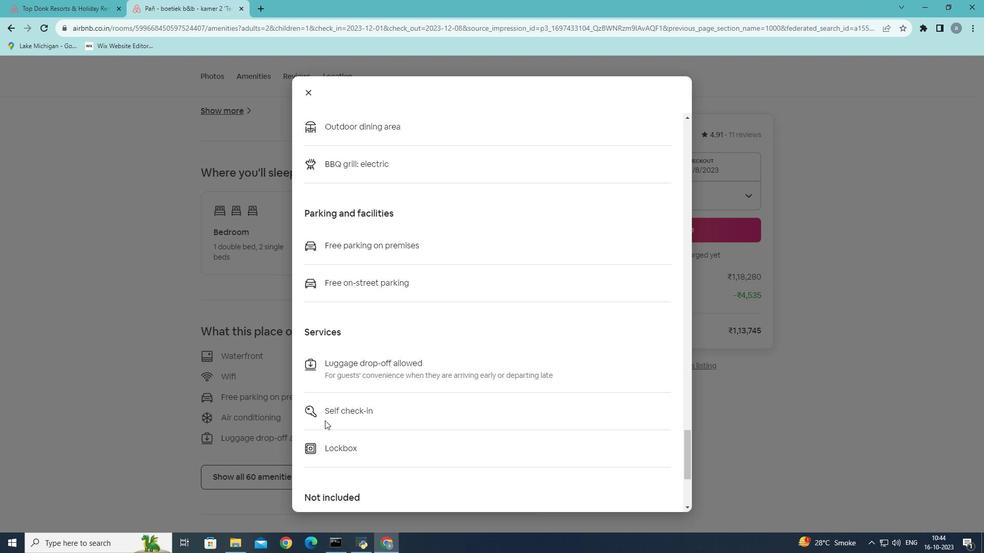 
Action: Mouse scrolled (325, 420) with delta (0, 0)
Screenshot: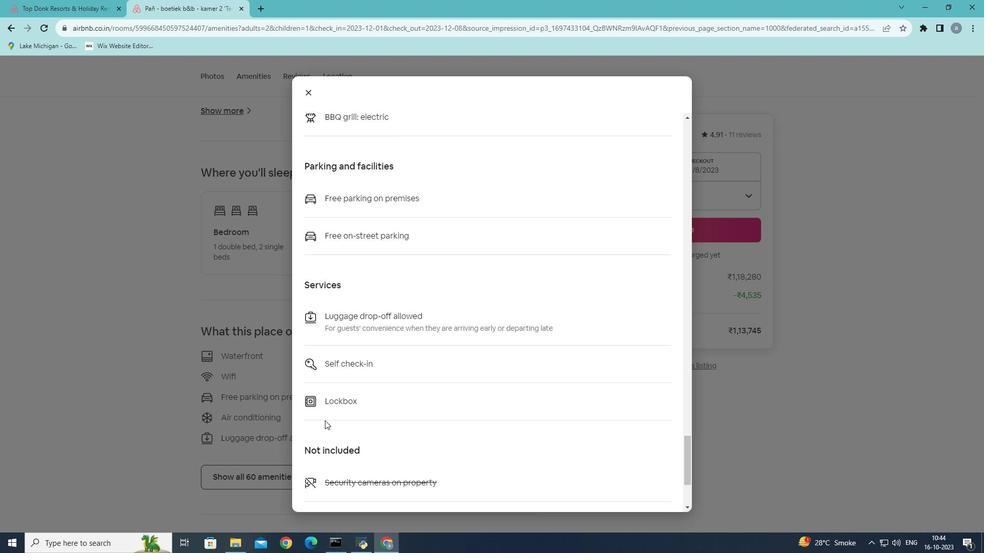 
Action: Mouse scrolled (325, 420) with delta (0, 0)
Screenshot: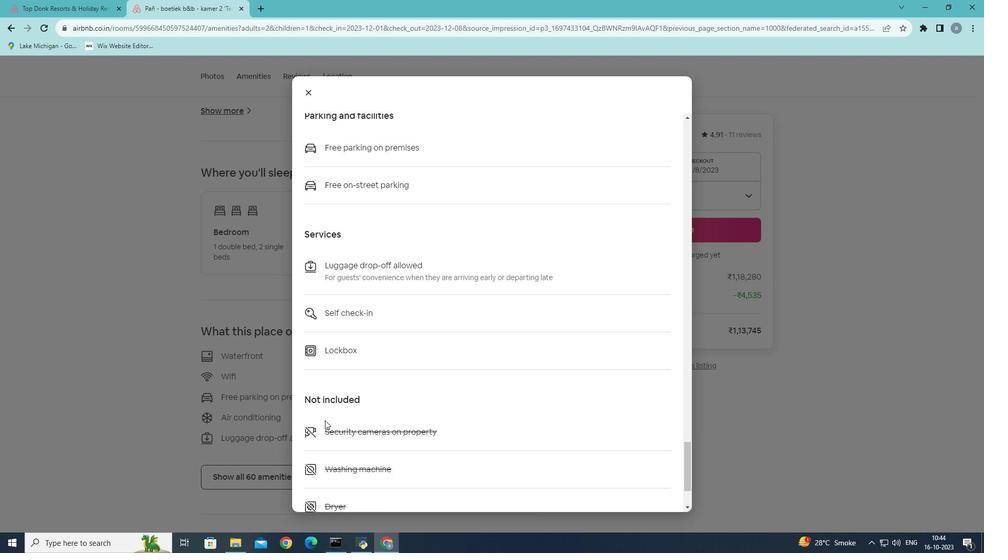
Action: Mouse scrolled (325, 420) with delta (0, 0)
Screenshot: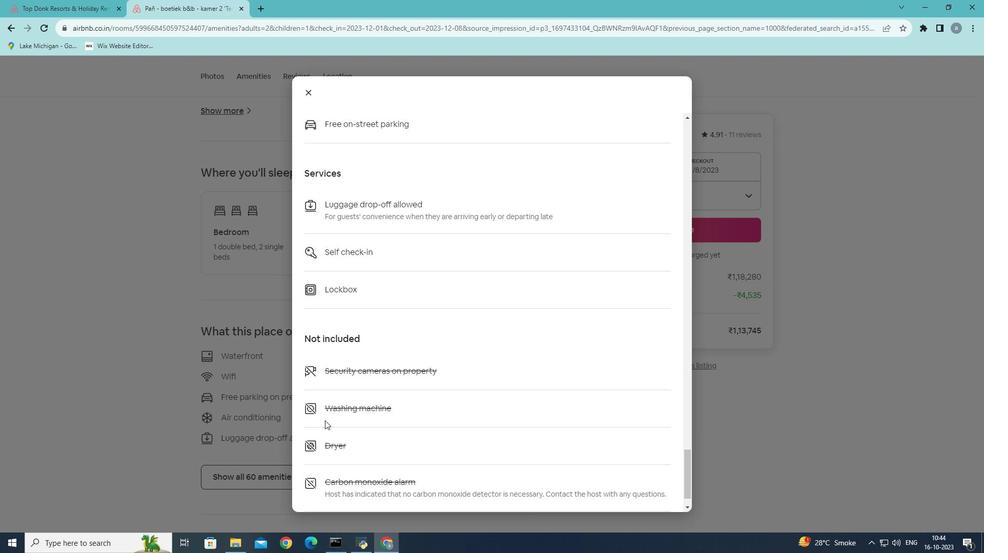
Action: Mouse scrolled (325, 420) with delta (0, 0)
Screenshot: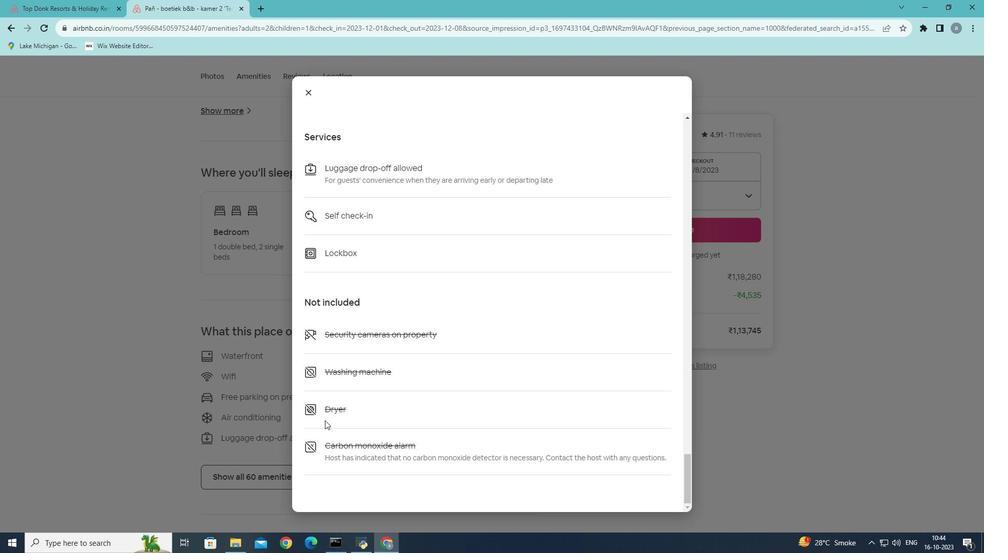 
Action: Mouse scrolled (325, 420) with delta (0, 0)
Screenshot: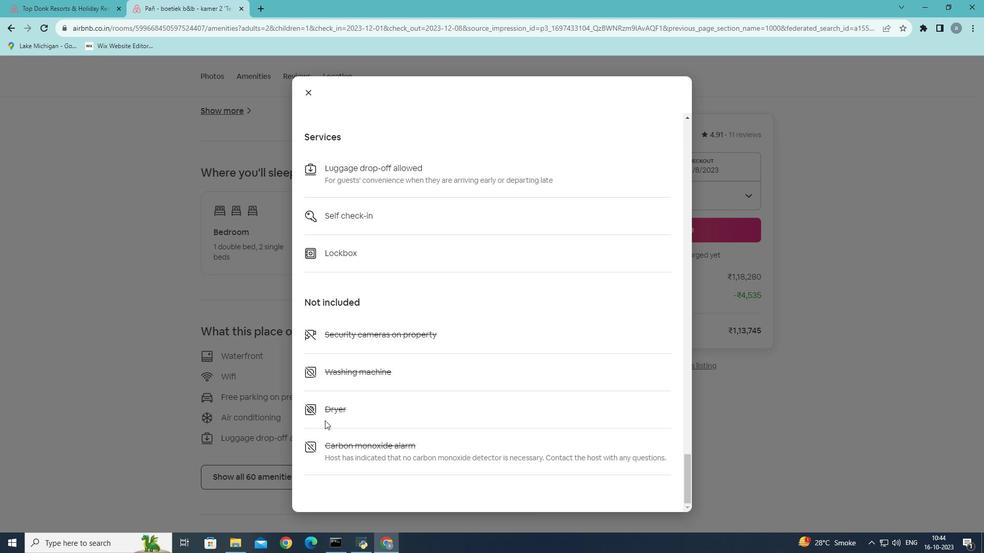 
Action: Mouse scrolled (325, 420) with delta (0, 0)
